 Task: Access a user's "Pinned Repositories" to see their highlighted projects.
Action: Mouse moved to (776, 59)
Screenshot: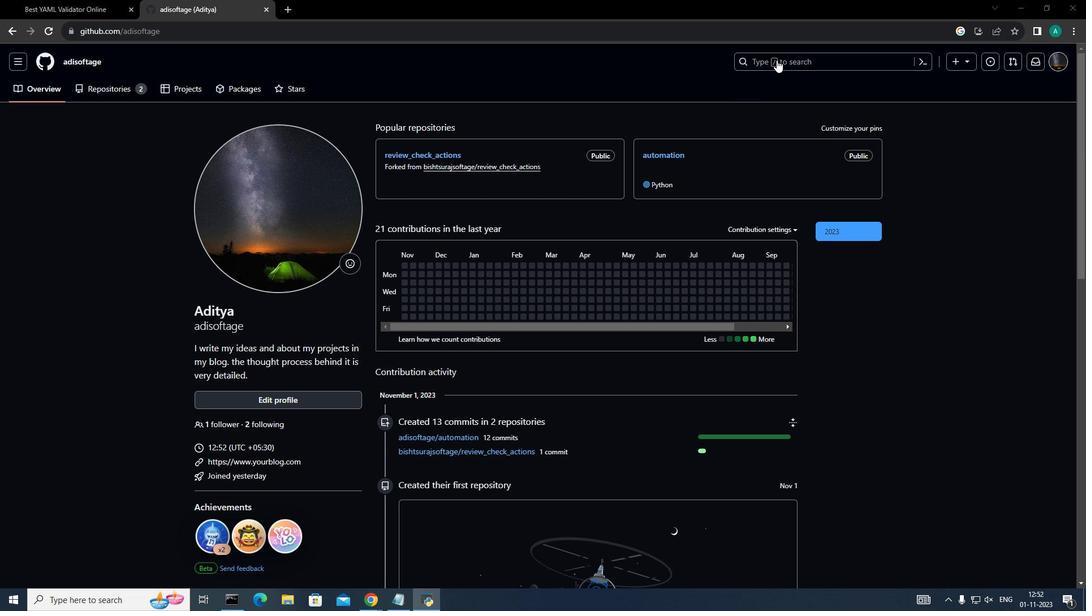 
Action: Mouse pressed left at (776, 59)
Screenshot: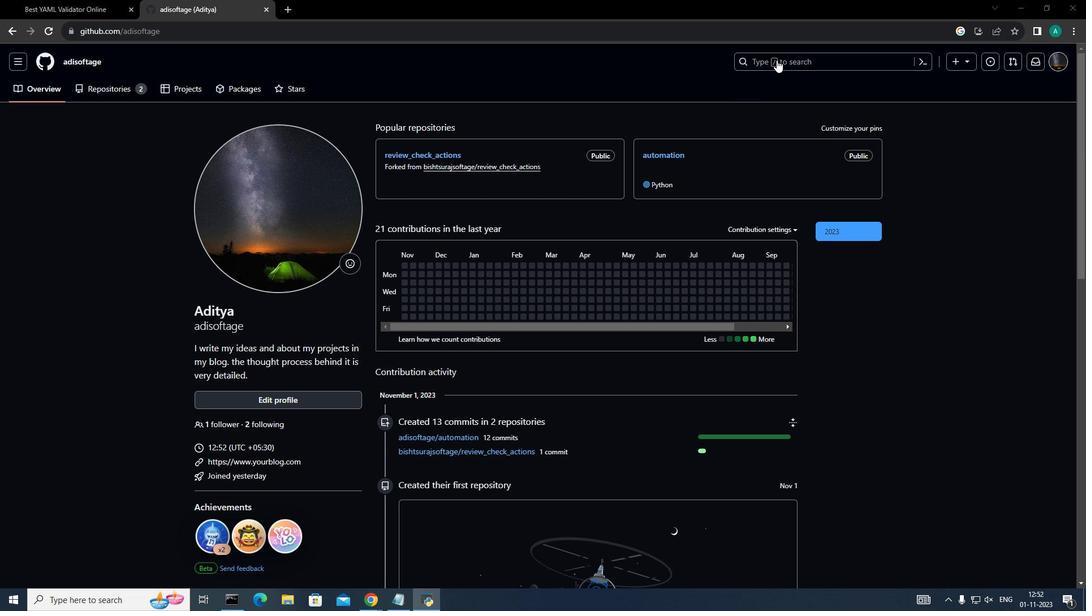 
Action: Key pressed ctrl+A<Key.backspace>cyber<Key.enter>
Screenshot: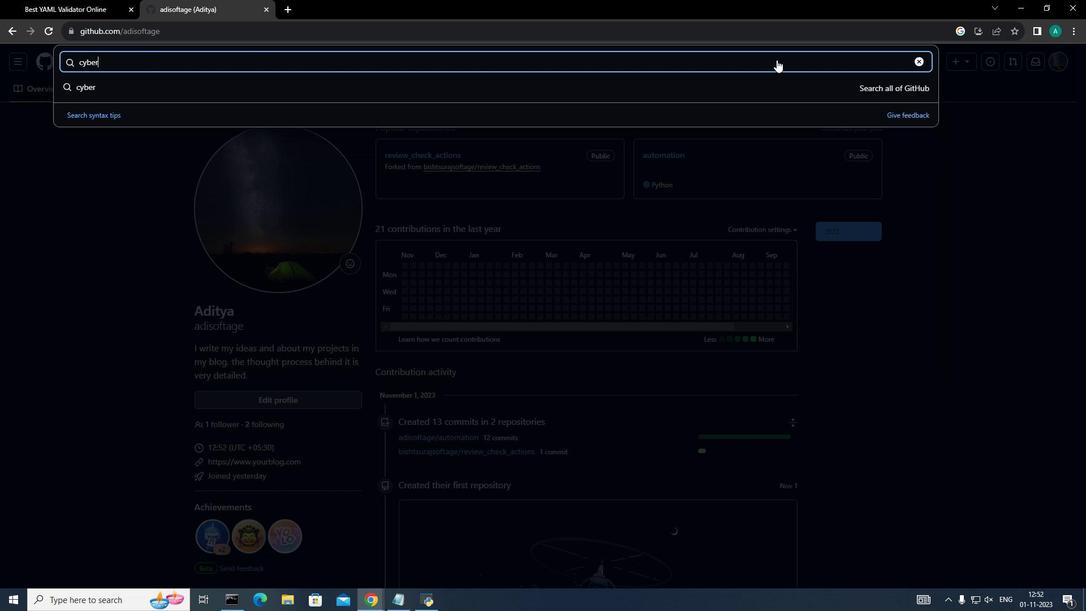 
Action: Mouse moved to (283, 310)
Screenshot: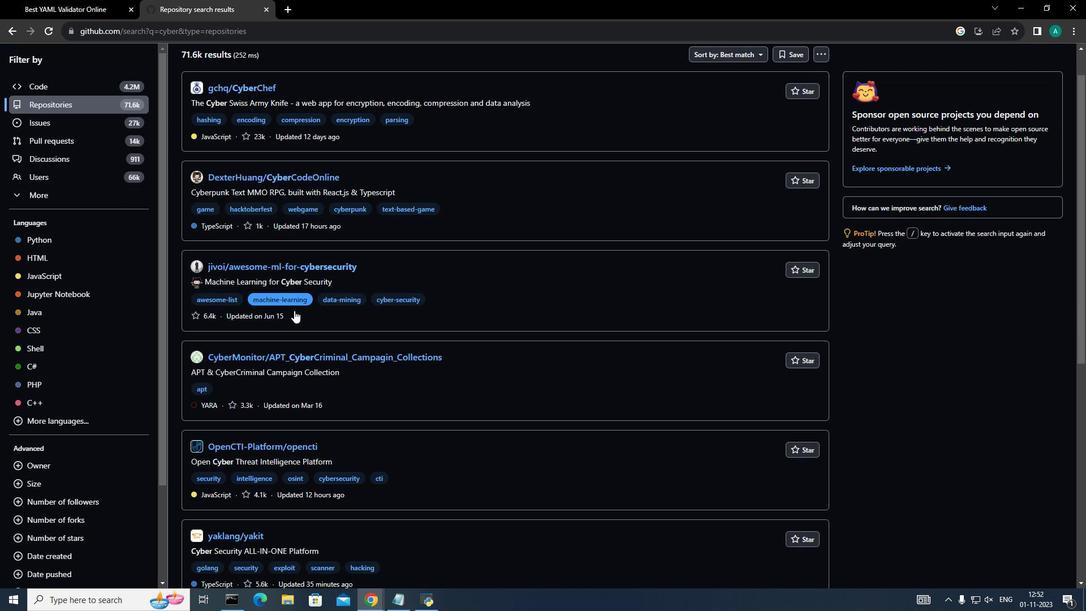 
Action: Mouse scrolled (283, 309) with delta (0, 0)
Screenshot: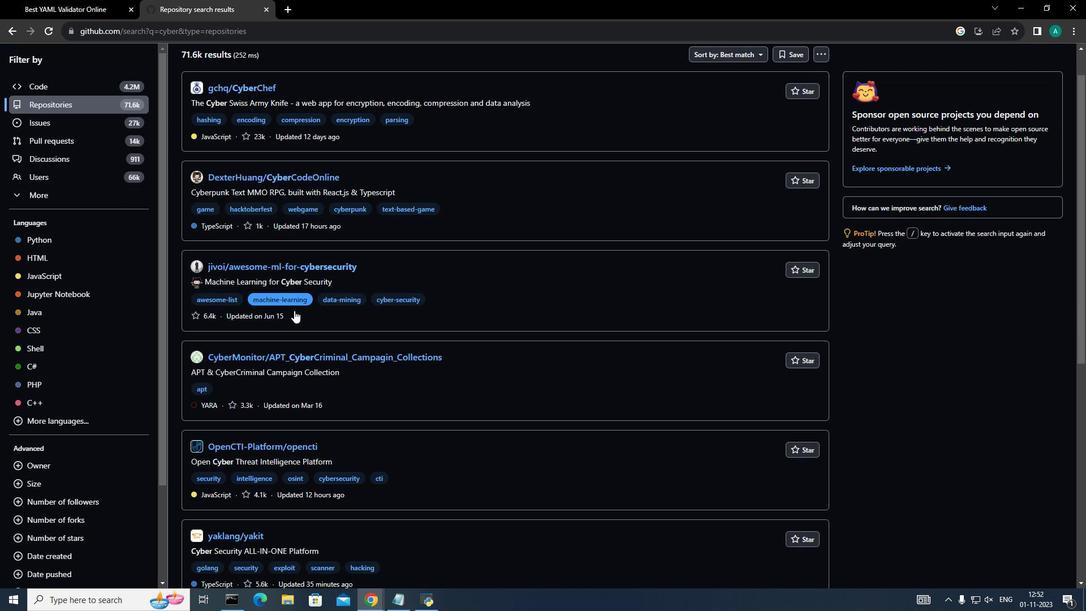 
Action: Mouse moved to (289, 310)
Screenshot: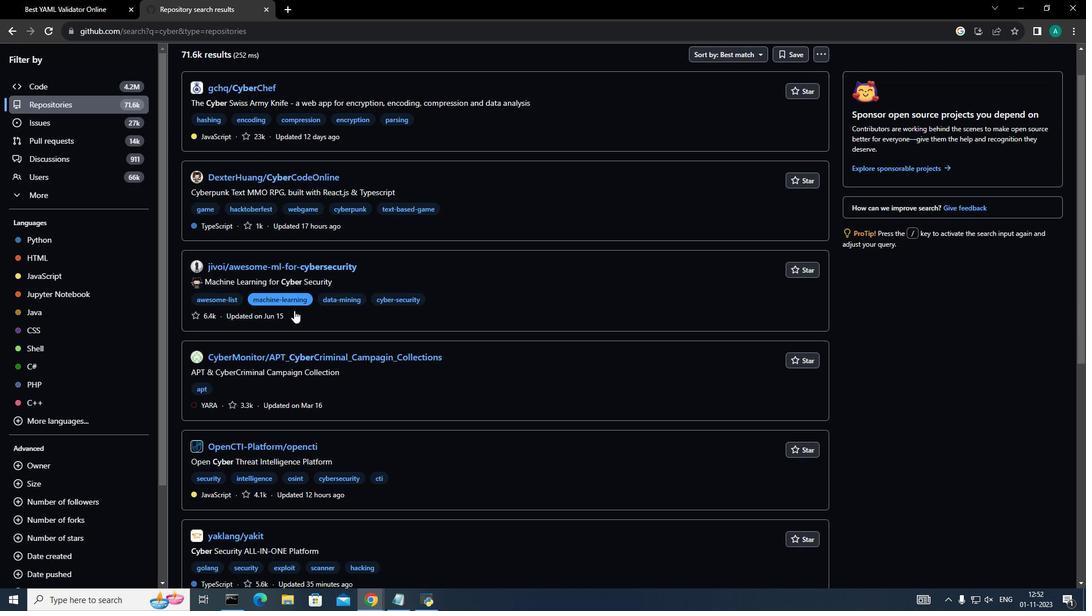 
Action: Mouse scrolled (289, 309) with delta (0, 0)
Screenshot: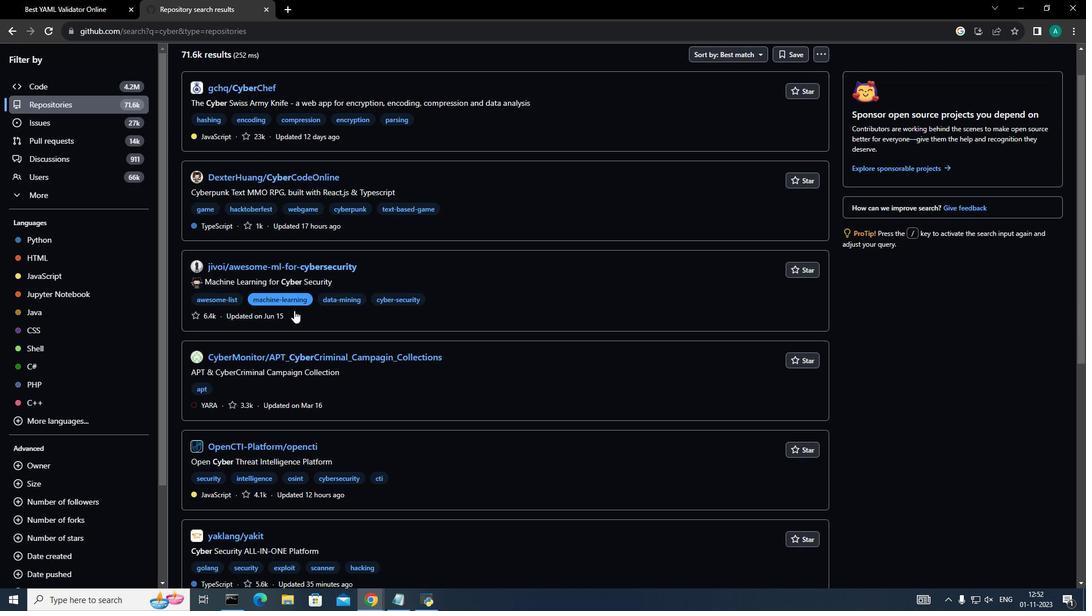 
Action: Mouse moved to (289, 310)
Screenshot: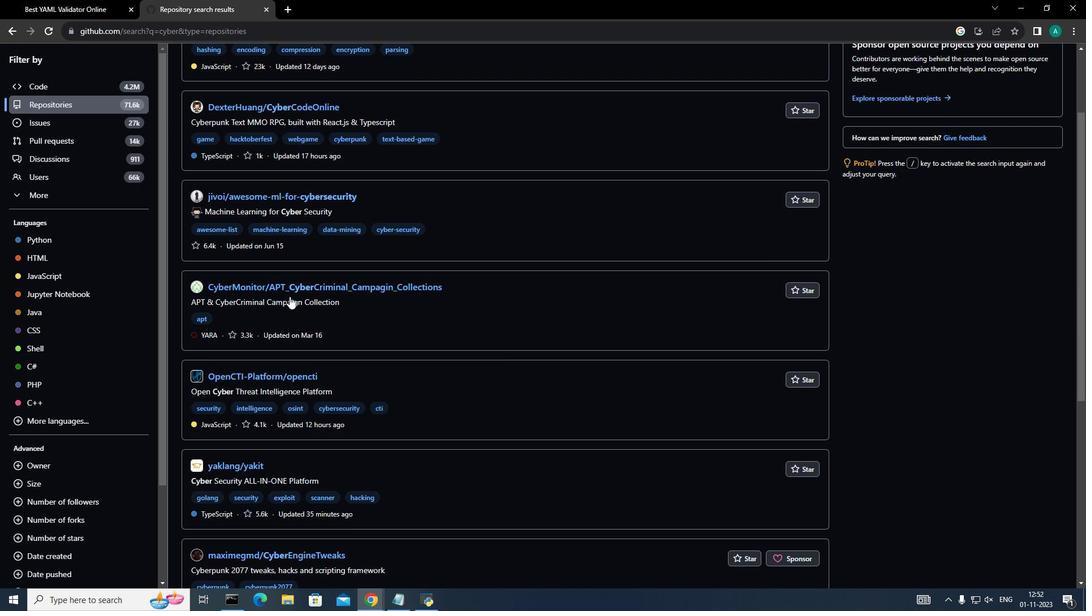 
Action: Mouse scrolled (289, 310) with delta (0, 0)
Screenshot: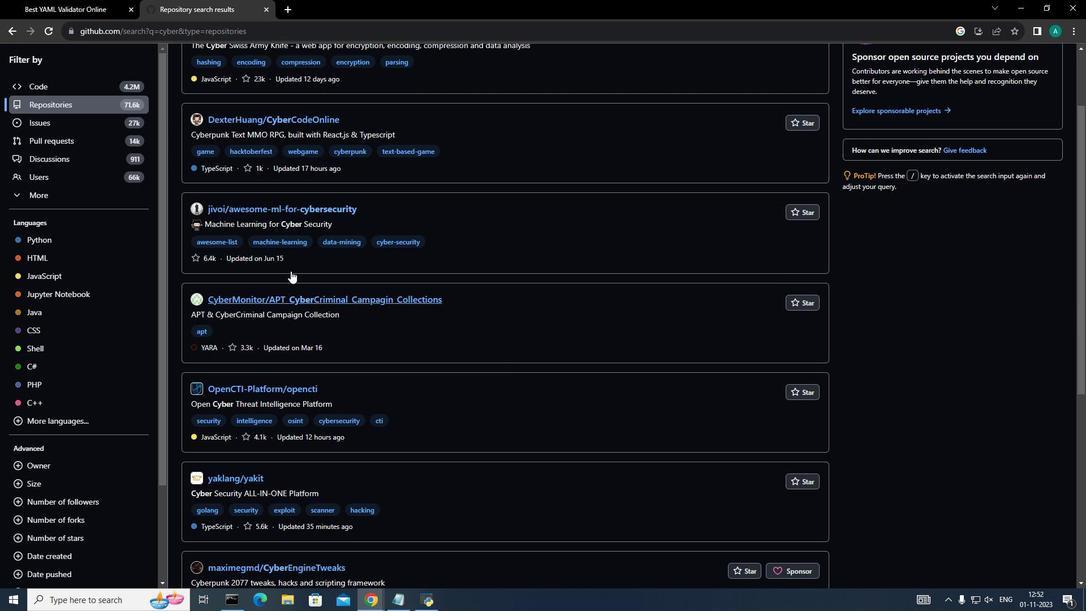 
Action: Mouse moved to (290, 290)
Screenshot: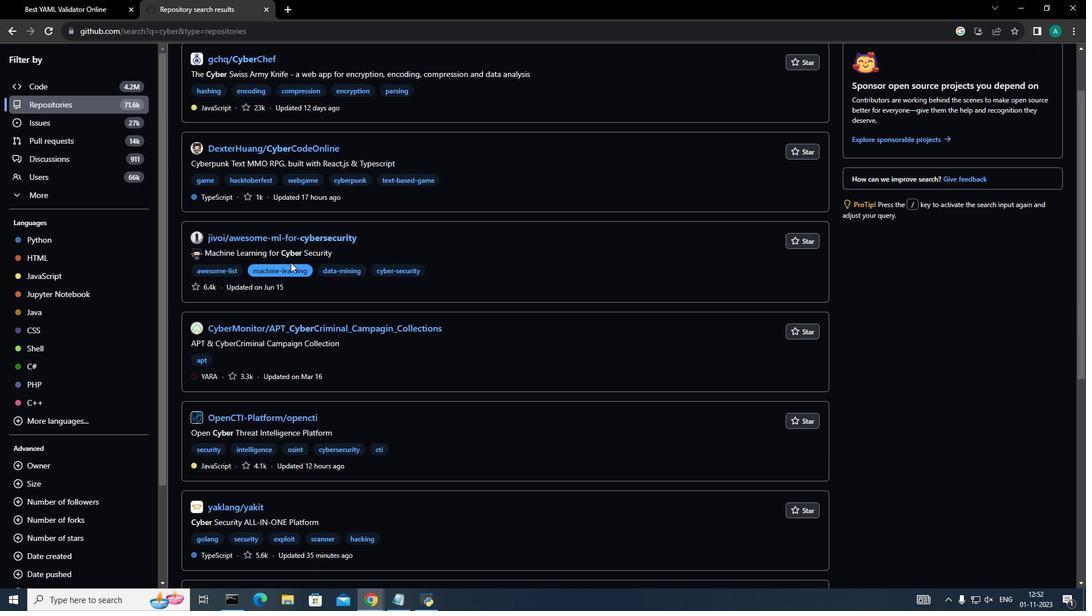 
Action: Mouse scrolled (290, 291) with delta (0, 0)
Screenshot: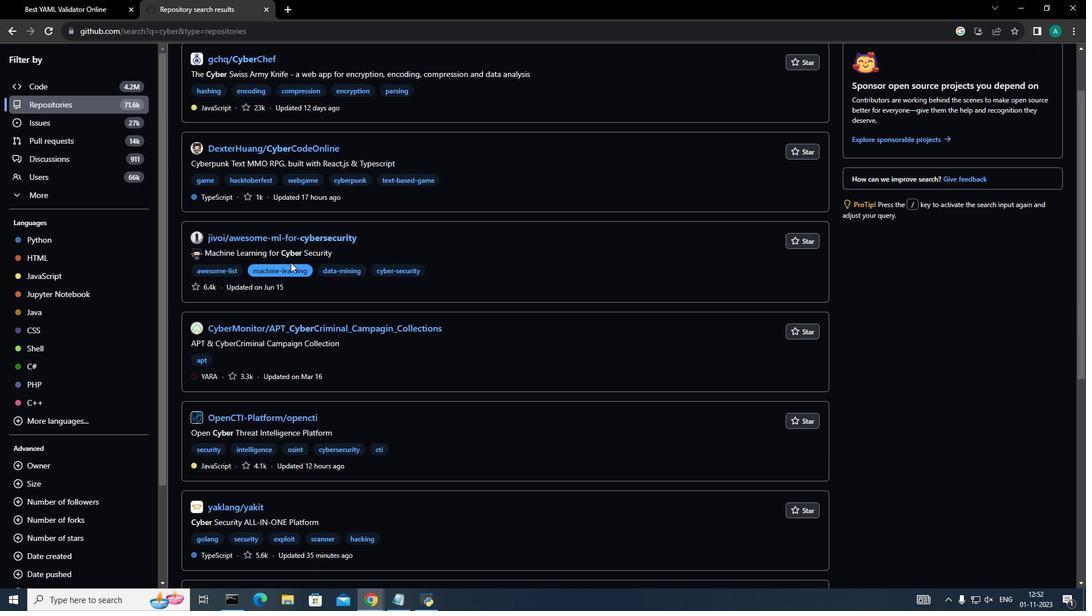 
Action: Mouse moved to (290, 272)
Screenshot: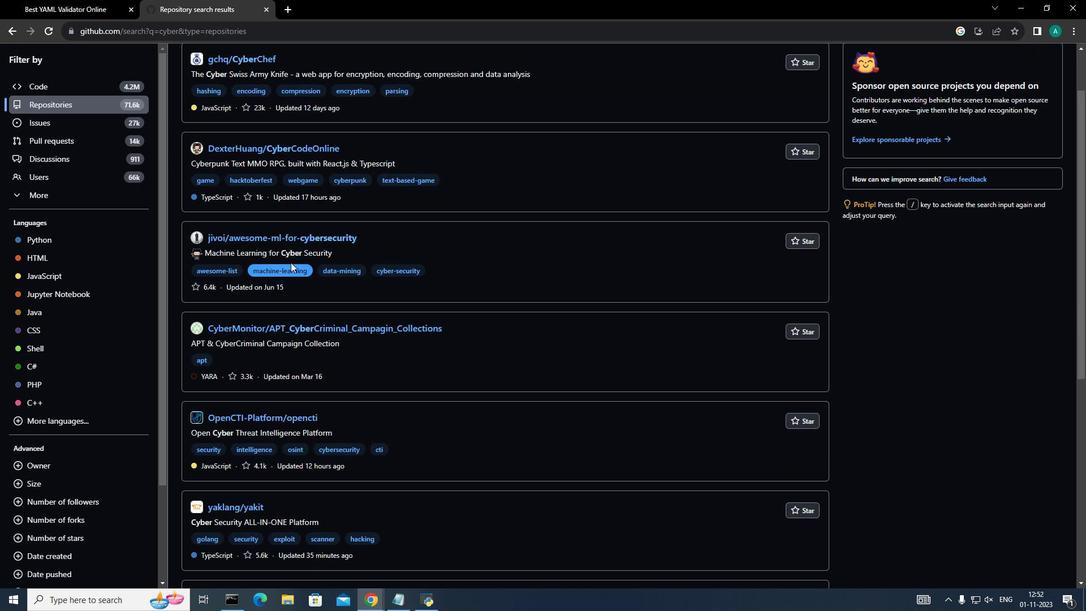 
Action: Mouse scrolled (290, 273) with delta (0, 0)
Screenshot: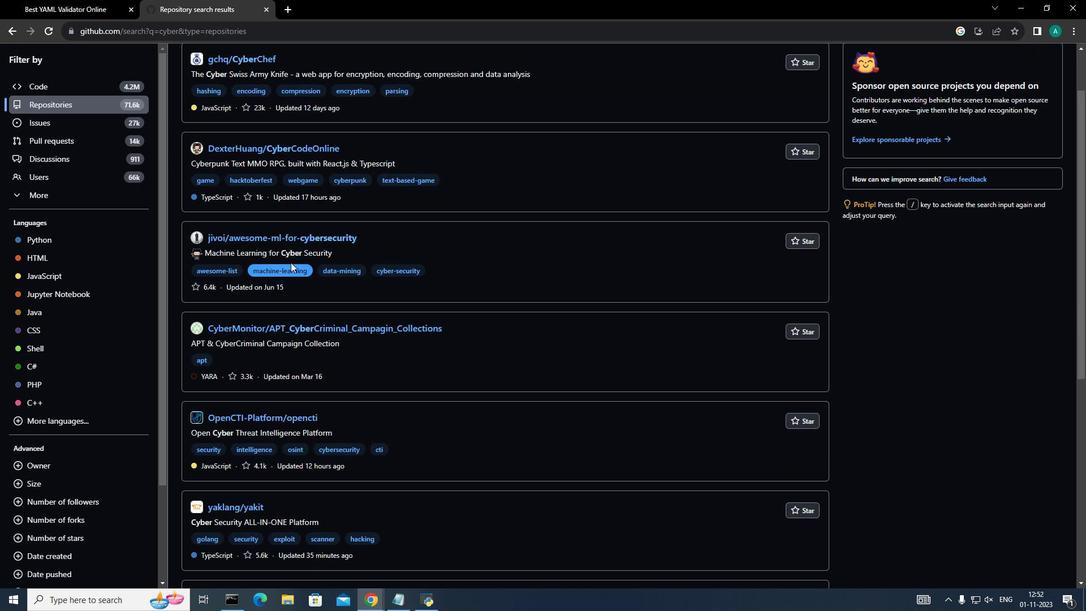 
Action: Mouse moved to (303, 221)
Screenshot: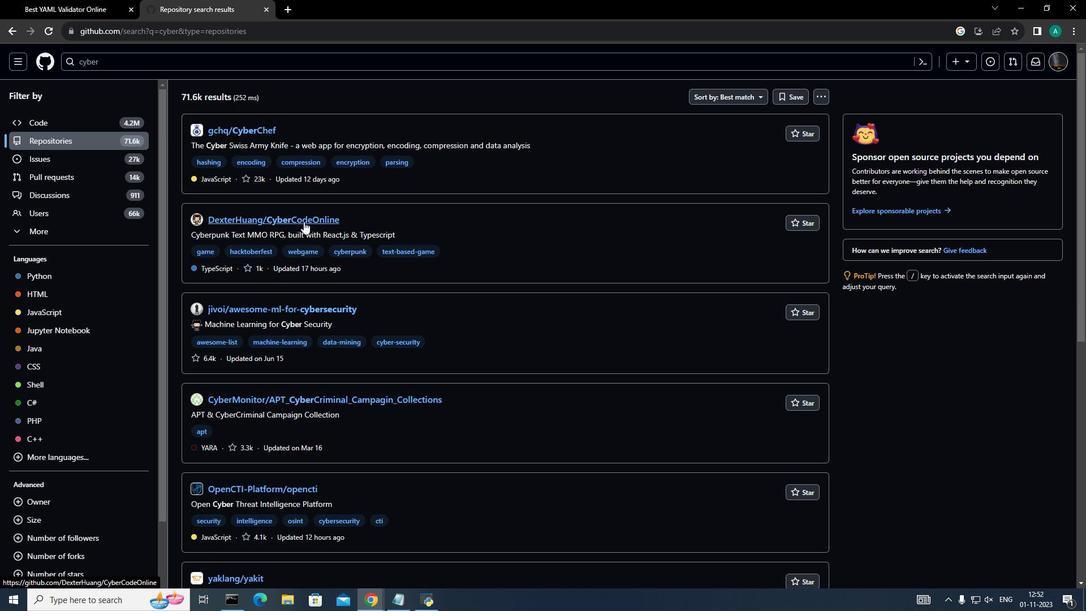 
Action: Mouse pressed left at (303, 221)
Screenshot: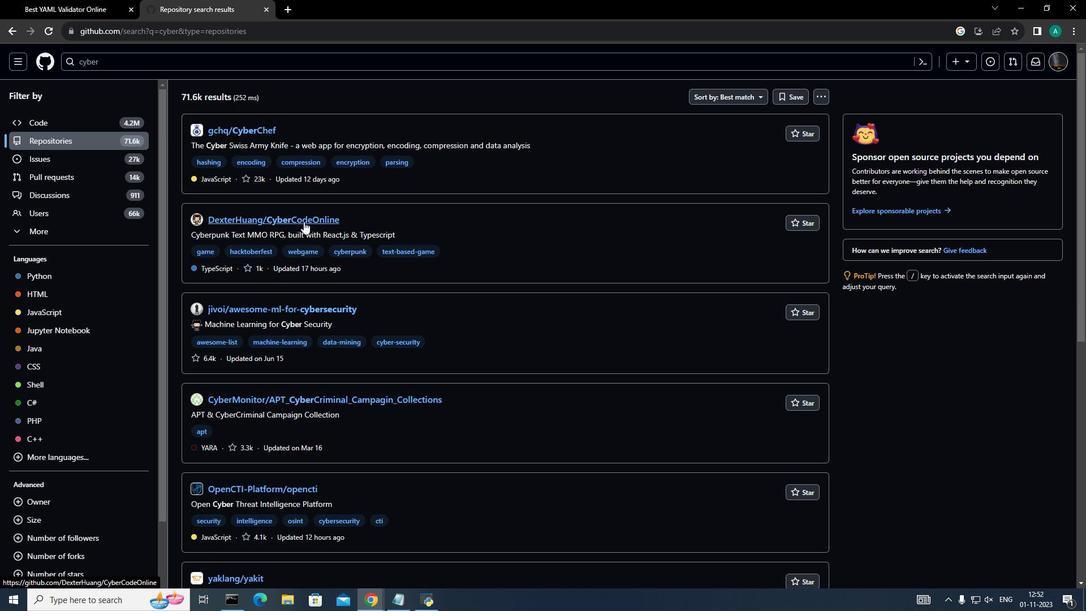 
Action: Mouse moved to (213, 121)
Screenshot: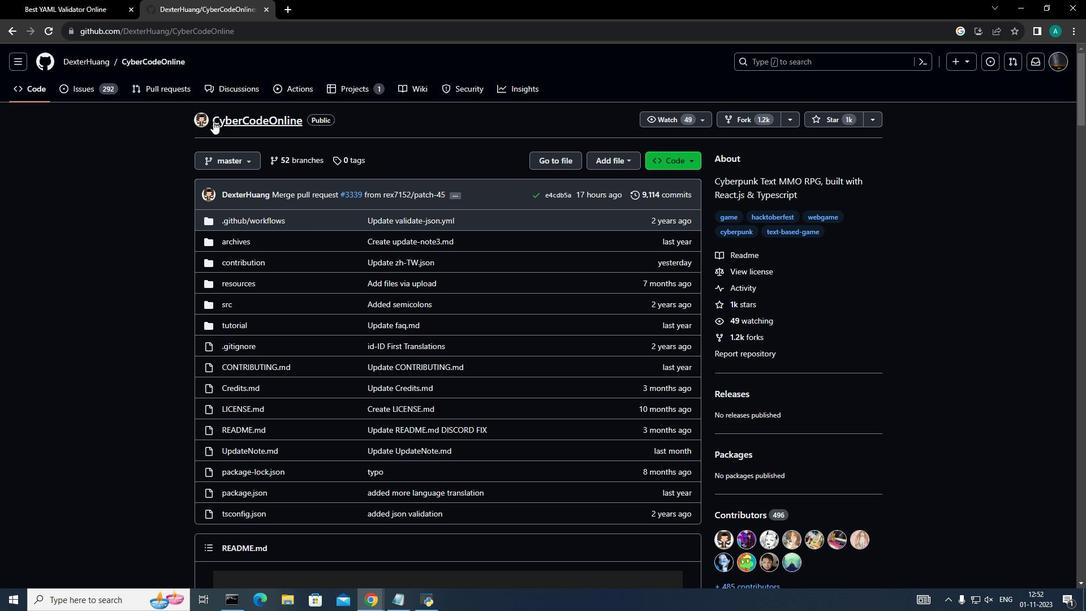 
Action: Mouse pressed left at (213, 121)
Screenshot: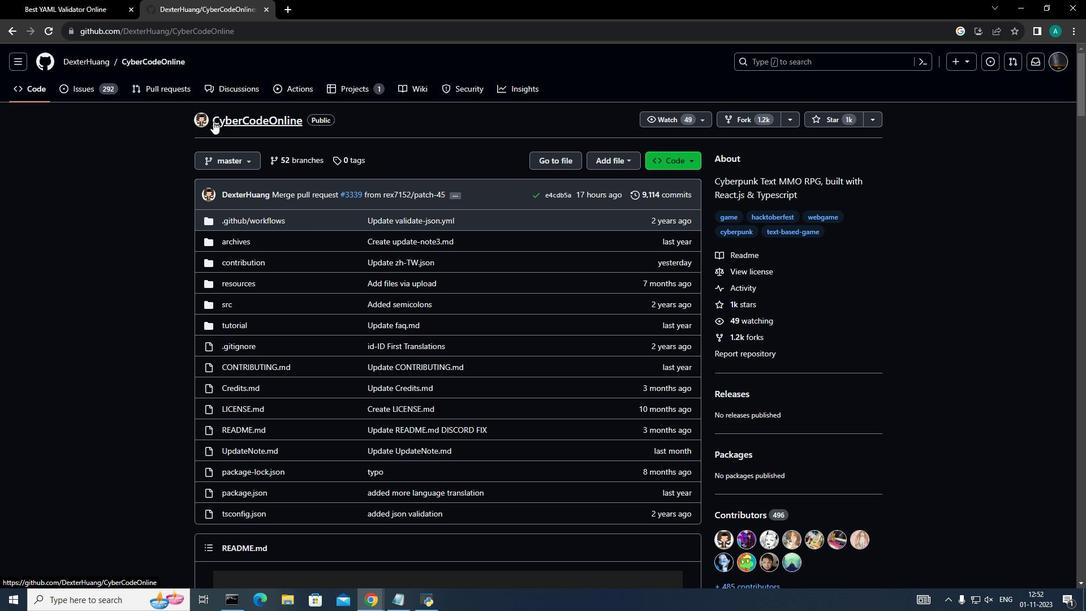 
Action: Mouse moved to (79, 58)
Screenshot: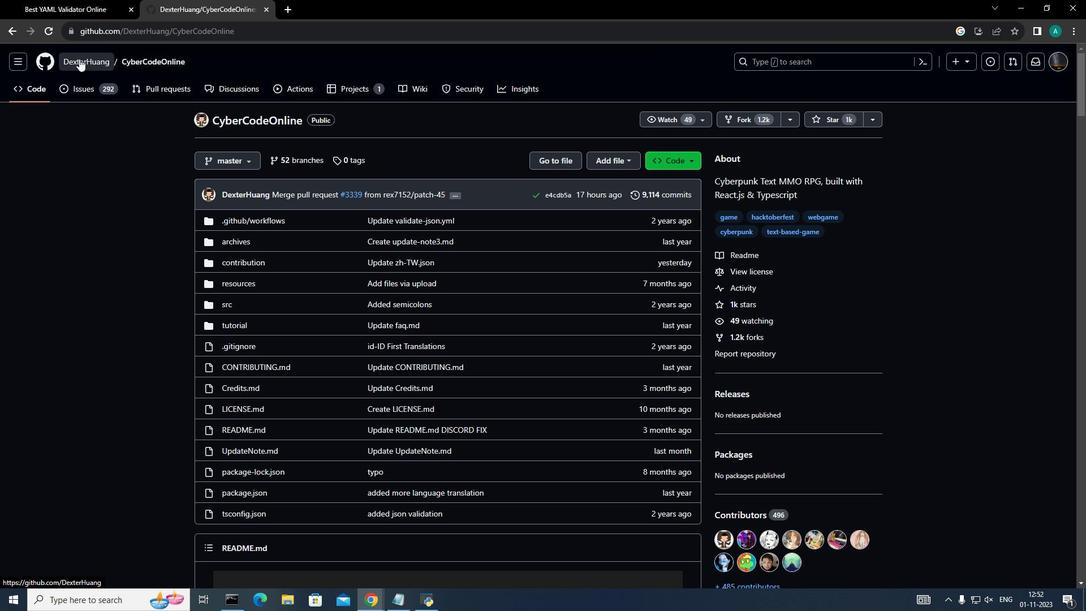 
Action: Mouse pressed left at (79, 58)
Screenshot: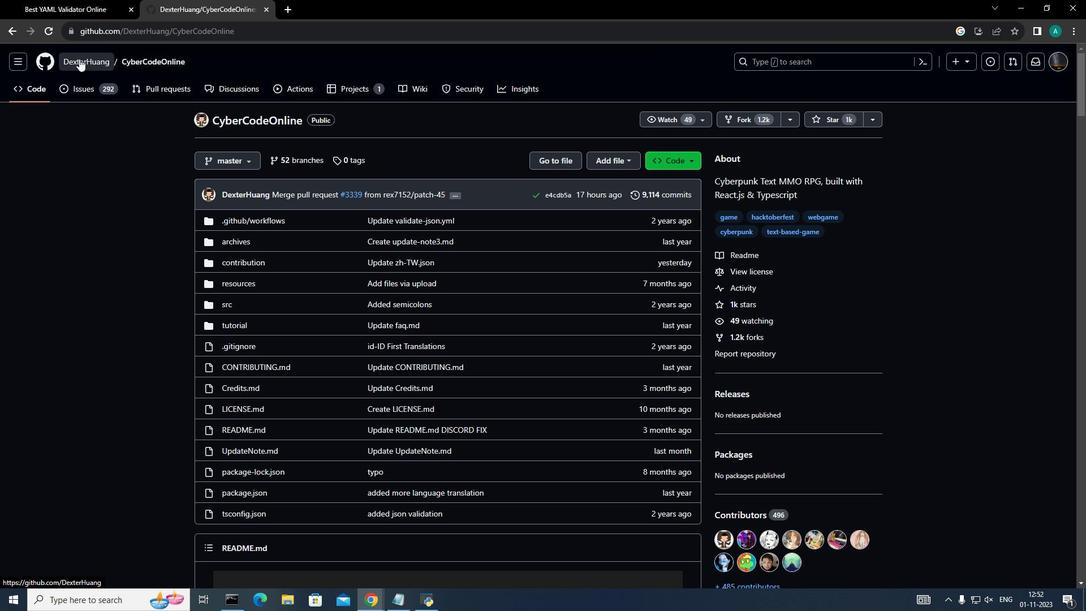 
Action: Mouse moved to (431, 154)
Screenshot: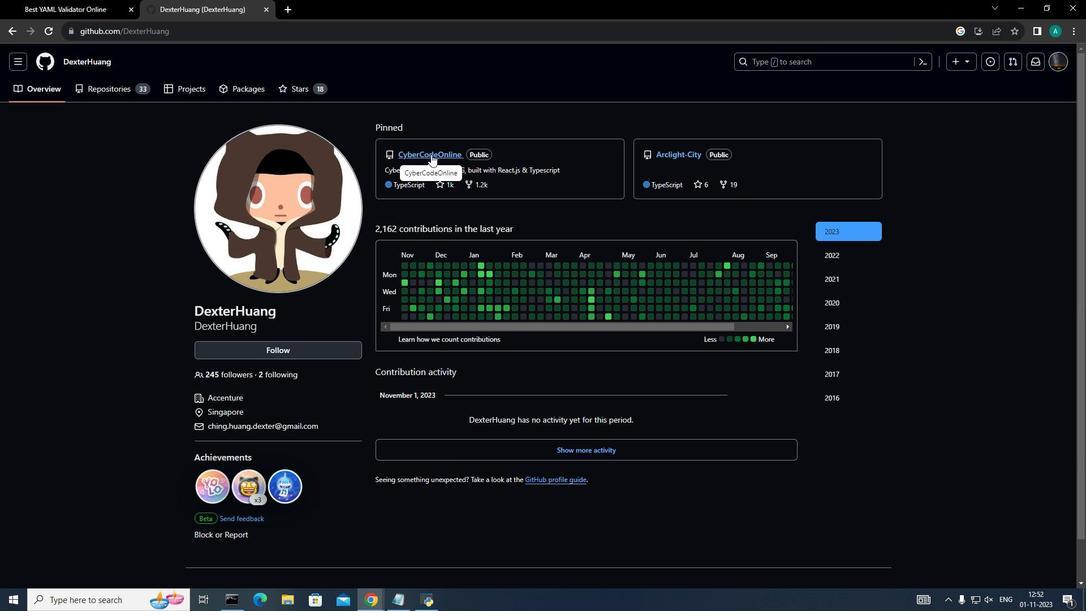 
Action: Mouse pressed left at (431, 154)
Screenshot: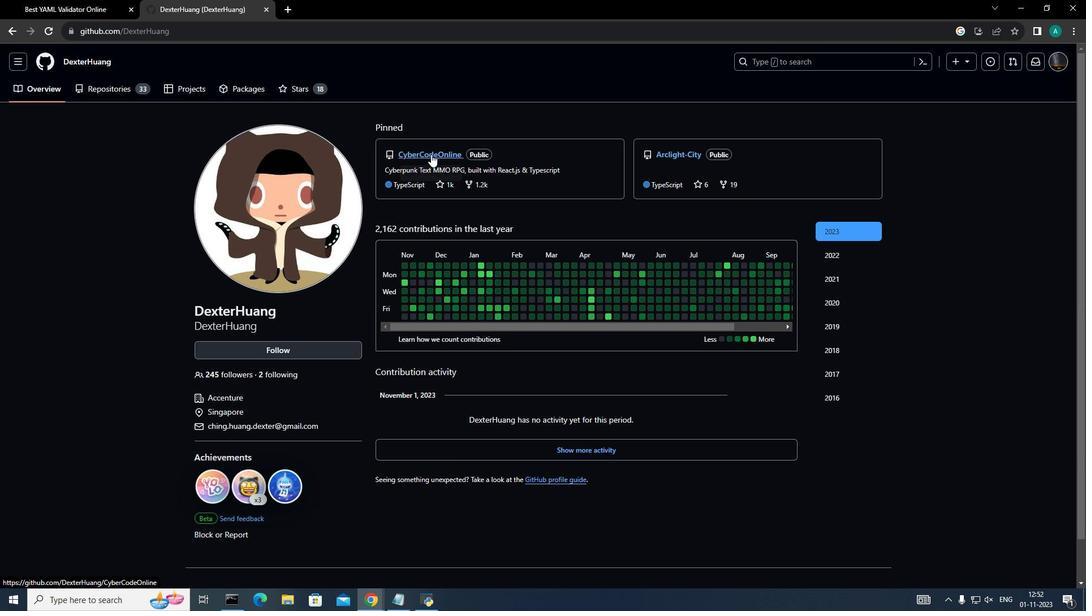 
Action: Mouse moved to (412, 227)
Screenshot: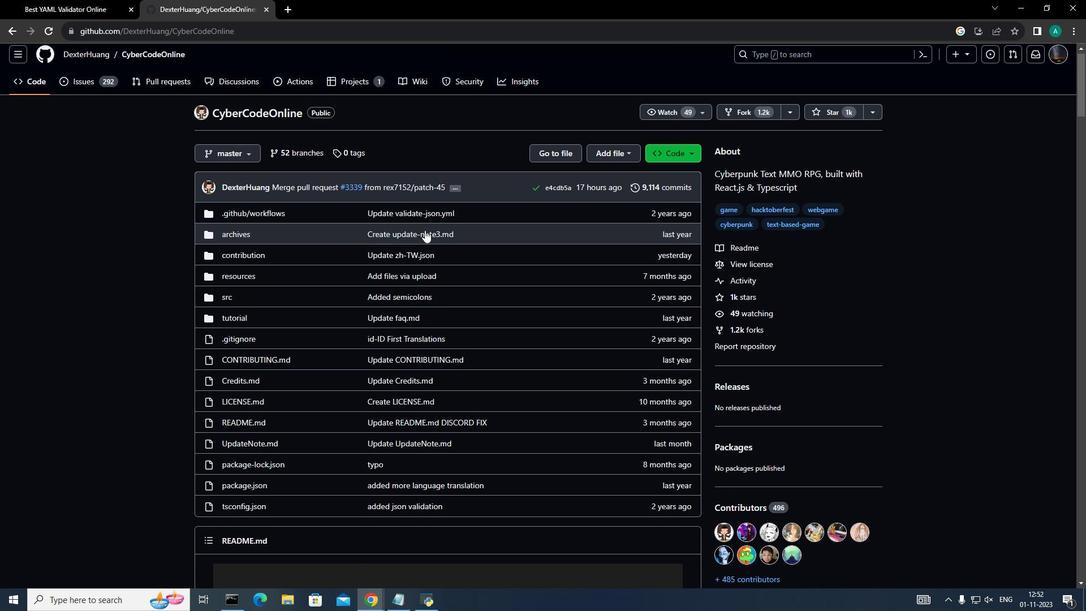 
Action: Mouse scrolled (412, 226) with delta (0, 0)
Screenshot: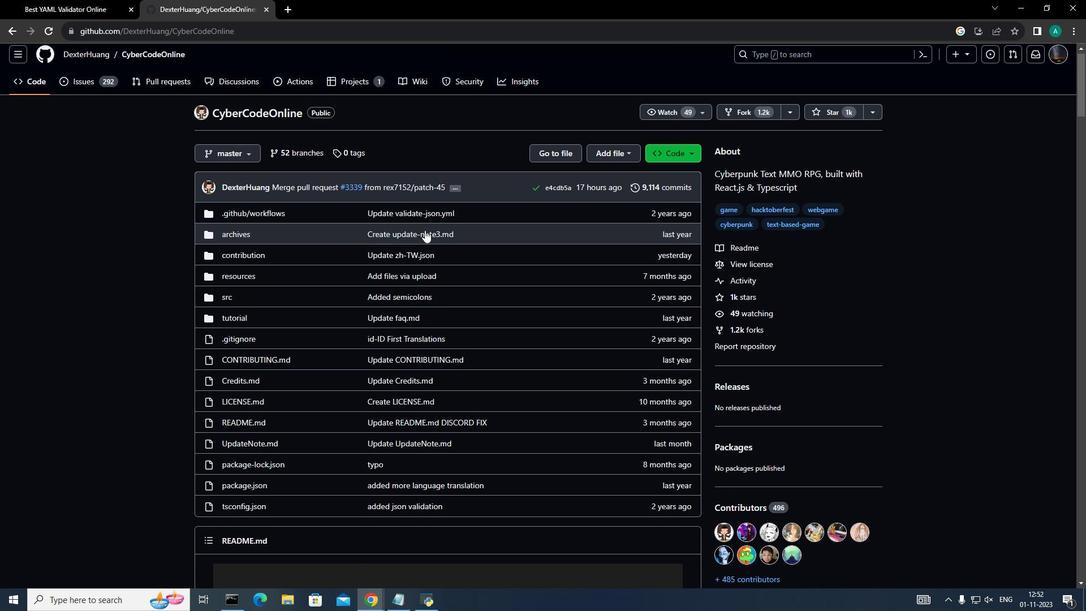 
Action: Mouse moved to (425, 230)
Screenshot: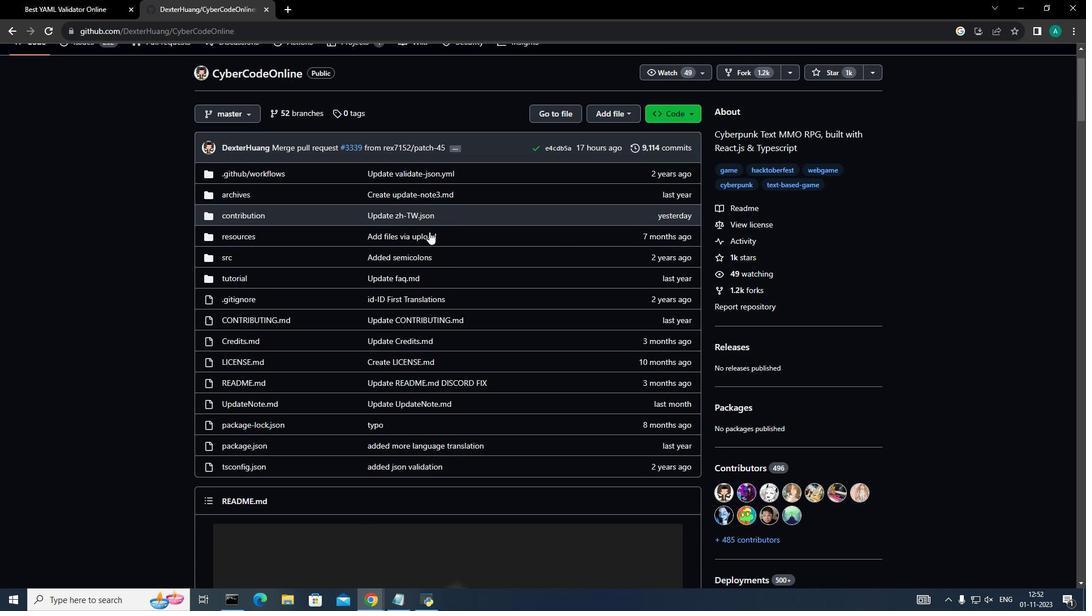 
Action: Mouse scrolled (425, 229) with delta (0, 0)
Screenshot: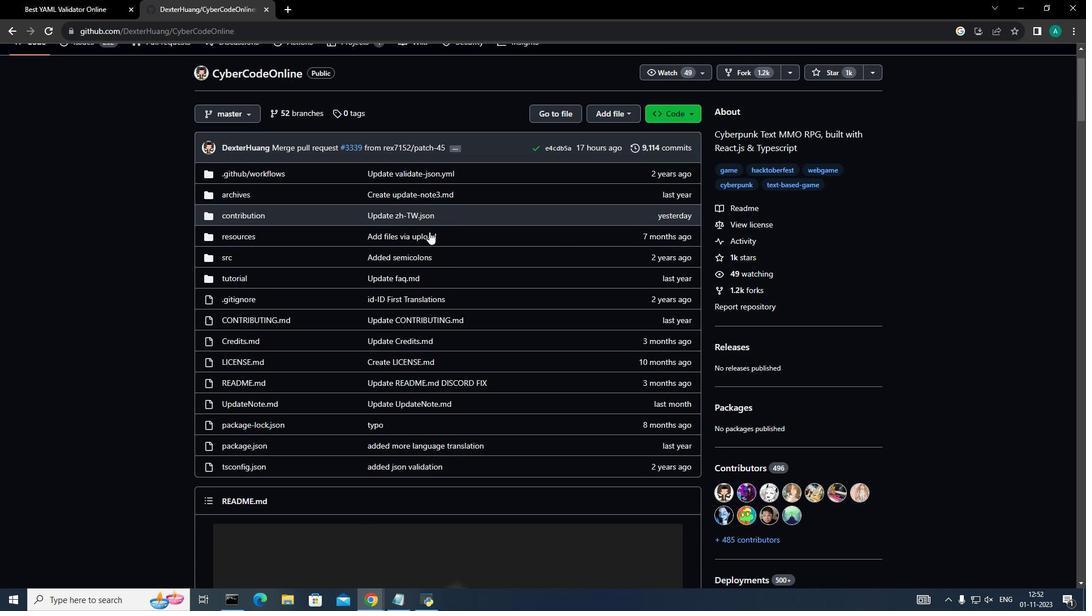 
Action: Mouse moved to (429, 232)
Screenshot: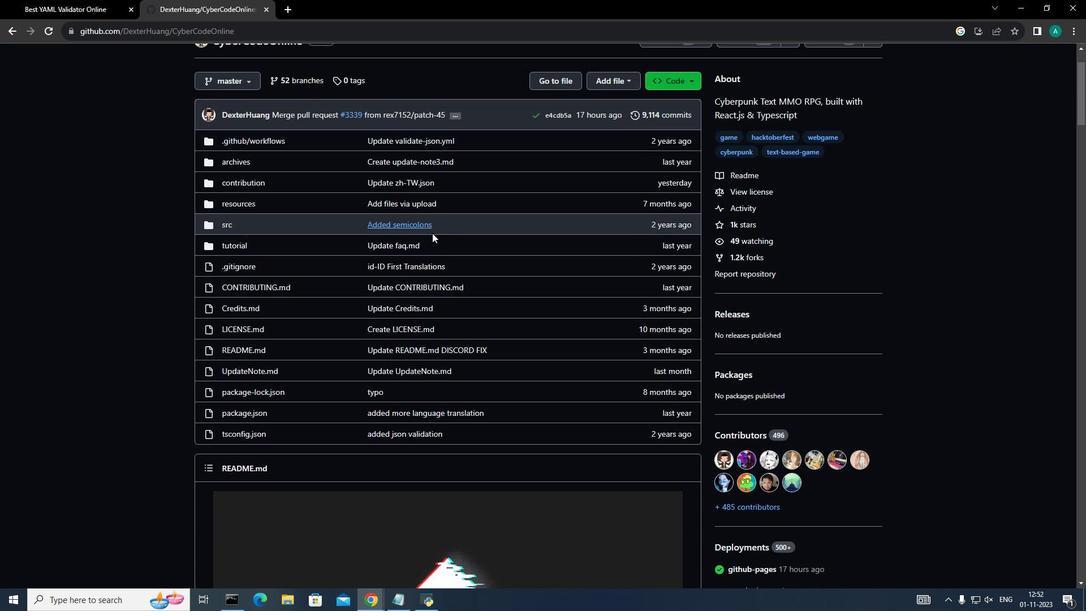 
Action: Mouse scrolled (429, 231) with delta (0, 0)
Screenshot: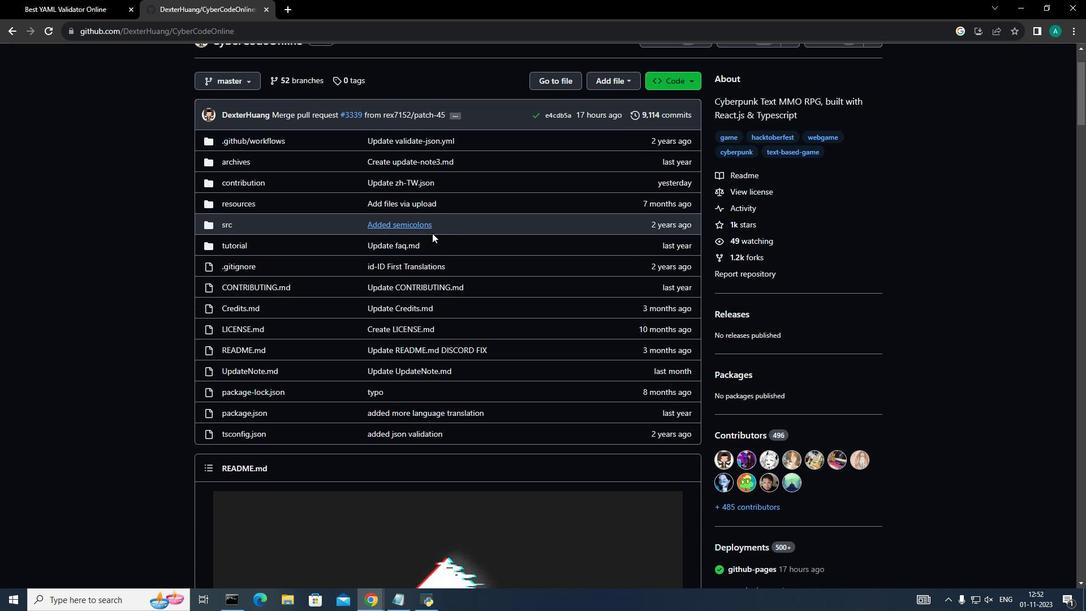 
Action: Mouse moved to (431, 232)
Screenshot: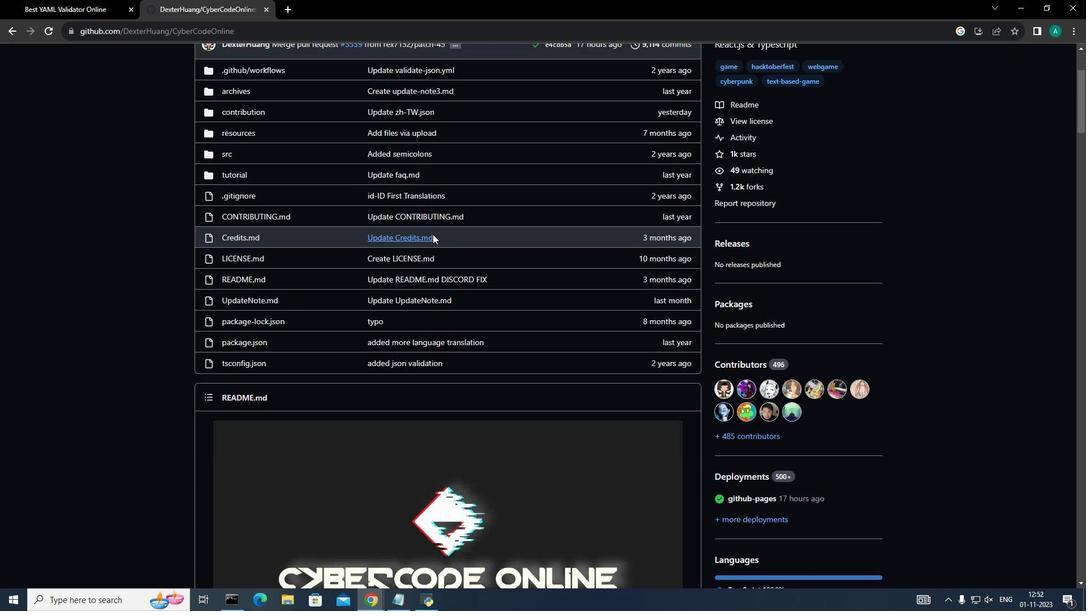 
Action: Mouse scrolled (431, 232) with delta (0, 0)
Screenshot: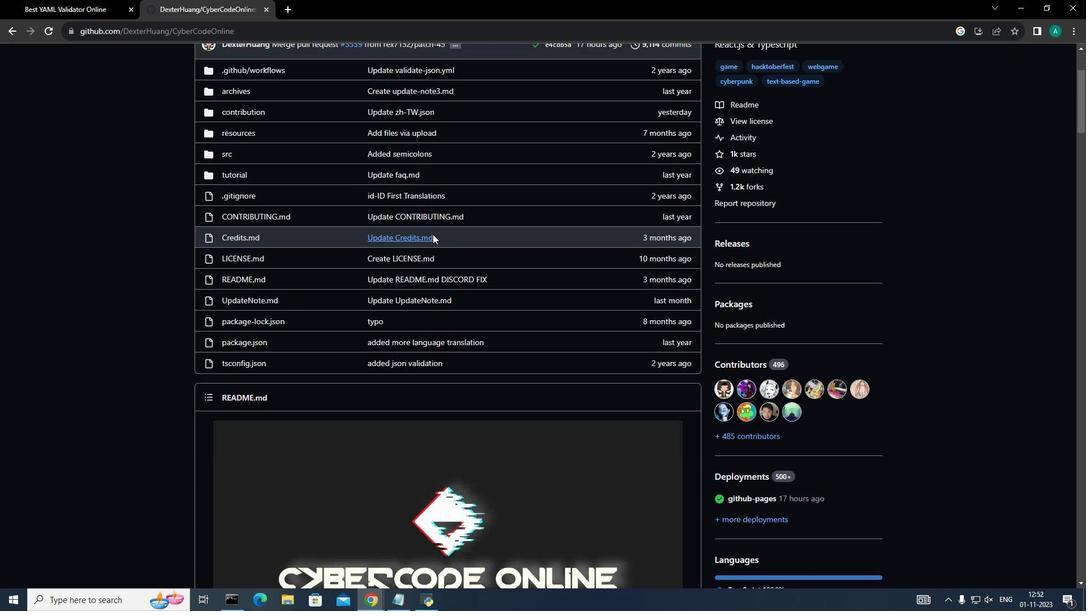 
Action: Mouse moved to (432, 234)
Screenshot: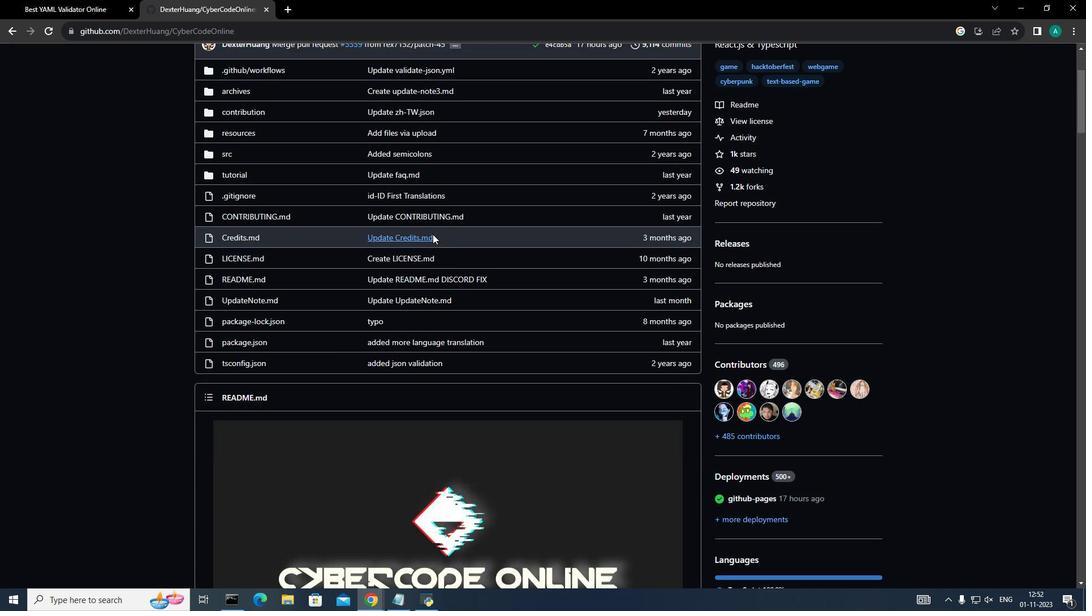 
Action: Mouse scrolled (432, 233) with delta (0, 0)
Screenshot: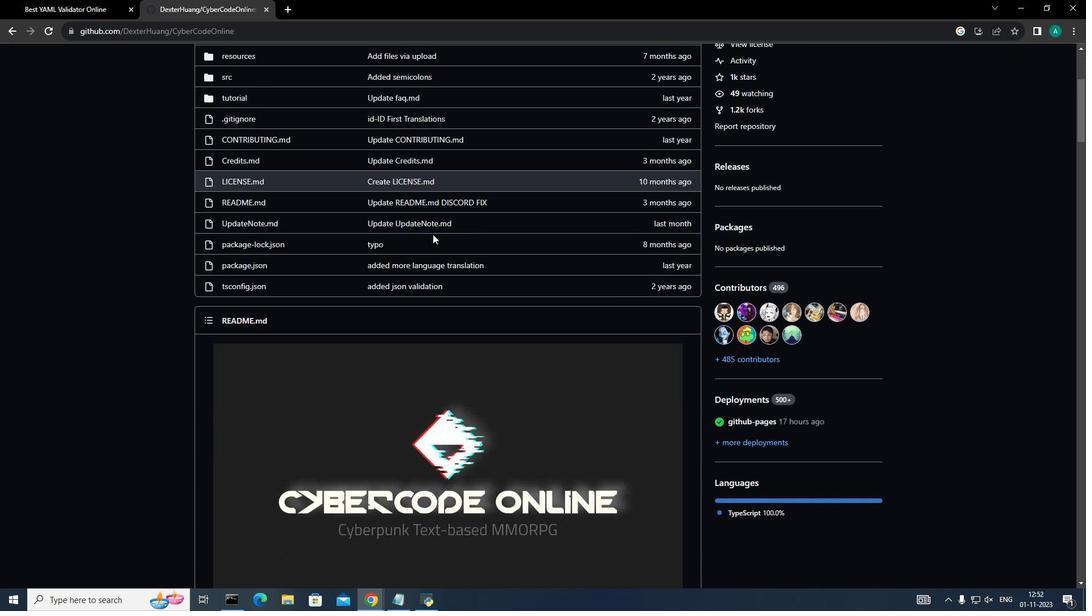 
Action: Mouse moved to (424, 258)
Screenshot: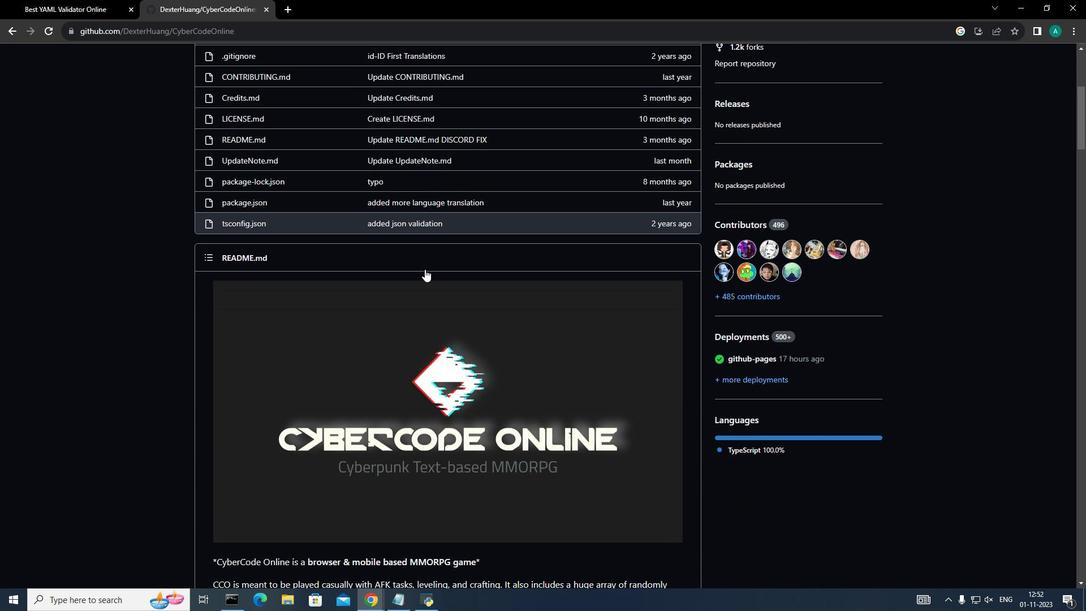 
Action: Mouse scrolled (424, 257) with delta (0, 0)
Screenshot: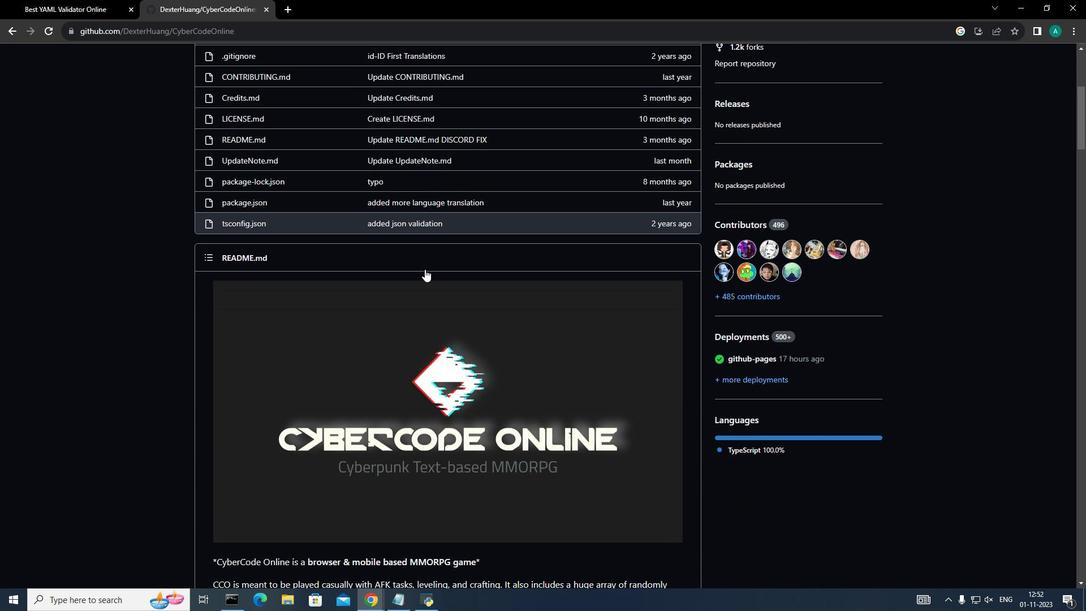 
Action: Mouse moved to (424, 262)
Screenshot: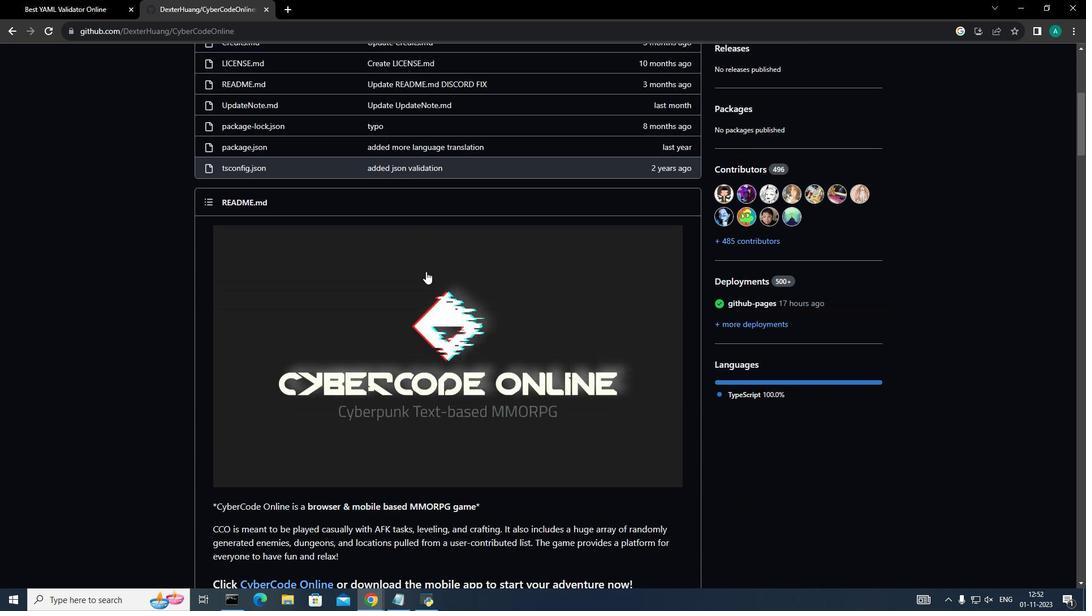 
Action: Mouse scrolled (424, 262) with delta (0, 0)
Screenshot: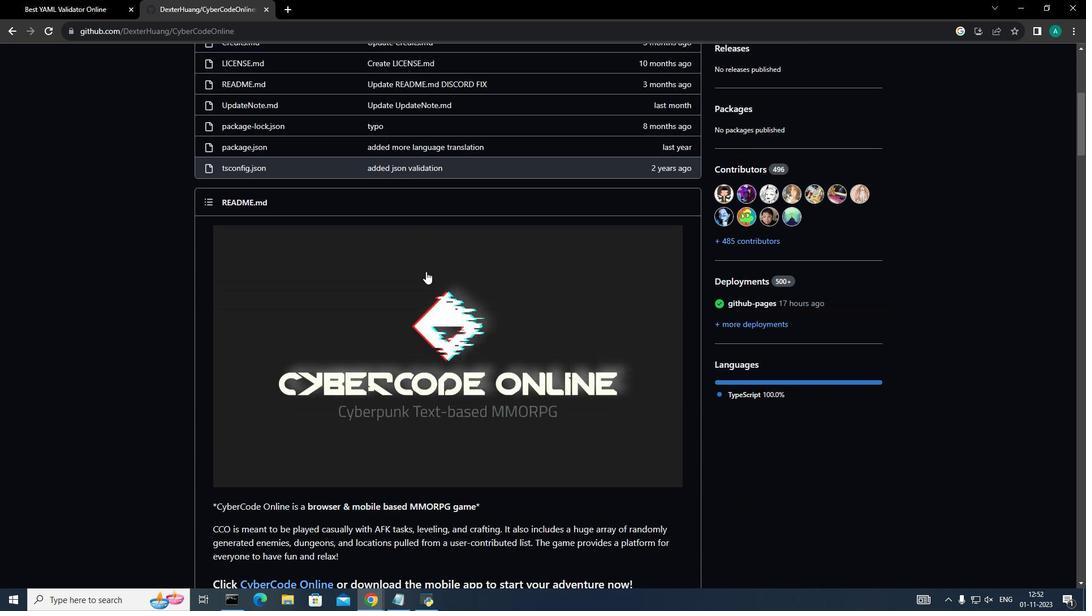
Action: Mouse moved to (424, 265)
Screenshot: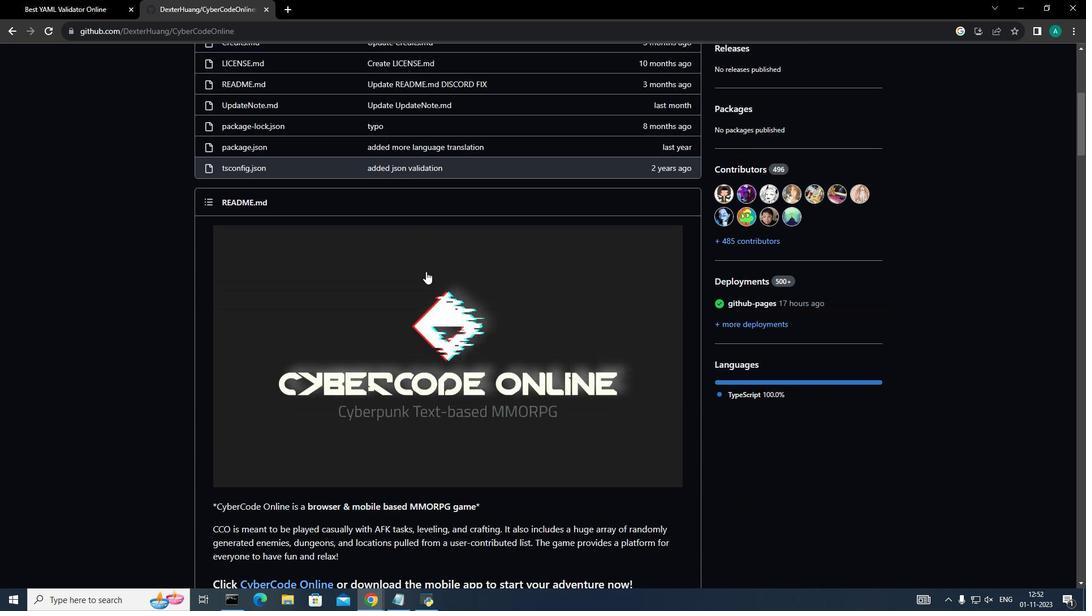 
Action: Mouse scrolled (424, 265) with delta (0, 0)
Screenshot: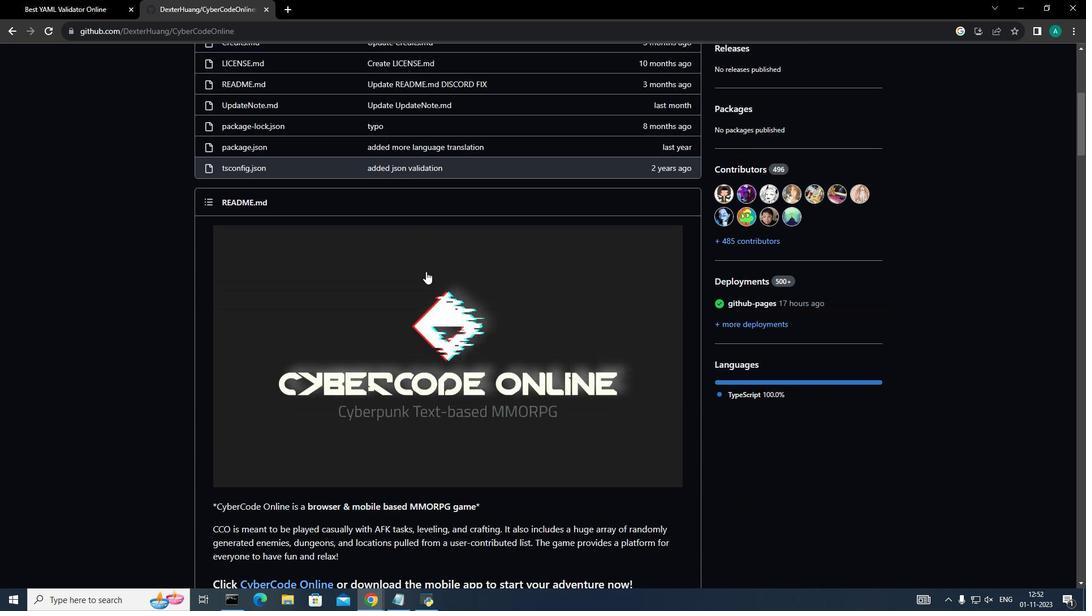 
Action: Mouse moved to (425, 269)
Screenshot: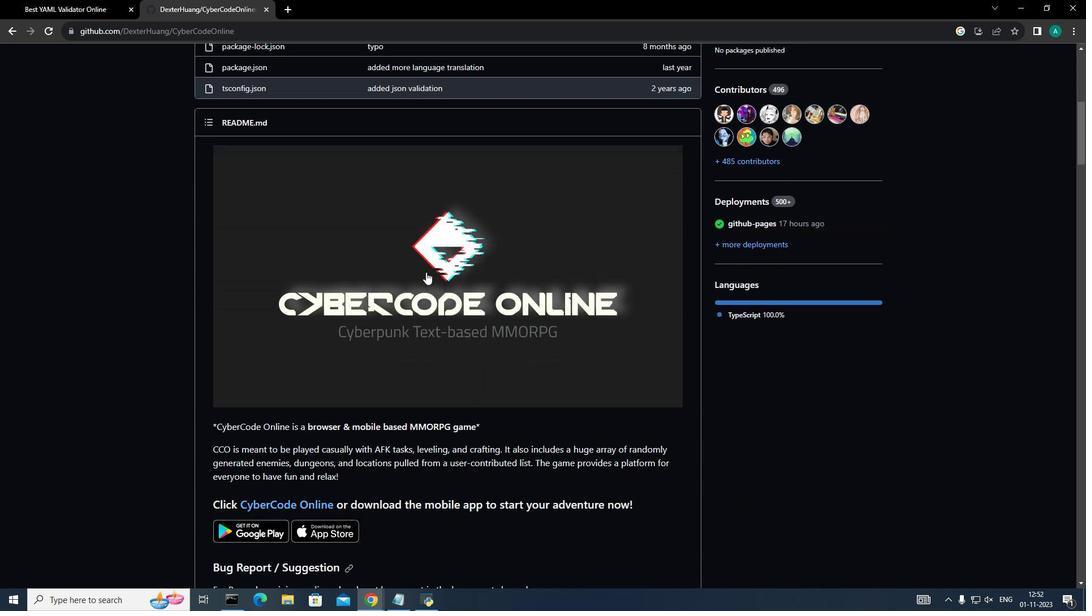 
Action: Mouse scrolled (425, 268) with delta (0, 0)
Screenshot: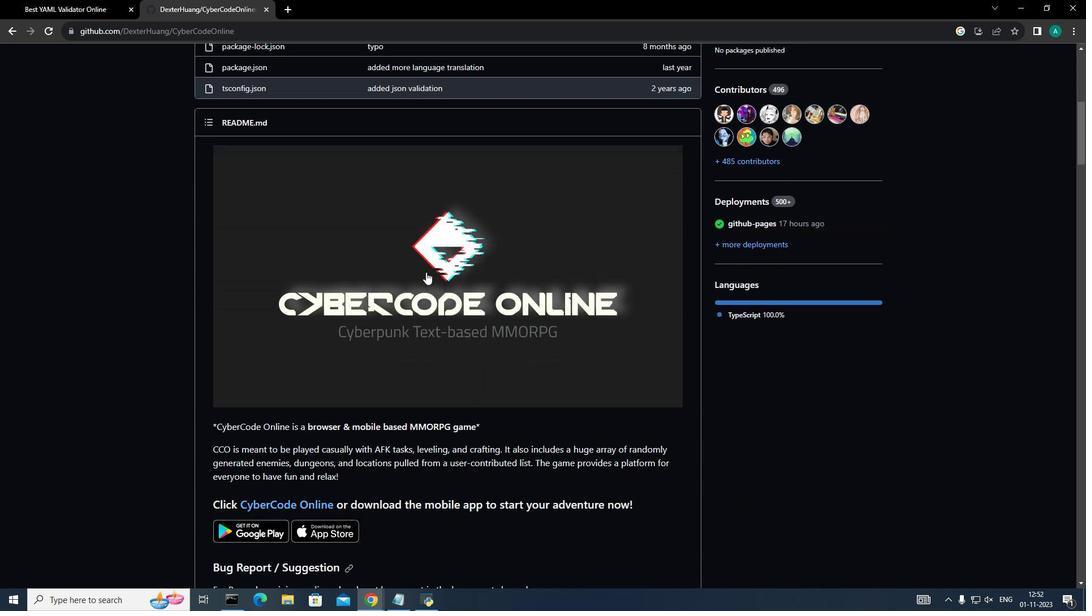 
Action: Mouse moved to (426, 271)
Screenshot: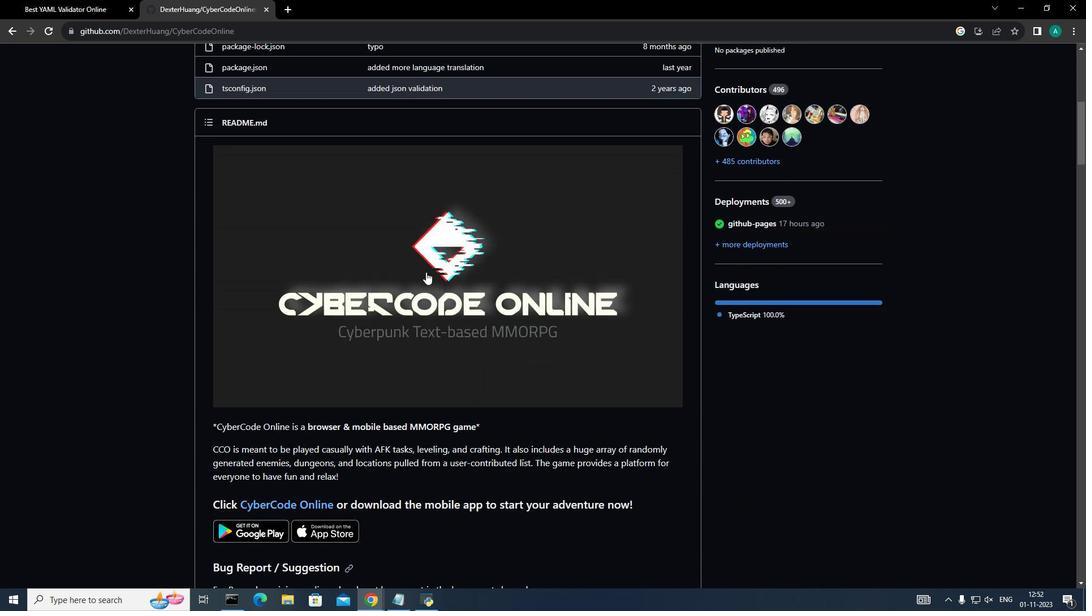 
Action: Mouse scrolled (426, 270) with delta (0, 0)
Screenshot: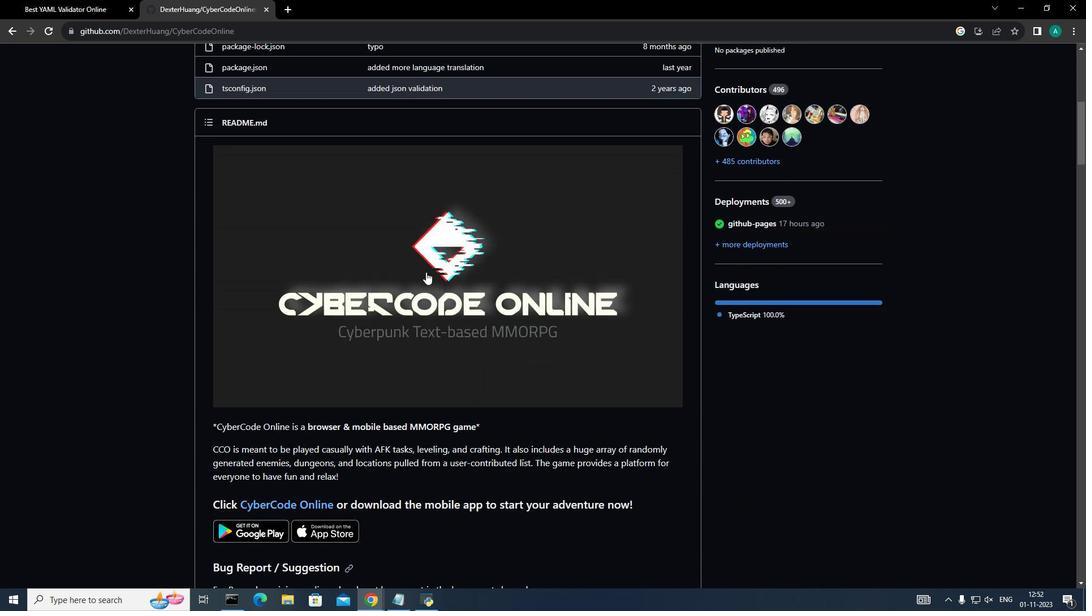 
Action: Mouse moved to (426, 272)
Screenshot: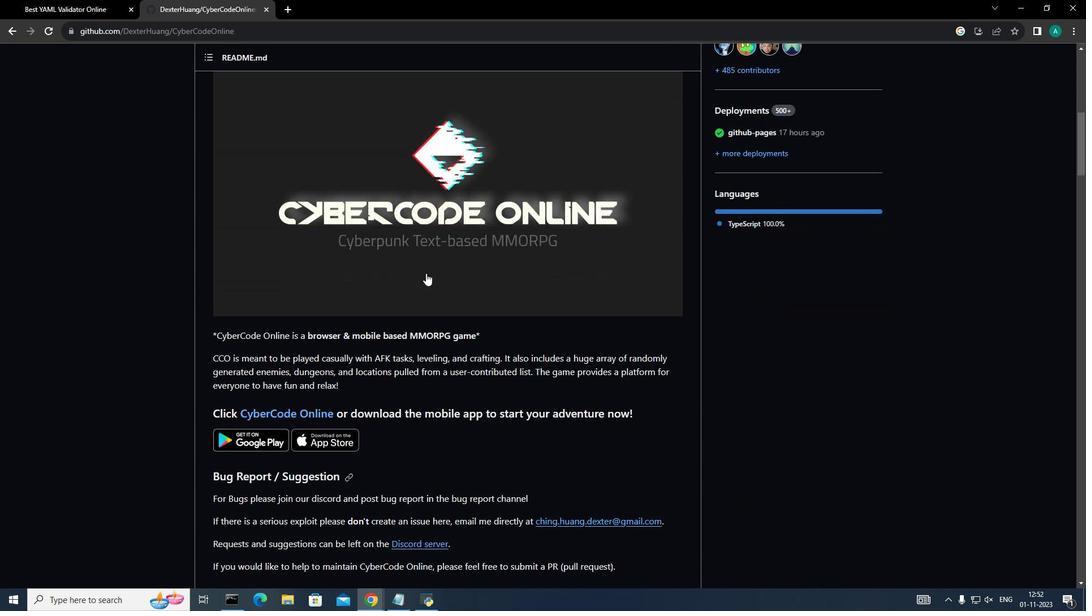 
Action: Mouse scrolled (426, 271) with delta (0, 0)
Screenshot: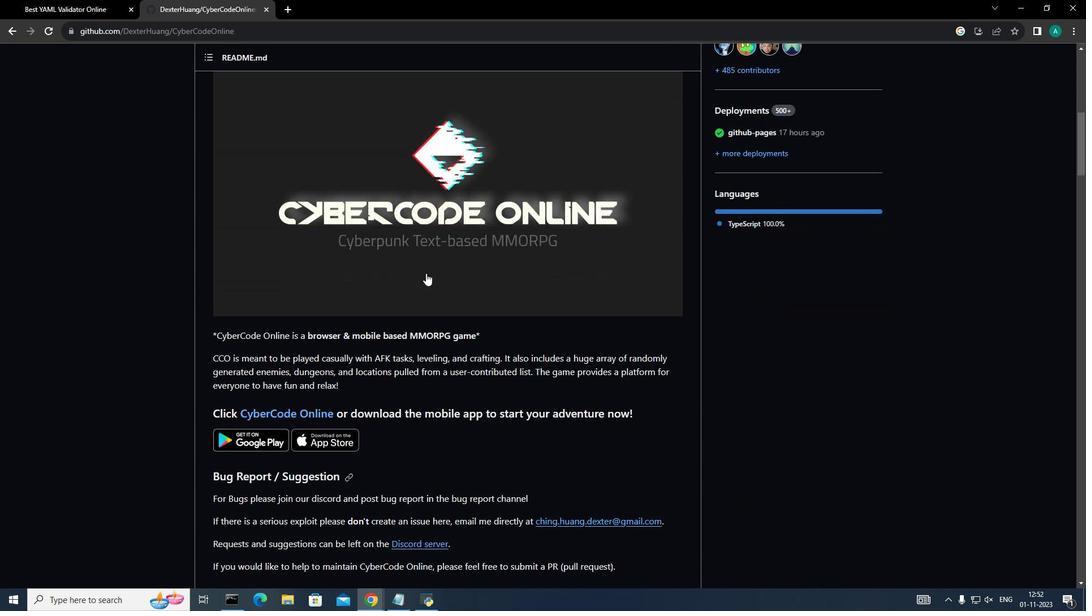 
Action: Mouse moved to (554, 409)
Screenshot: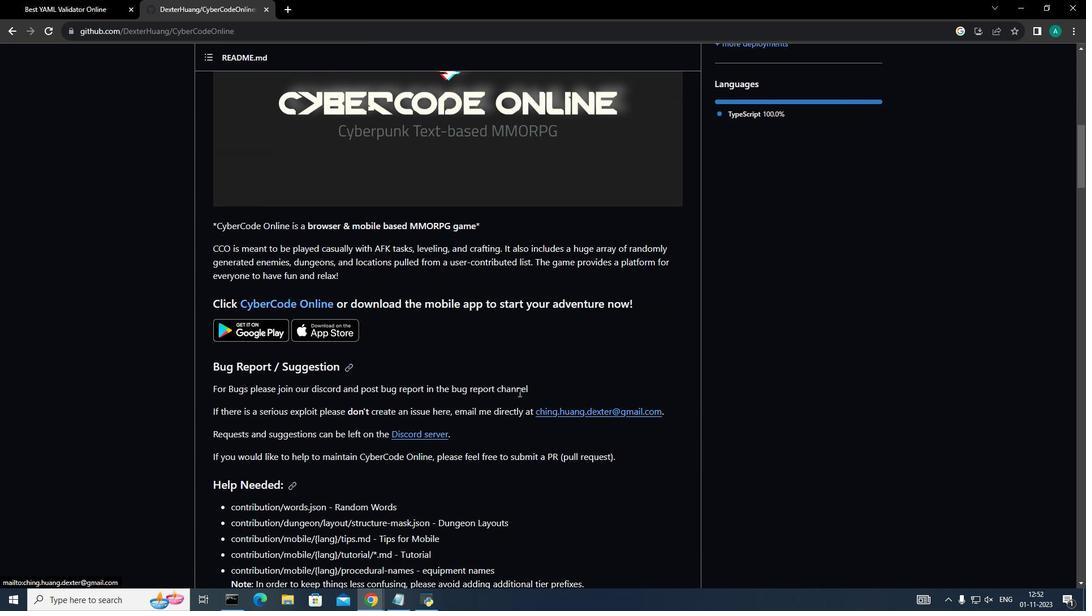 
Action: Mouse scrolled (554, 409) with delta (0, 0)
Screenshot: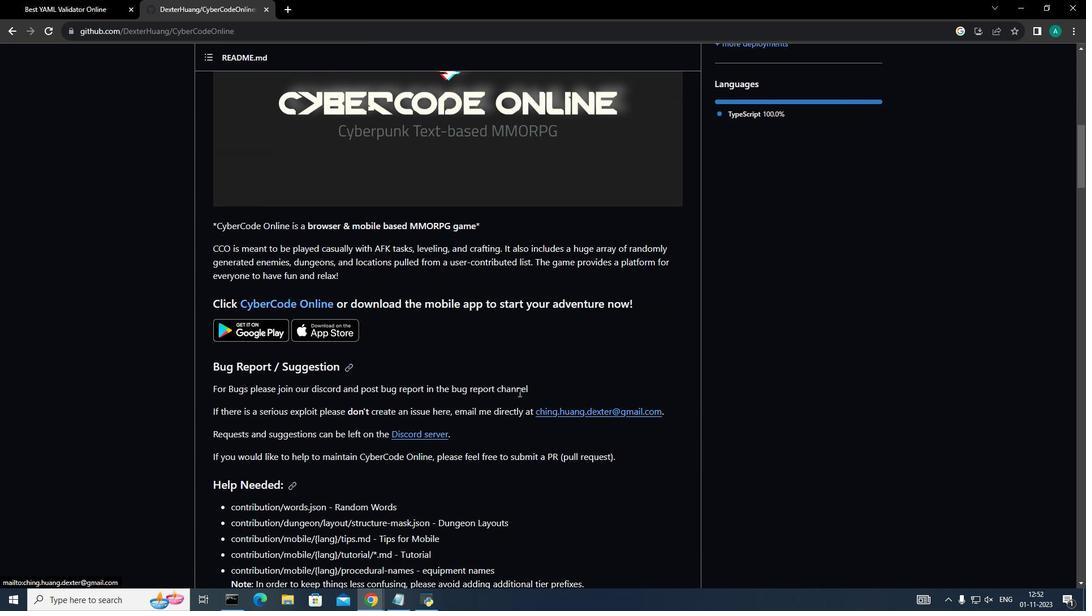 
Action: Mouse moved to (541, 400)
Screenshot: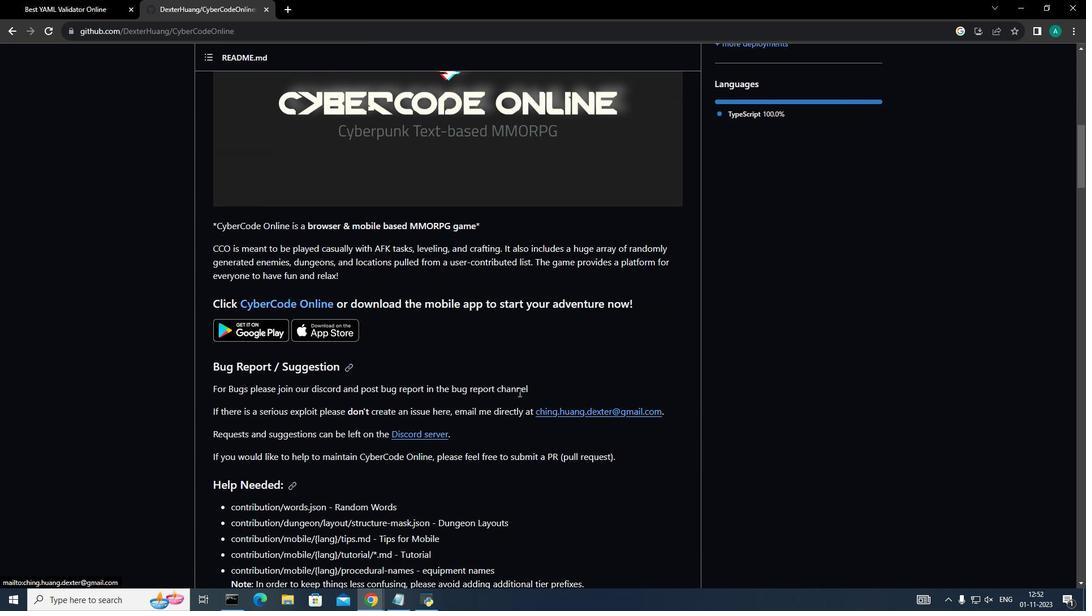 
Action: Mouse scrolled (541, 400) with delta (0, 0)
Screenshot: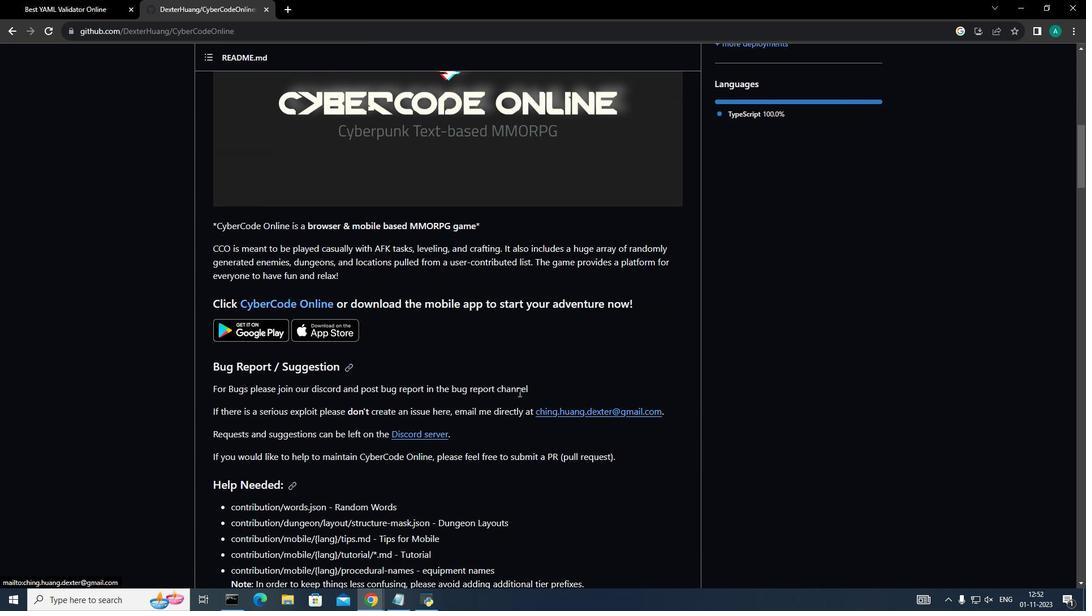
Action: Mouse moved to (525, 393)
Screenshot: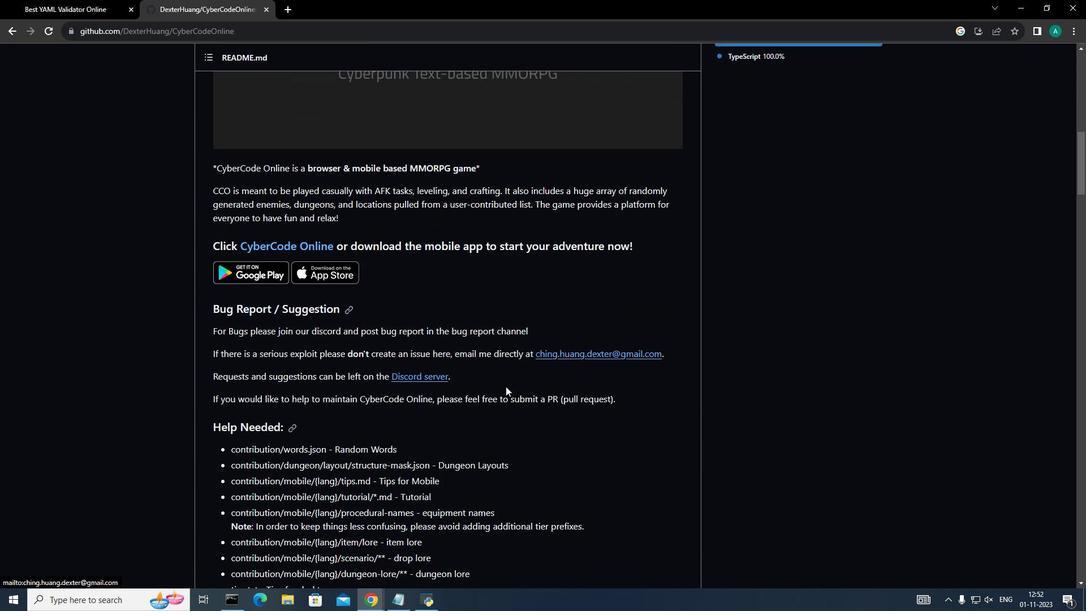 
Action: Mouse scrolled (525, 393) with delta (0, 0)
Screenshot: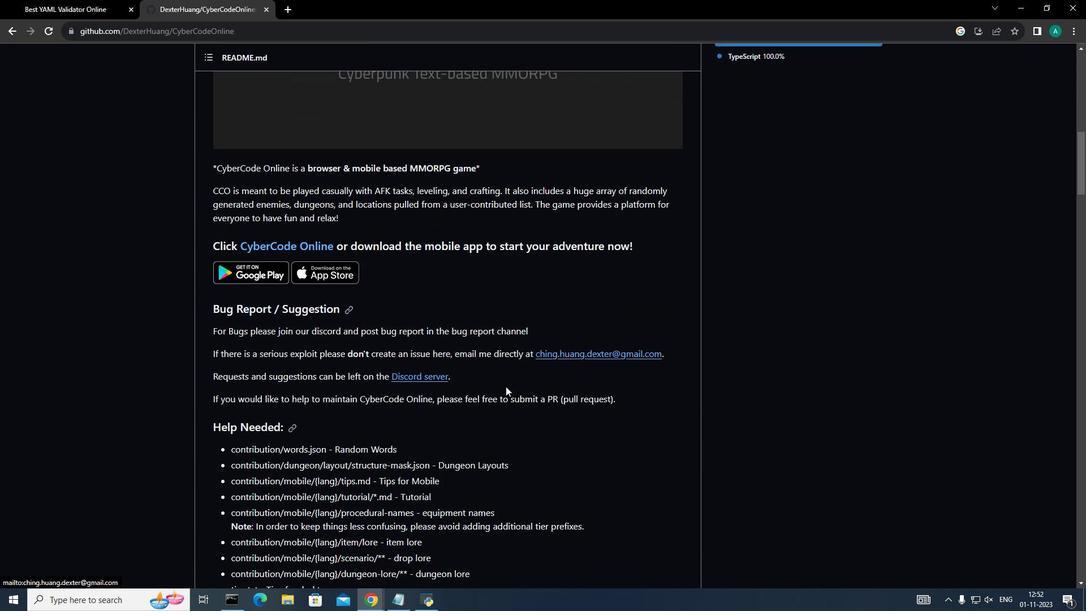 
Action: Mouse moved to (511, 389)
Screenshot: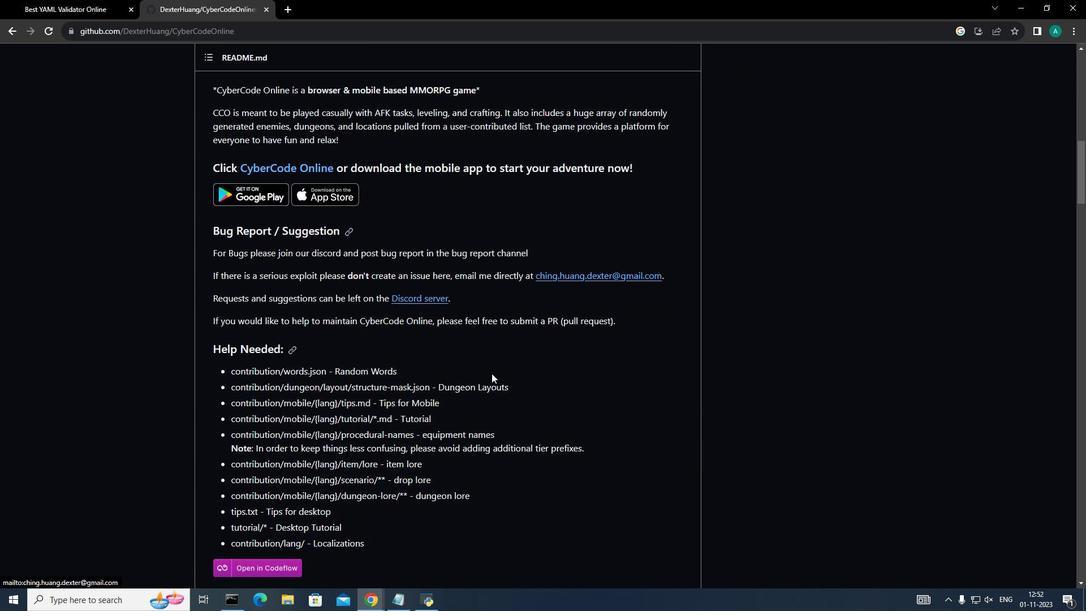 
Action: Mouse scrolled (511, 389) with delta (0, 0)
Screenshot: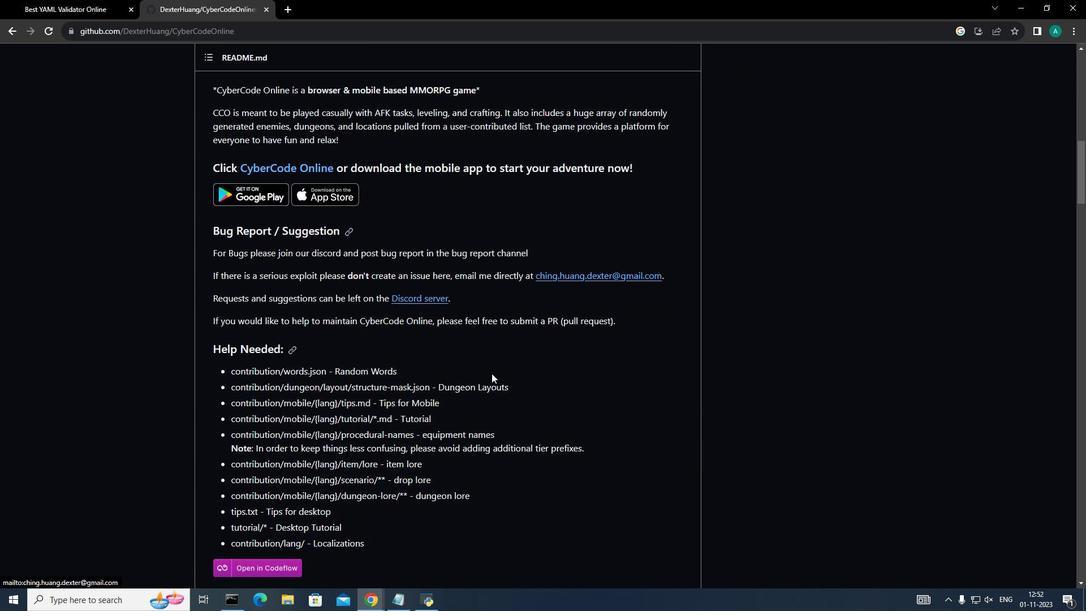 
Action: Mouse moved to (501, 382)
Screenshot: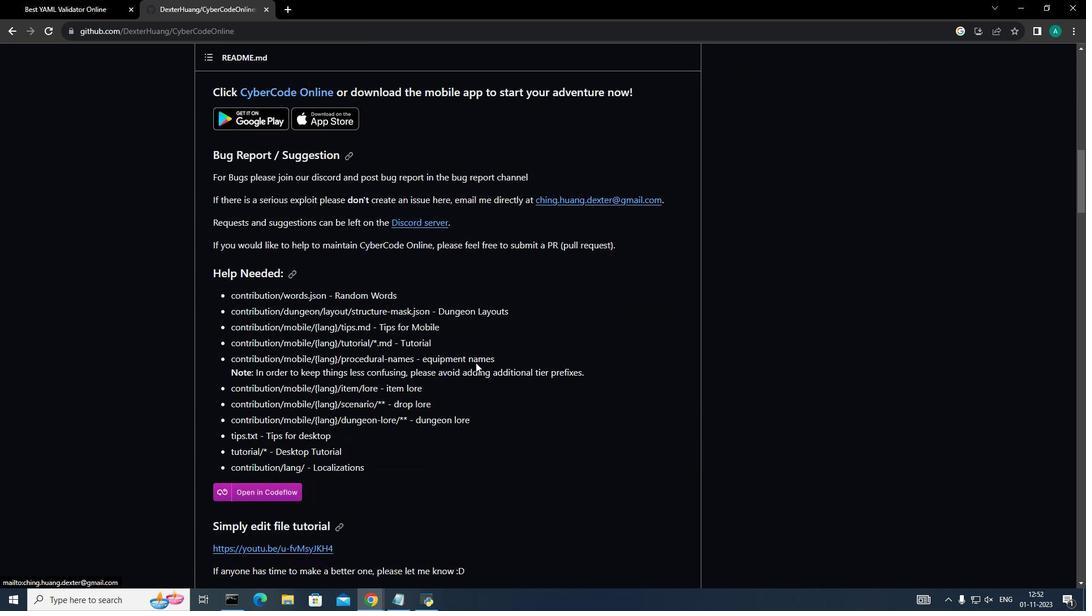 
Action: Mouse scrolled (501, 381) with delta (0, 0)
Screenshot: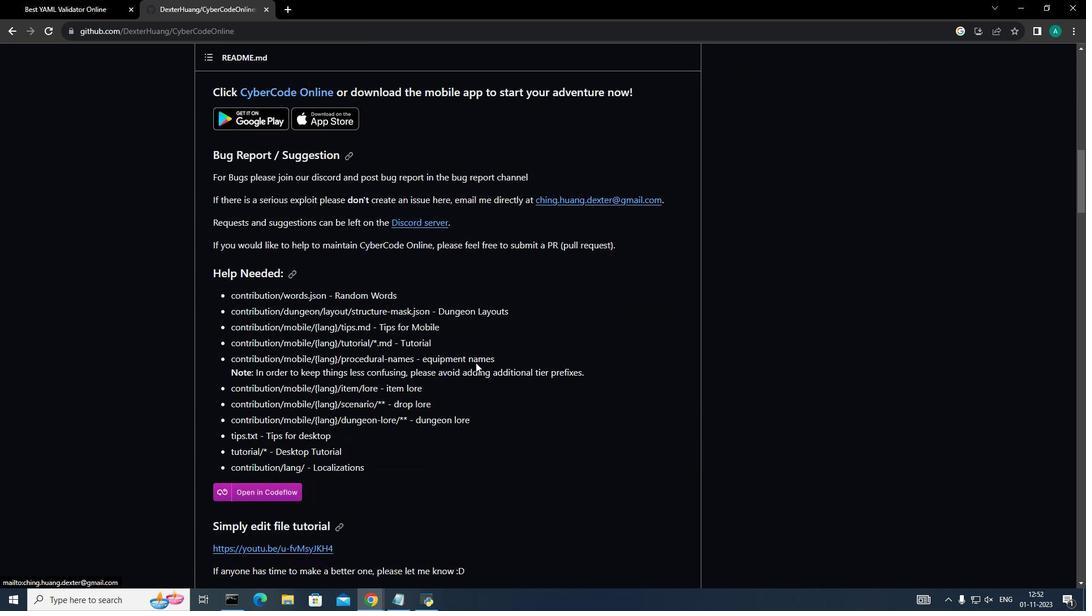 
Action: Mouse moved to (436, 280)
Screenshot: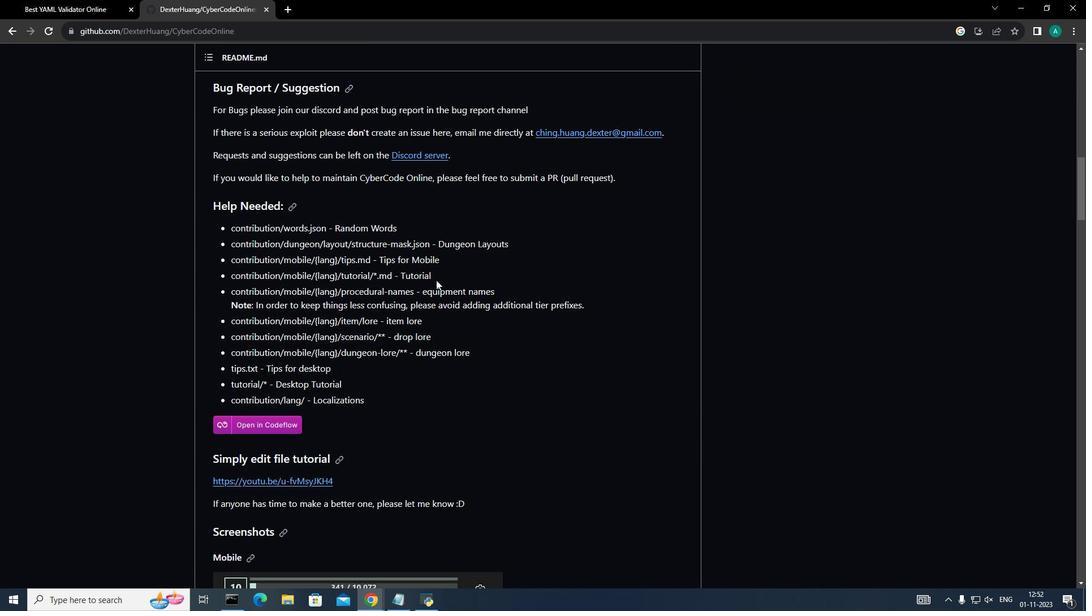 
Action: Mouse scrolled (436, 279) with delta (0, 0)
Screenshot: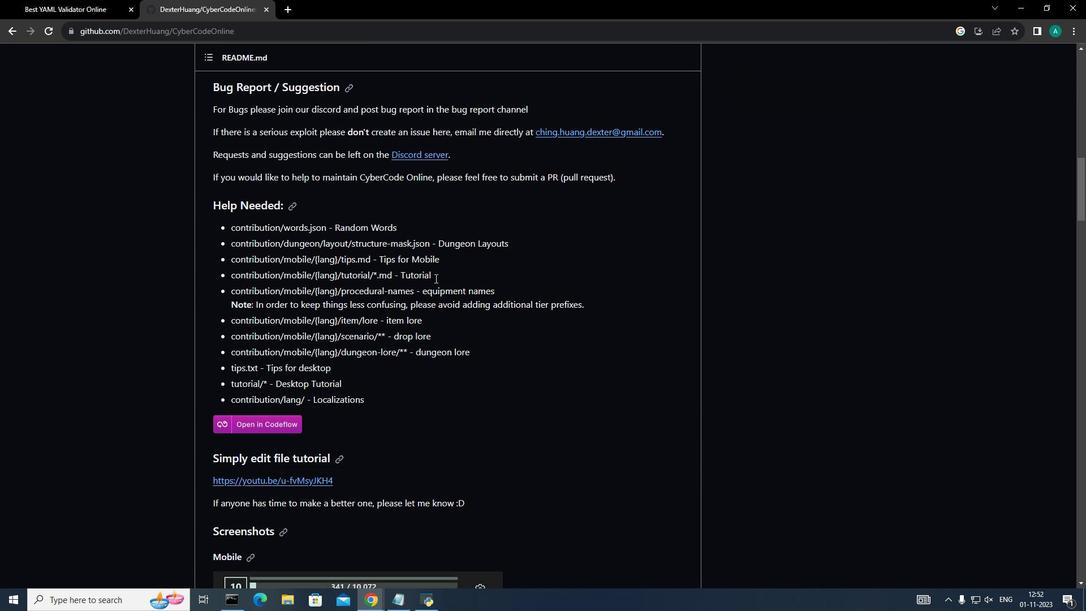 
Action: Mouse moved to (436, 279)
Screenshot: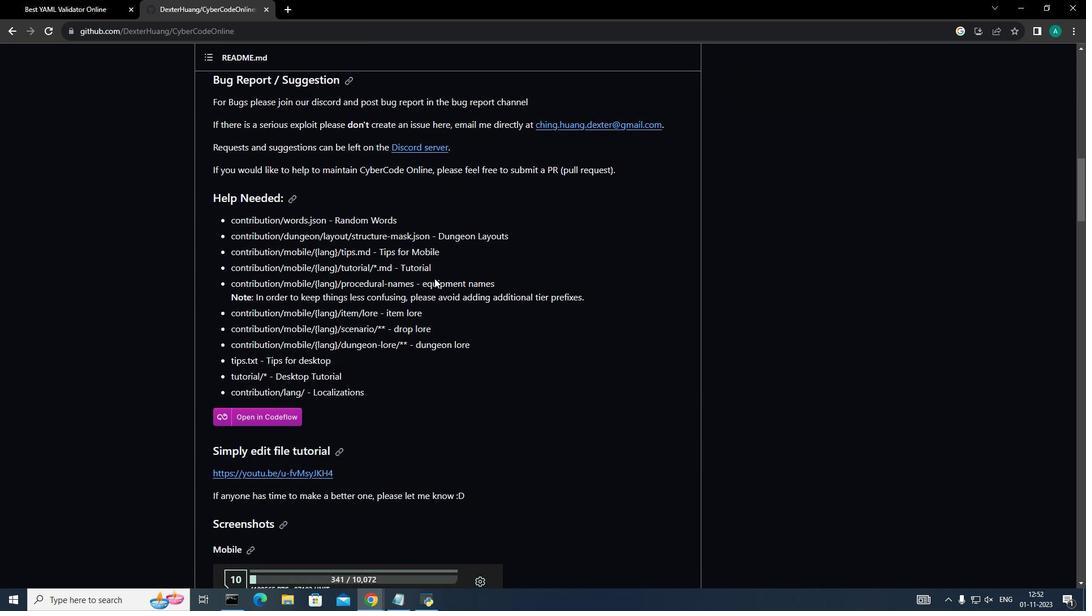 
Action: Mouse scrolled (436, 278) with delta (0, 0)
Screenshot: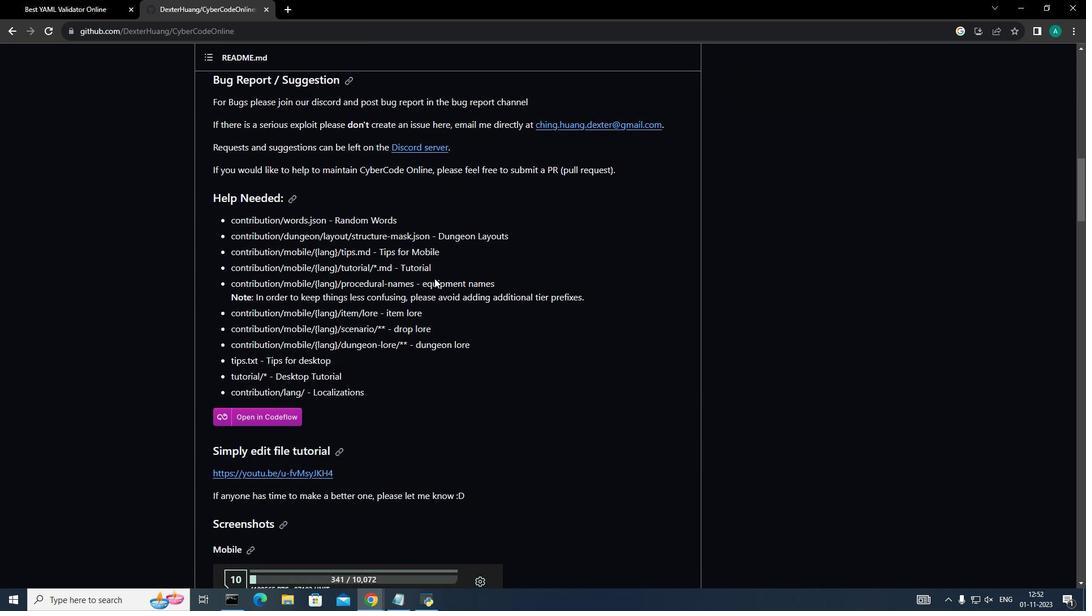 
Action: Mouse moved to (435, 278)
Screenshot: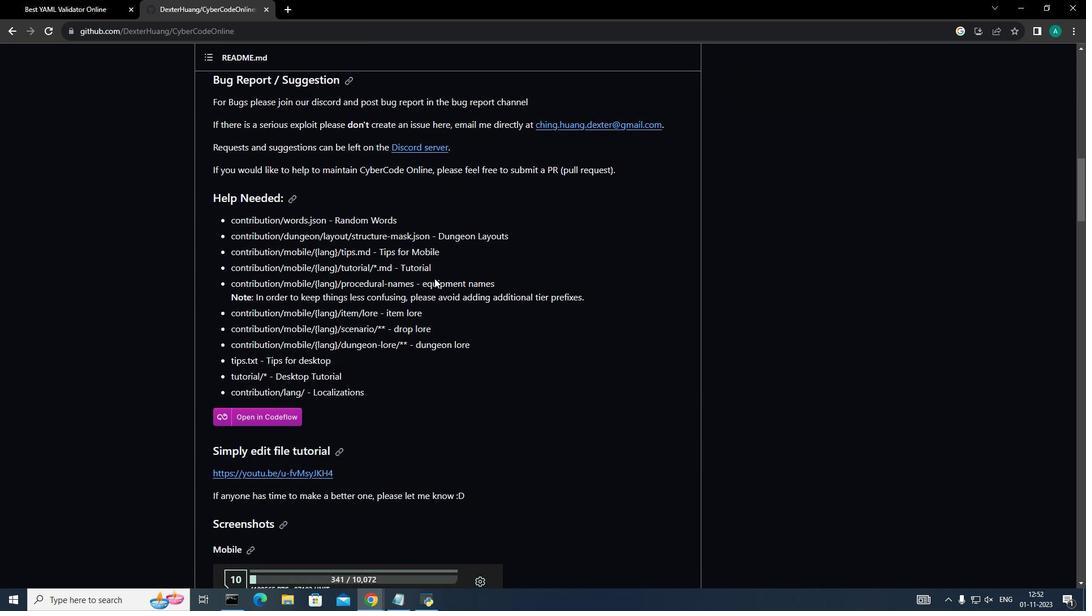 
Action: Mouse scrolled (435, 278) with delta (0, 0)
Screenshot: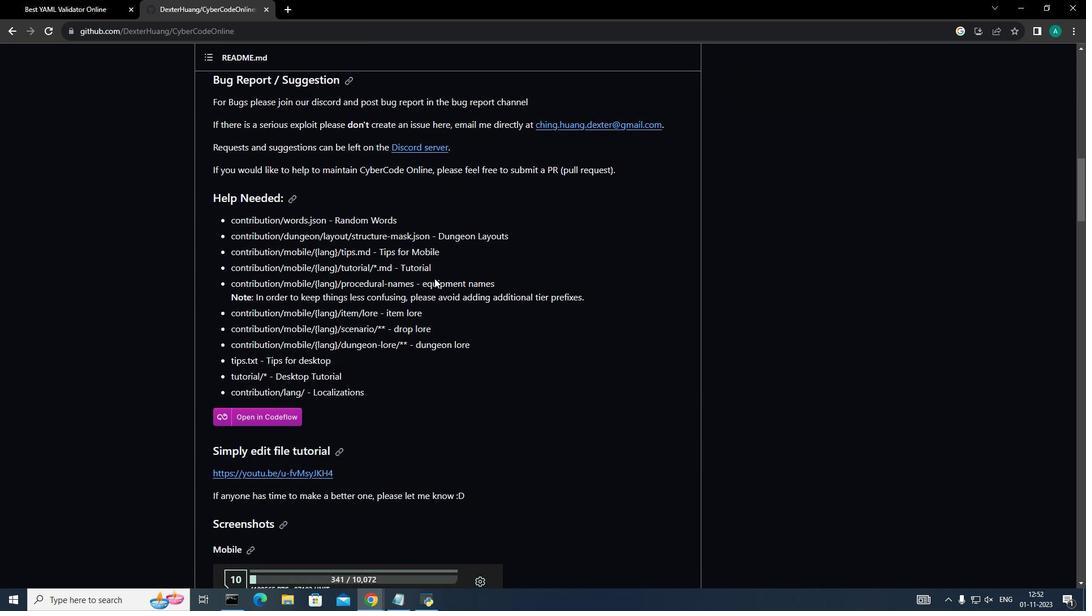 
Action: Mouse moved to (434, 278)
Screenshot: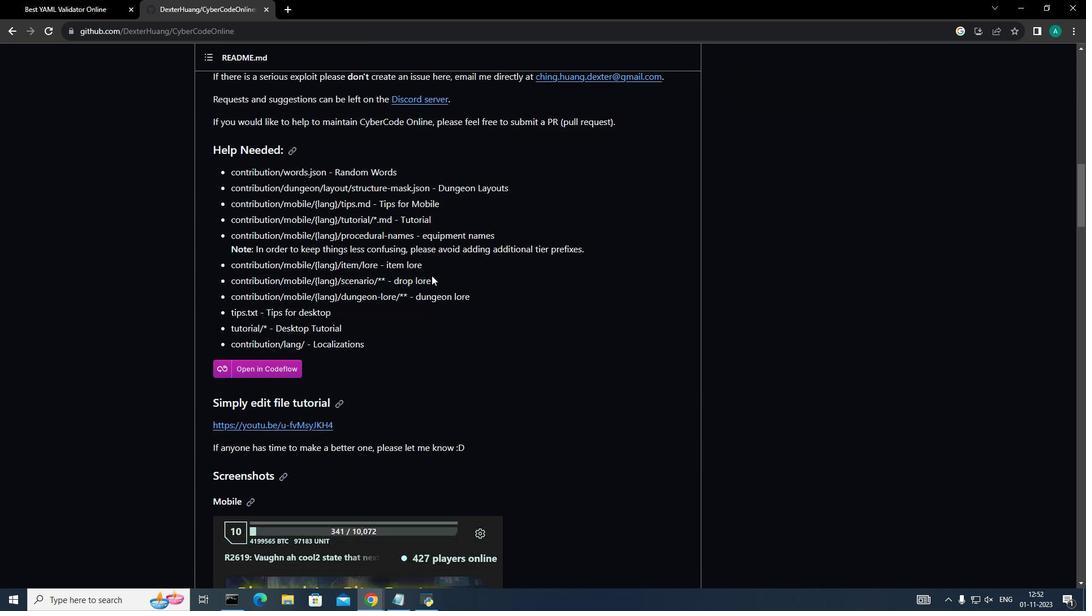 
Action: Mouse scrolled (434, 277) with delta (0, 0)
Screenshot: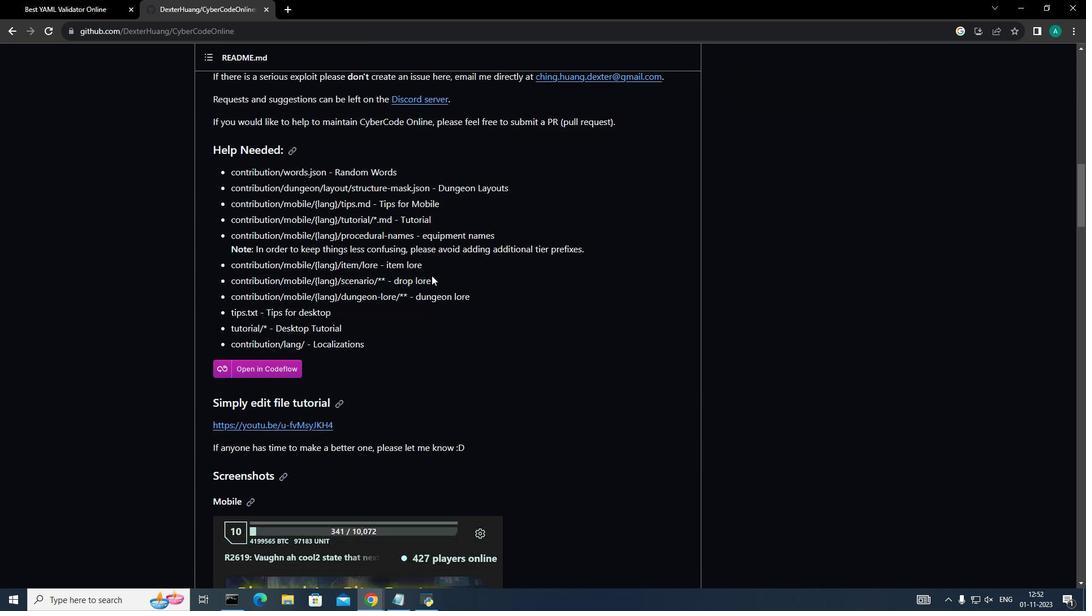 
Action: Mouse moved to (433, 277)
Screenshot: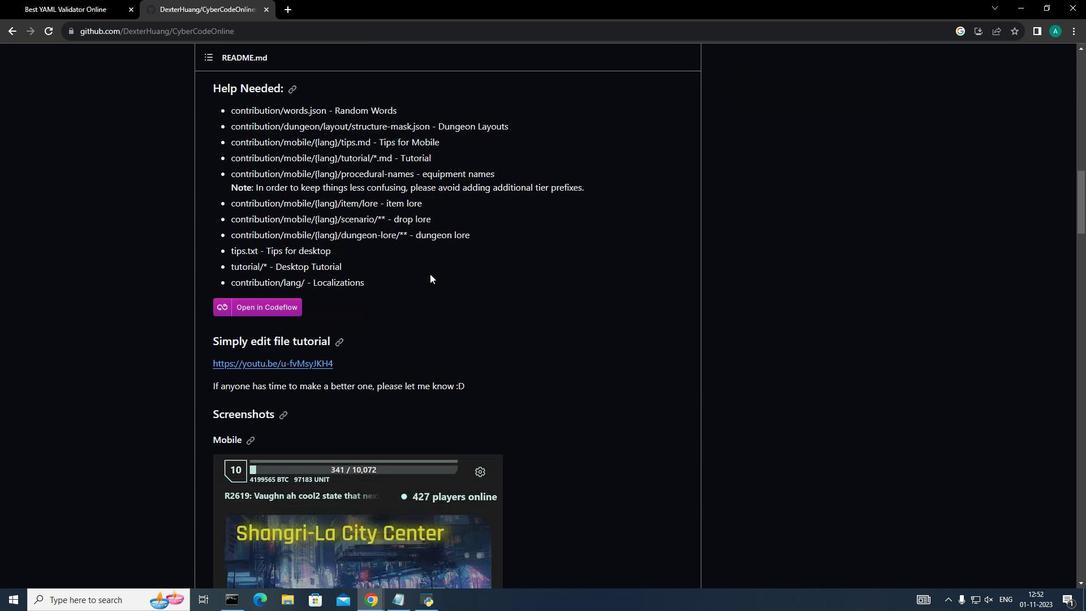 
Action: Mouse scrolled (433, 276) with delta (0, 0)
Screenshot: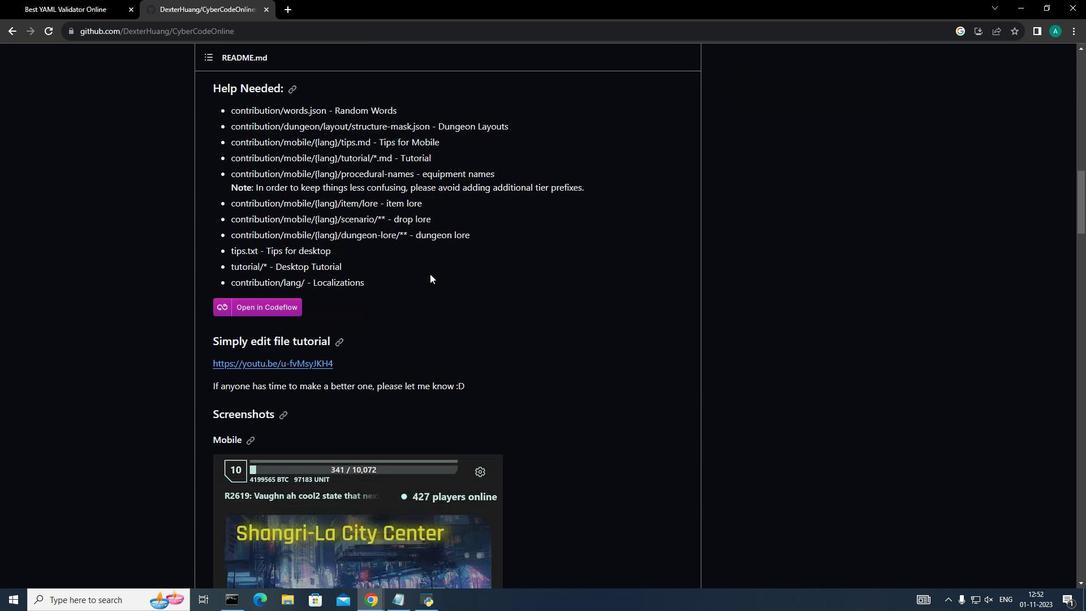 
Action: Mouse moved to (468, 196)
Screenshot: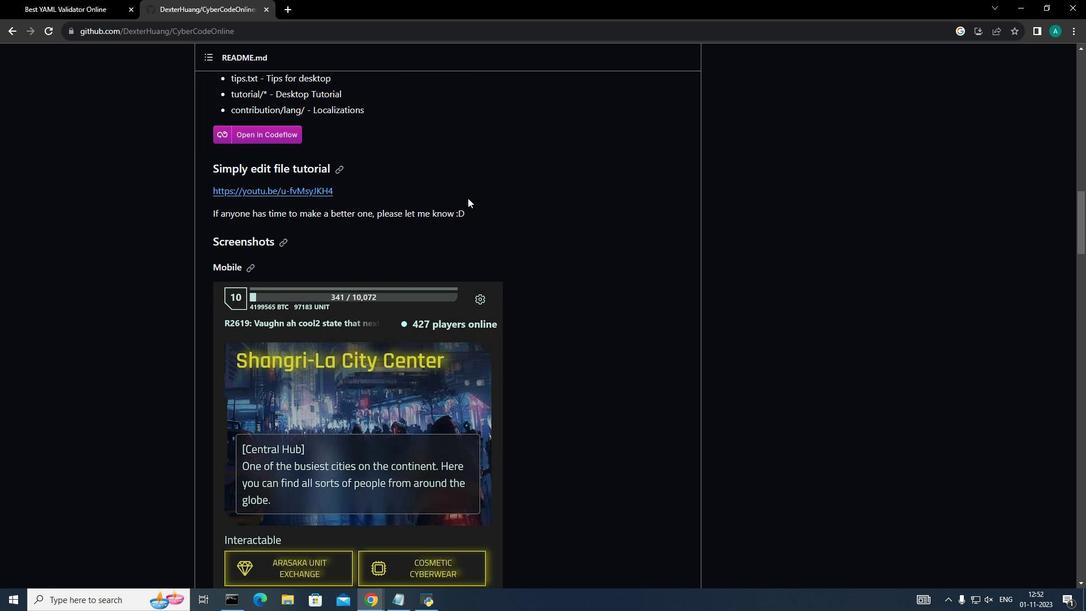 
Action: Mouse scrolled (468, 196) with delta (0, 0)
Screenshot: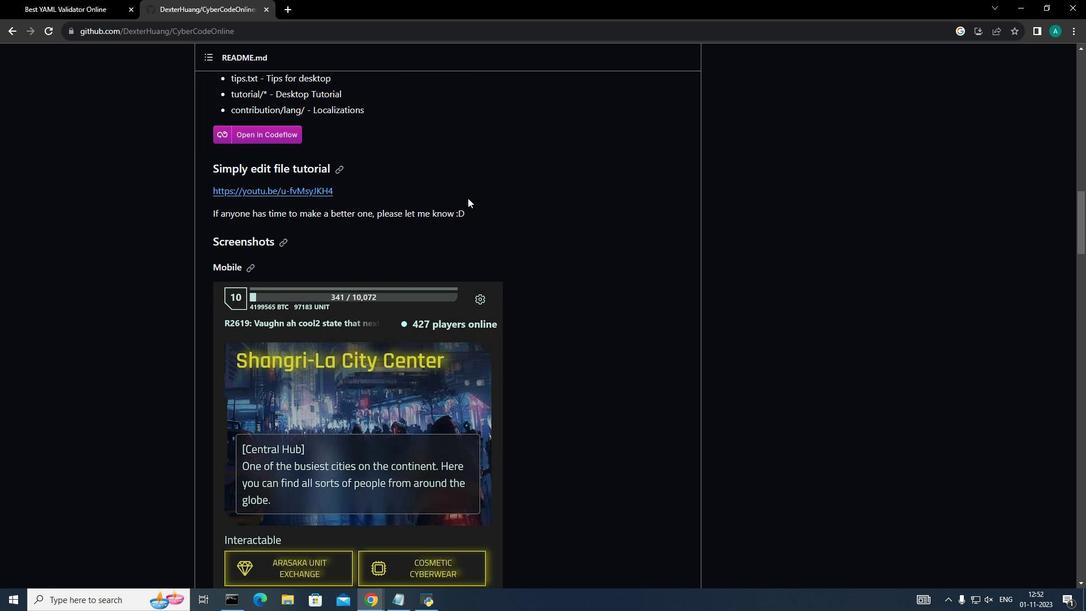 
Action: Mouse moved to (468, 196)
Screenshot: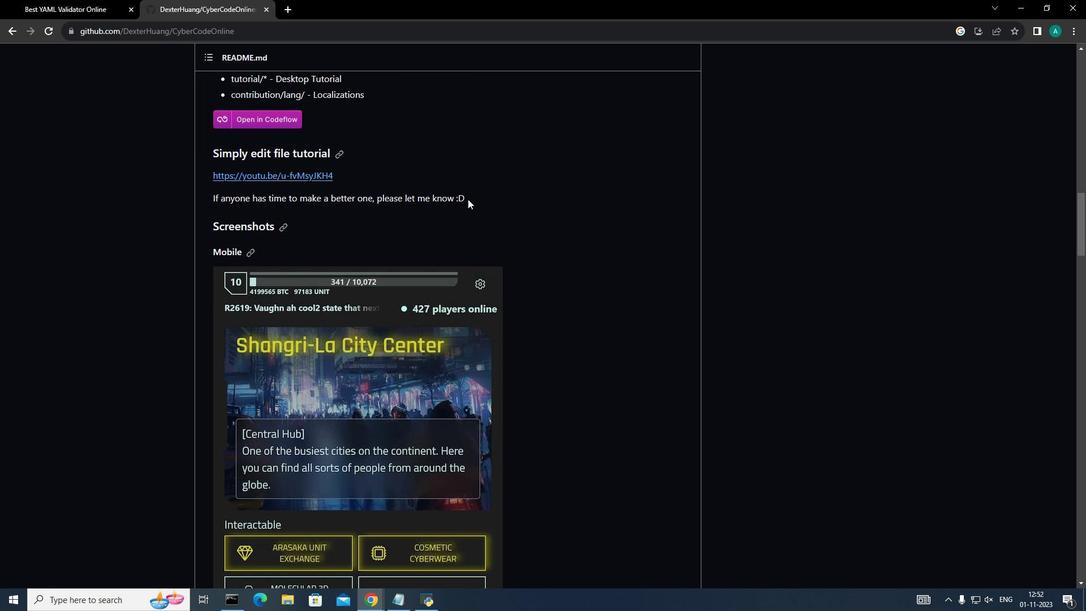 
Action: Mouse scrolled (468, 196) with delta (0, 0)
Screenshot: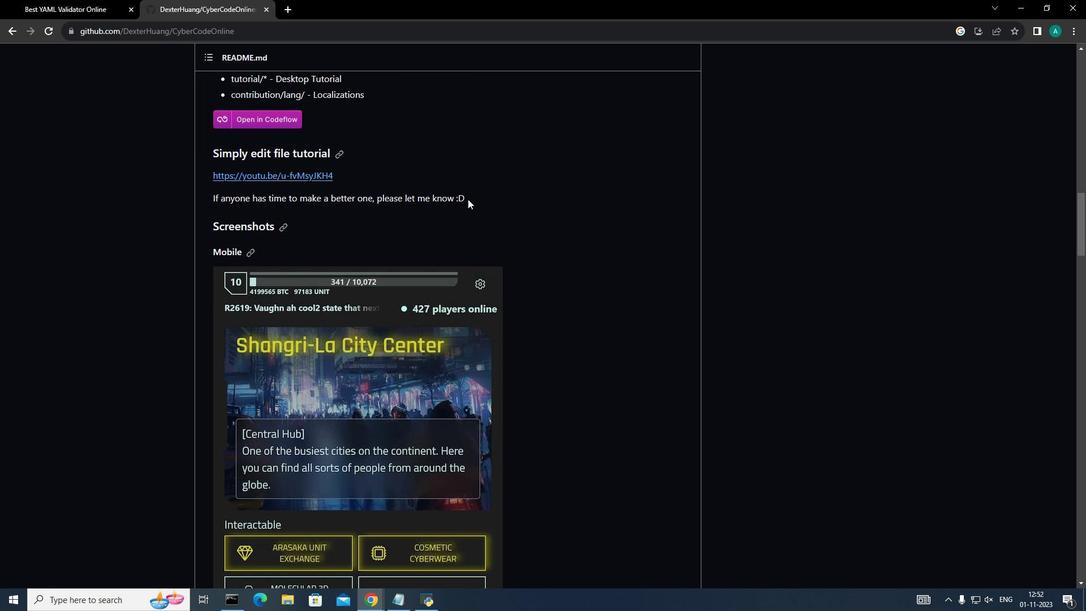
Action: Mouse moved to (468, 198)
Screenshot: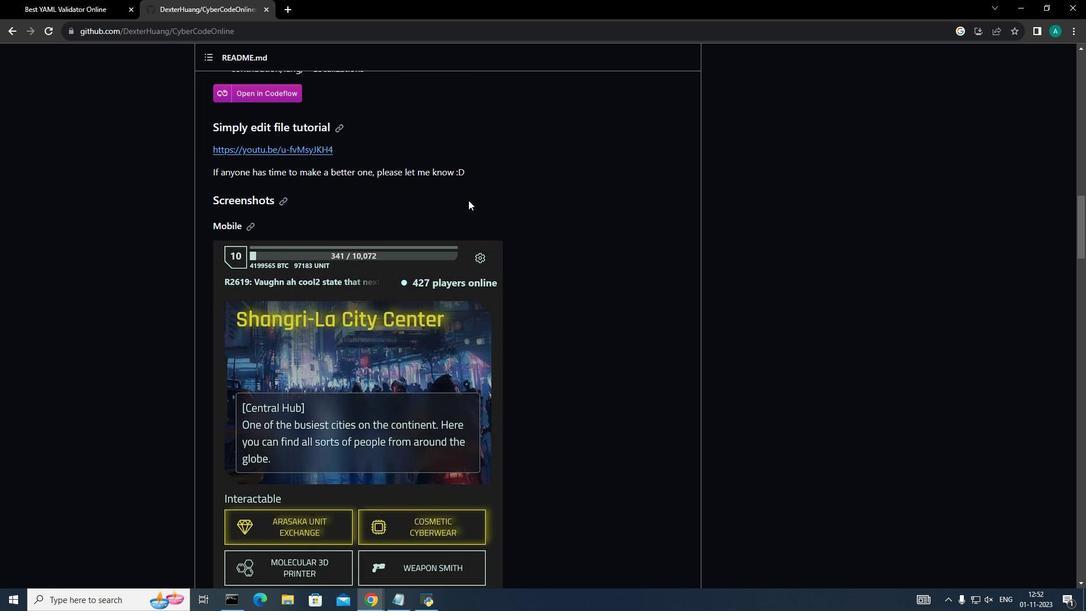 
Action: Mouse scrolled (468, 197) with delta (0, 0)
Screenshot: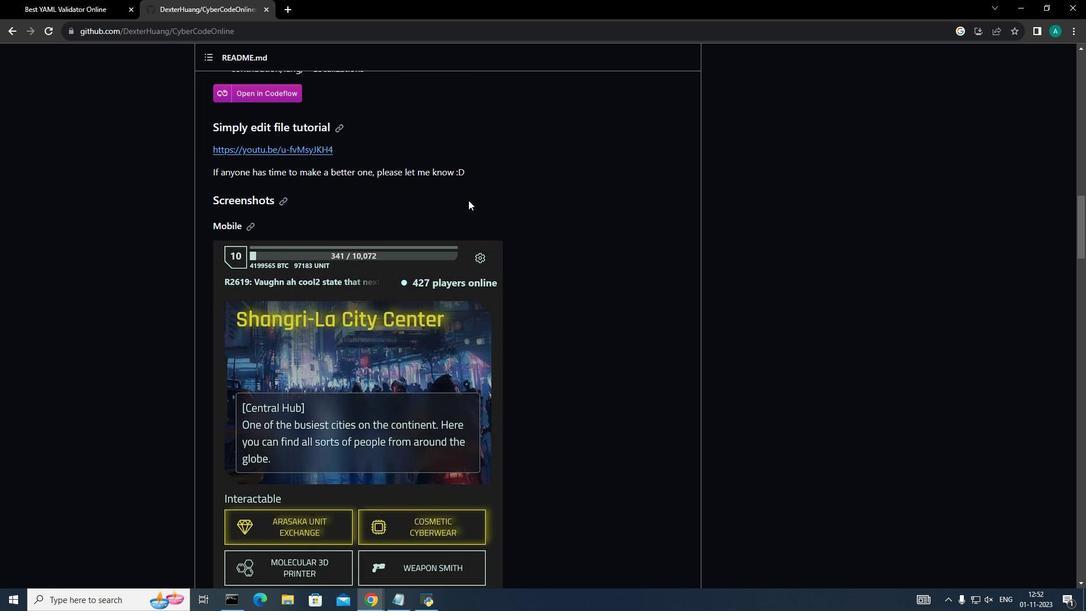 
Action: Mouse moved to (492, 254)
Screenshot: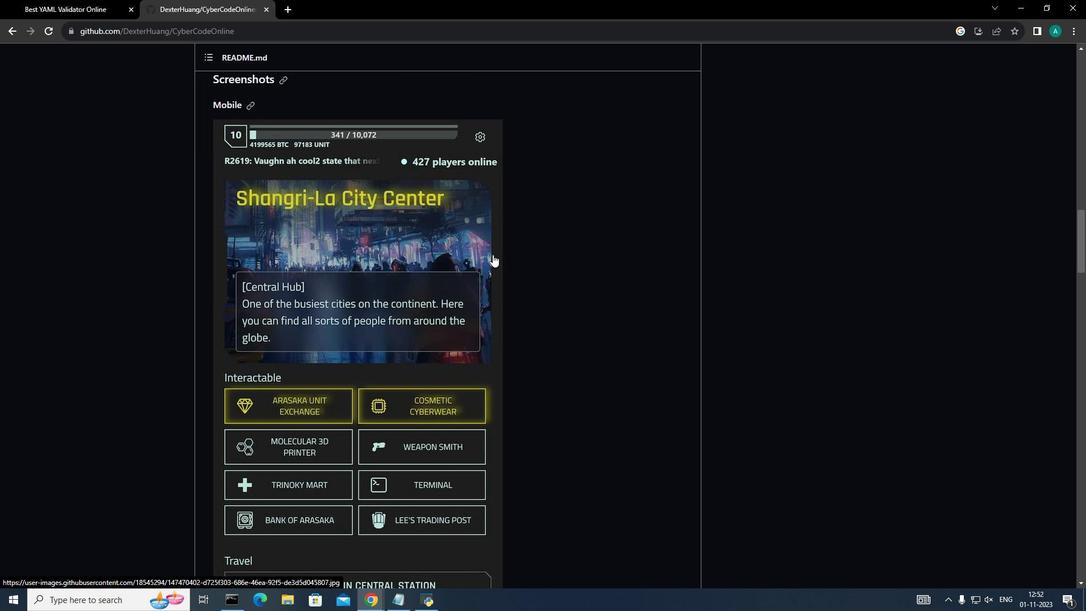 
Action: Mouse scrolled (492, 254) with delta (0, 0)
Screenshot: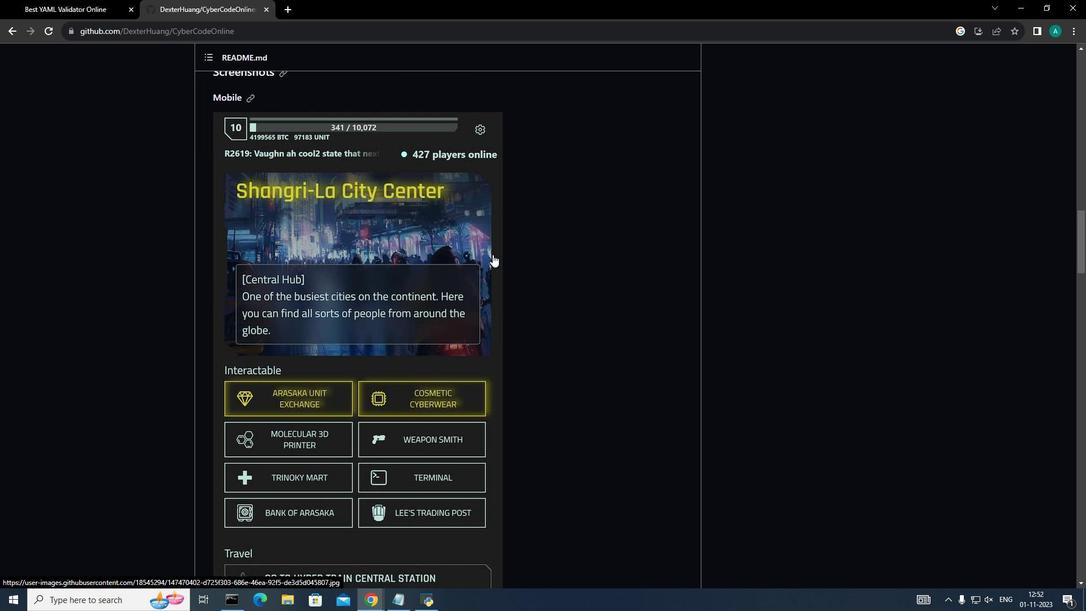 
Action: Mouse moved to (494, 256)
Screenshot: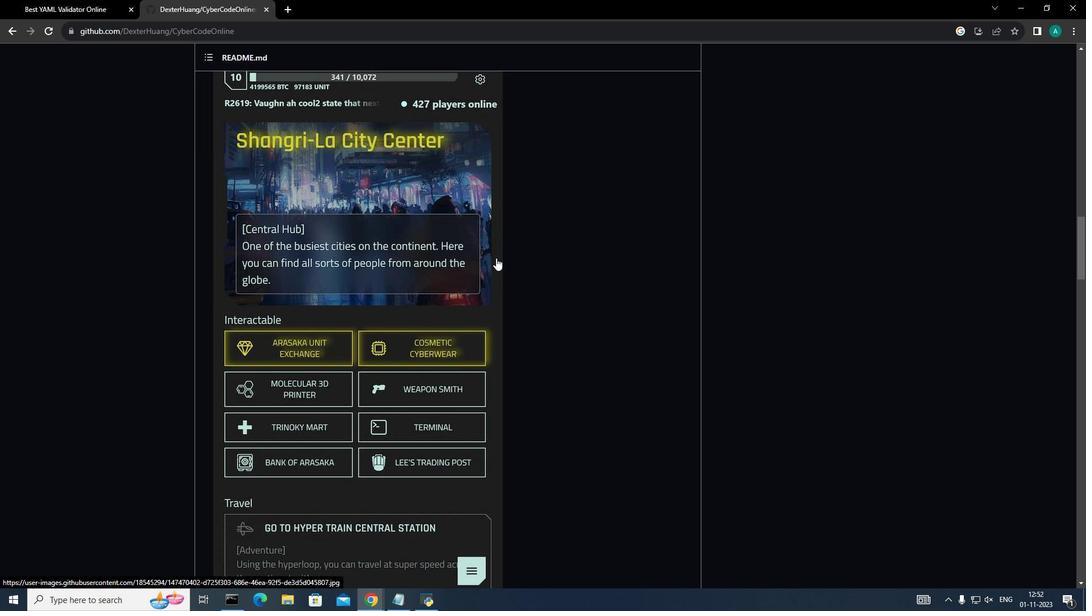 
Action: Mouse scrolled (494, 255) with delta (0, 0)
Screenshot: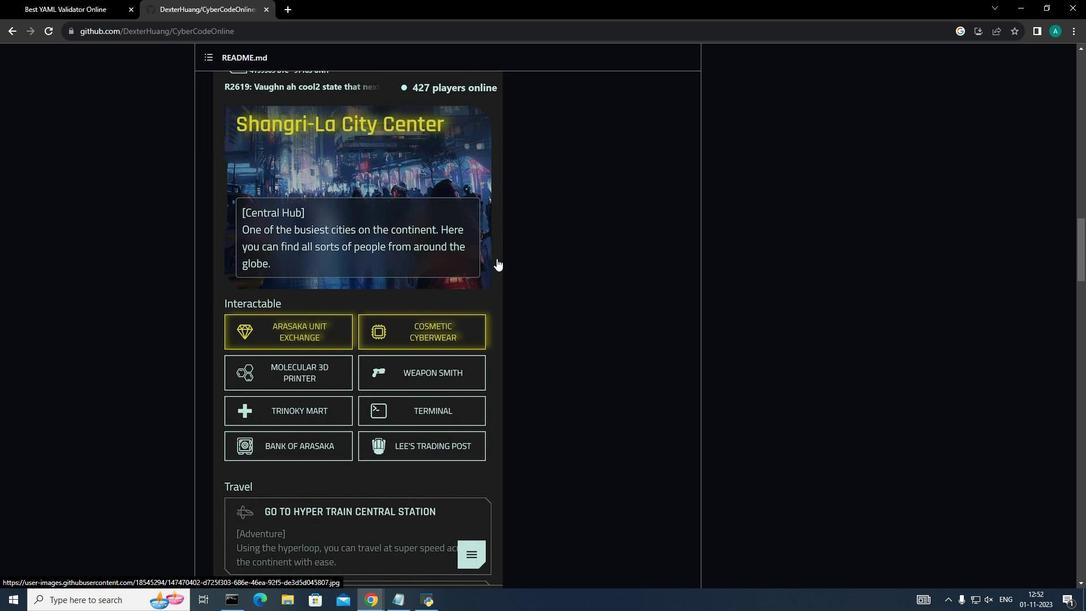 
Action: Mouse moved to (495, 257)
Screenshot: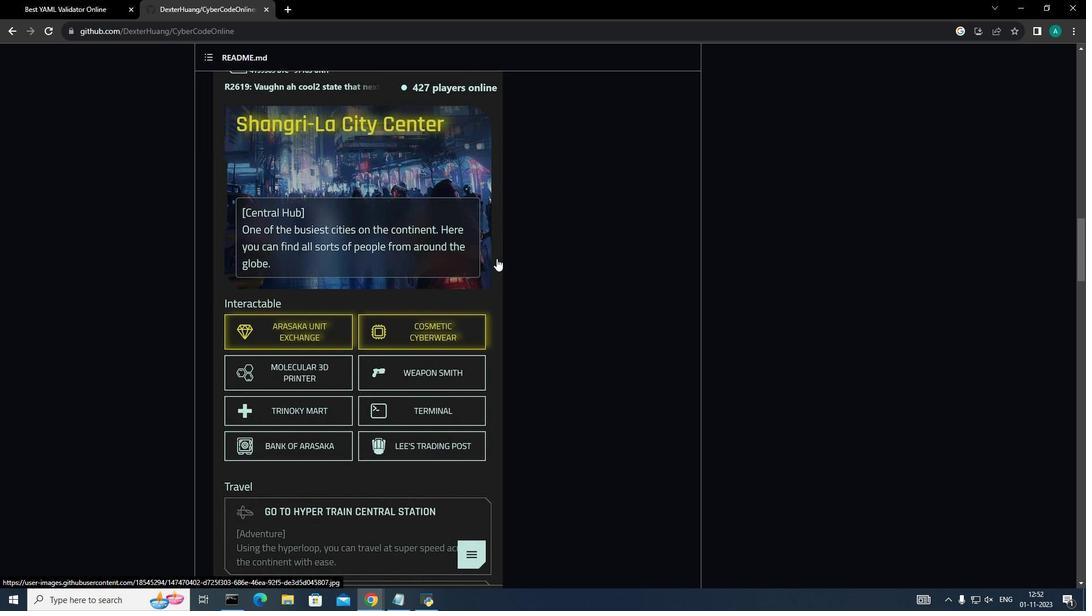 
Action: Mouse scrolled (495, 256) with delta (0, 0)
Screenshot: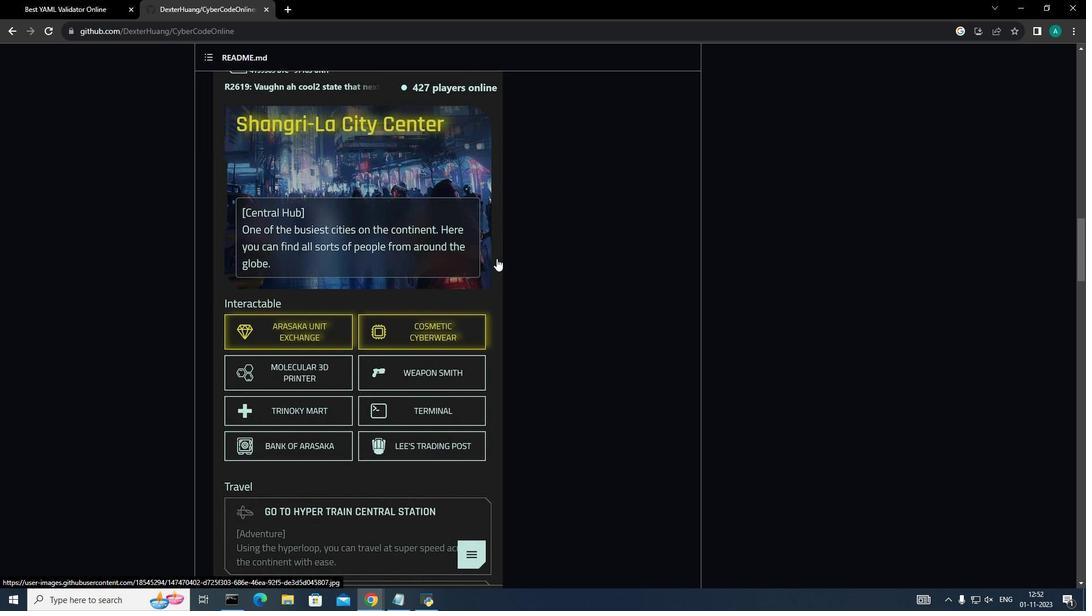
Action: Mouse moved to (496, 258)
Screenshot: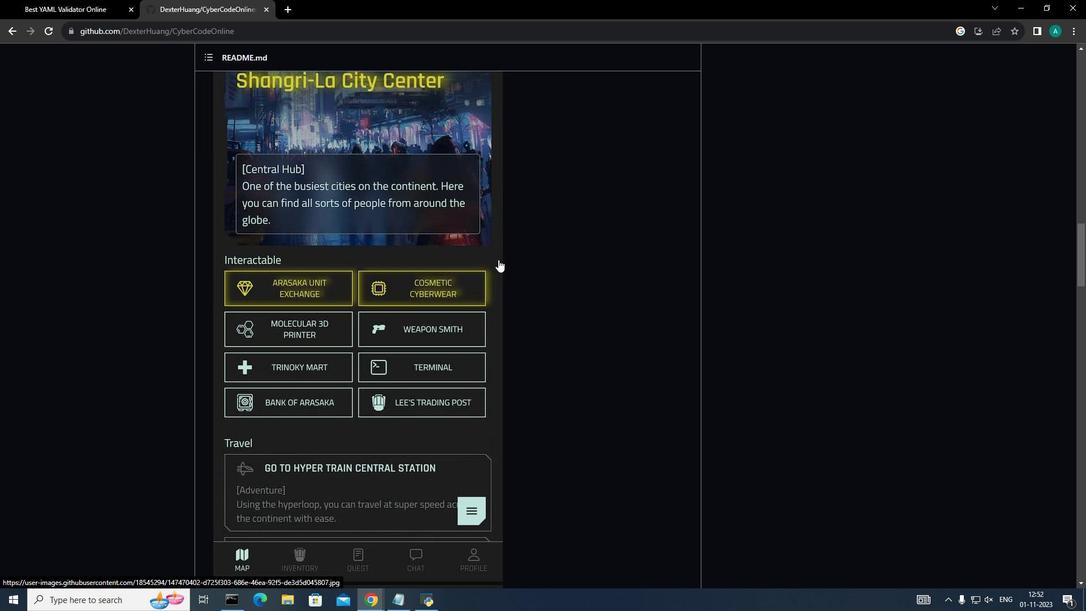 
Action: Mouse scrolled (496, 258) with delta (0, 0)
Screenshot: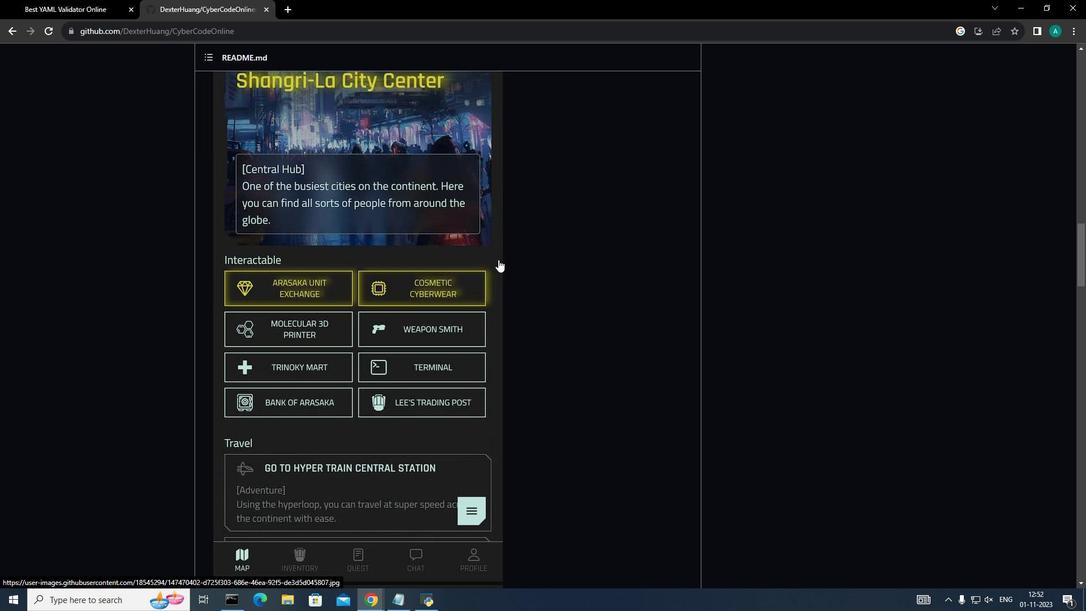 
Action: Mouse moved to (498, 259)
Screenshot: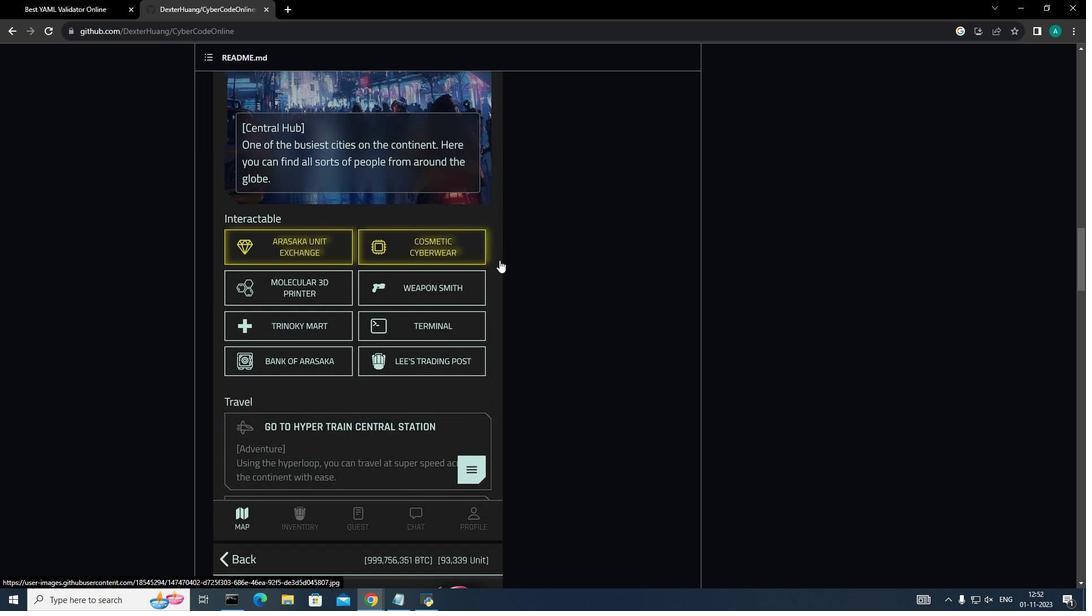 
Action: Mouse scrolled (498, 259) with delta (0, 0)
Screenshot: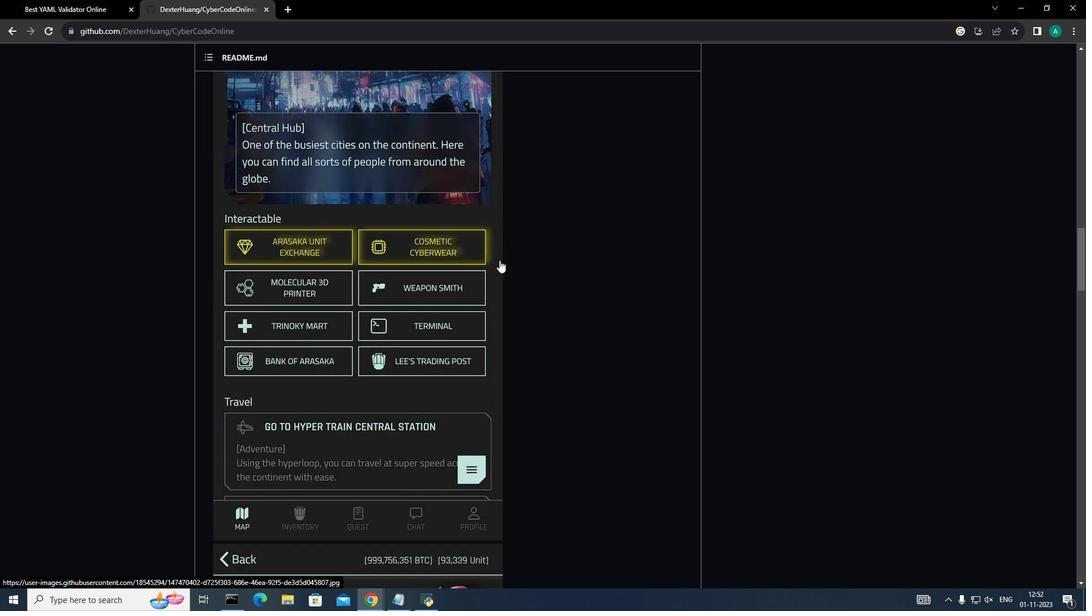 
Action: Mouse moved to (499, 265)
Screenshot: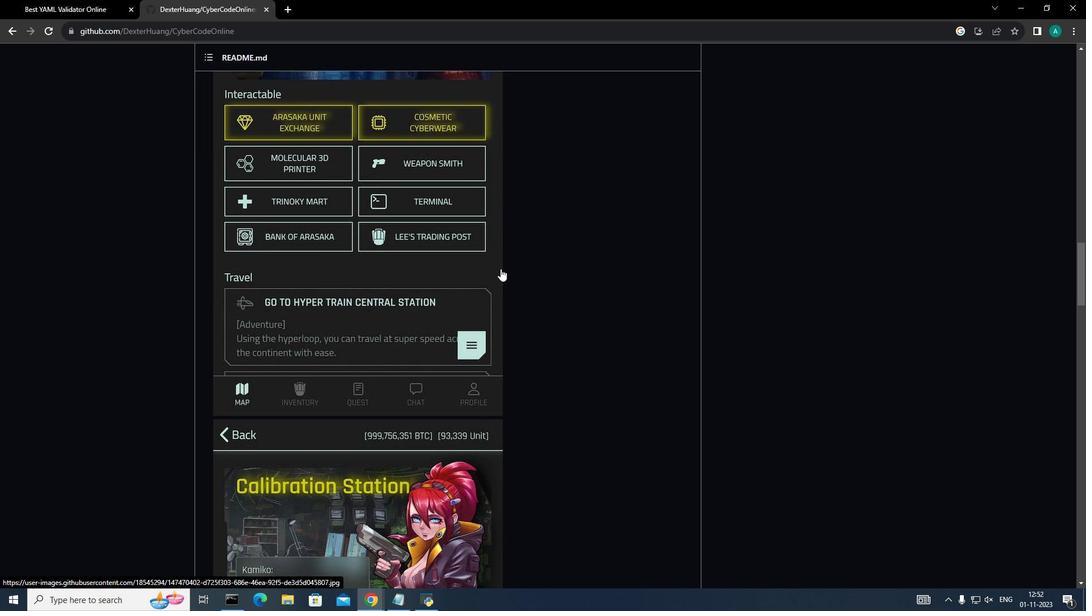 
Action: Mouse scrolled (499, 264) with delta (0, 0)
Screenshot: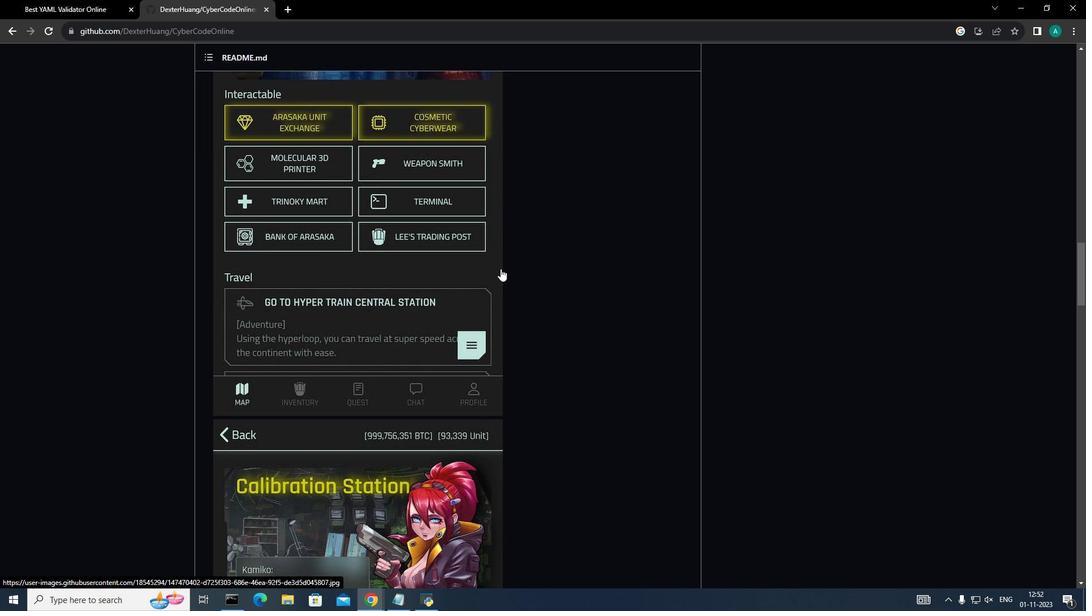 
Action: Mouse moved to (499, 267)
Screenshot: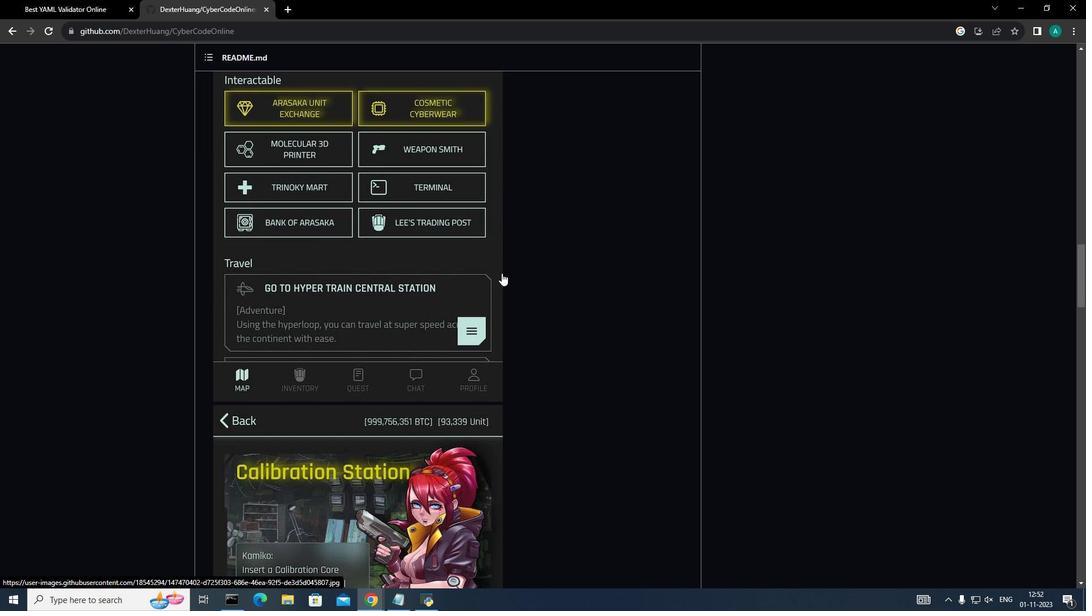 
Action: Mouse scrolled (499, 266) with delta (0, 0)
Screenshot: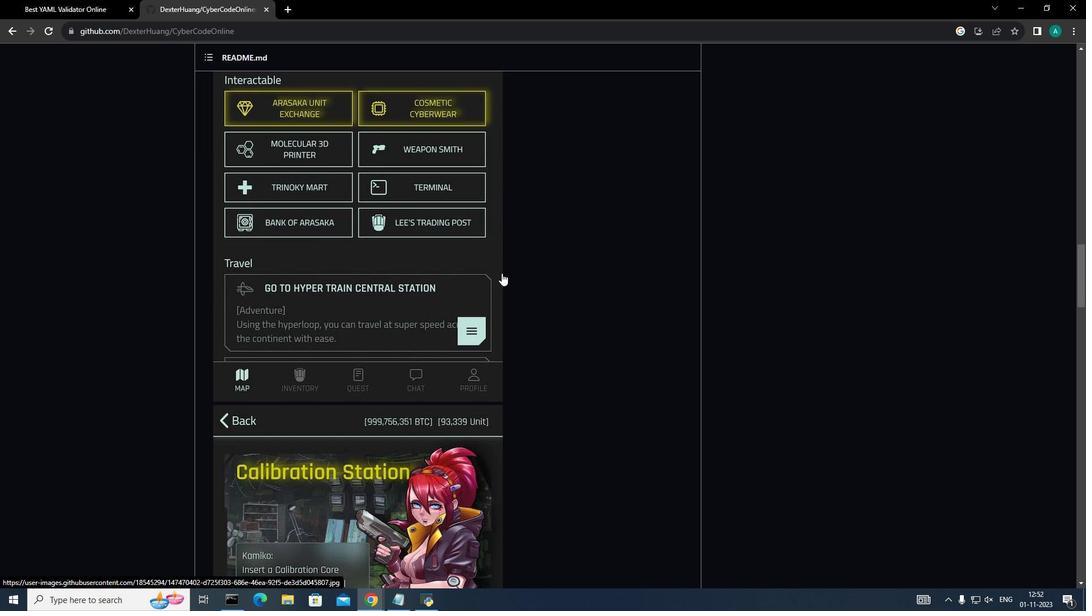
Action: Mouse moved to (501, 269)
Screenshot: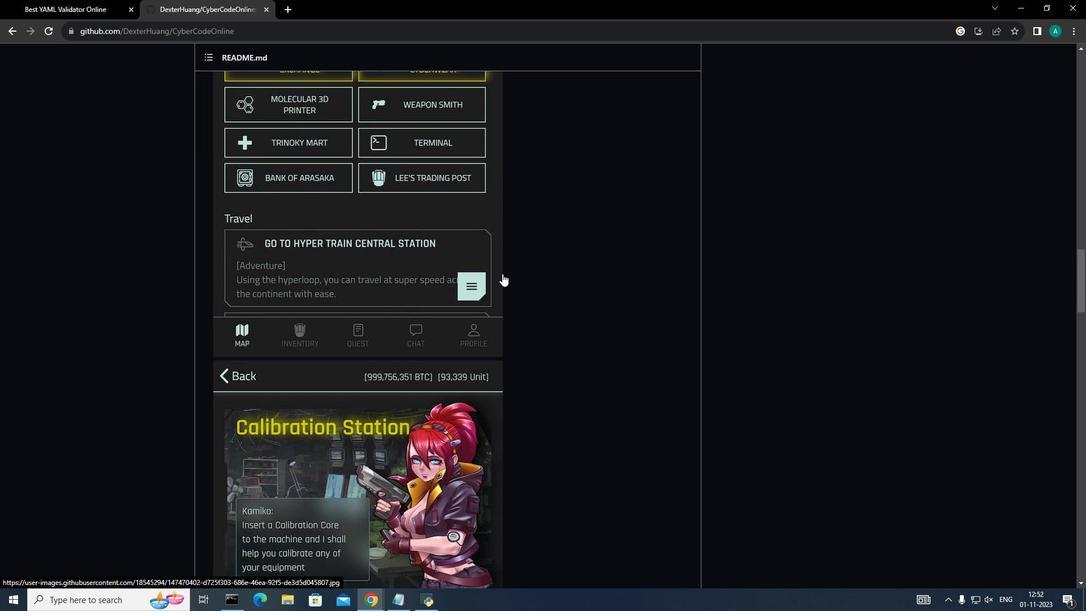 
Action: Mouse scrolled (501, 269) with delta (0, 0)
Screenshot: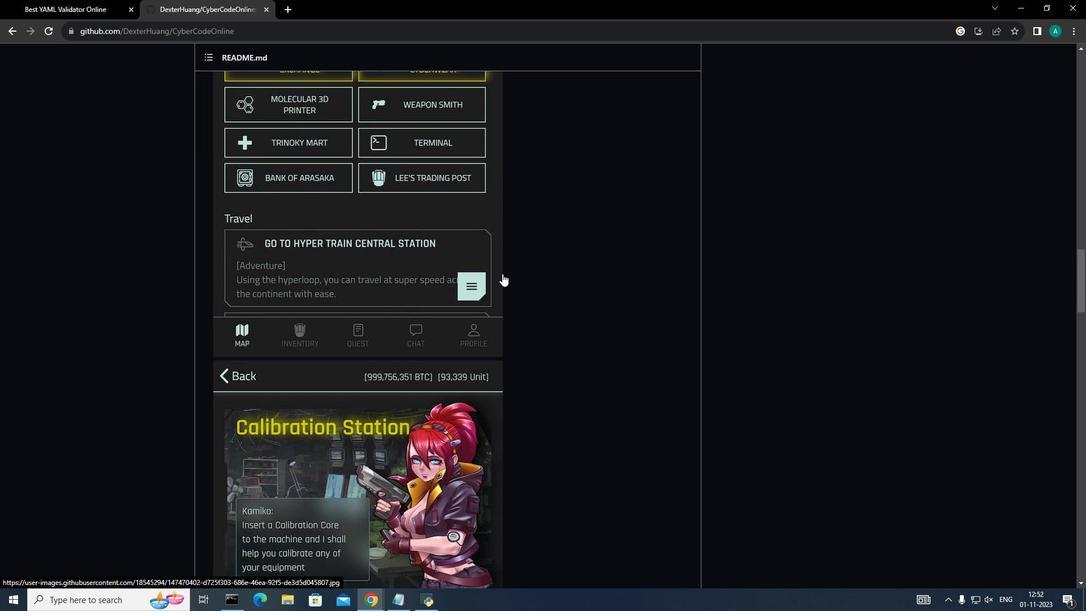 
Action: Mouse moved to (501, 273)
Screenshot: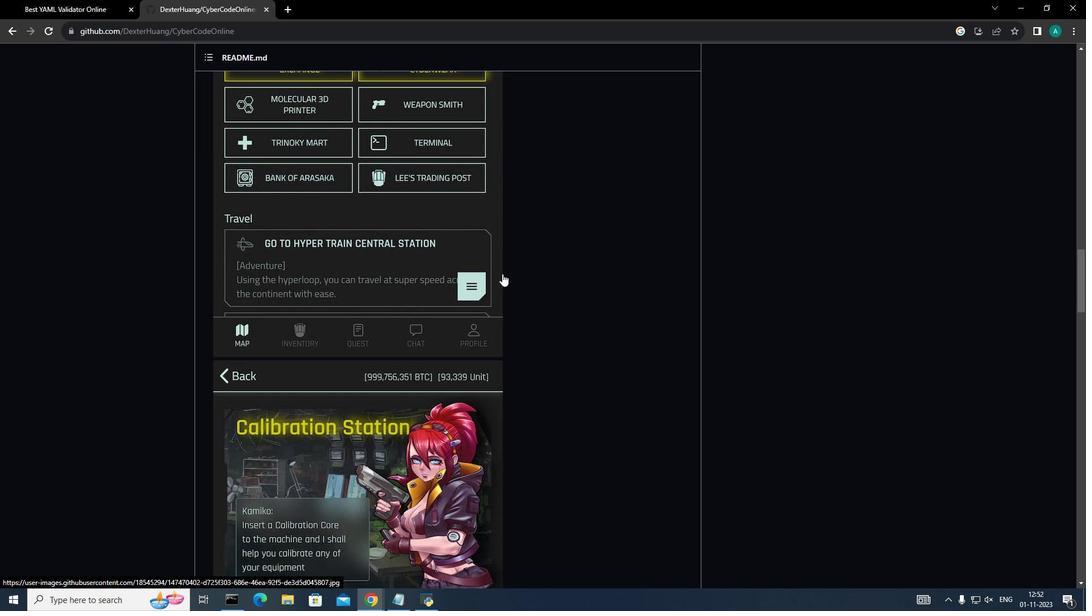 
Action: Mouse scrolled (501, 272) with delta (0, 0)
Screenshot: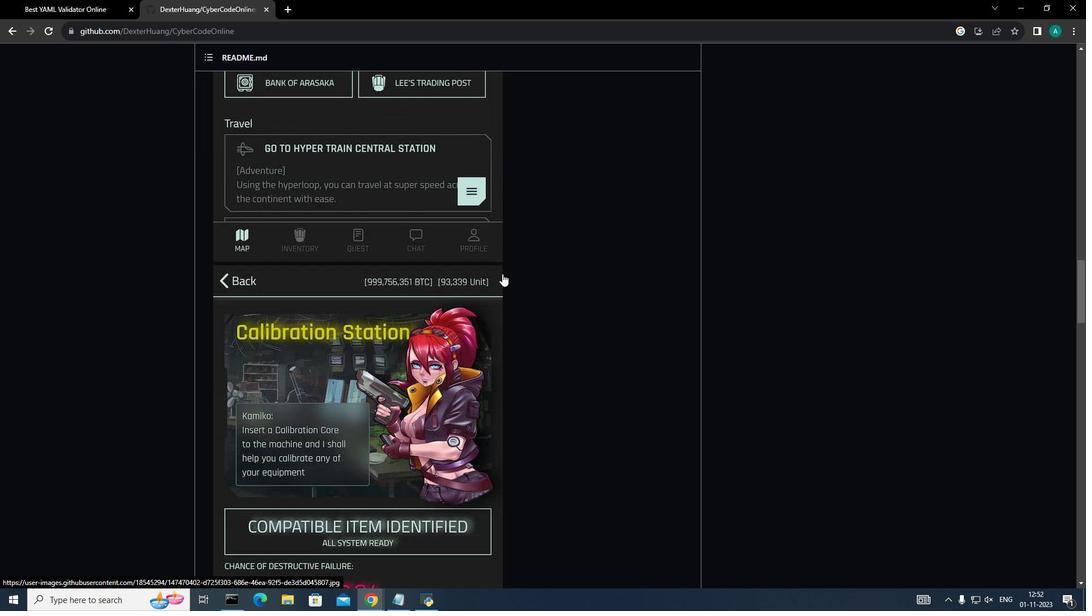 
Action: Mouse moved to (503, 274)
Screenshot: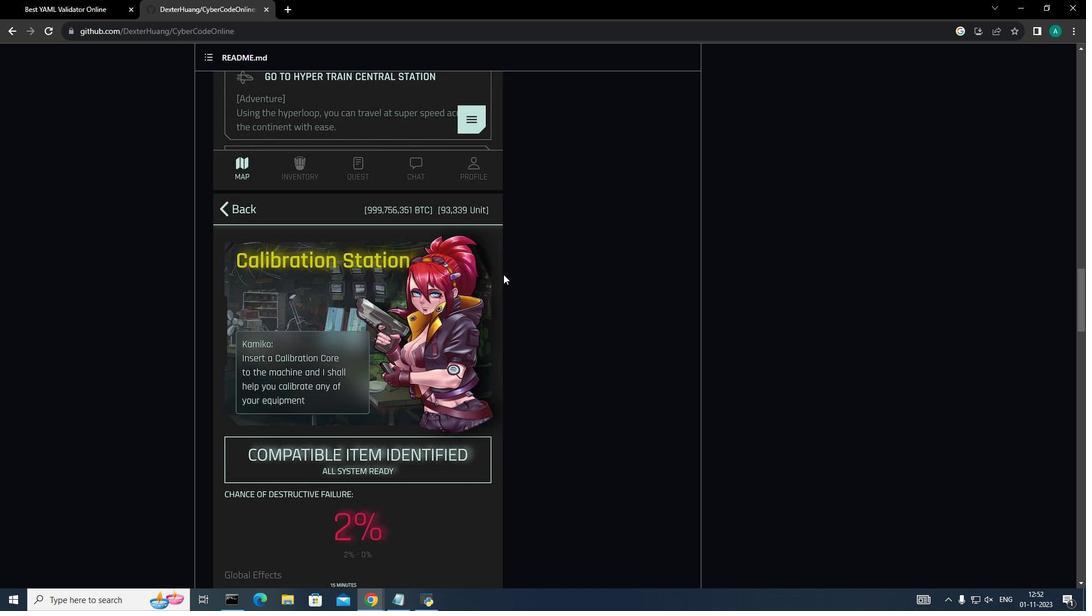 
Action: Mouse scrolled (503, 273) with delta (0, 0)
Screenshot: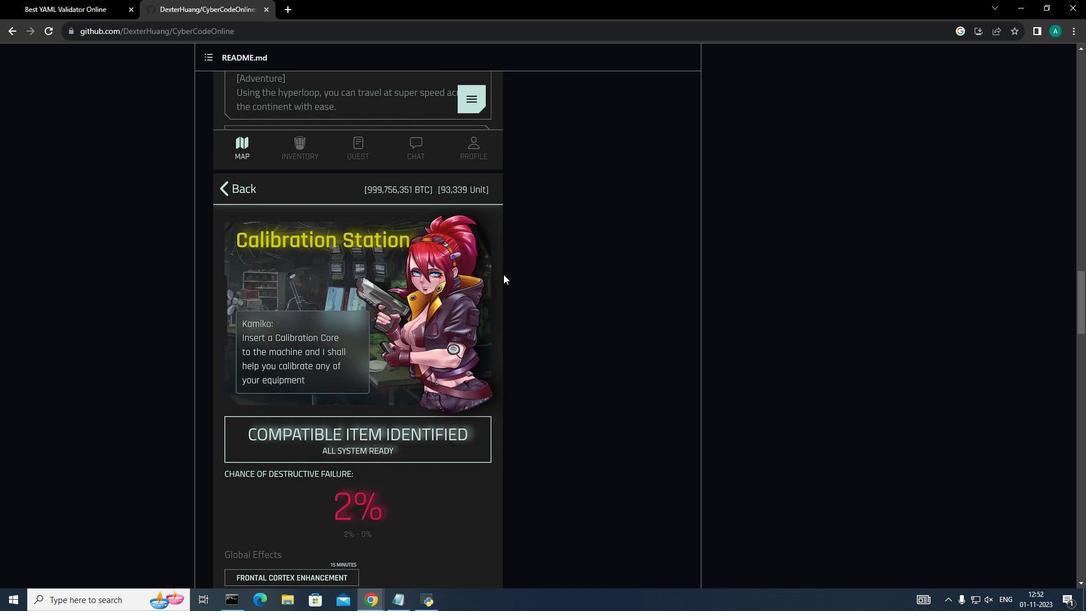 
Action: Mouse scrolled (503, 273) with delta (0, 0)
Screenshot: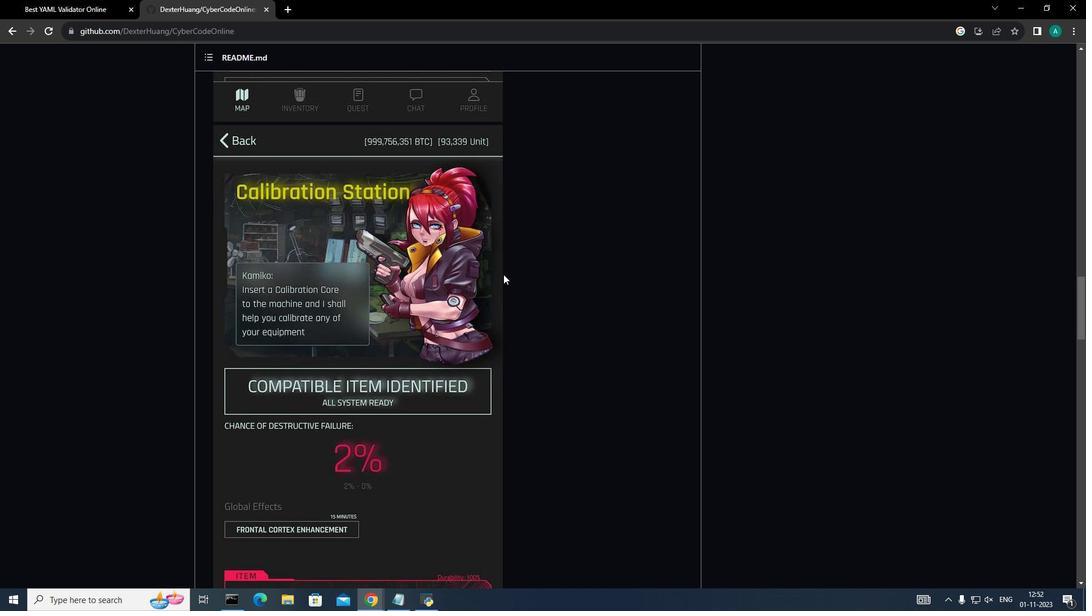 
Action: Mouse scrolled (503, 273) with delta (0, 0)
Screenshot: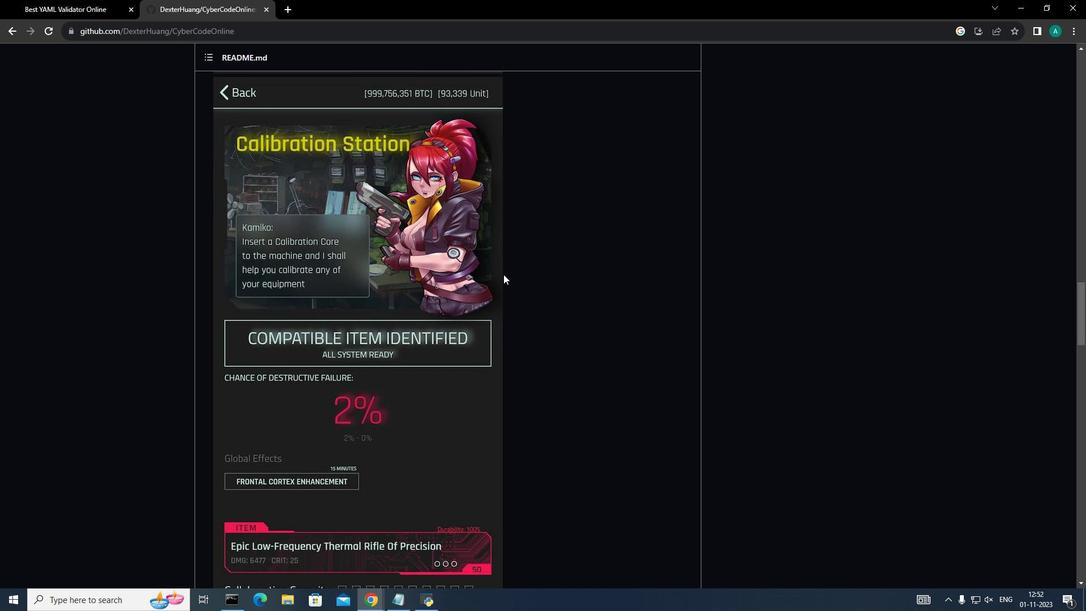
Action: Mouse scrolled (503, 273) with delta (0, 0)
Screenshot: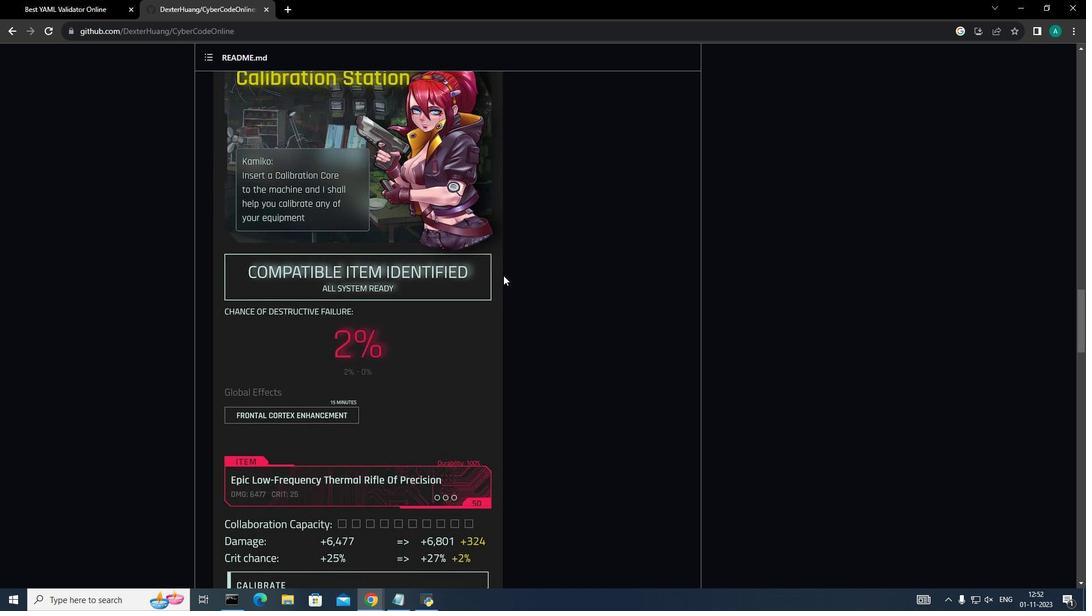 
Action: Mouse scrolled (503, 273) with delta (0, 0)
Screenshot: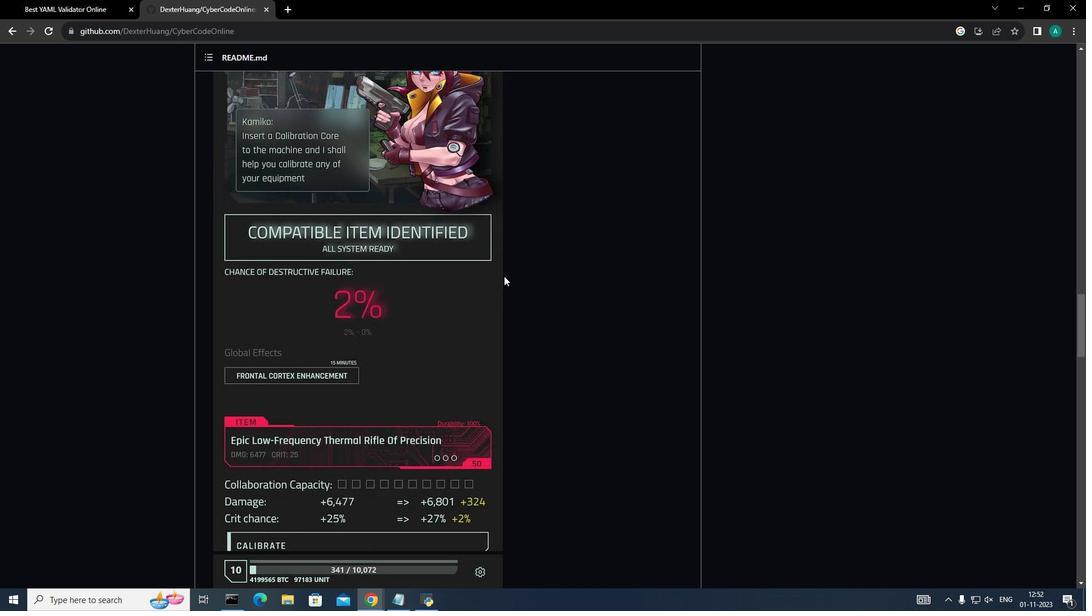 
Action: Mouse moved to (503, 275)
Screenshot: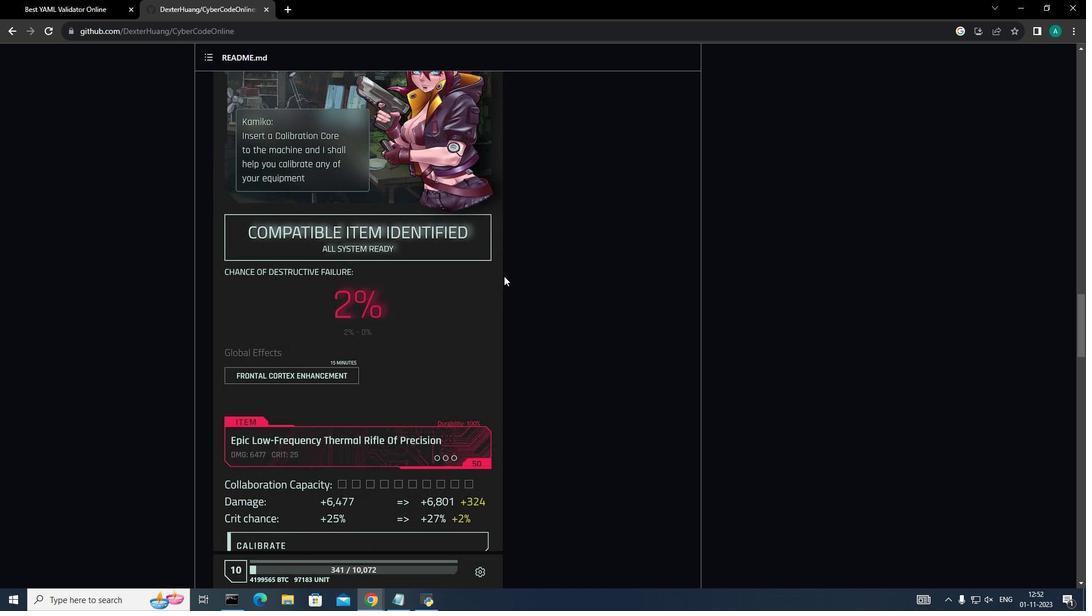 
Action: Mouse scrolled (503, 274) with delta (0, 0)
Screenshot: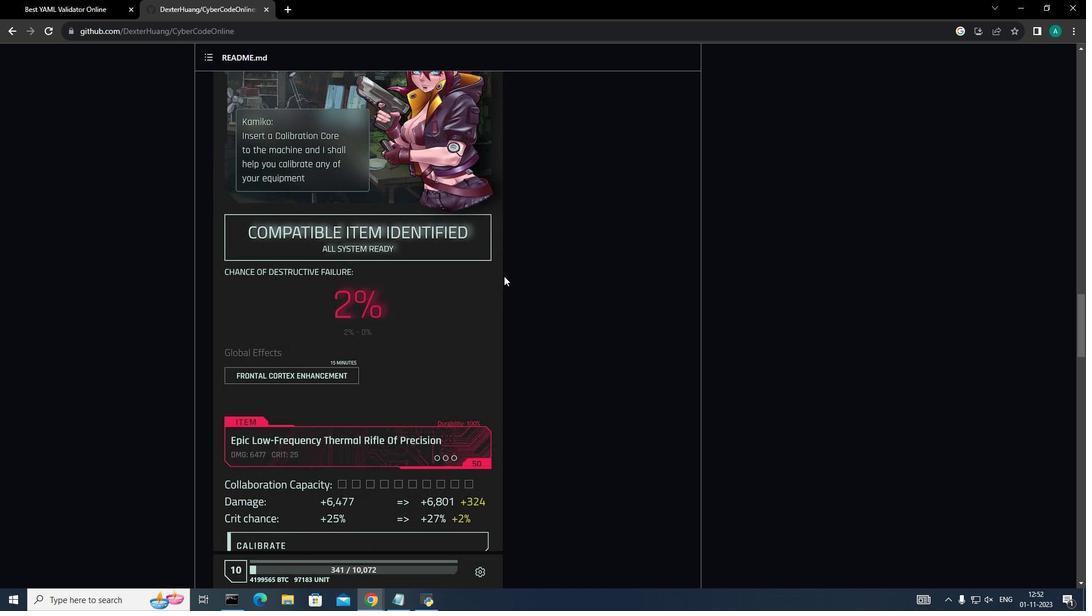 
Action: Mouse moved to (504, 276)
Screenshot: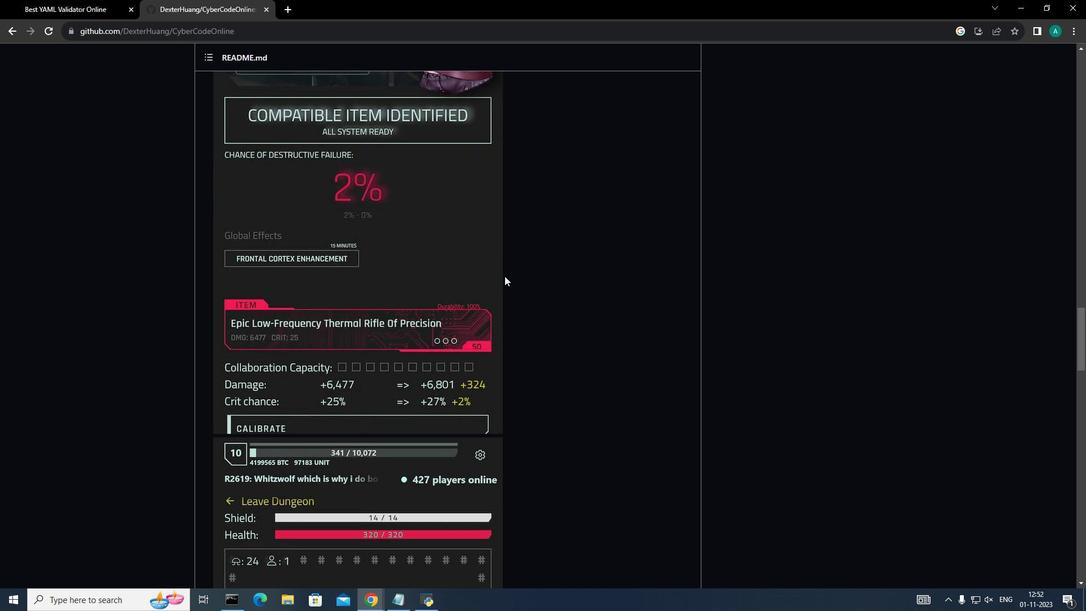 
Action: Mouse scrolled (504, 275) with delta (0, 0)
Screenshot: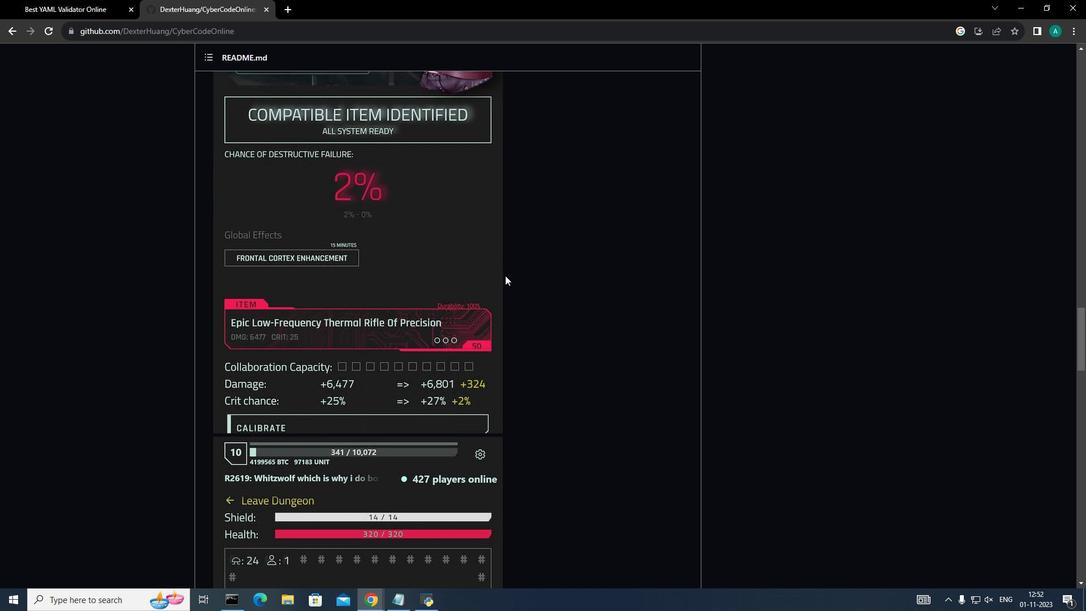 
Action: Mouse scrolled (504, 275) with delta (0, 0)
Screenshot: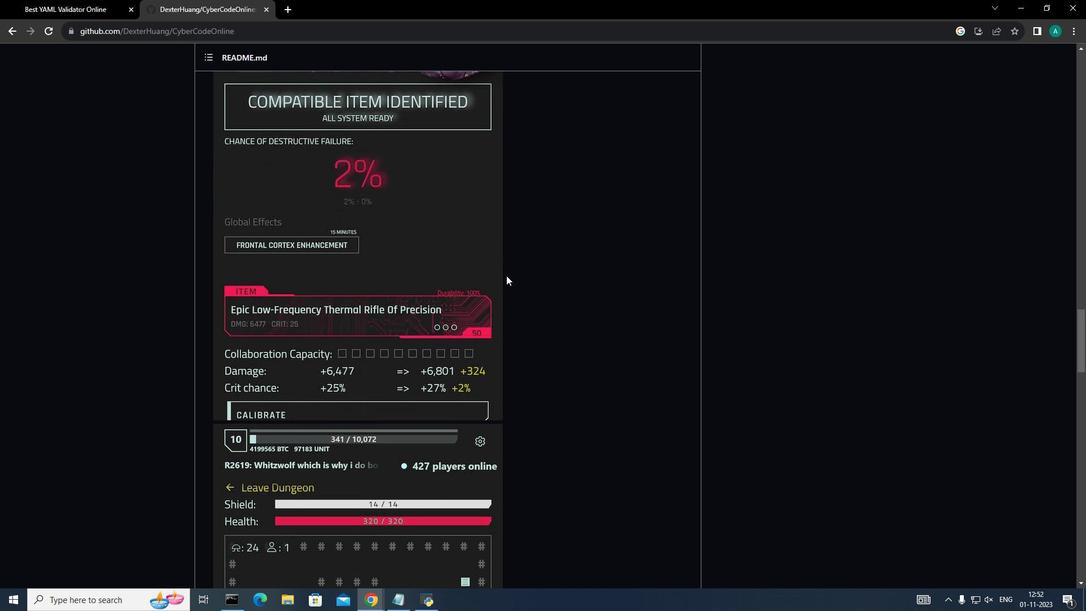 
Action: Mouse moved to (506, 275)
Screenshot: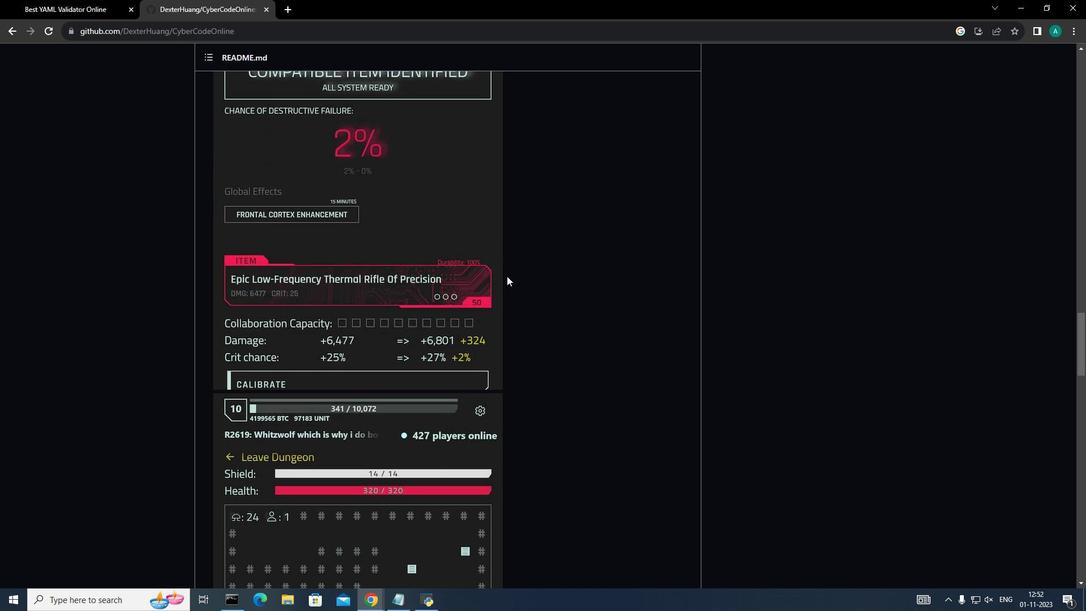 
Action: Mouse scrolled (506, 275) with delta (0, 0)
Screenshot: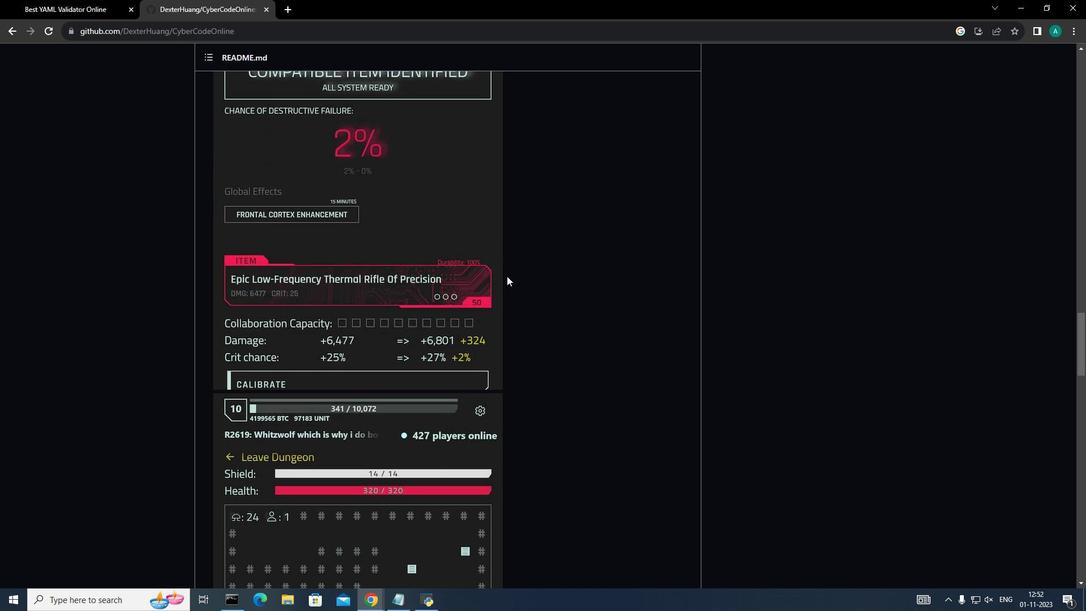 
Action: Mouse moved to (507, 276)
Screenshot: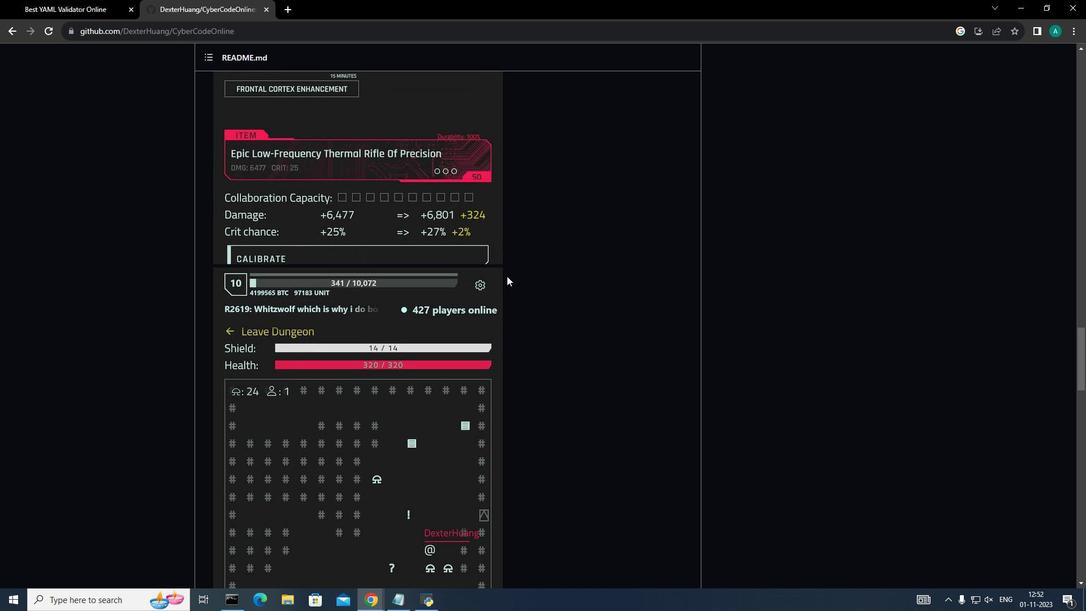 
Action: Mouse scrolled (507, 275) with delta (0, 0)
Screenshot: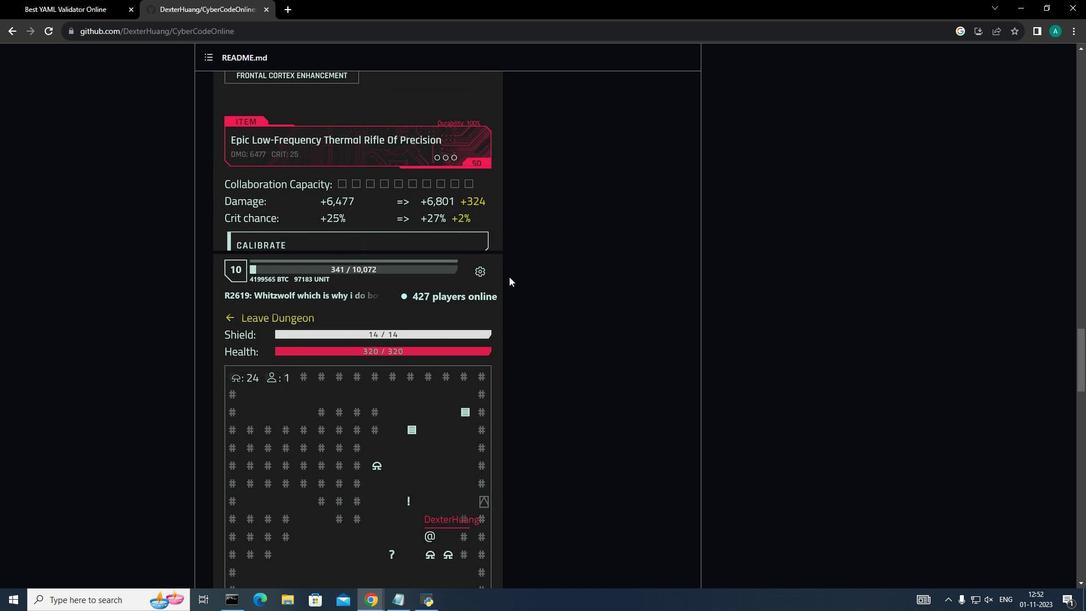 
Action: Mouse scrolled (507, 275) with delta (0, 0)
Screenshot: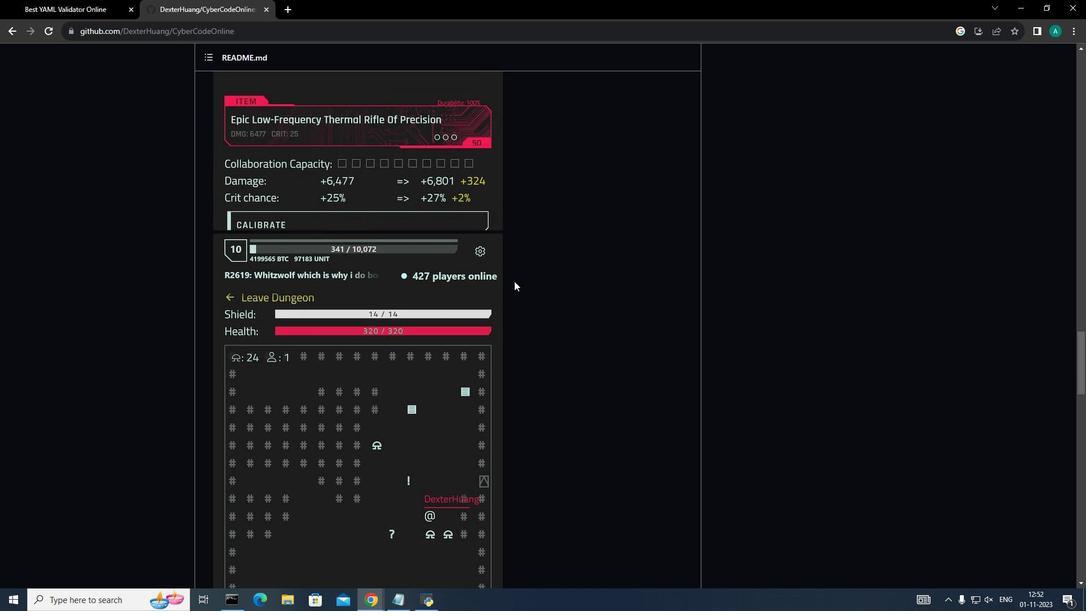 
Action: Mouse scrolled (507, 275) with delta (0, 0)
Screenshot: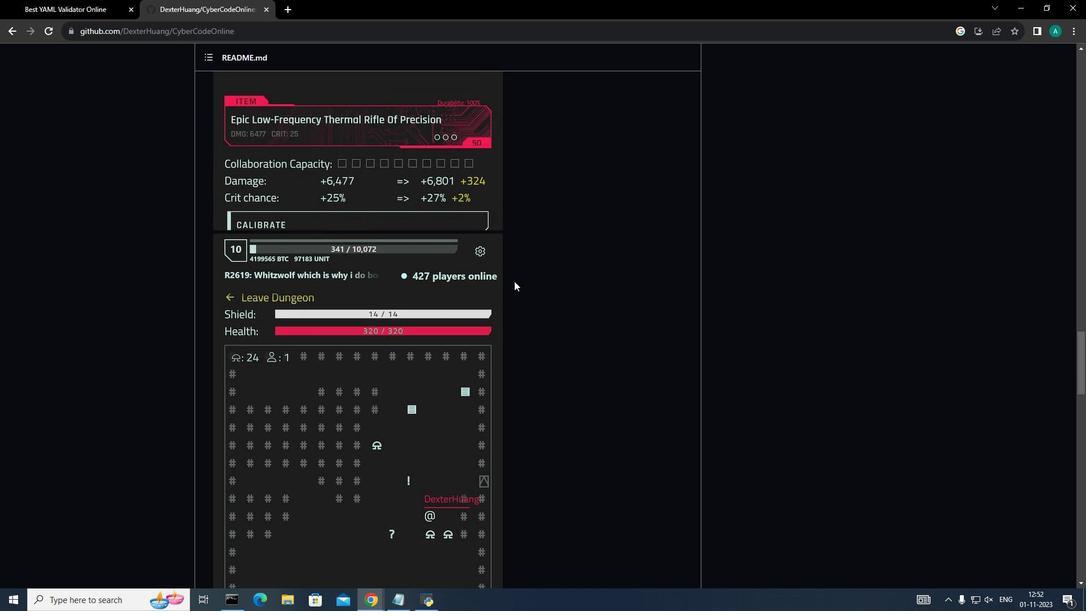 
Action: Mouse moved to (511, 278)
Screenshot: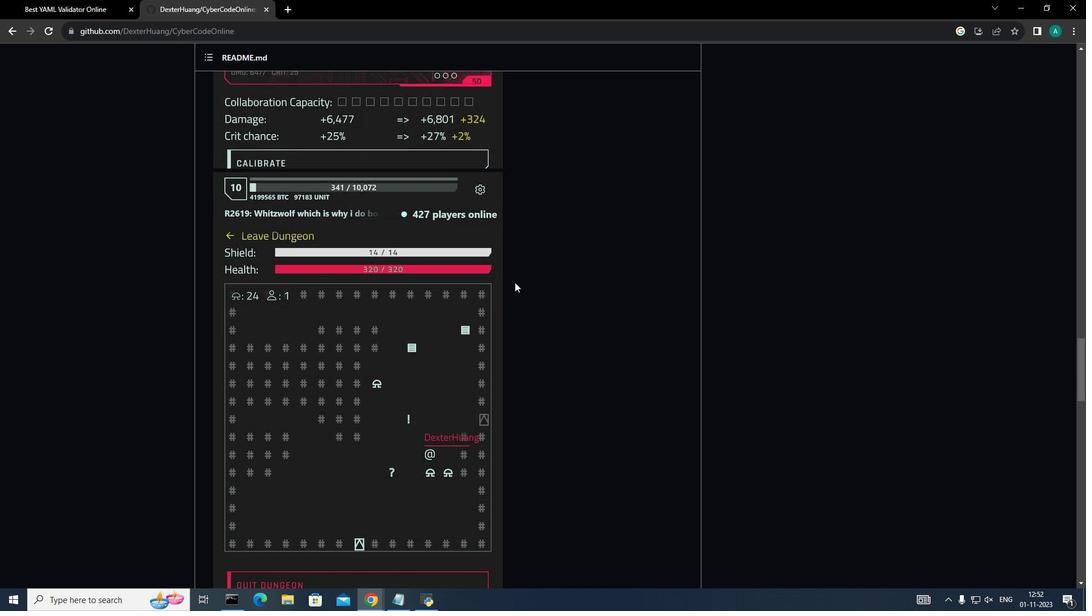 
Action: Mouse scrolled (511, 278) with delta (0, 0)
Screenshot: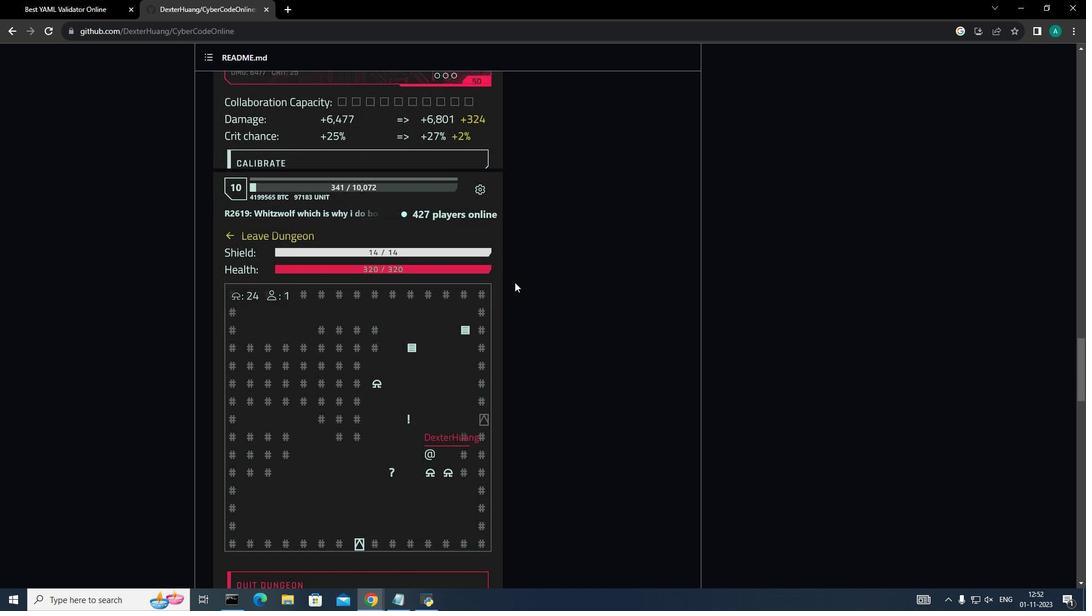 
Action: Mouse moved to (514, 282)
Screenshot: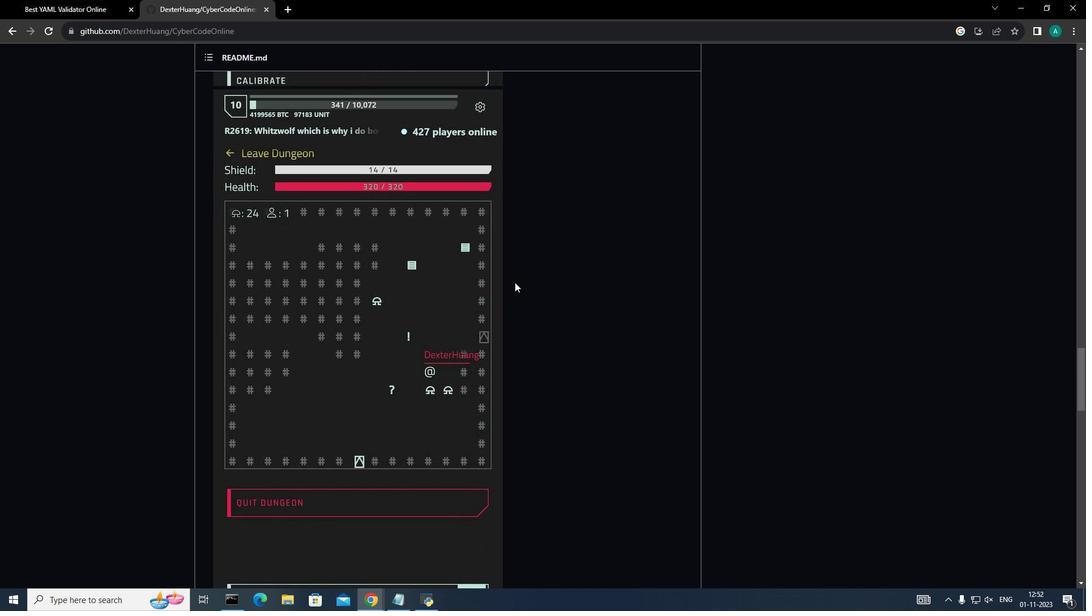 
Action: Mouse scrolled (514, 281) with delta (0, 0)
Screenshot: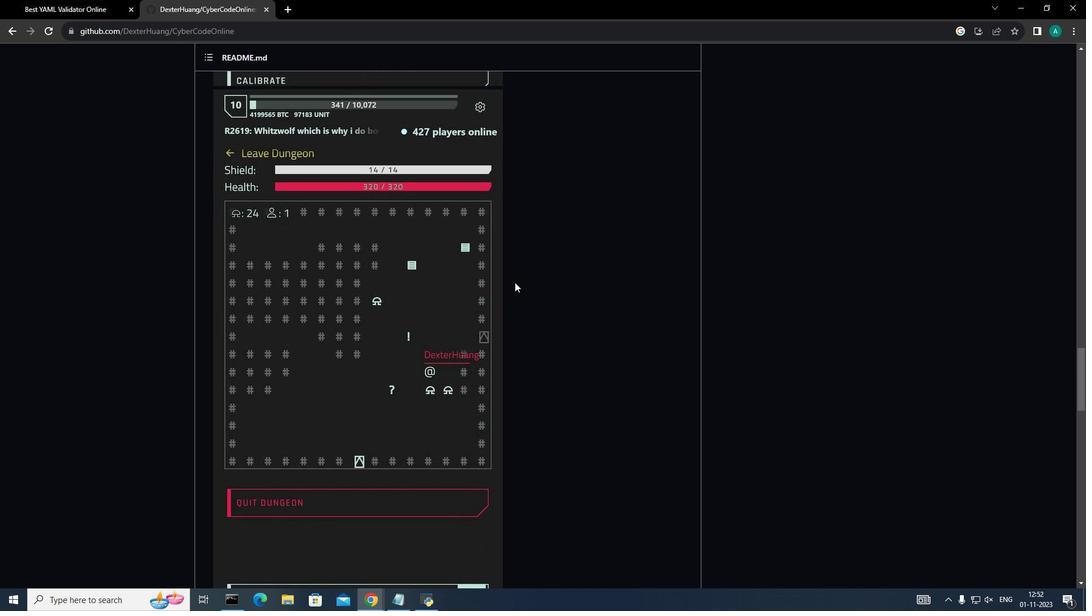 
Action: Mouse moved to (516, 282)
Screenshot: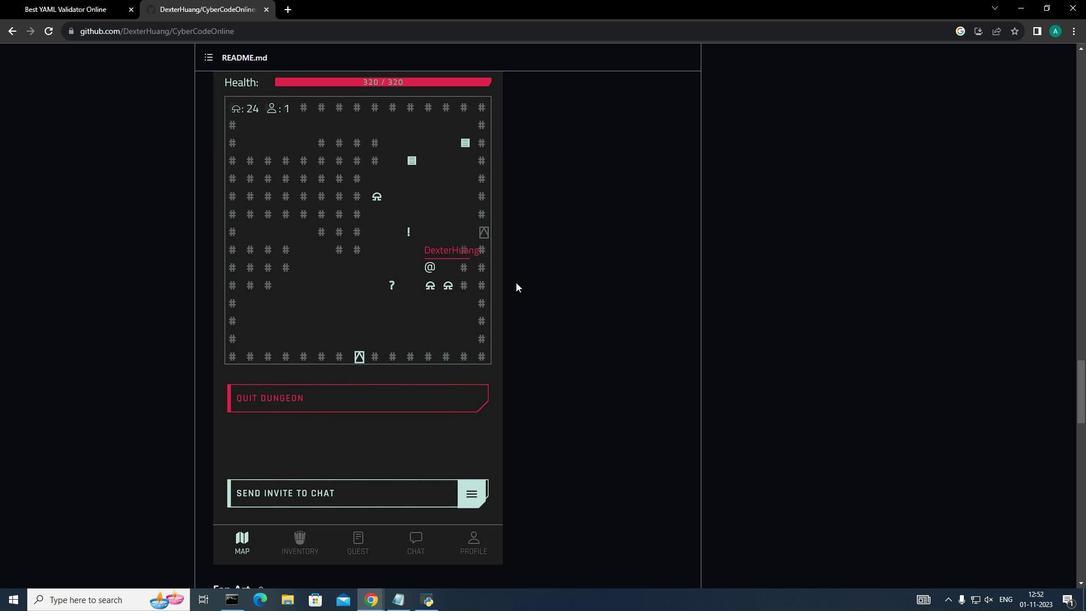 
Action: Mouse scrolled (516, 281) with delta (0, 0)
Screenshot: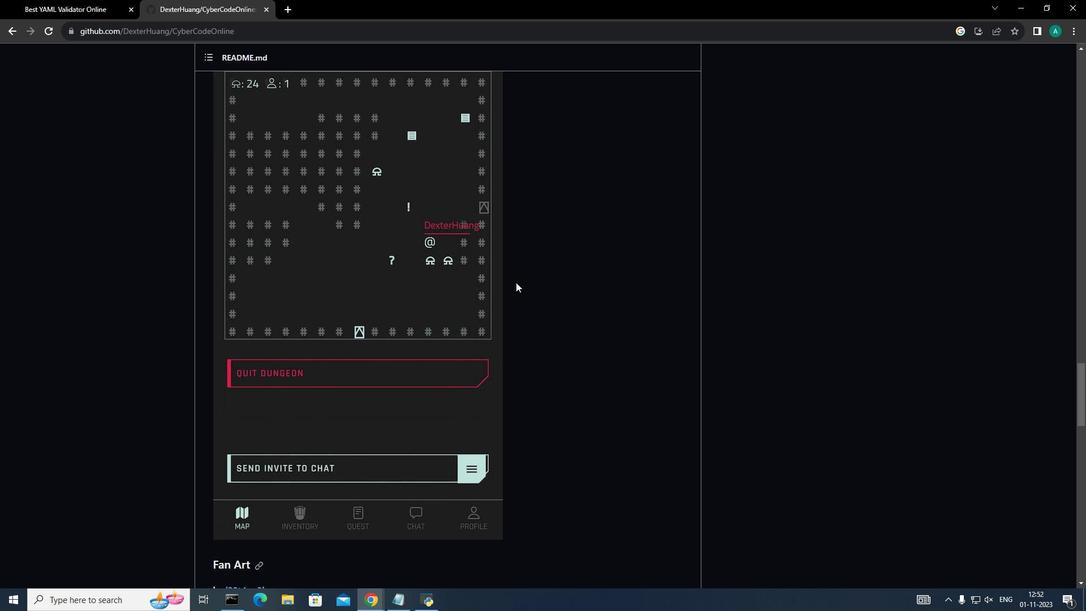 
Action: Mouse scrolled (516, 281) with delta (0, 0)
Screenshot: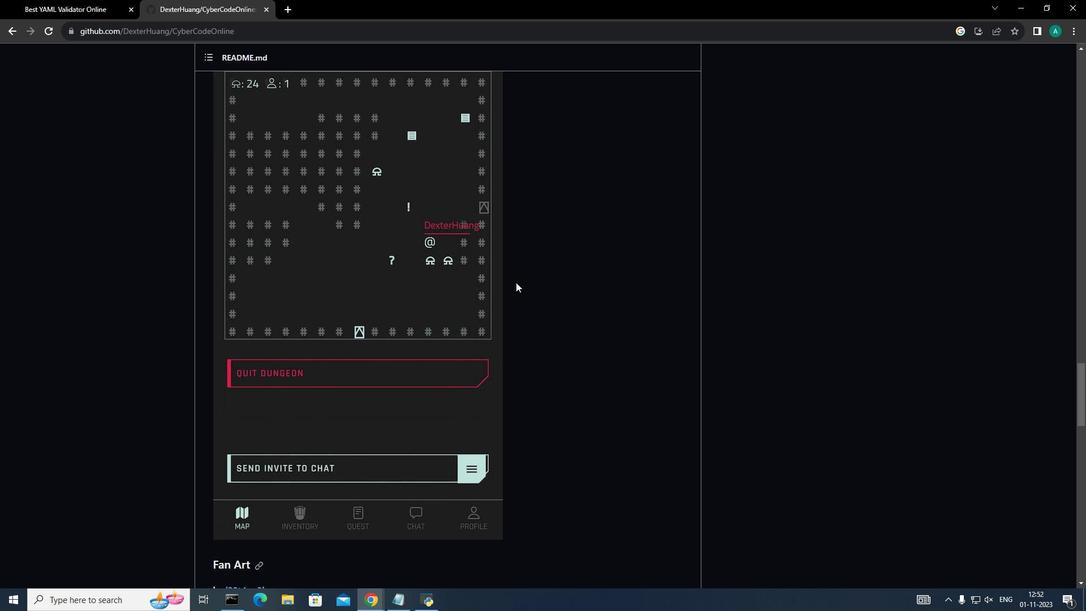 
Action: Mouse scrolled (516, 281) with delta (0, 0)
Screenshot: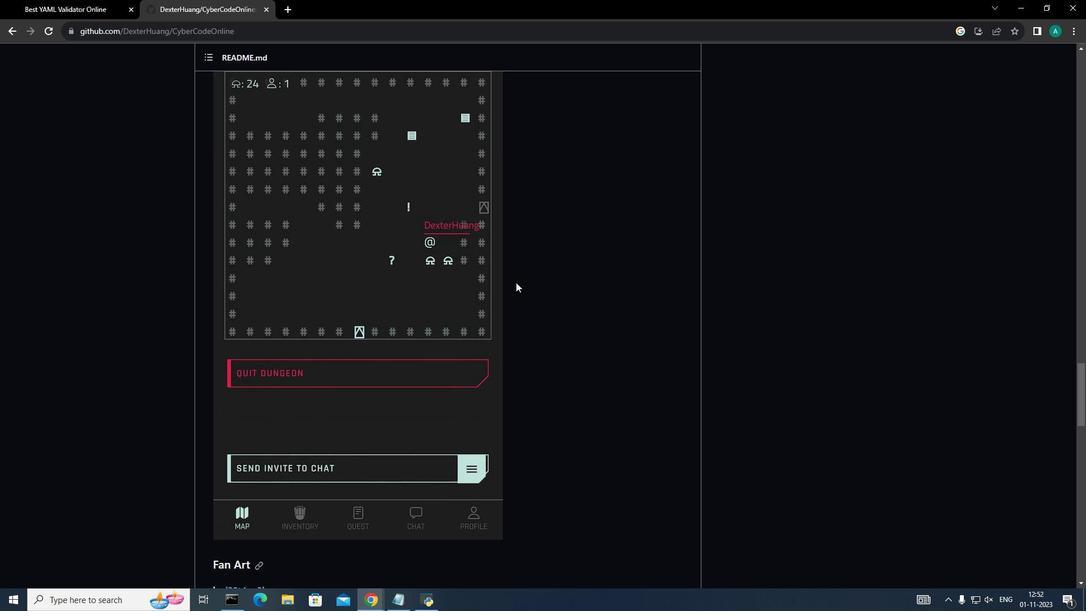 
Action: Mouse scrolled (516, 281) with delta (0, 0)
Screenshot: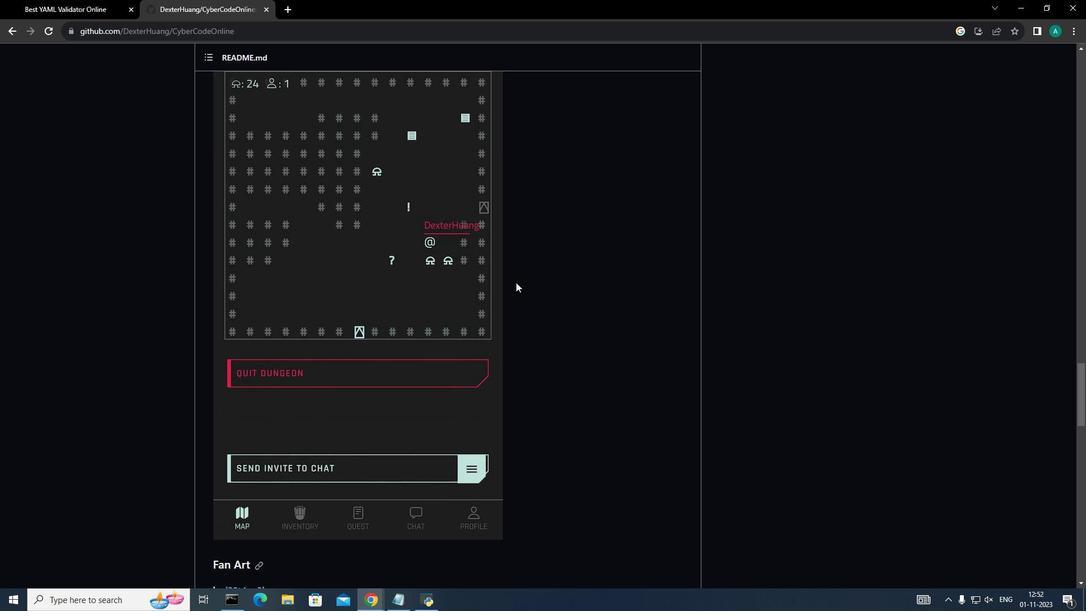 
Action: Mouse scrolled (516, 281) with delta (0, 0)
Screenshot: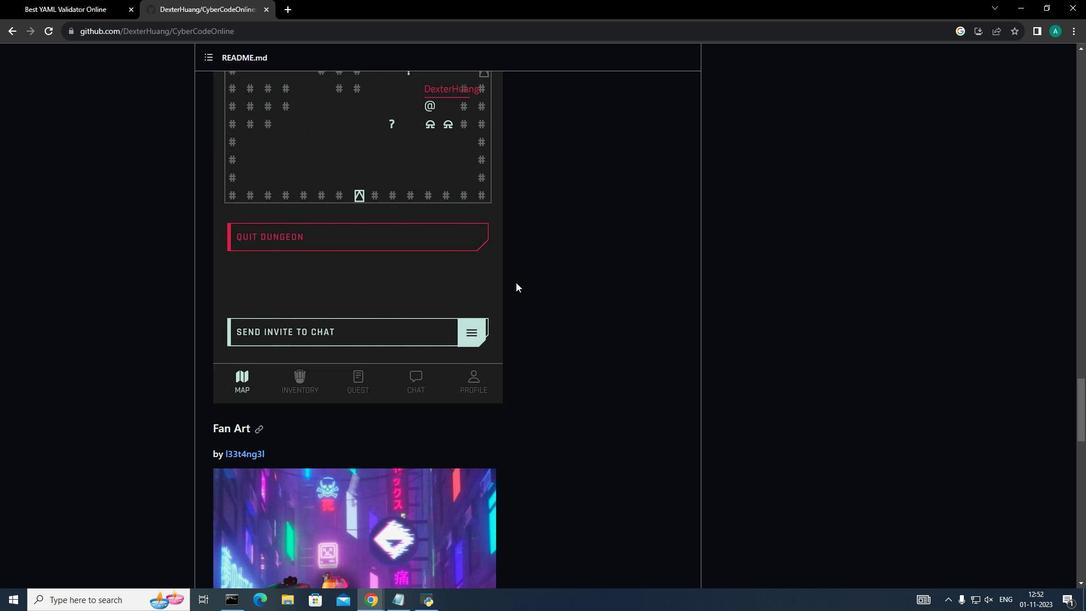 
Action: Mouse scrolled (516, 281) with delta (0, 0)
Screenshot: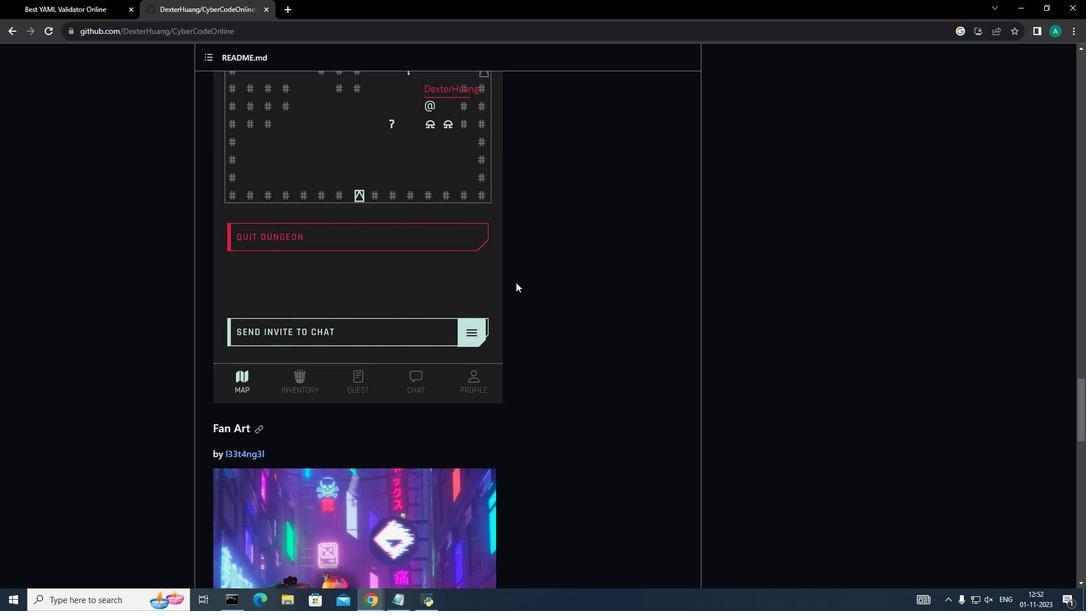 
Action: Mouse scrolled (516, 281) with delta (0, 0)
Screenshot: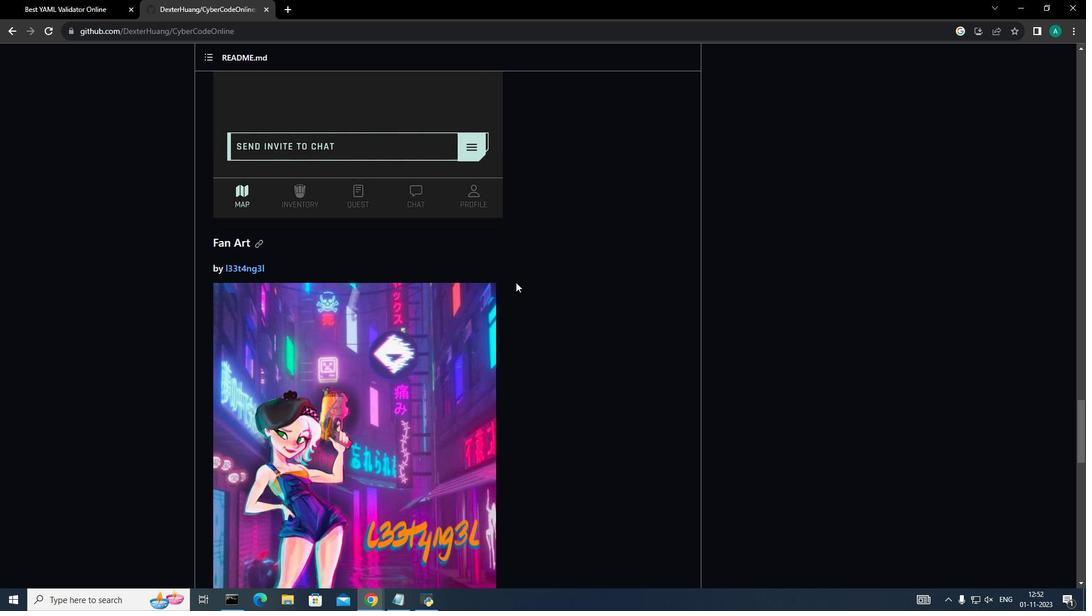 
Action: Mouse scrolled (516, 281) with delta (0, 0)
Screenshot: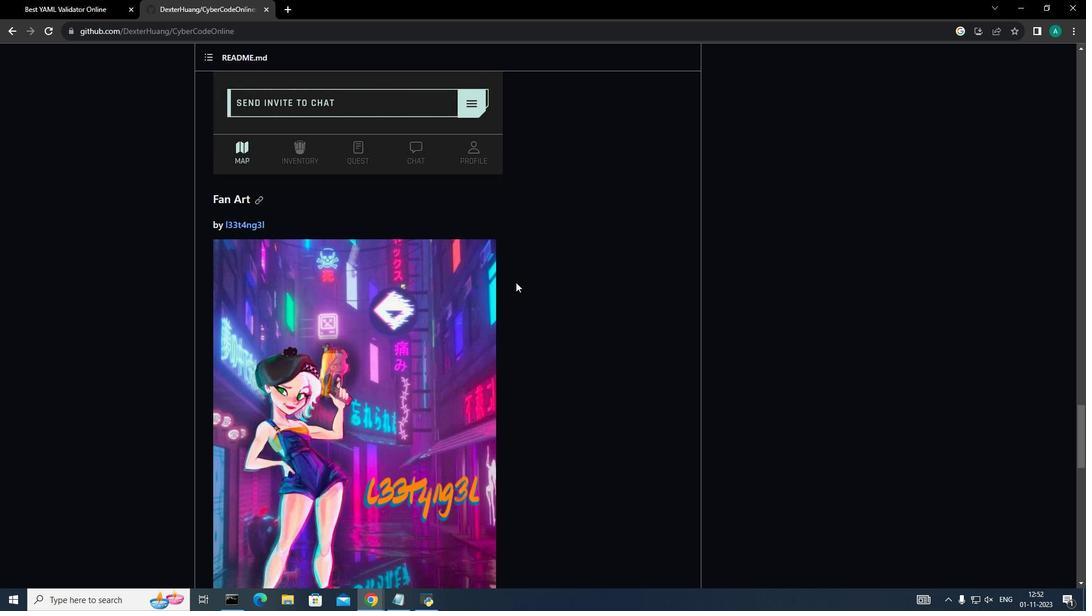 
Action: Mouse scrolled (516, 281) with delta (0, 0)
Screenshot: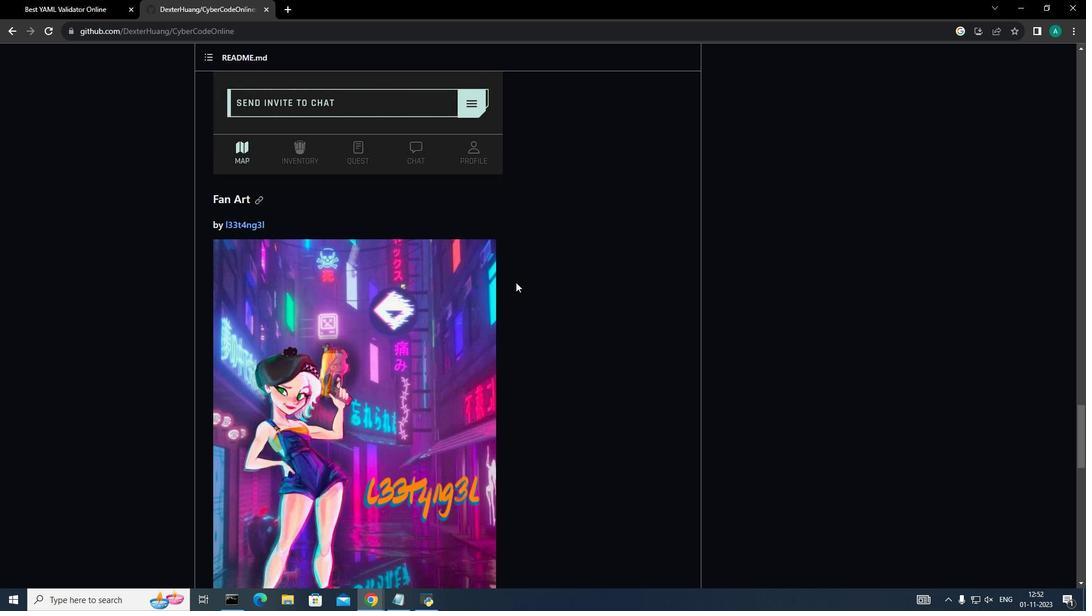 
Action: Mouse scrolled (516, 281) with delta (0, 0)
Screenshot: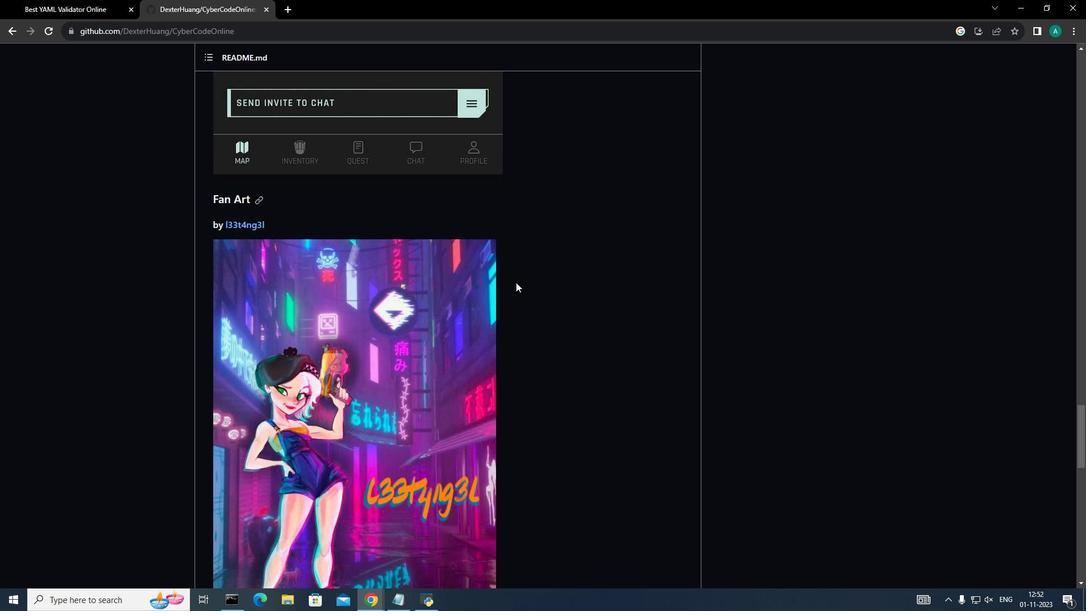 
Action: Mouse scrolled (516, 281) with delta (0, 0)
Screenshot: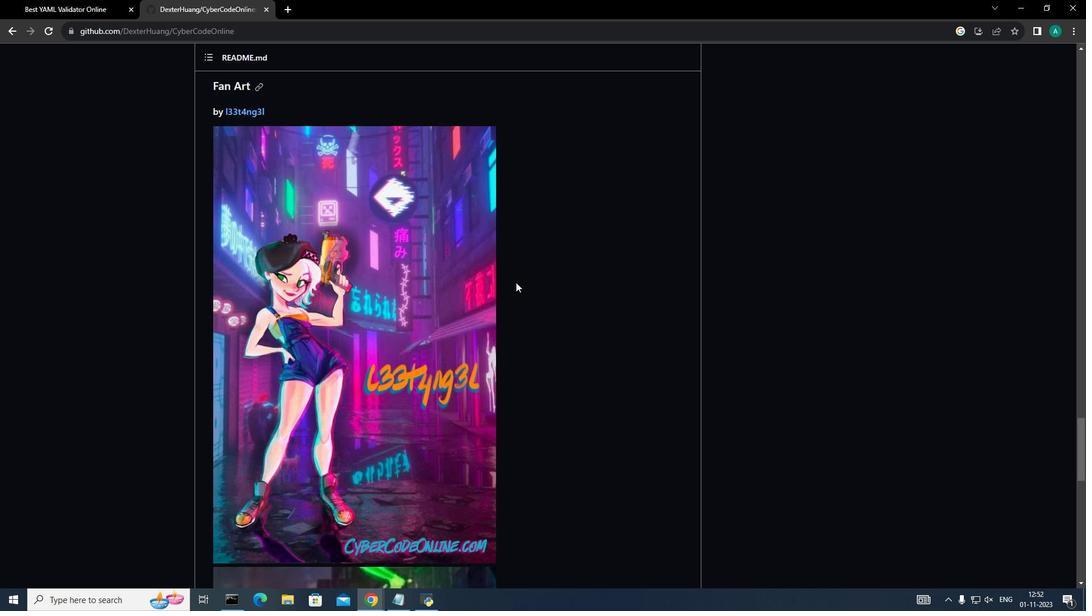 
Action: Mouse moved to (516, 282)
Screenshot: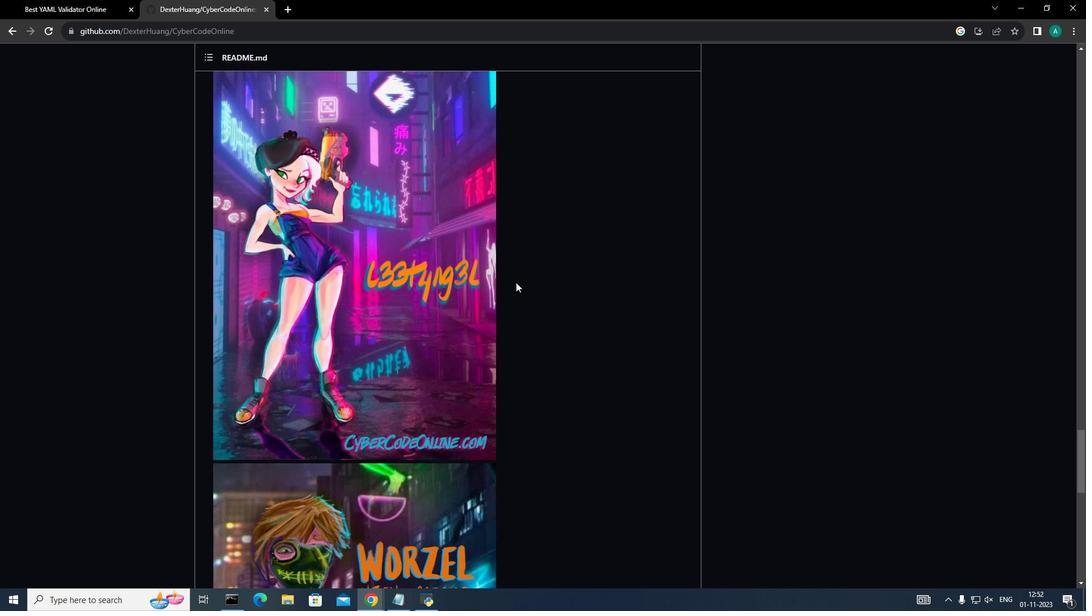 
Action: Mouse scrolled (516, 281) with delta (0, 0)
Screenshot: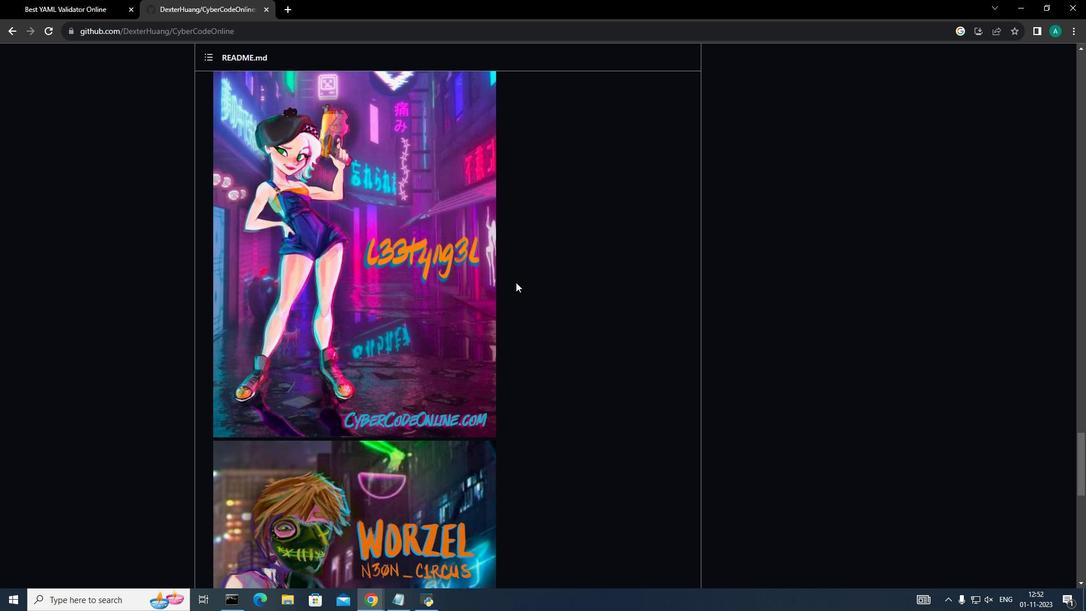 
Action: Mouse scrolled (516, 281) with delta (0, 0)
Screenshot: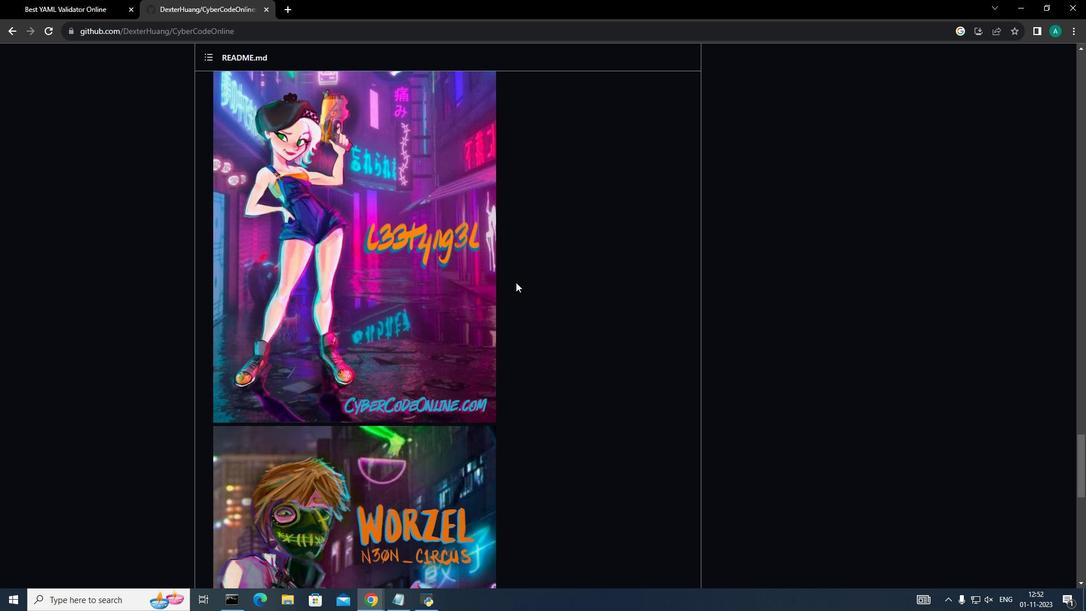 
Action: Mouse moved to (516, 282)
Screenshot: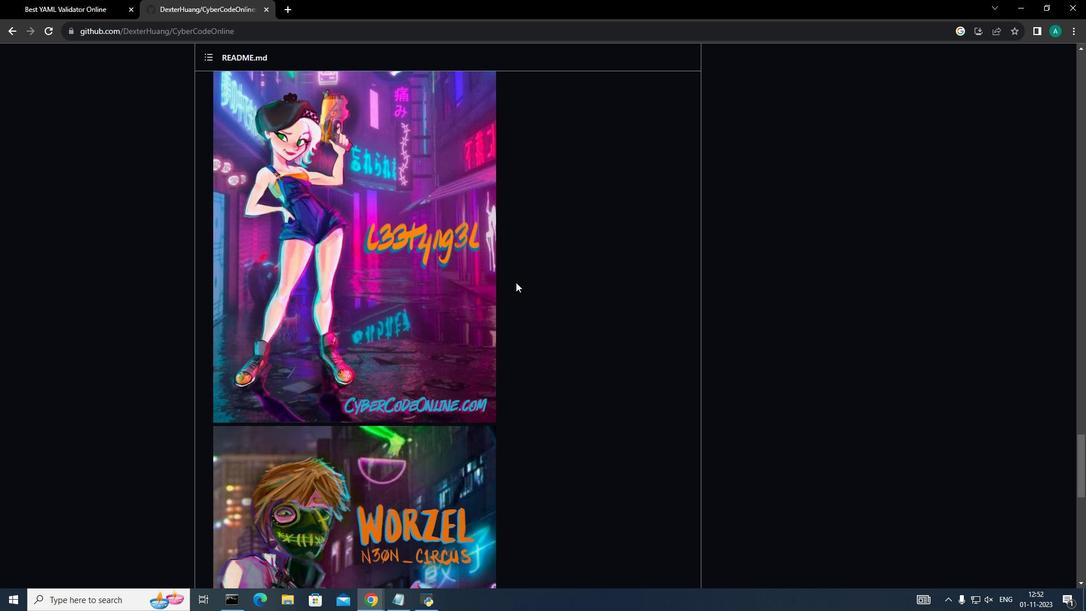 
Action: Mouse scrolled (516, 281) with delta (0, 0)
Screenshot: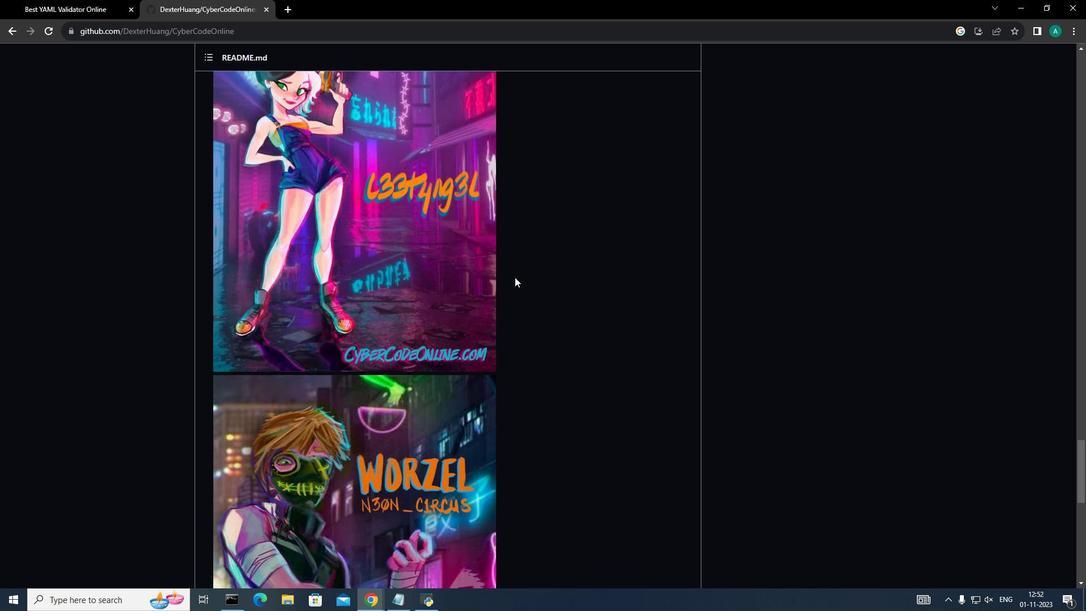 
Action: Mouse moved to (514, 271)
Screenshot: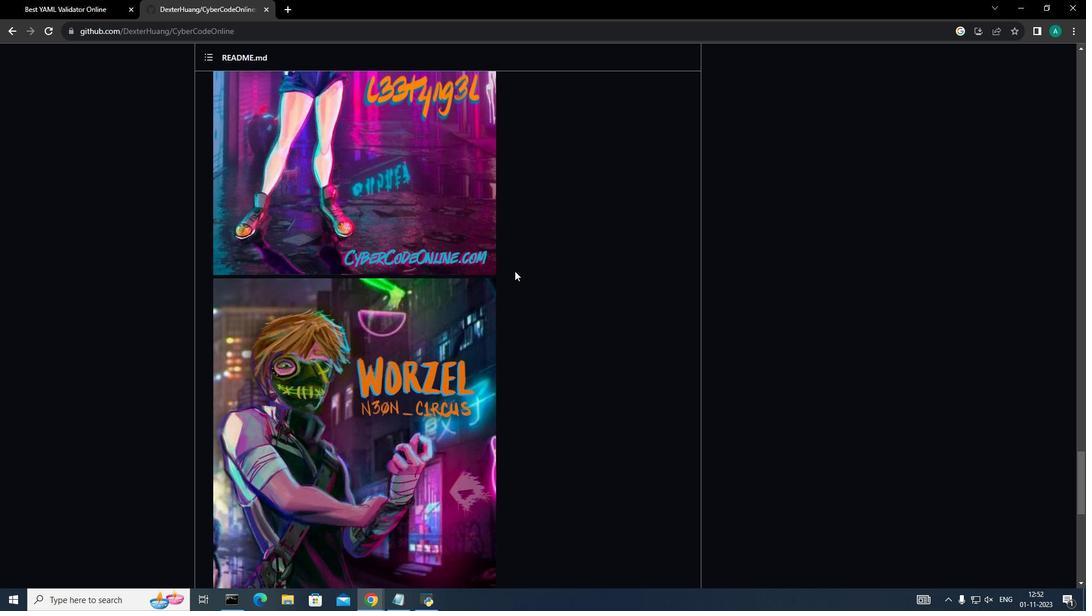
Action: Mouse scrolled (514, 270) with delta (0, 0)
Screenshot: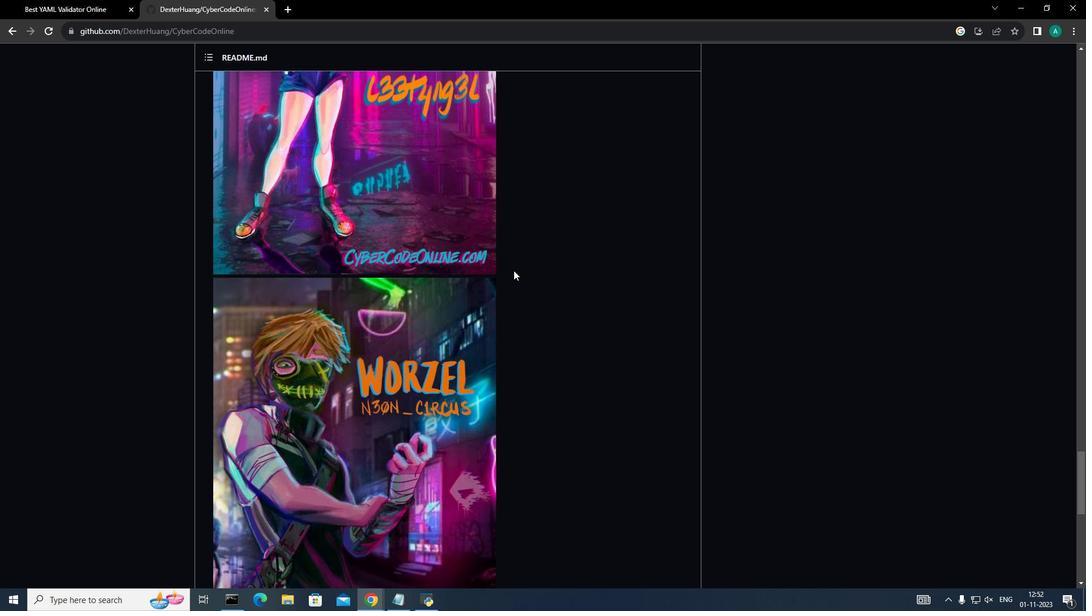 
Action: Mouse scrolled (514, 270) with delta (0, 0)
Screenshot: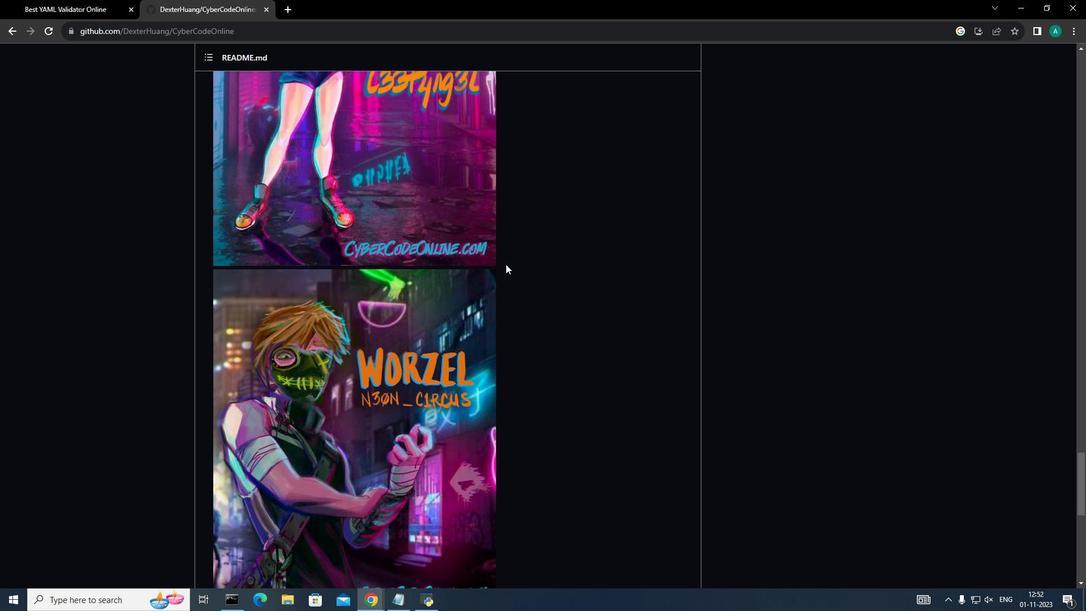 
Action: Mouse moved to (513, 270)
Screenshot: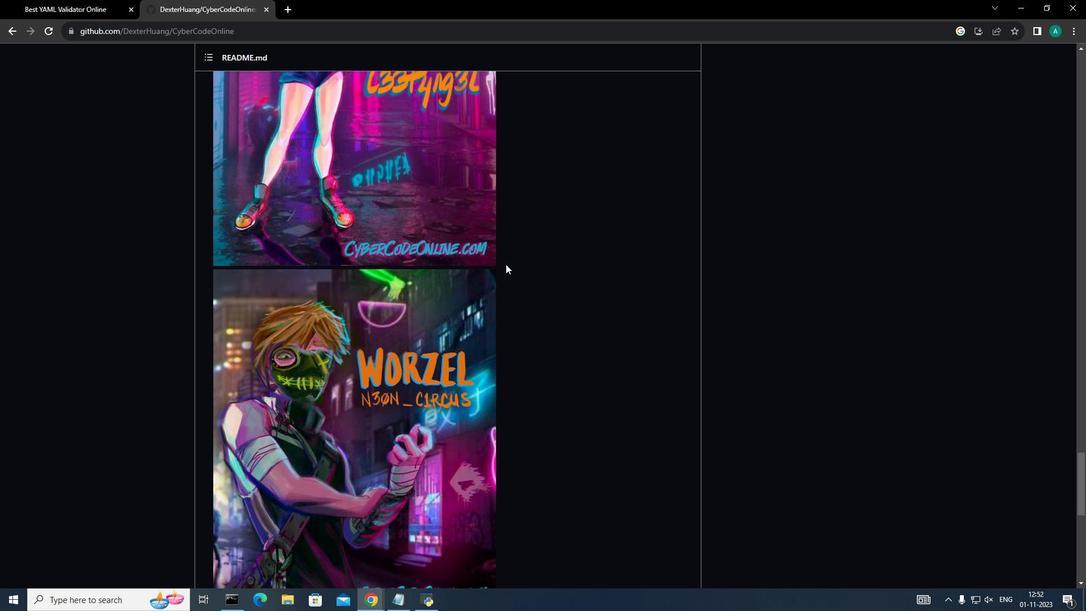 
Action: Mouse scrolled (513, 269) with delta (0, 0)
Screenshot: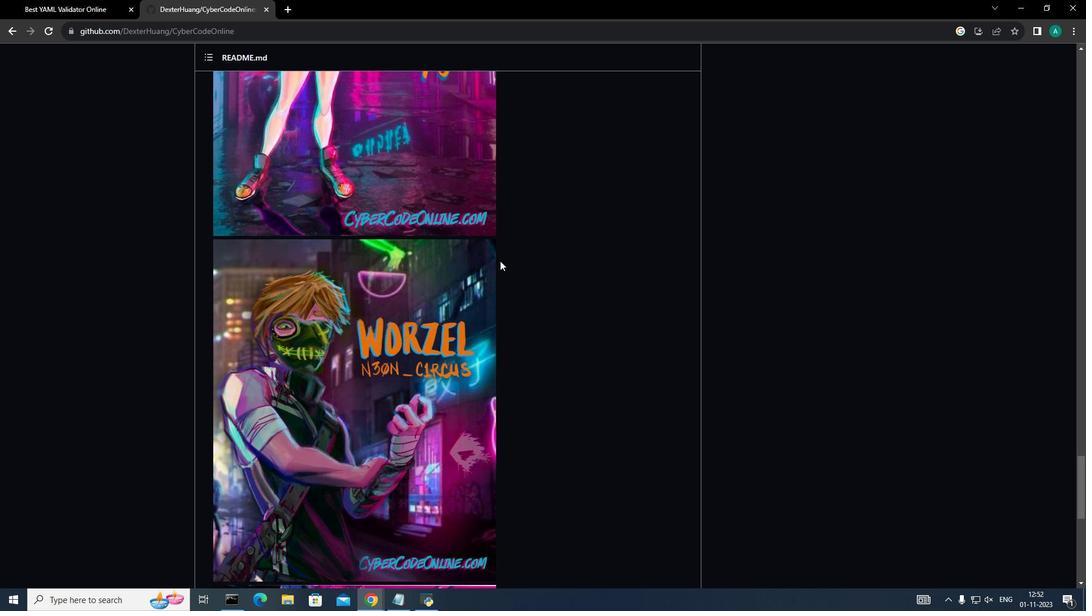 
Action: Mouse moved to (513, 270)
Screenshot: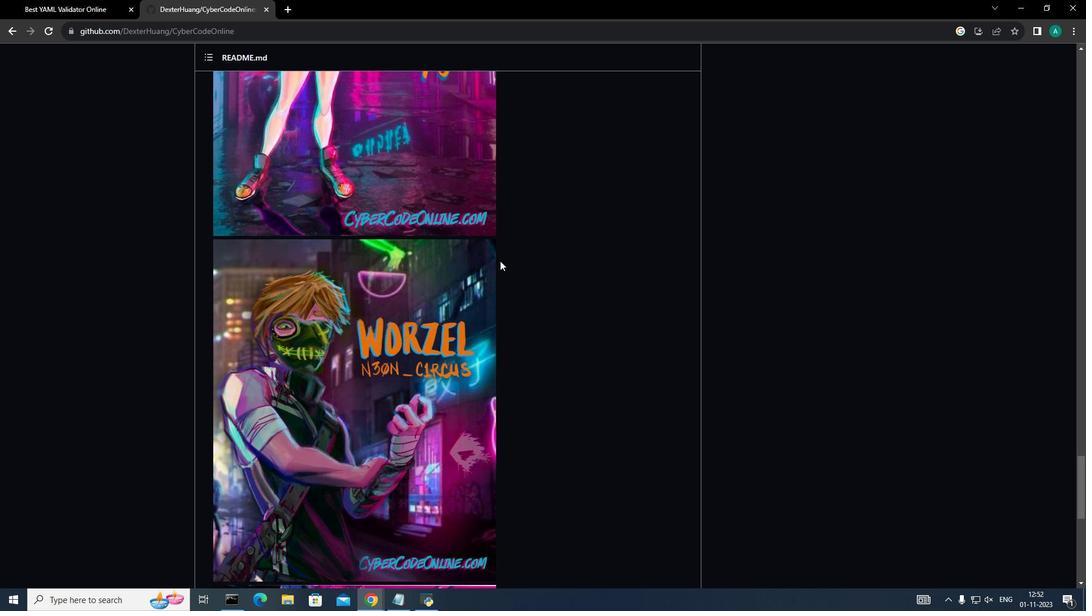 
Action: Mouse scrolled (513, 269) with delta (0, 0)
Screenshot: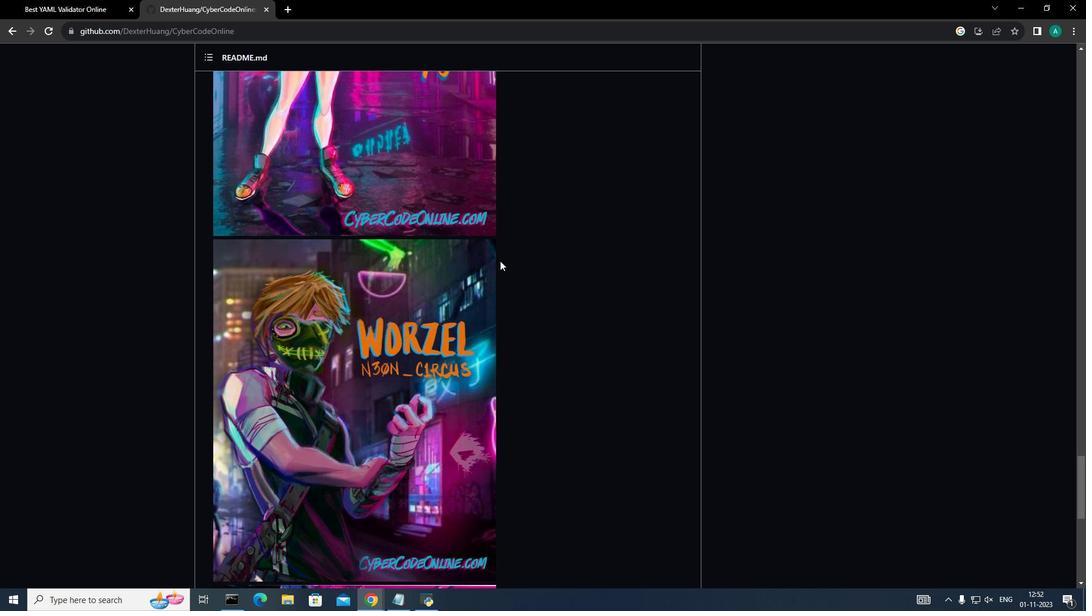 
Action: Mouse moved to (5, 33)
Screenshot: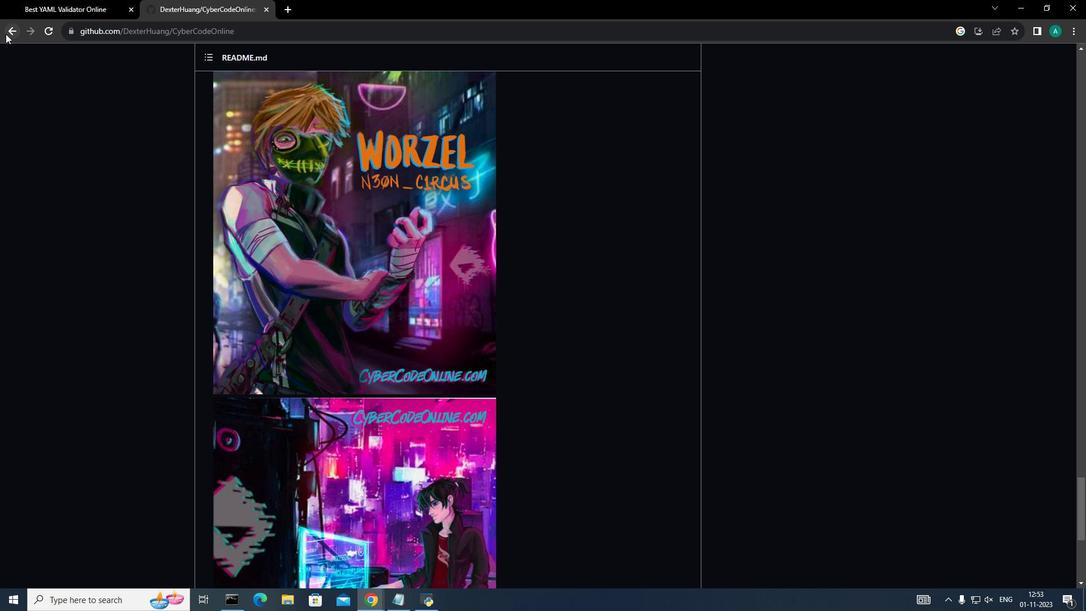 
Action: Mouse pressed left at (5, 33)
Screenshot: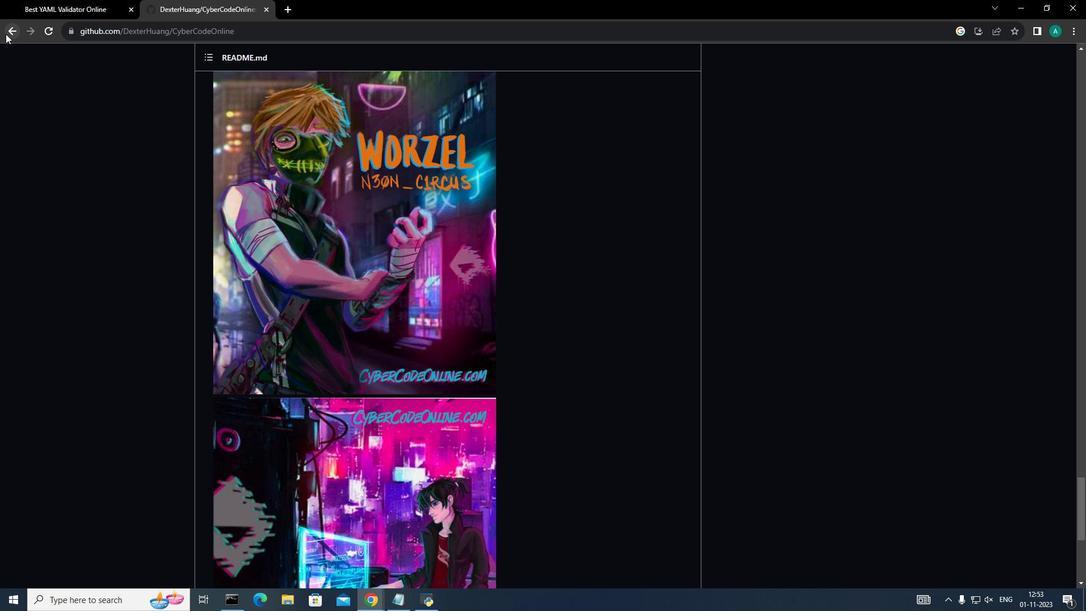 
Action: Mouse moved to (856, 61)
Screenshot: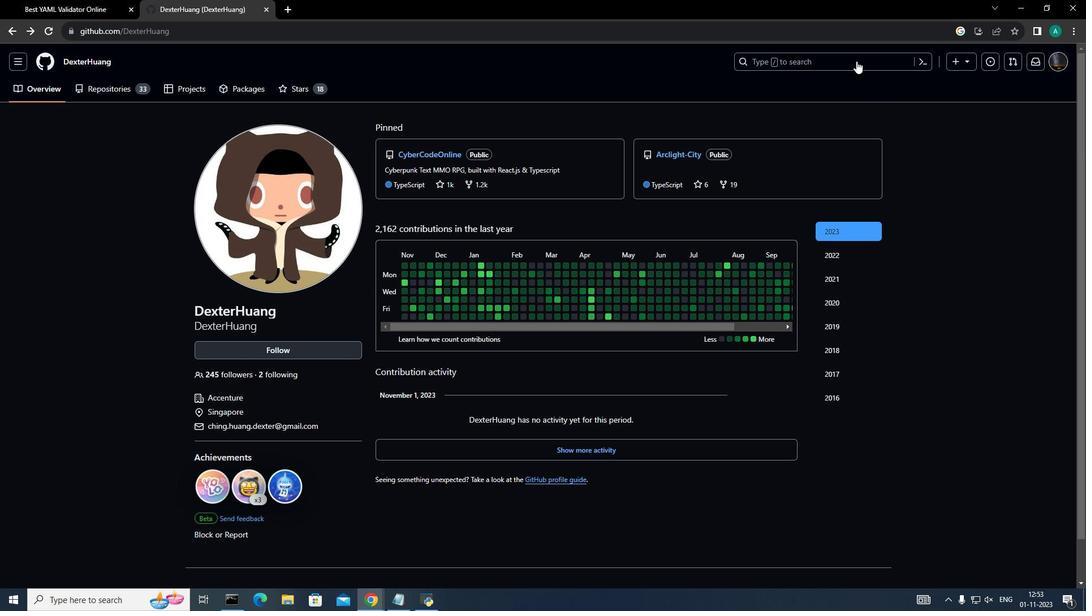 
Action: Mouse pressed left at (856, 61)
Screenshot: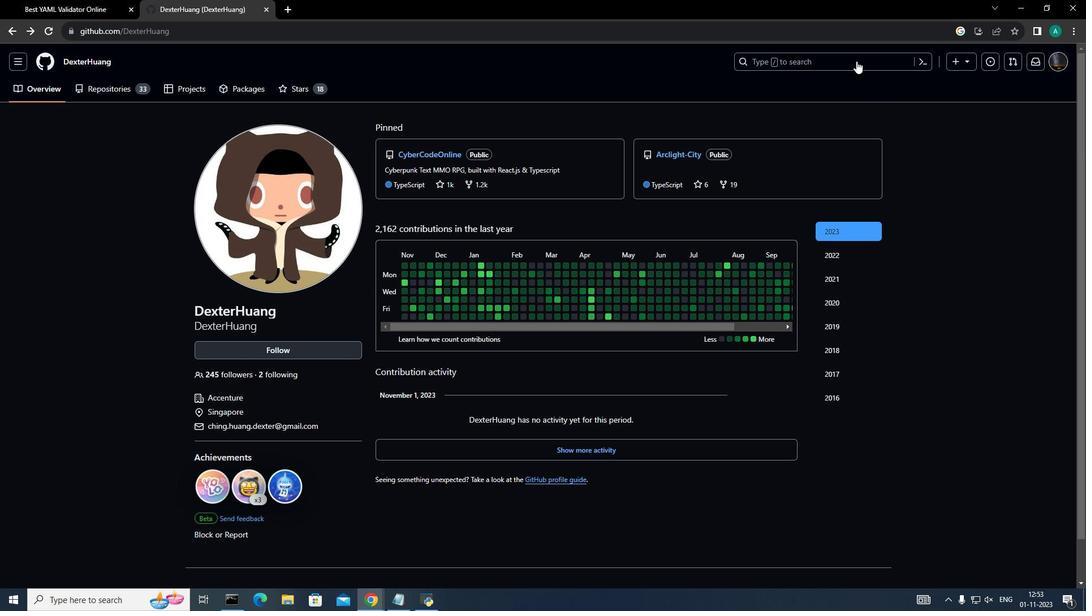 
Action: Key pressed <Key.backspace><Key.backspace><Key.backspace>criminal<Key.enter>
Screenshot: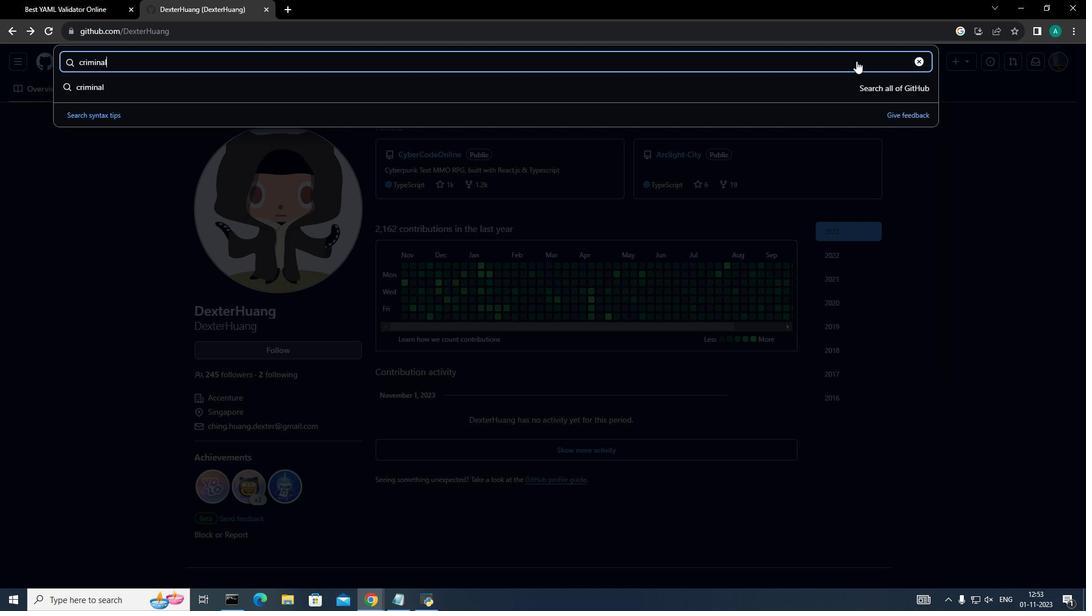 
Action: Mouse moved to (302, 222)
Screenshot: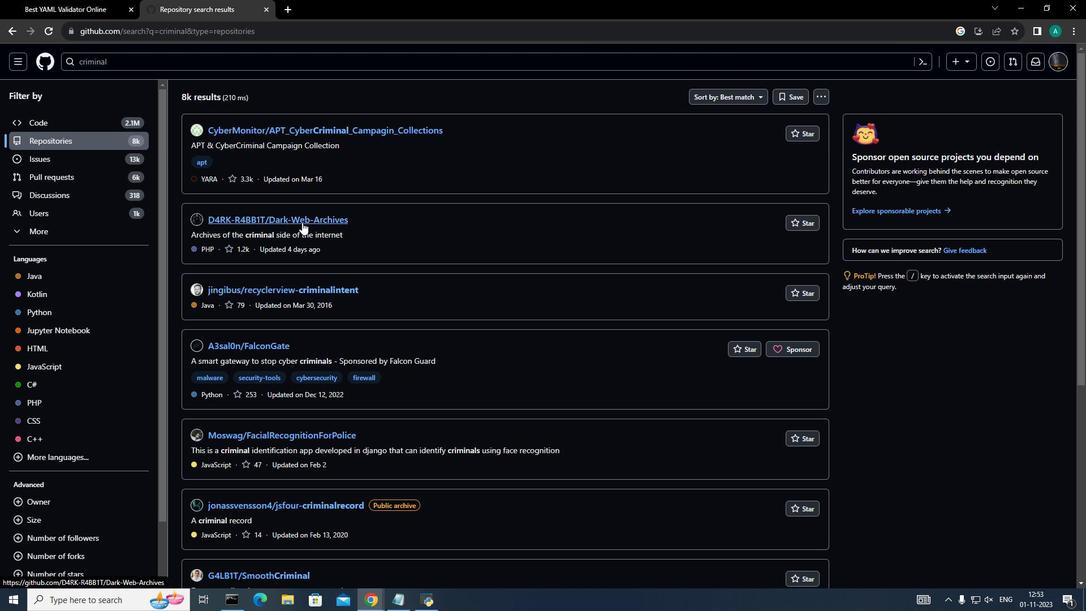 
Action: Mouse pressed left at (302, 222)
Screenshot: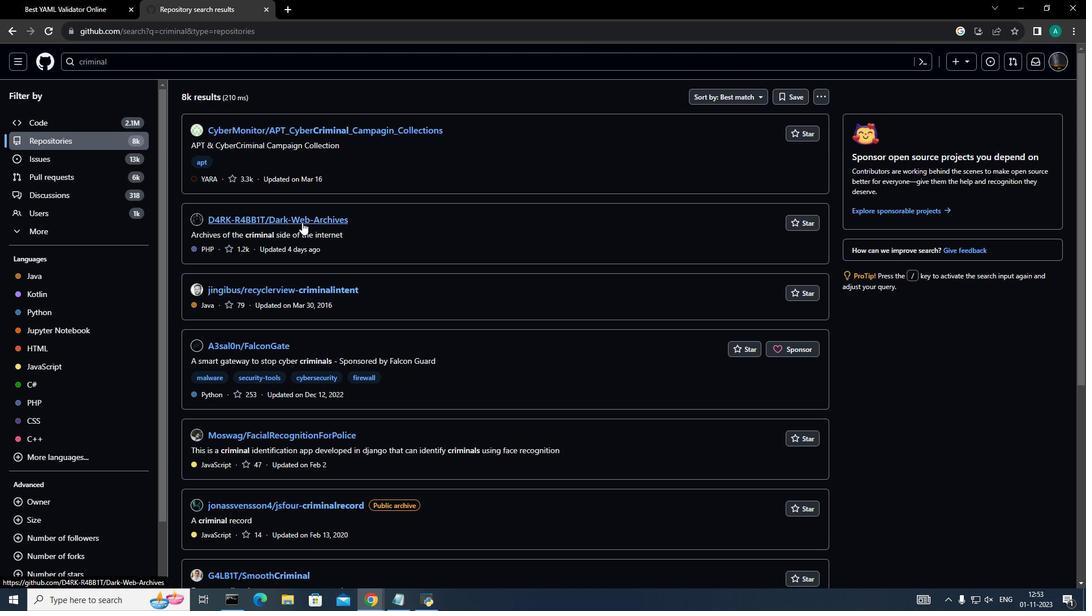 
Action: Mouse moved to (354, 197)
Screenshot: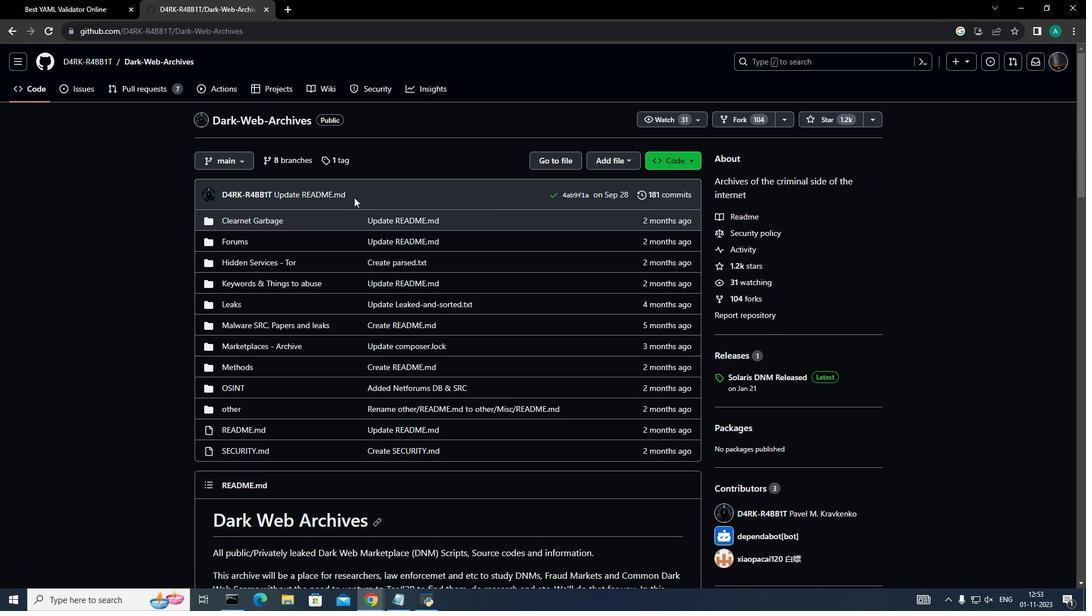 
Action: Mouse scrolled (354, 196) with delta (0, 0)
Screenshot: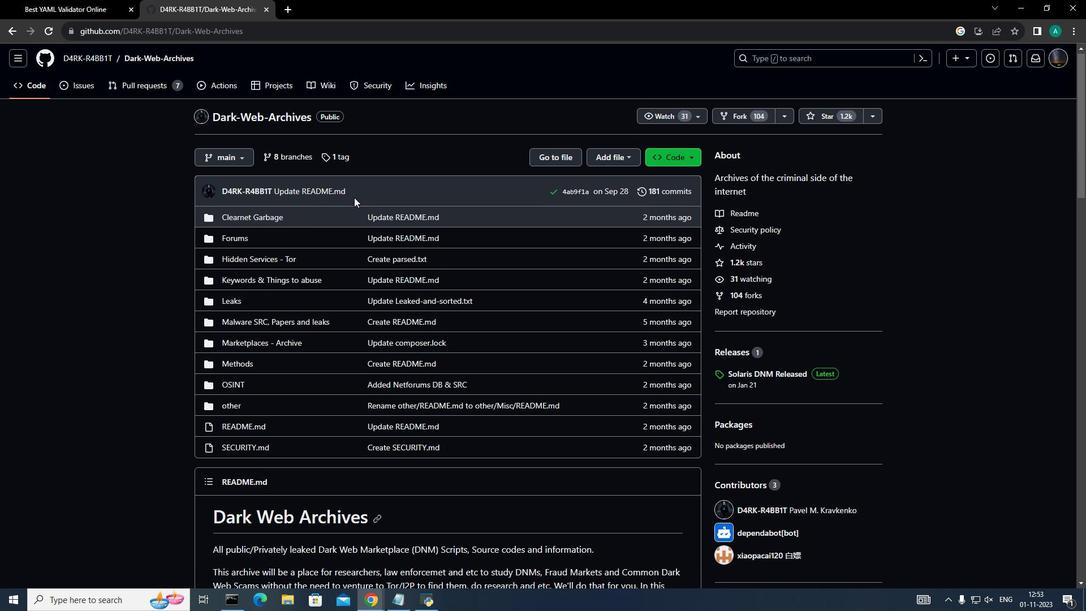 
Action: Mouse scrolled (354, 196) with delta (0, 0)
Screenshot: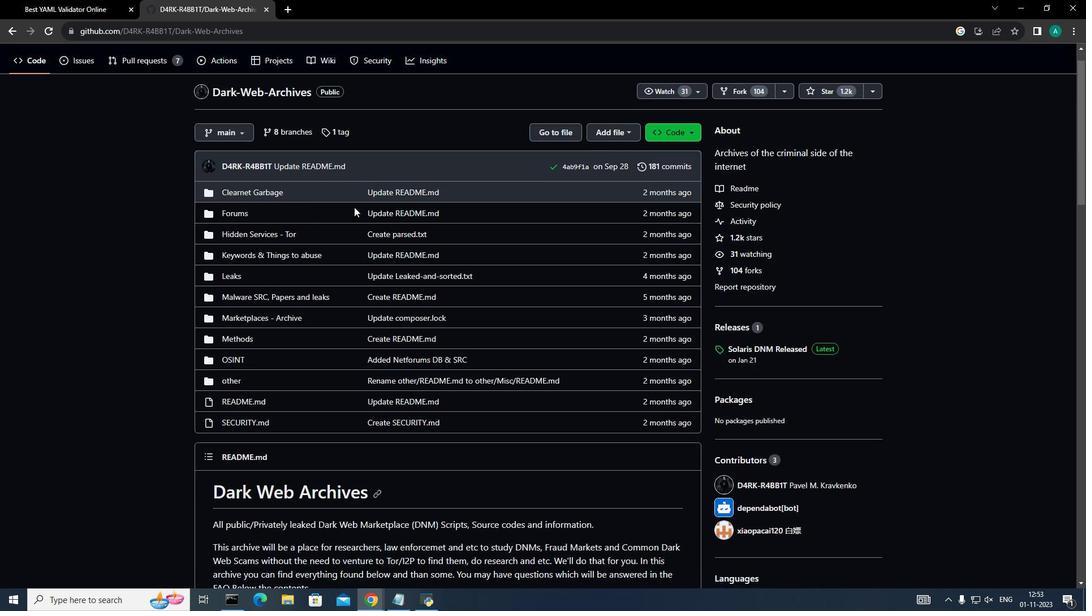 
Action: Mouse moved to (354, 197)
Screenshot: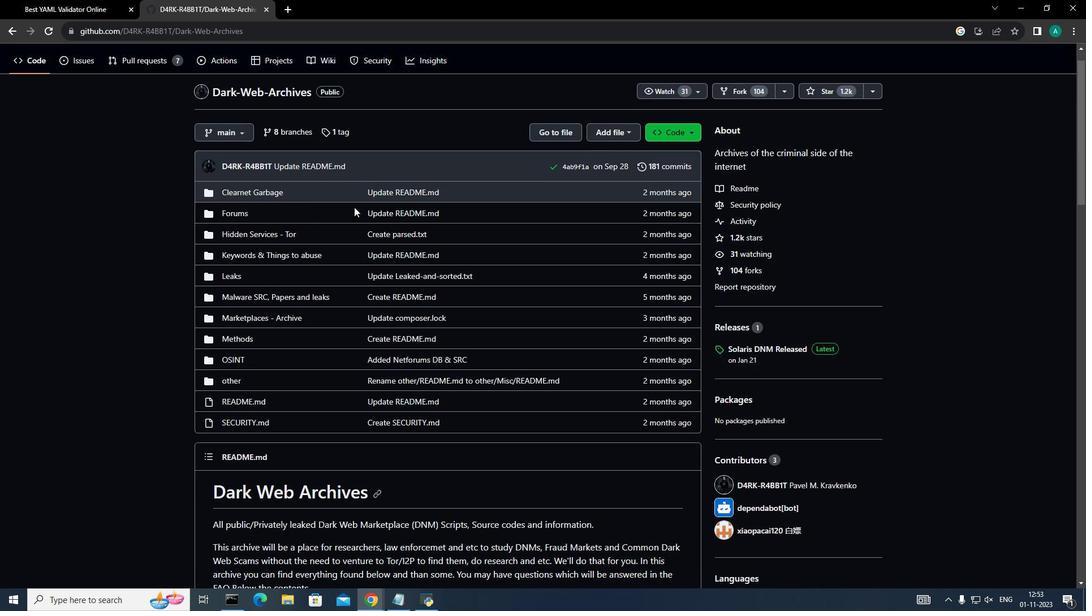 
Action: Mouse scrolled (354, 196) with delta (0, 0)
Screenshot: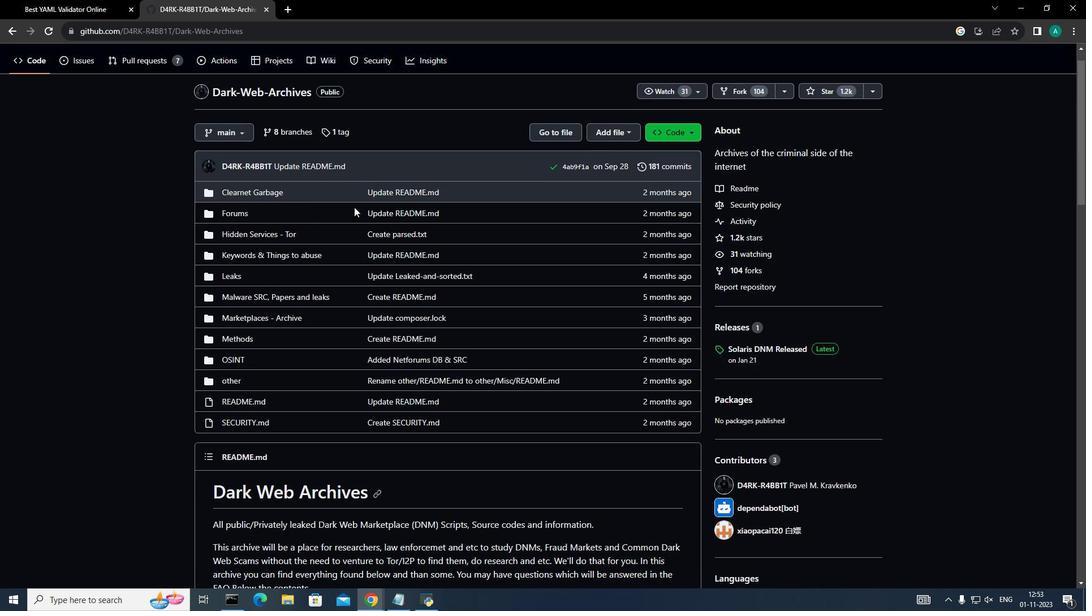 
Action: Mouse moved to (354, 200)
Screenshot: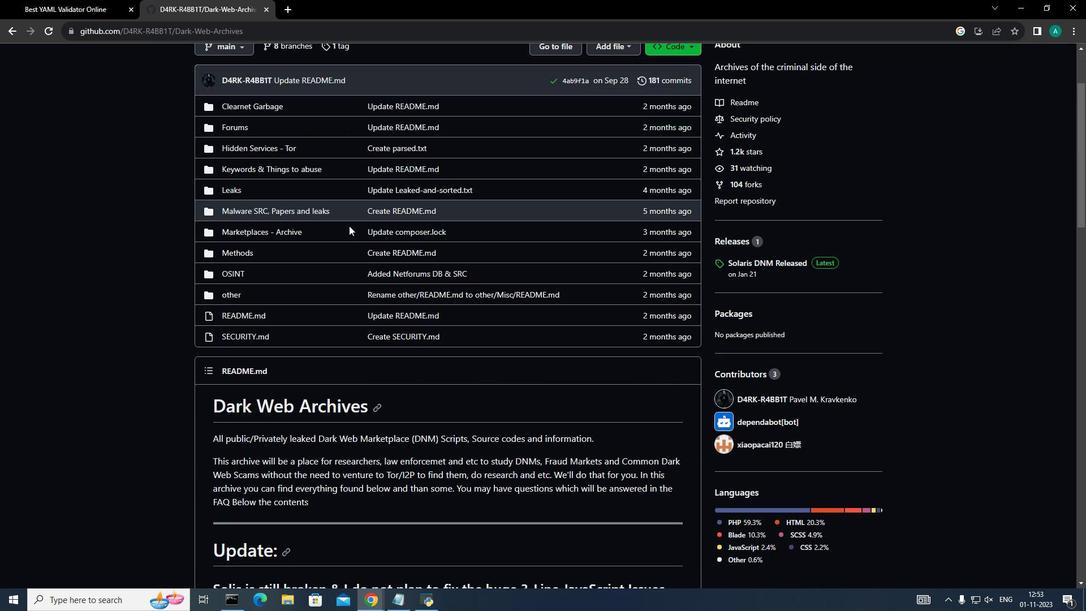 
Action: Mouse scrolled (354, 200) with delta (0, 0)
Screenshot: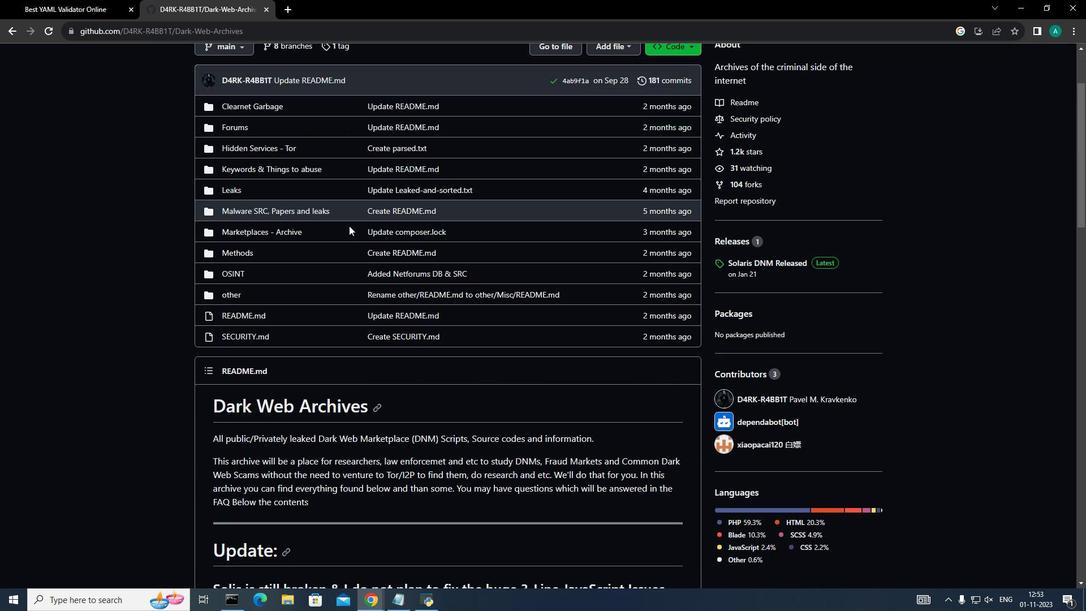
Action: Mouse moved to (354, 208)
Screenshot: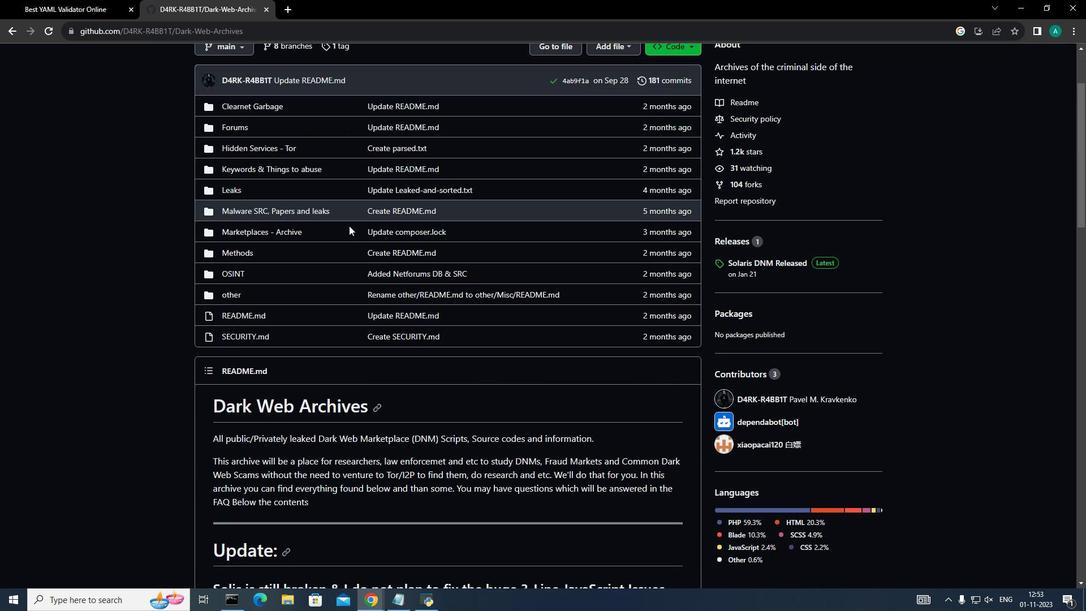 
Action: Mouse scrolled (354, 207) with delta (0, 0)
Screenshot: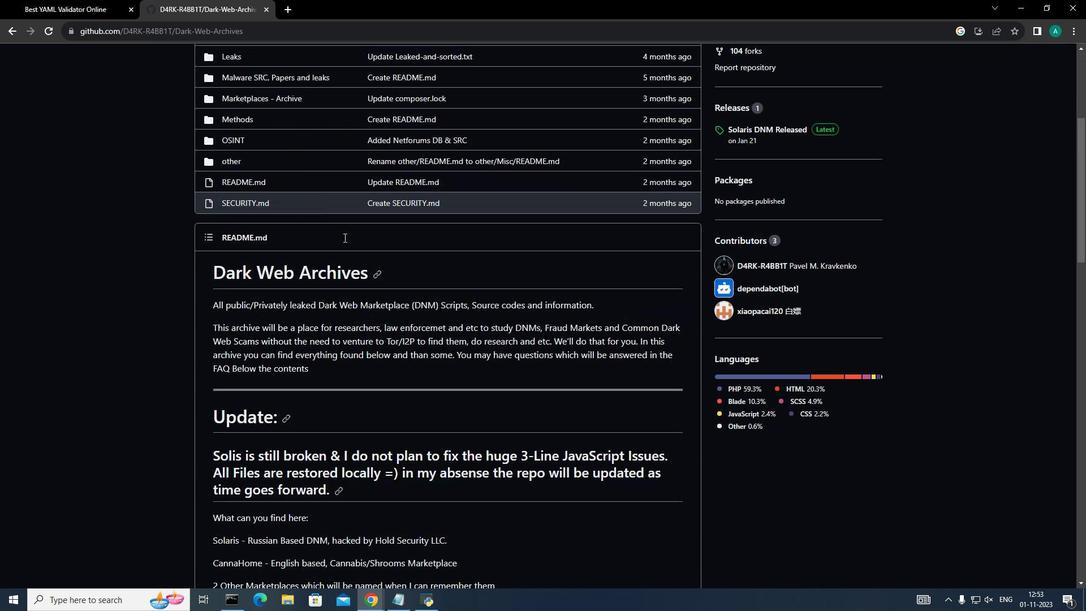 
Action: Mouse moved to (349, 226)
Screenshot: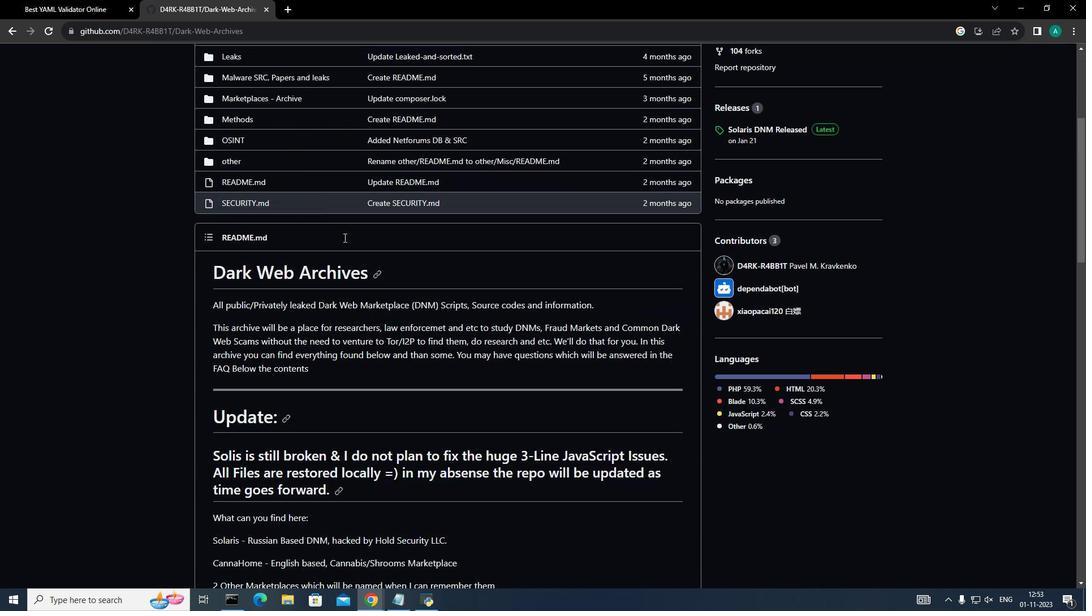 
Action: Mouse scrolled (349, 226) with delta (0, 0)
Screenshot: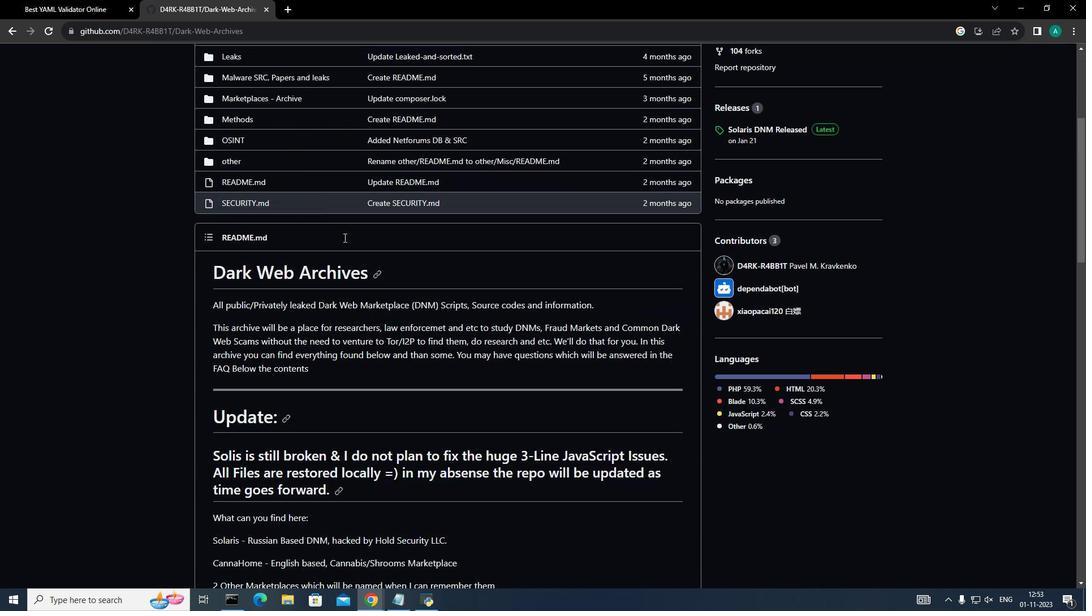 
Action: Mouse moved to (336, 260)
Screenshot: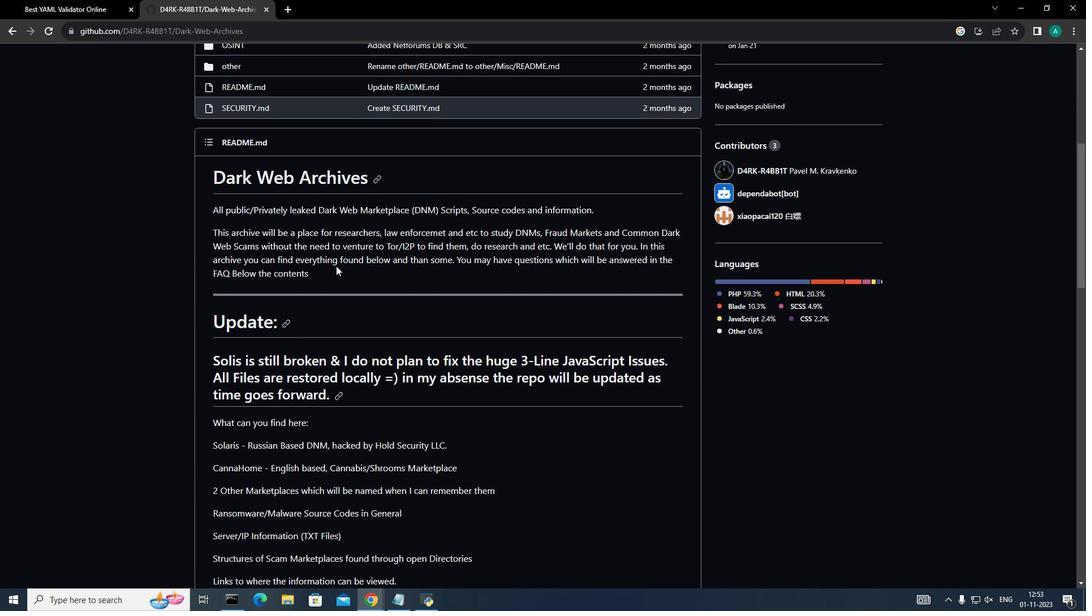 
Action: Mouse scrolled (336, 259) with delta (0, 0)
Screenshot: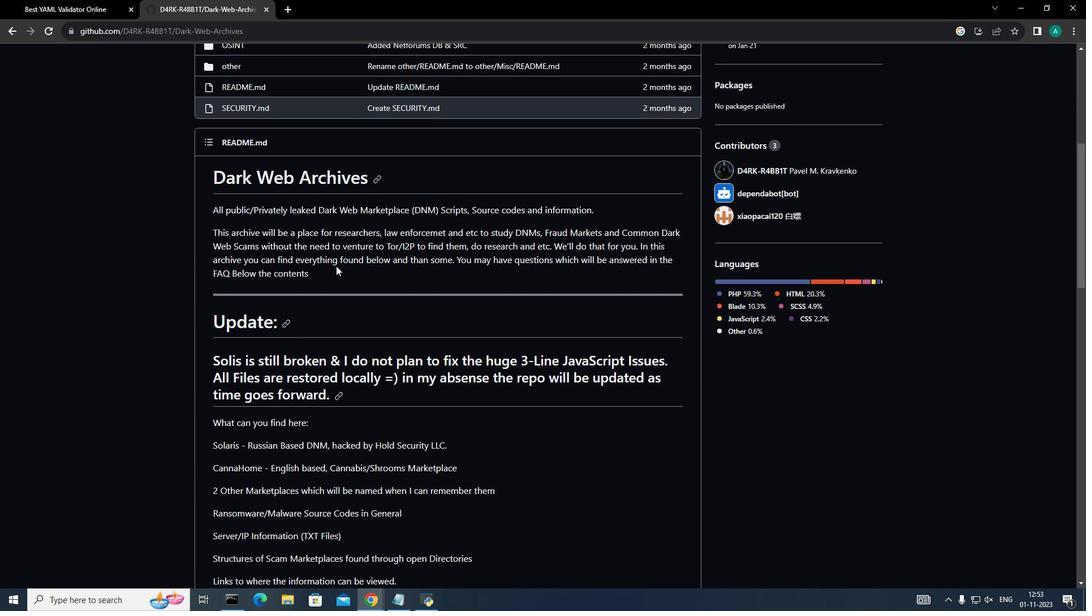 
Action: Mouse moved to (336, 262)
Screenshot: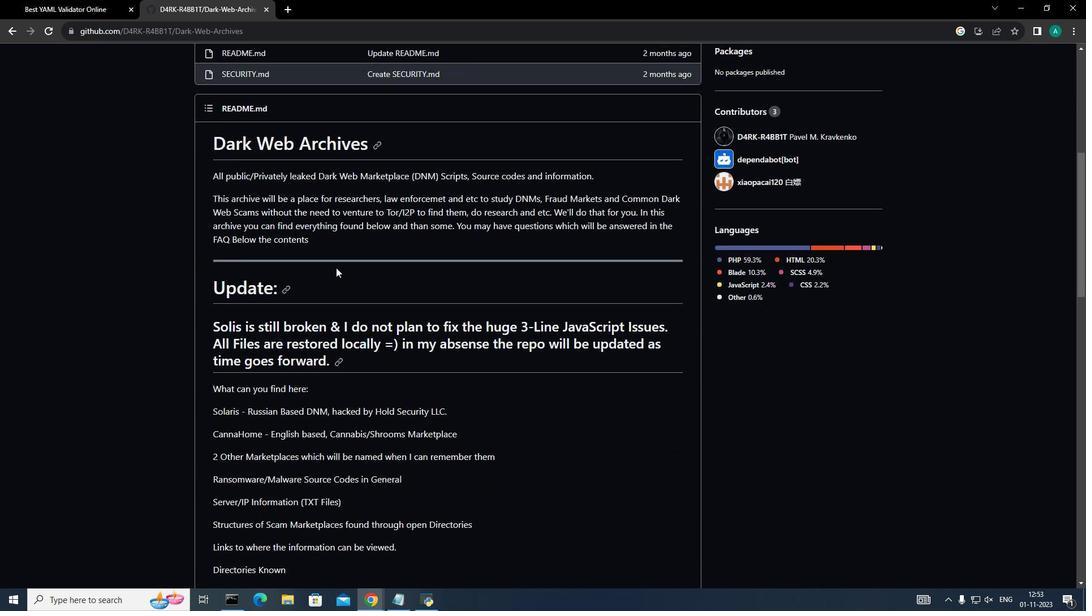 
Action: Mouse scrolled (336, 261) with delta (0, 0)
Screenshot: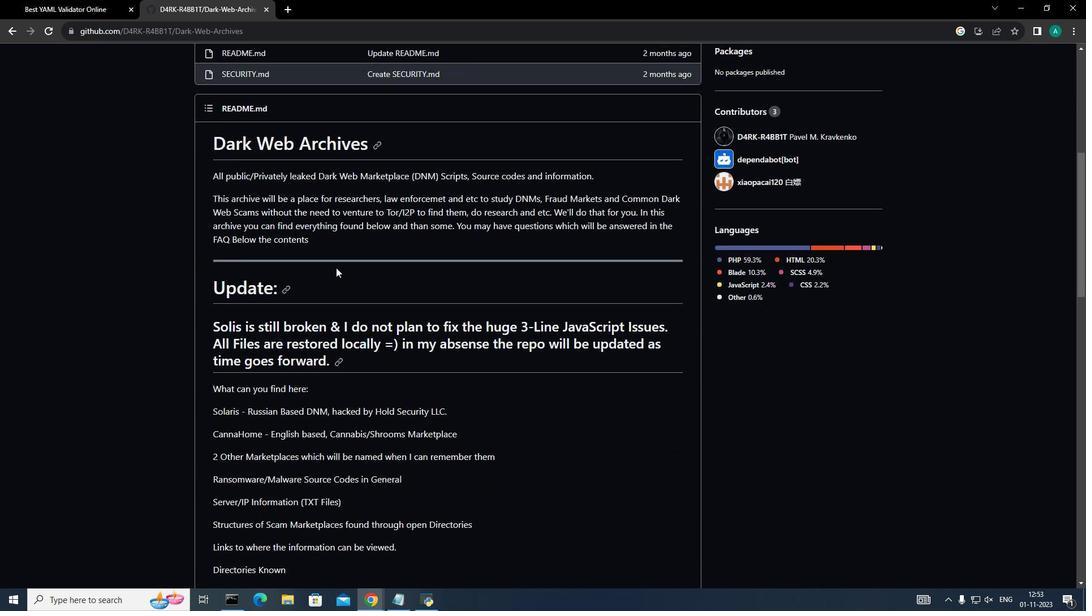 
Action: Mouse moved to (336, 264)
Screenshot: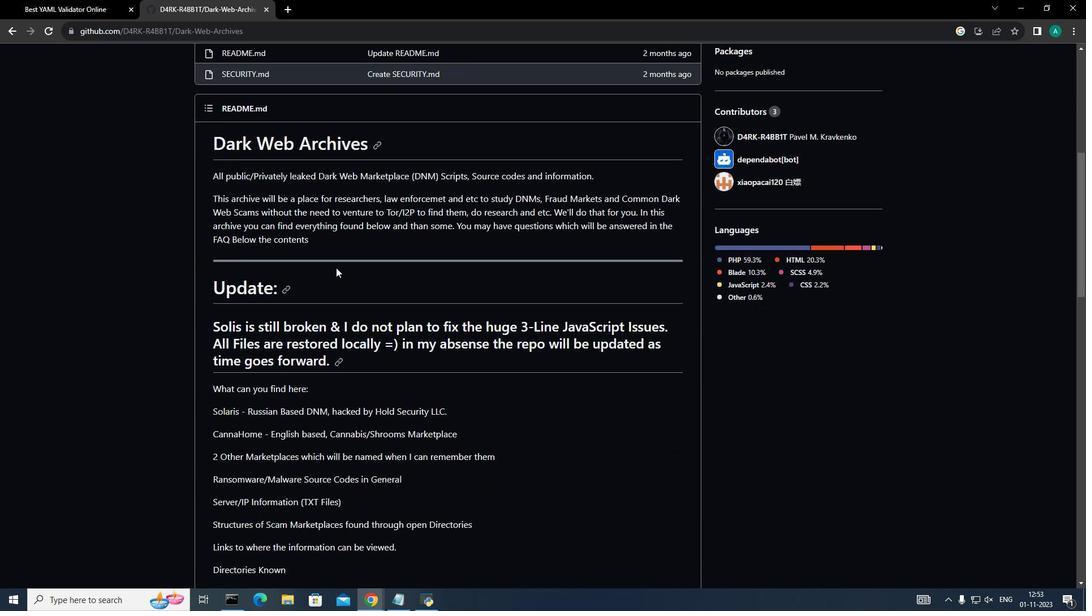 
Action: Mouse scrolled (336, 263) with delta (0, 0)
Screenshot: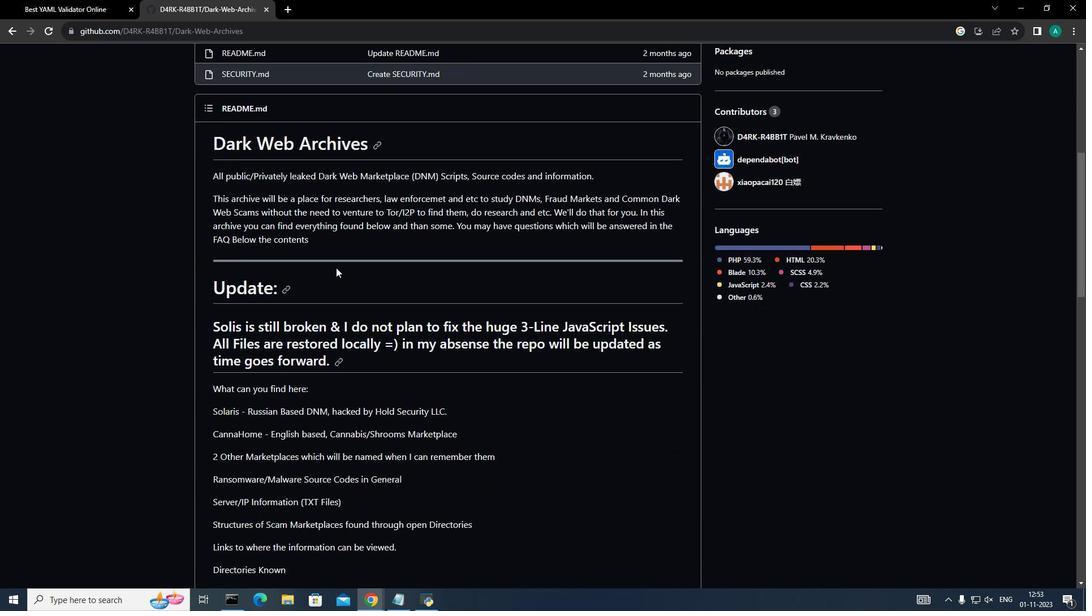 
Action: Mouse moved to (336, 265)
Screenshot: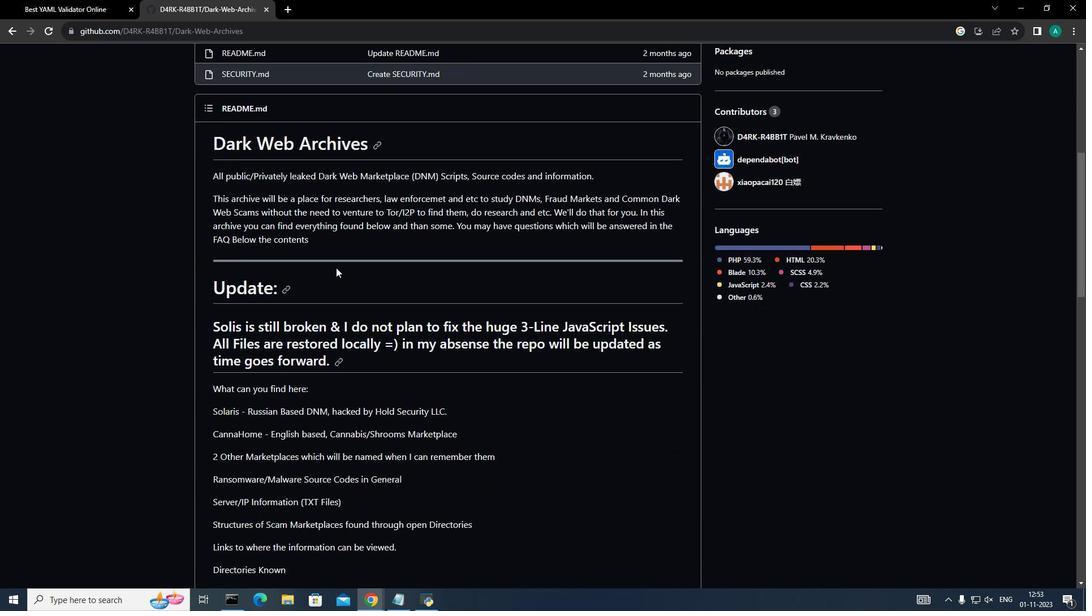 
Action: Mouse scrolled (336, 265) with delta (0, 0)
Screenshot: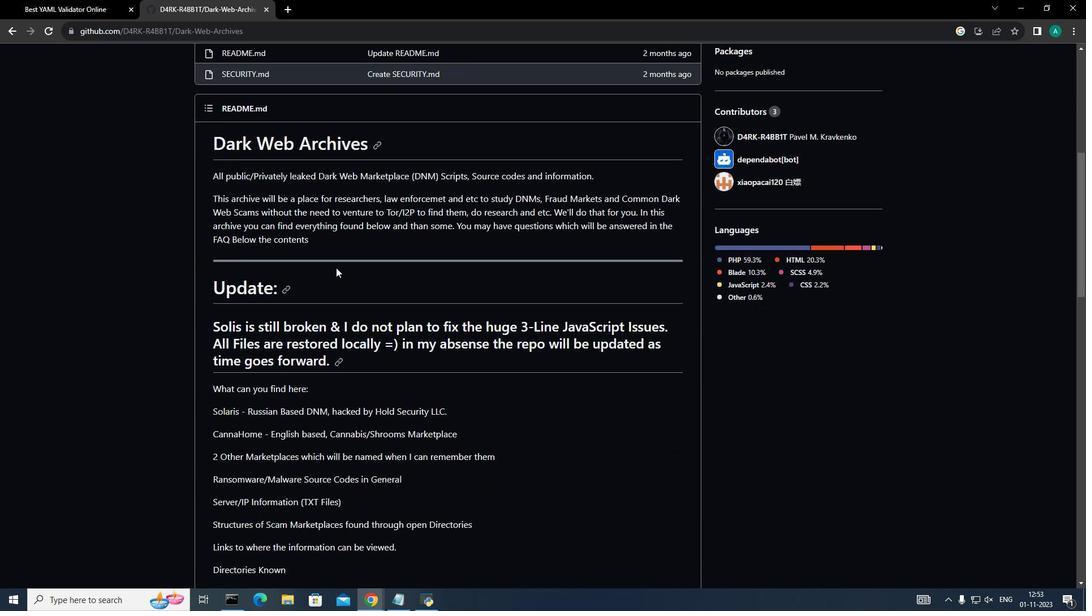 
Action: Mouse moved to (336, 267)
Screenshot: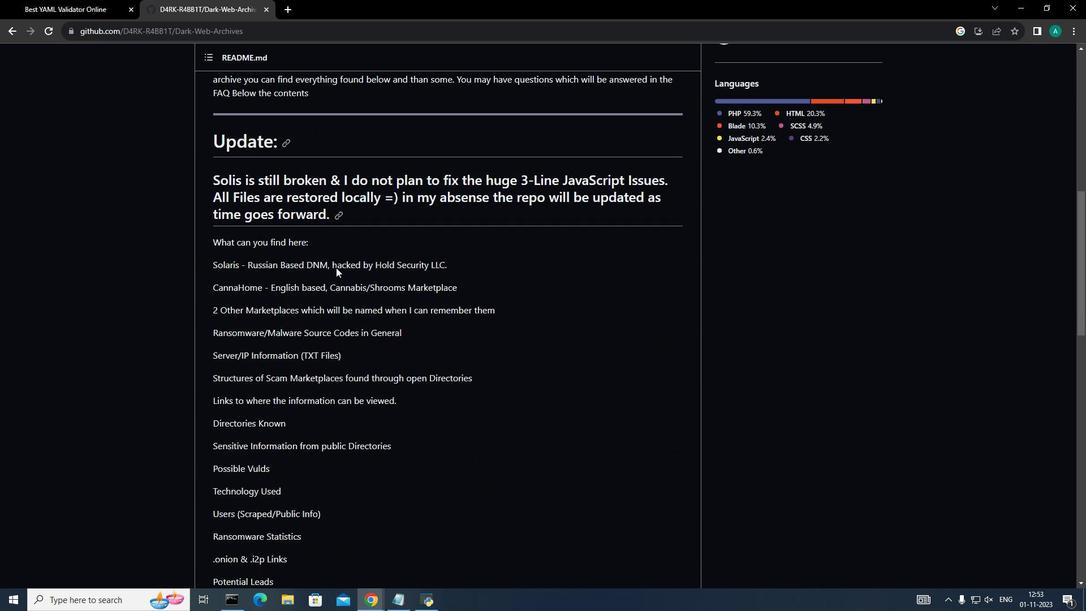 
Action: Mouse scrolled (336, 267) with delta (0, 0)
Screenshot: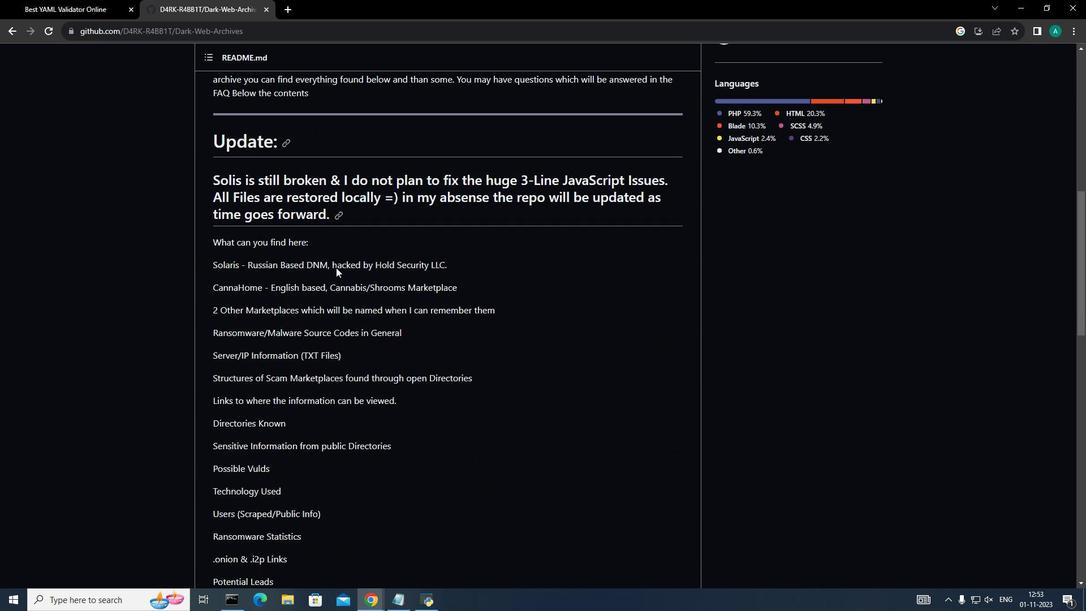 
Action: Mouse scrolled (336, 267) with delta (0, 0)
Screenshot: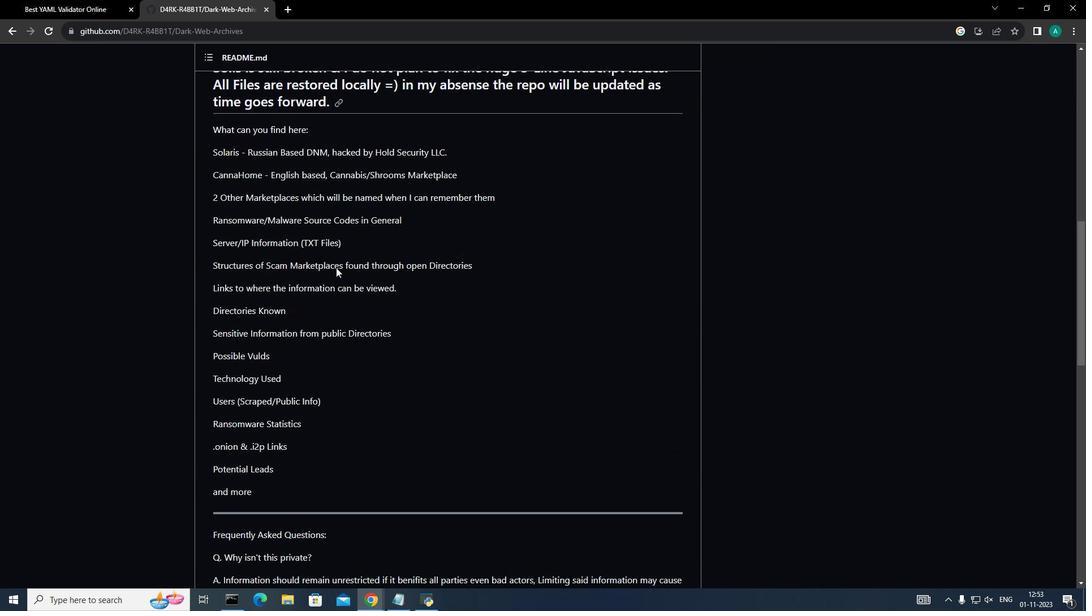 
Action: Mouse scrolled (336, 267) with delta (0, 0)
Screenshot: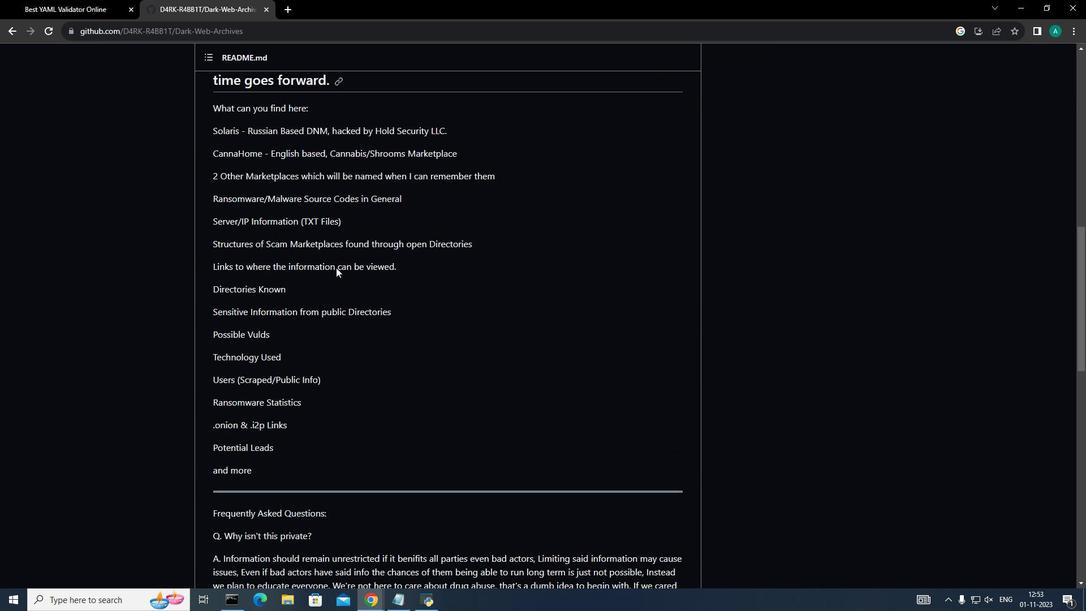 
Action: Mouse scrolled (336, 267) with delta (0, 0)
Screenshot: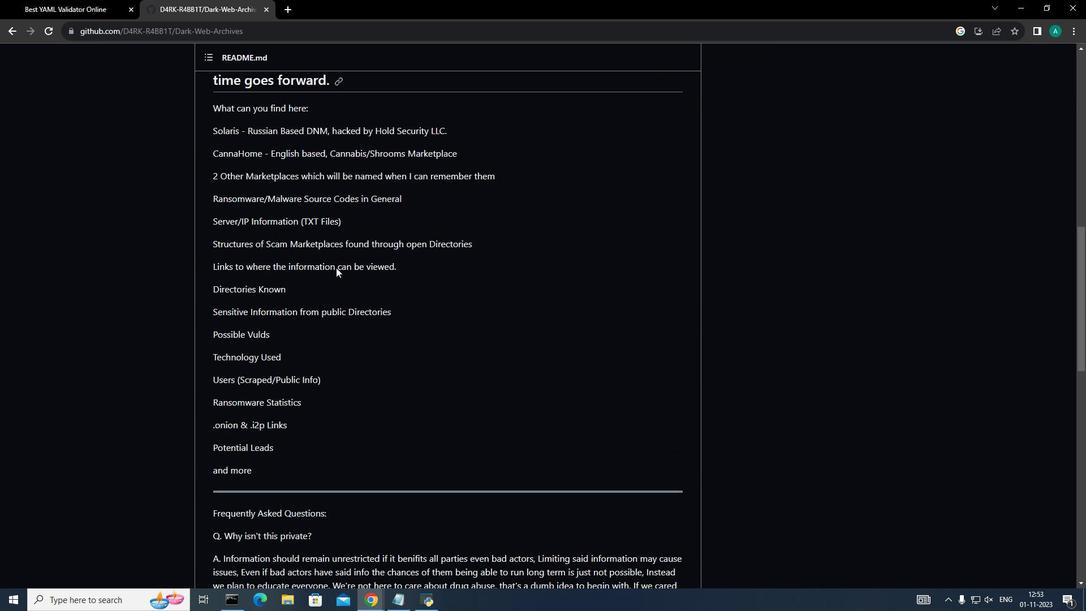 
Action: Mouse scrolled (336, 267) with delta (0, 0)
Screenshot: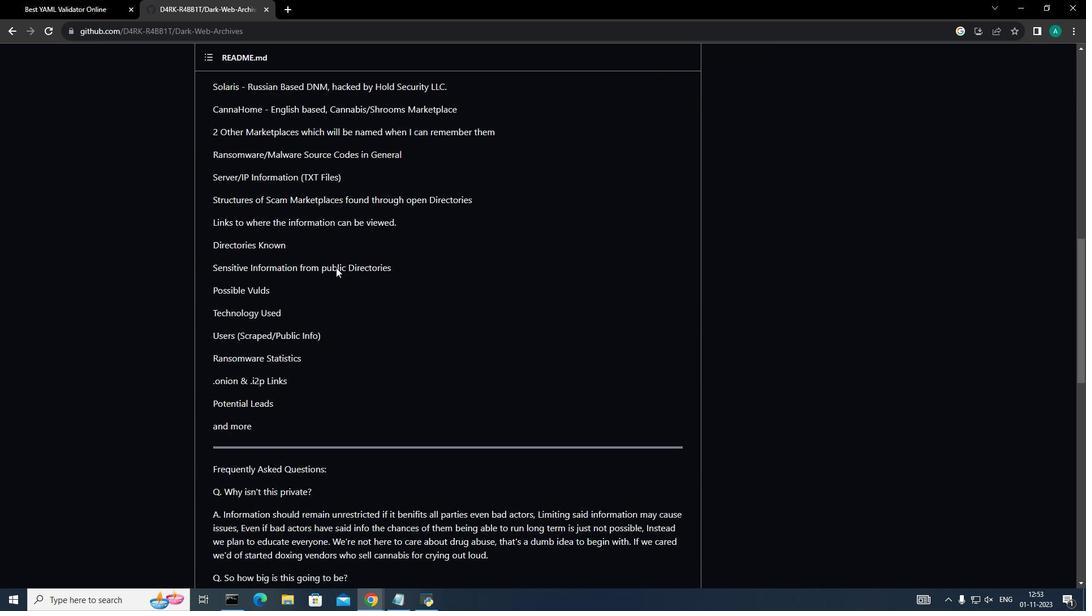 
Action: Mouse scrolled (336, 267) with delta (0, 0)
Screenshot: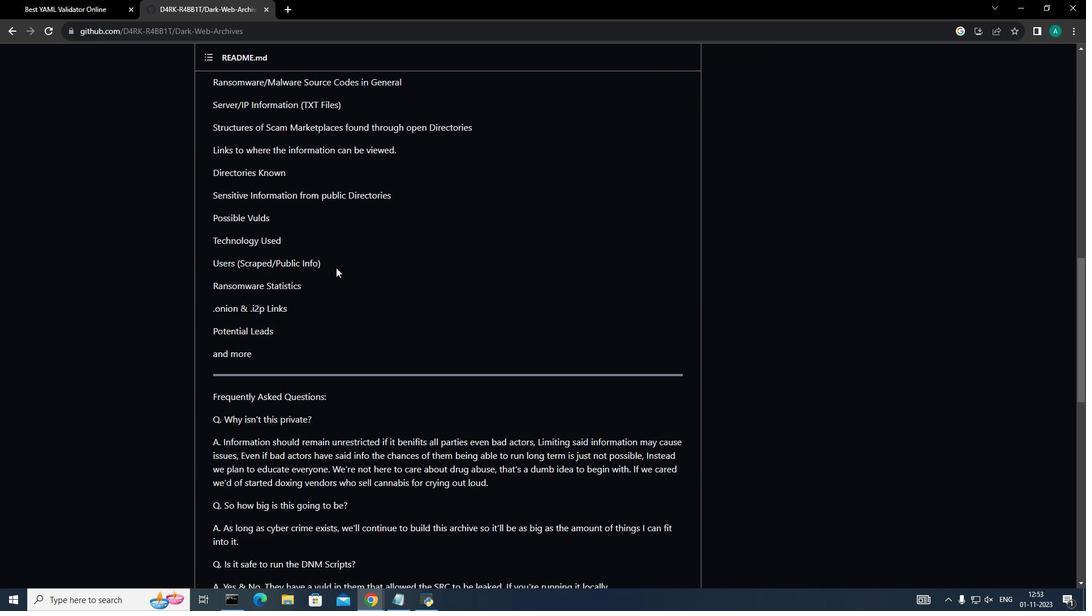 
Action: Mouse scrolled (336, 267) with delta (0, 0)
Screenshot: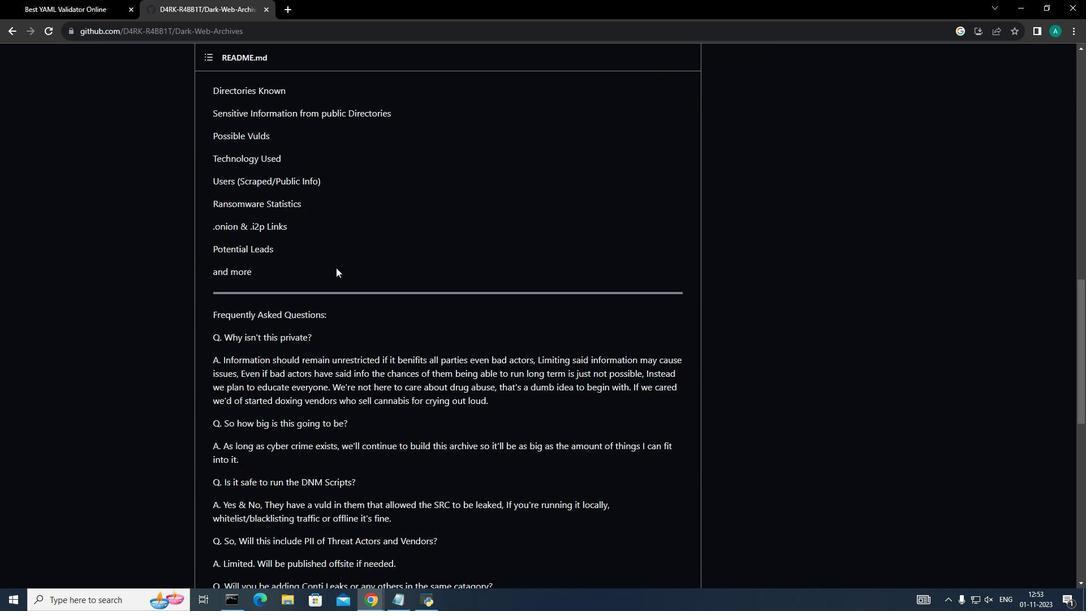 
Action: Mouse moved to (338, 290)
Screenshot: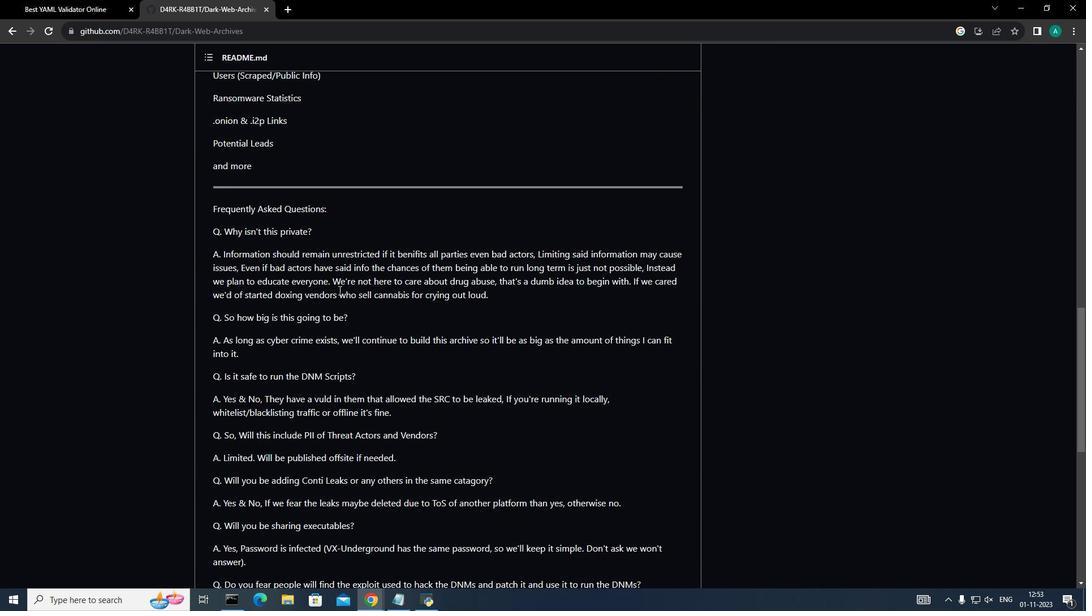 
Action: Mouse scrolled (338, 289) with delta (0, 0)
Screenshot: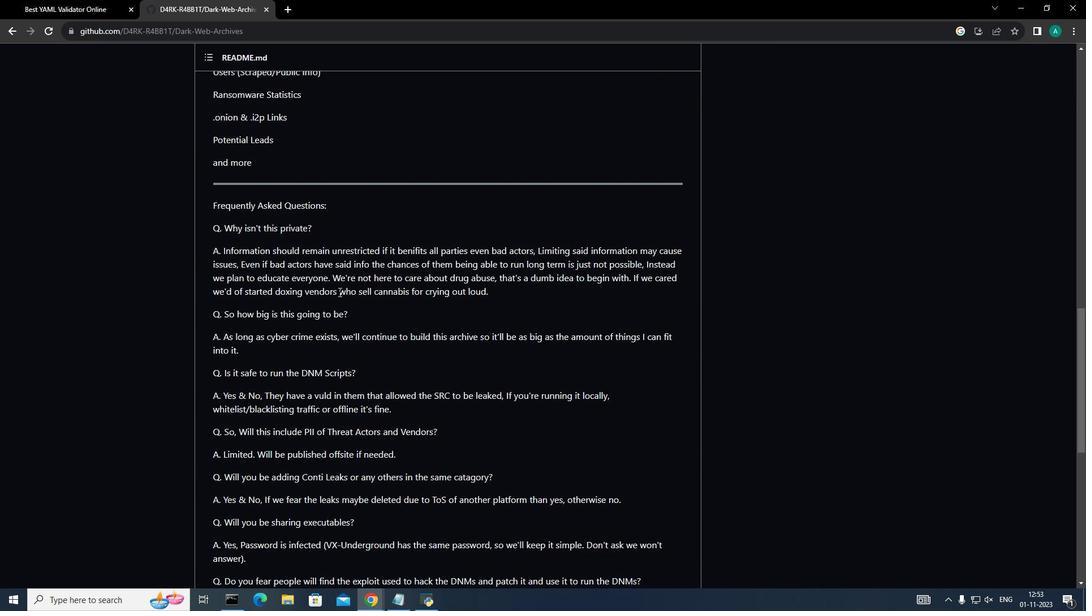 
Action: Mouse moved to (339, 294)
Screenshot: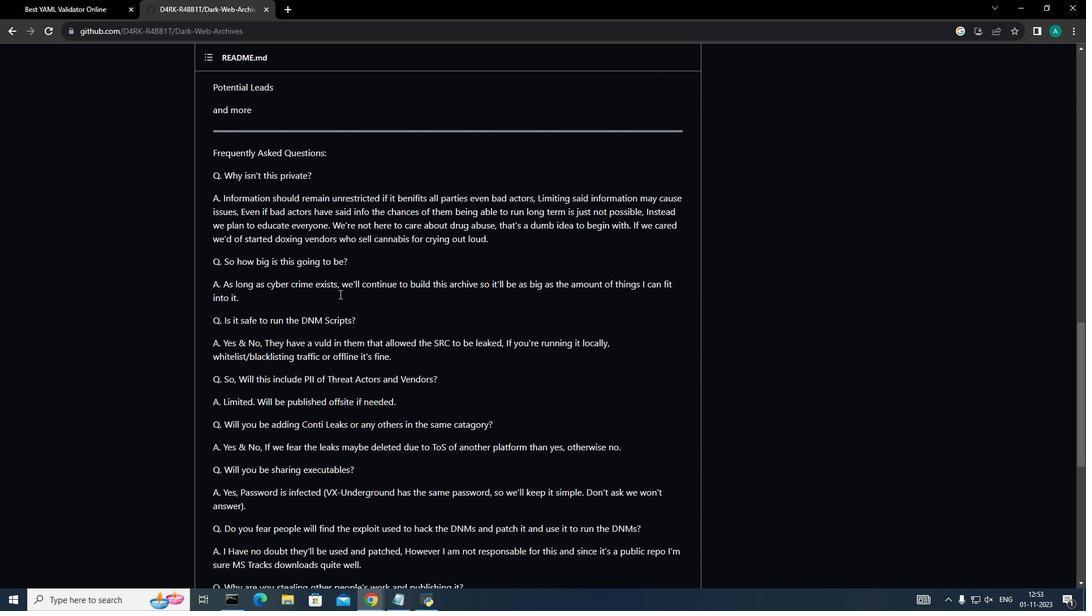 
Action: Mouse scrolled (339, 293) with delta (0, 0)
Screenshot: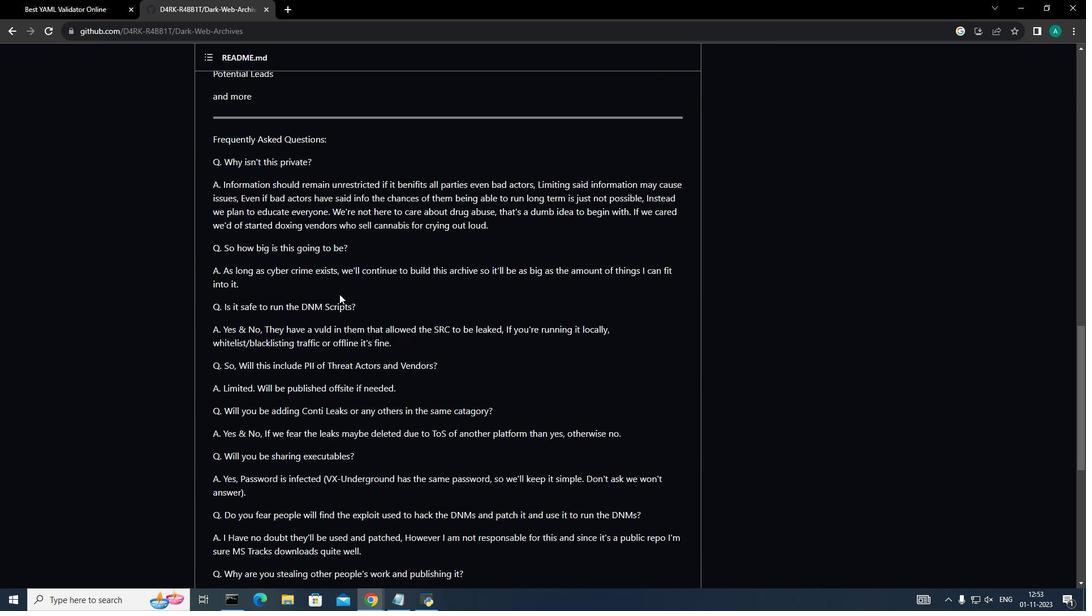 
Action: Mouse scrolled (339, 293) with delta (0, 0)
Screenshot: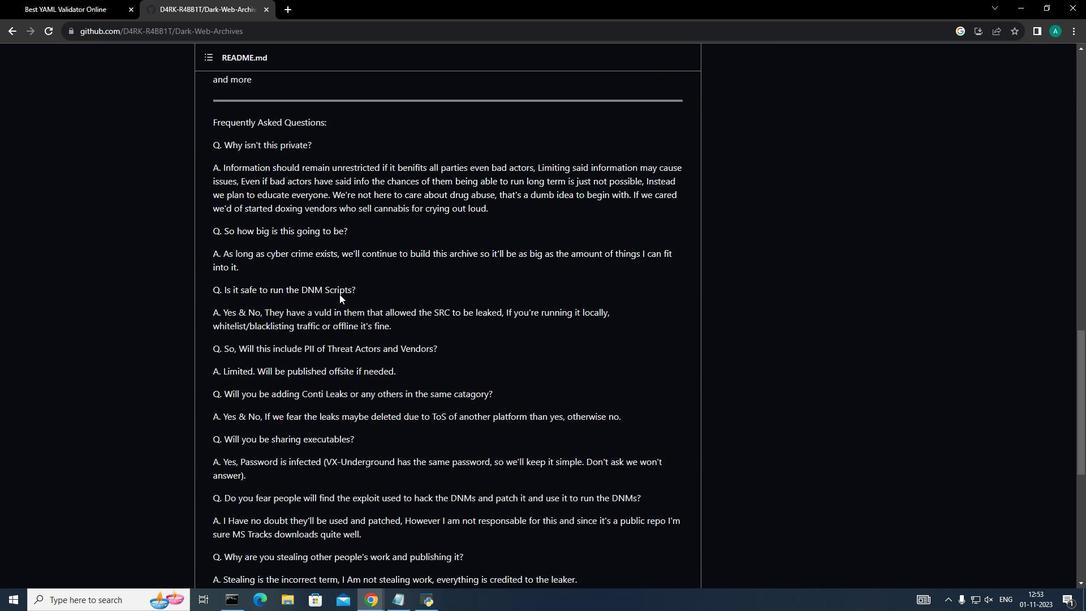 
Action: Mouse scrolled (339, 293) with delta (0, 0)
Screenshot: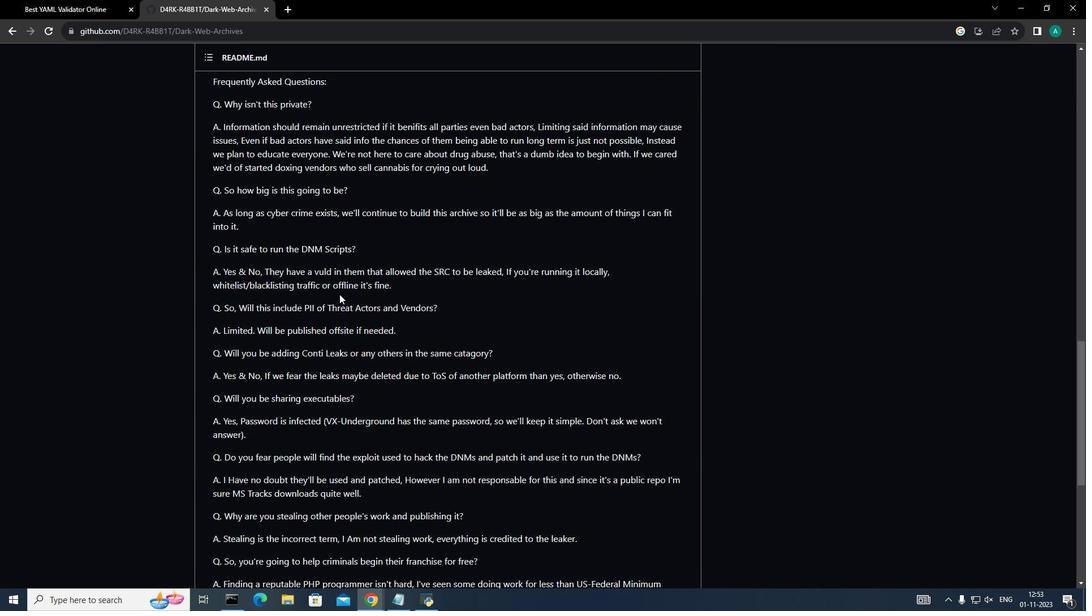 
Action: Mouse moved to (340, 294)
Screenshot: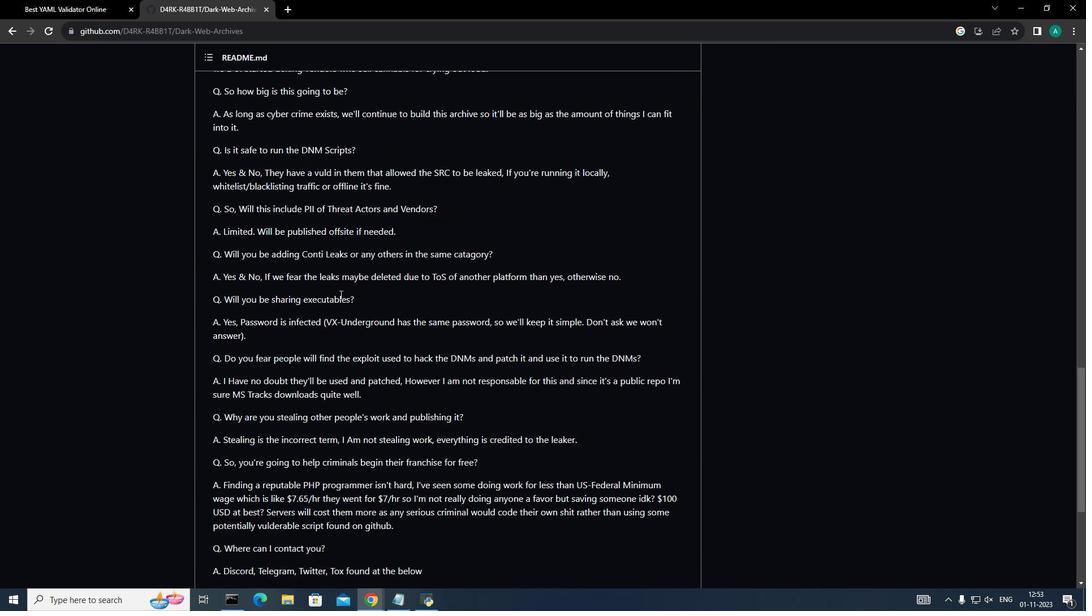 
Action: Mouse scrolled (340, 294) with delta (0, 0)
Screenshot: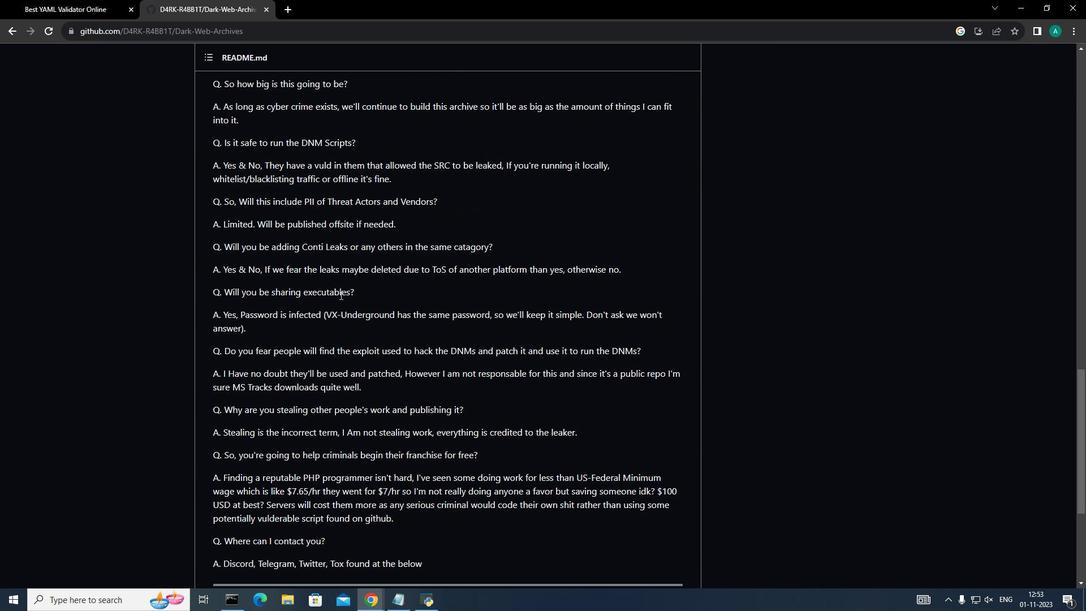 
Action: Mouse scrolled (340, 294) with delta (0, 0)
Screenshot: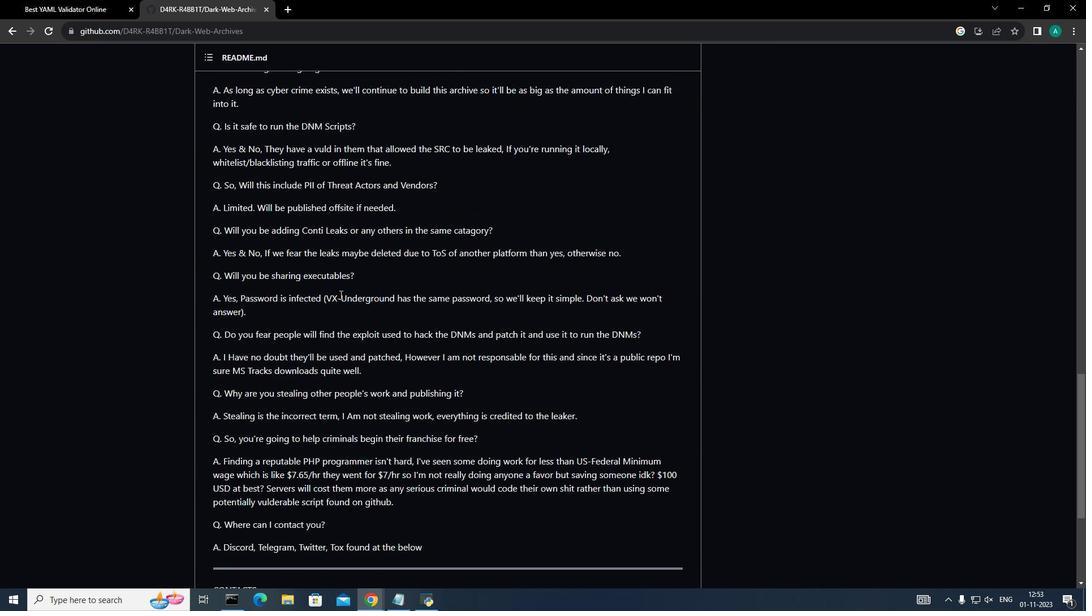 
Action: Mouse scrolled (340, 294) with delta (0, 0)
Screenshot: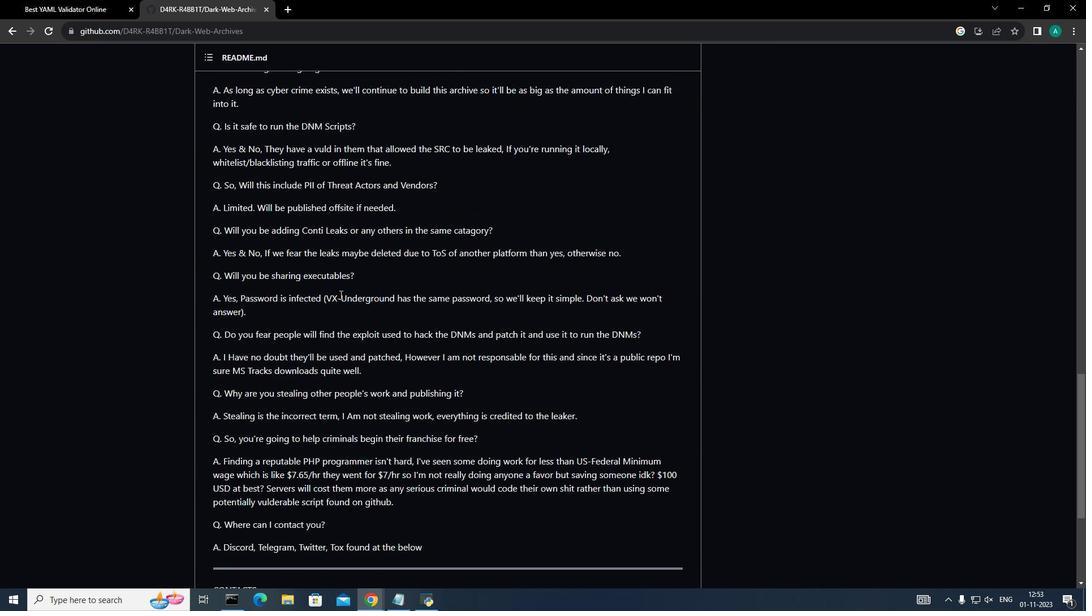 
Action: Mouse scrolled (340, 294) with delta (0, 0)
Screenshot: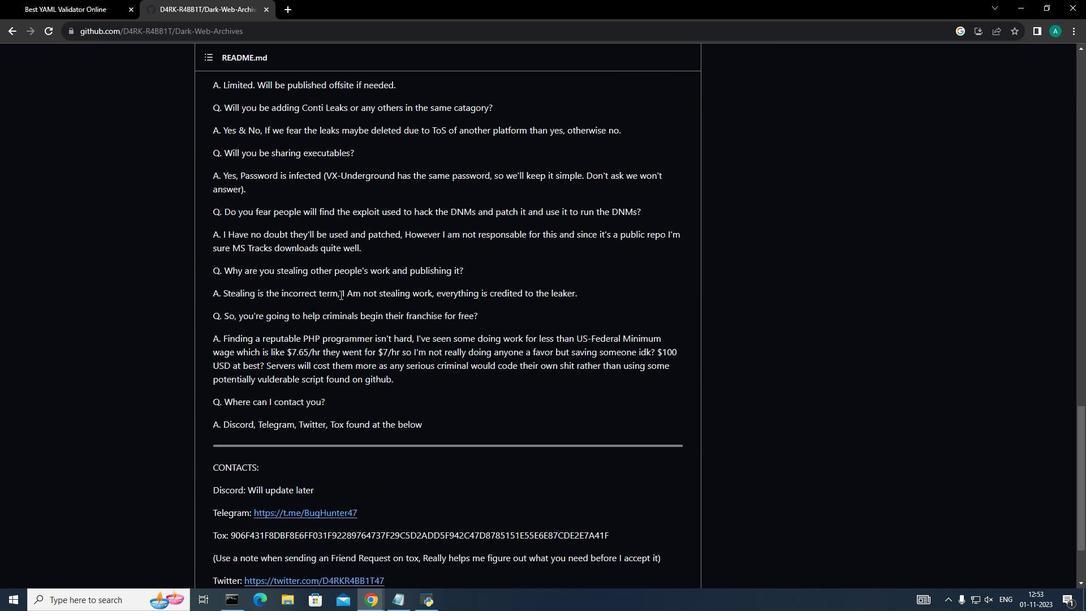 
Action: Mouse moved to (337, 254)
Screenshot: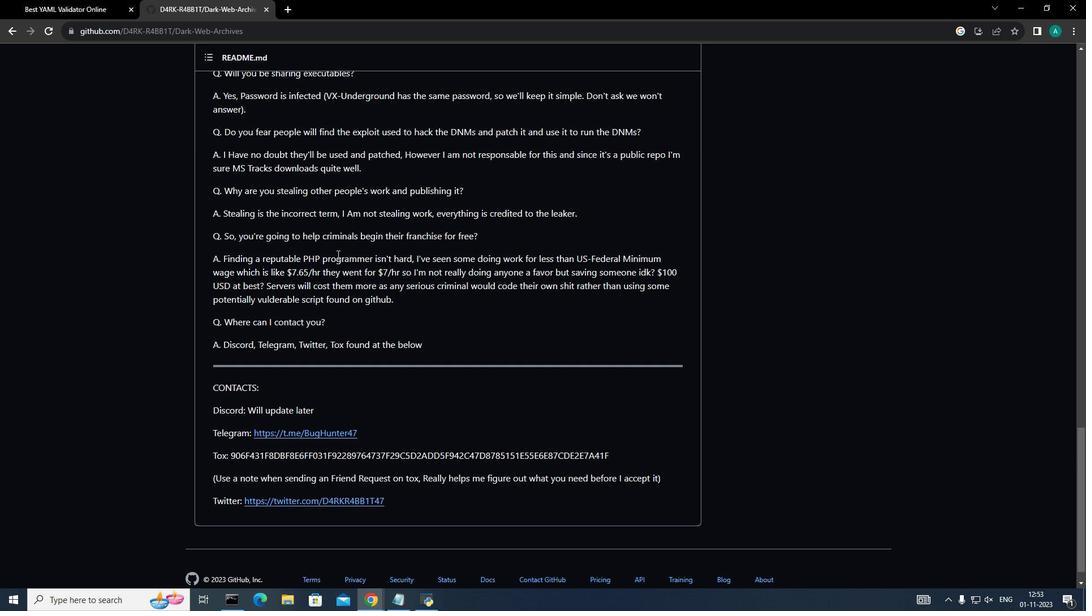 
Action: Mouse scrolled (337, 255) with delta (0, 0)
Screenshot: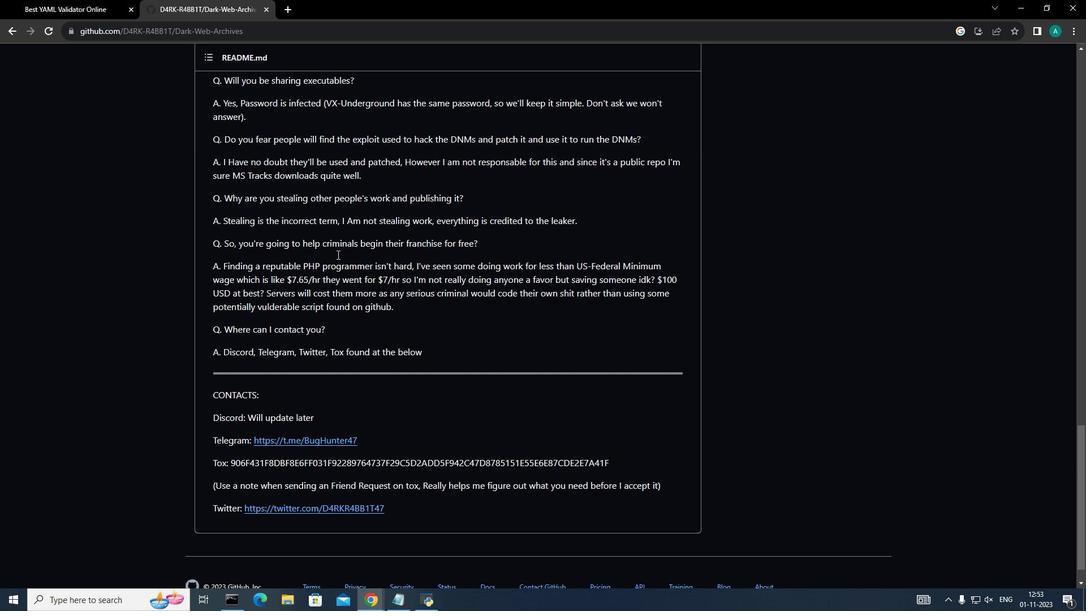 
Action: Mouse scrolled (337, 255) with delta (0, 0)
Screenshot: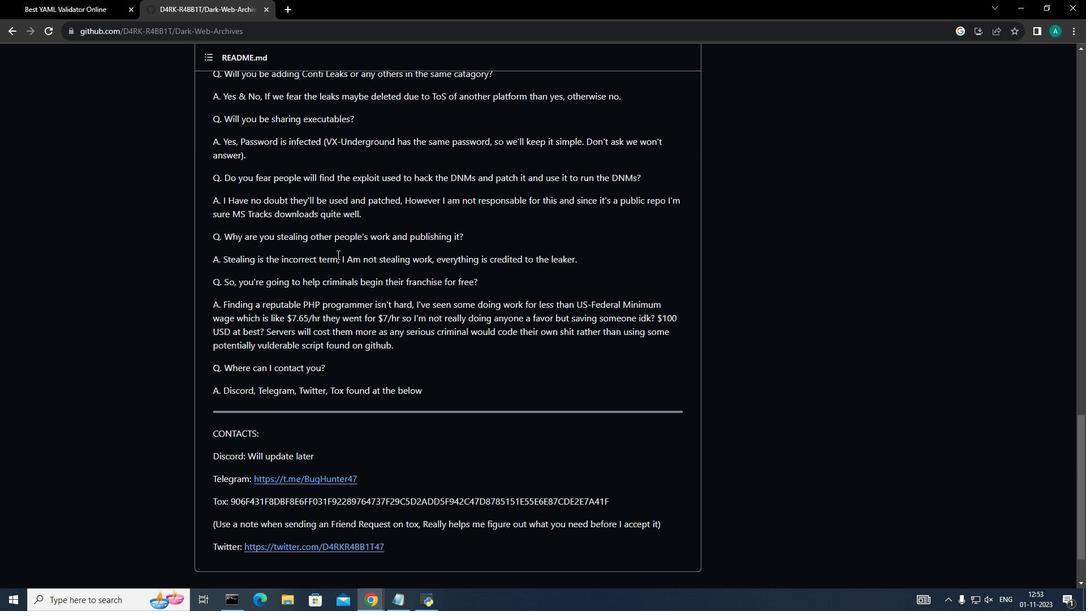 
Action: Mouse scrolled (337, 255) with delta (0, 0)
Screenshot: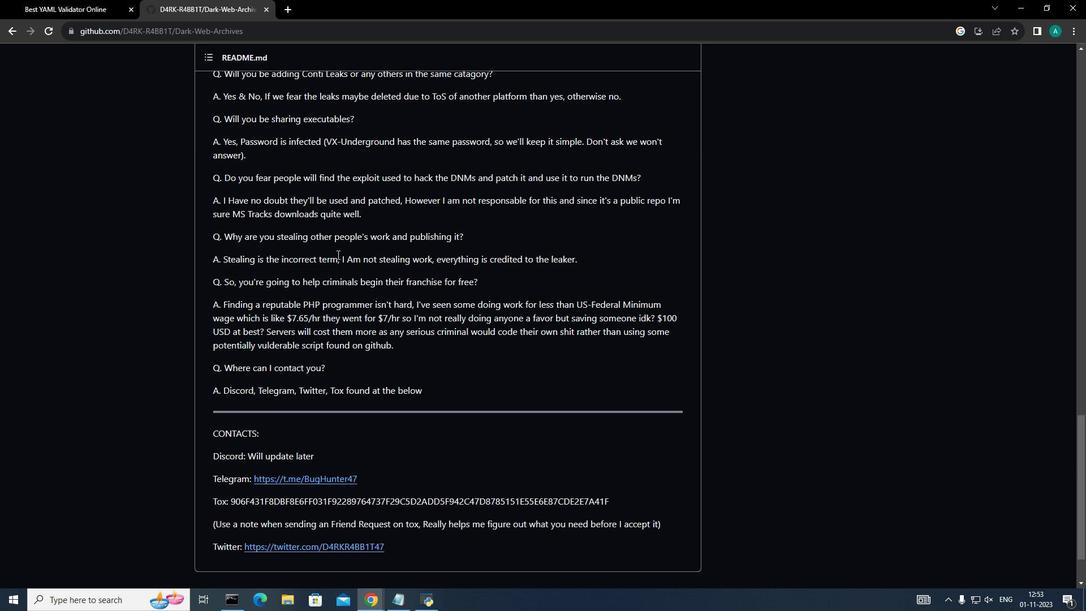 
Action: Mouse scrolled (337, 255) with delta (0, 0)
Screenshot: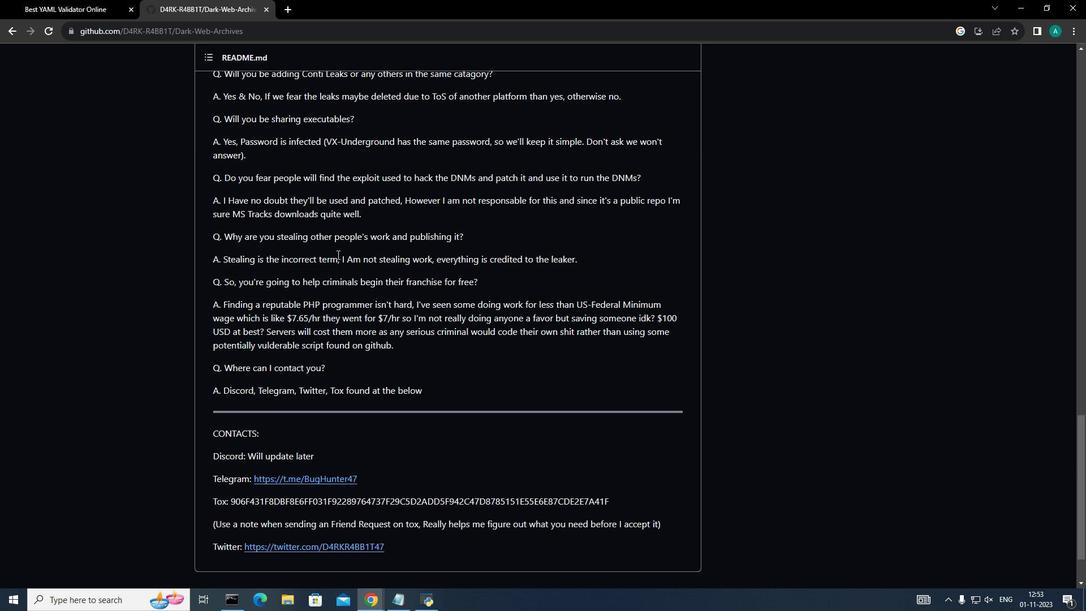 
Action: Mouse scrolled (337, 255) with delta (0, 0)
Screenshot: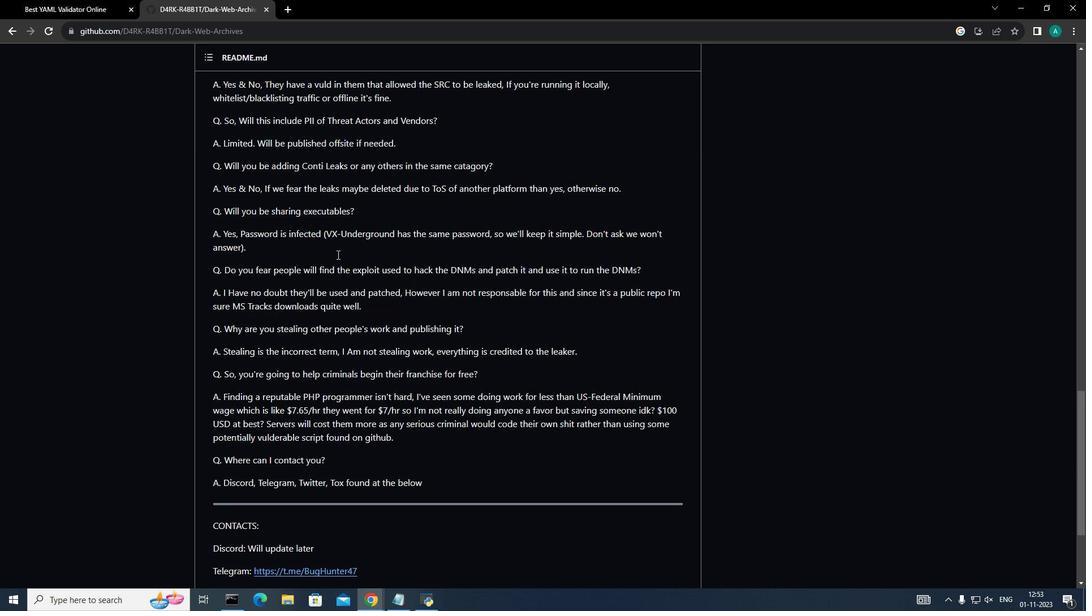 
Action: Mouse scrolled (337, 255) with delta (0, 0)
Screenshot: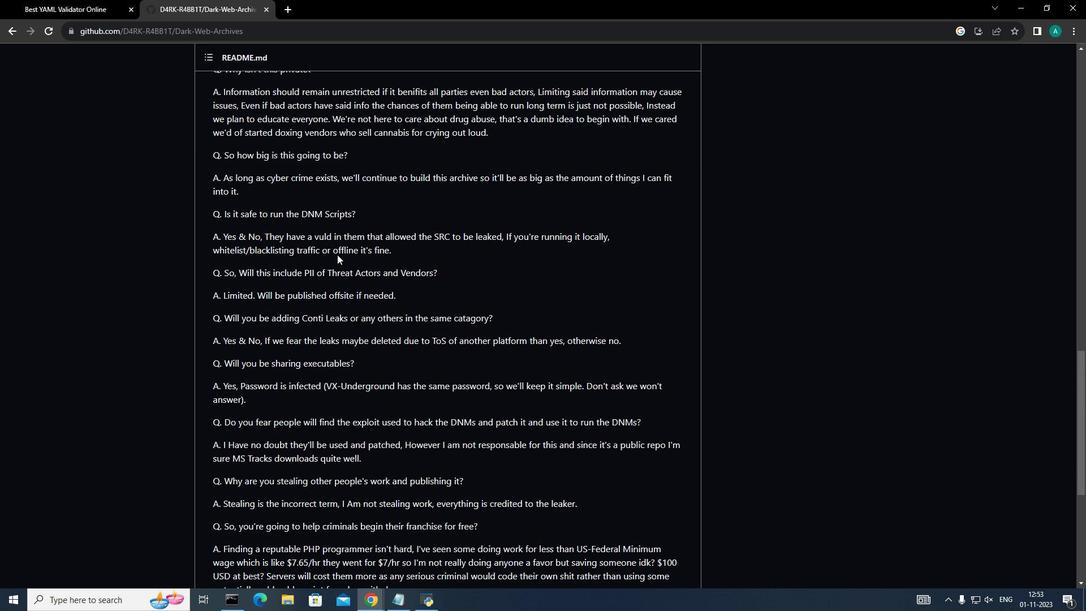 
Action: Mouse scrolled (337, 255) with delta (0, 0)
Screenshot: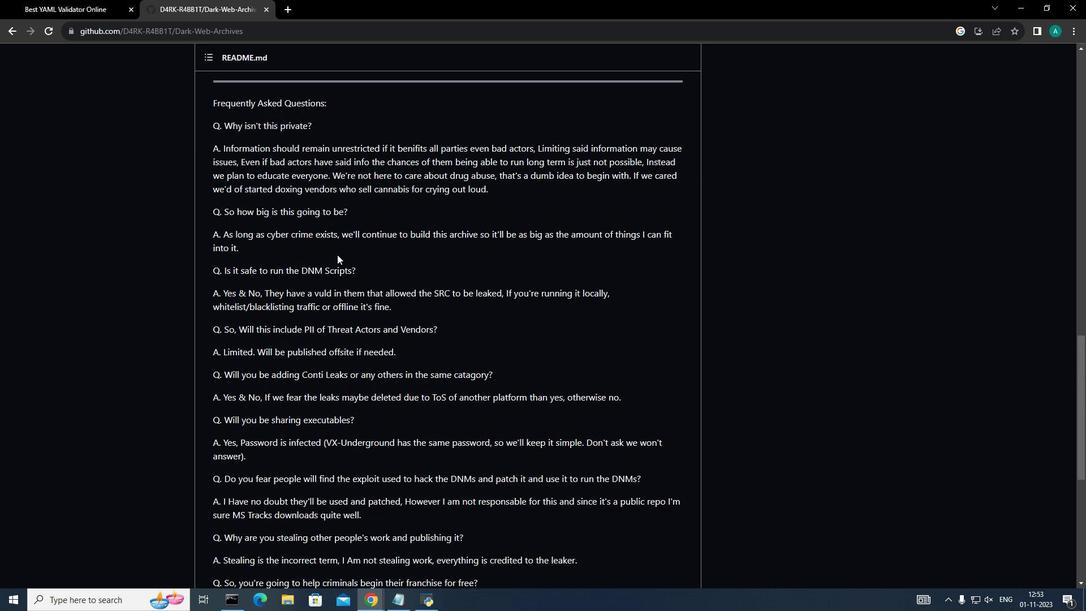 
Action: Mouse scrolled (337, 255) with delta (0, 0)
Screenshot: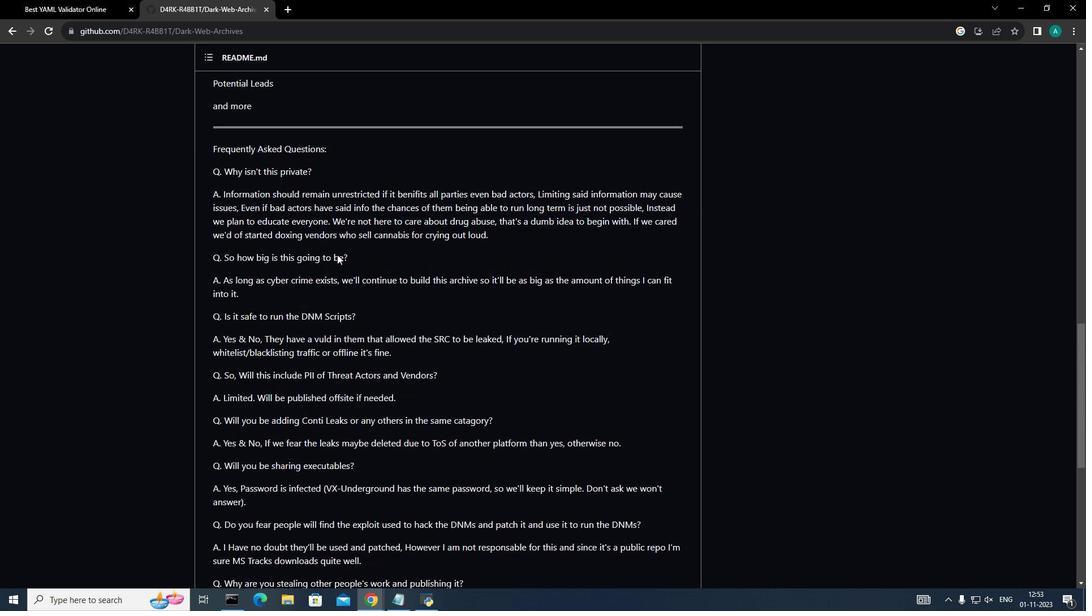 
Action: Mouse scrolled (337, 255) with delta (0, 0)
Screenshot: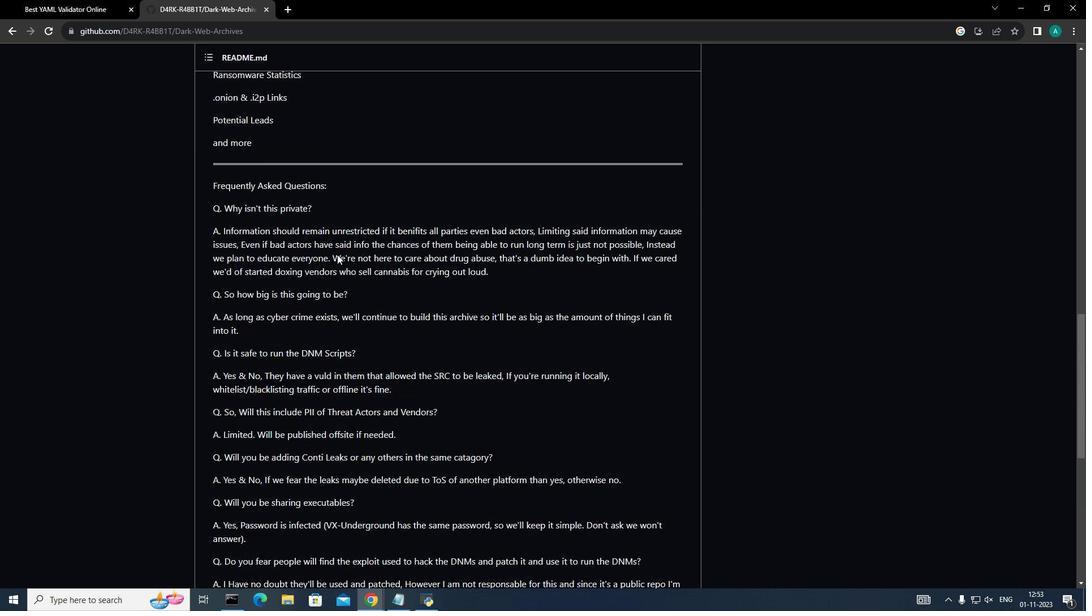 
Action: Mouse scrolled (337, 255) with delta (0, 0)
Screenshot: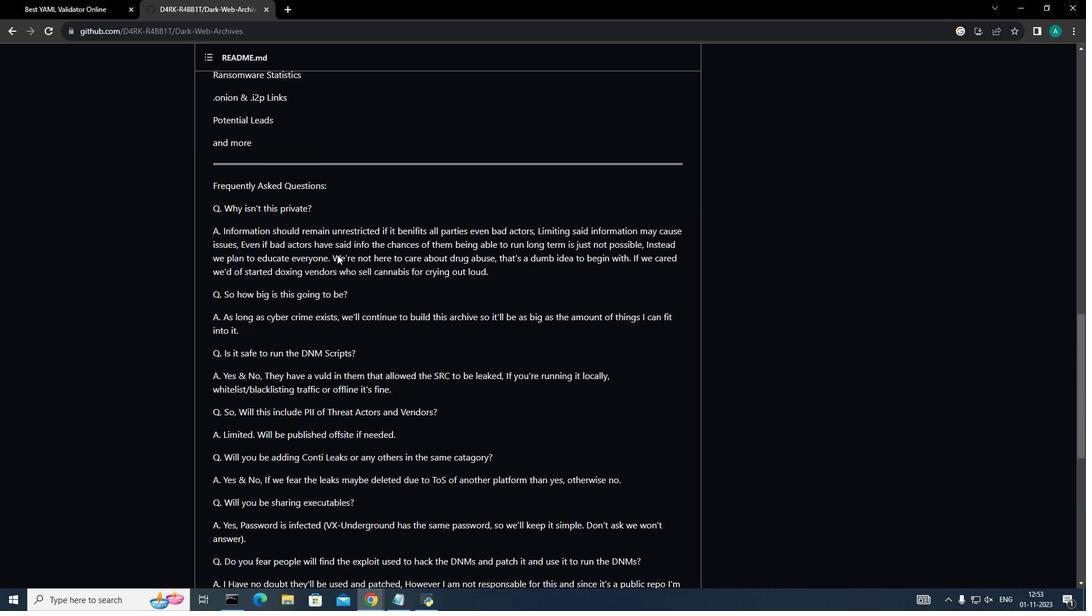 
Action: Mouse scrolled (337, 255) with delta (0, 0)
Screenshot: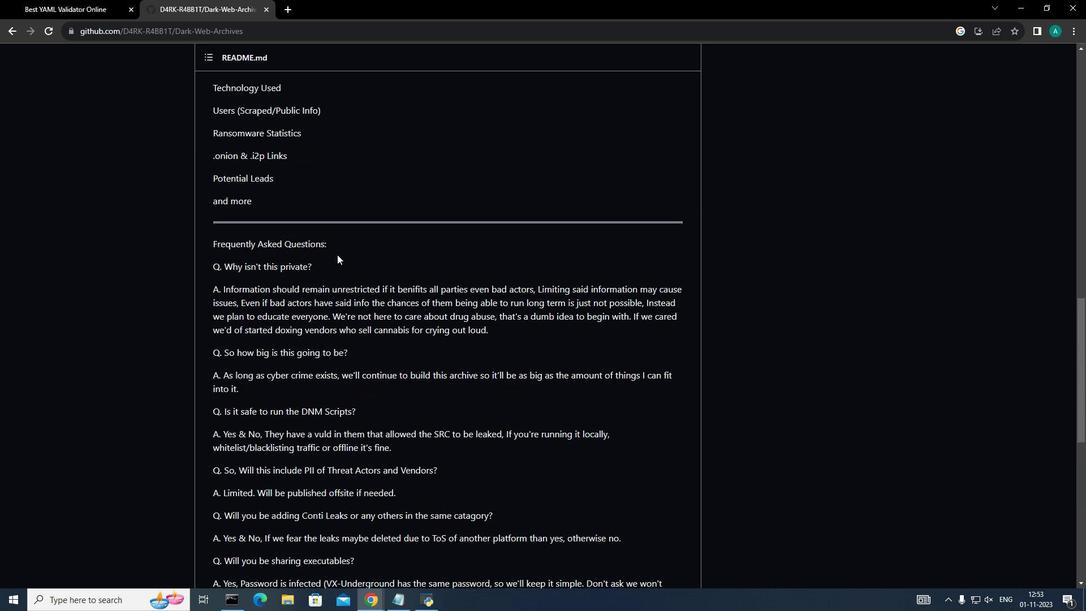 
Action: Mouse scrolled (337, 255) with delta (0, 0)
Screenshot: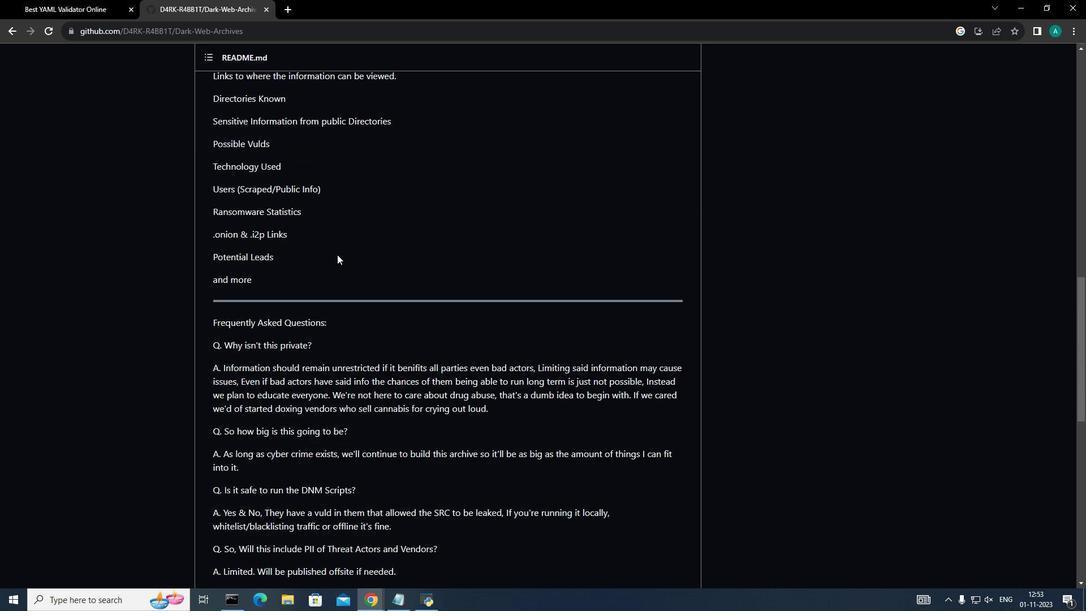 
Action: Mouse scrolled (337, 255) with delta (0, 0)
Screenshot: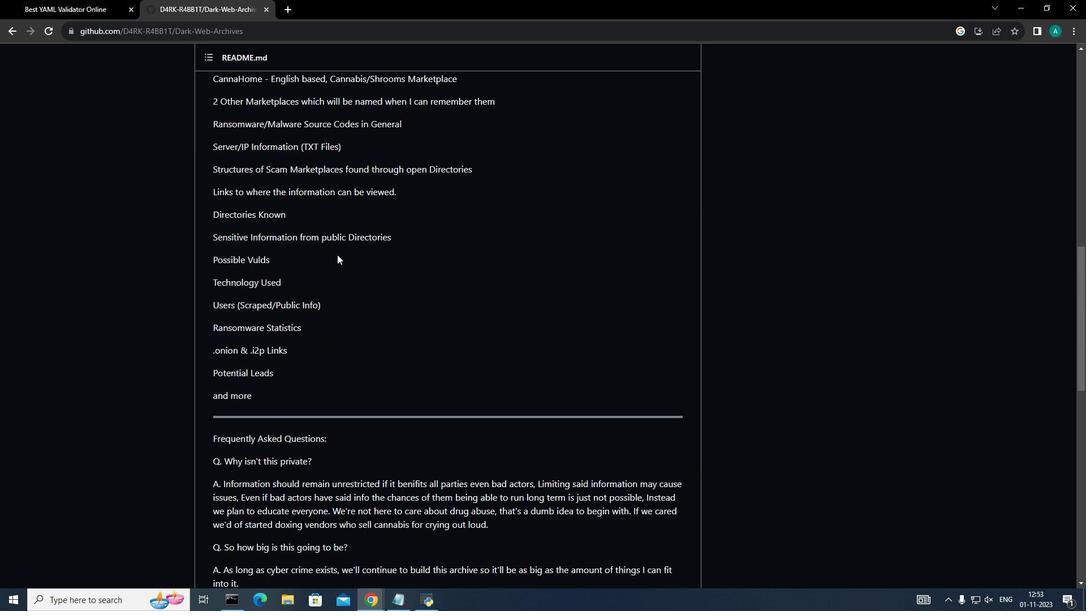
Action: Mouse scrolled (337, 255) with delta (0, 0)
Screenshot: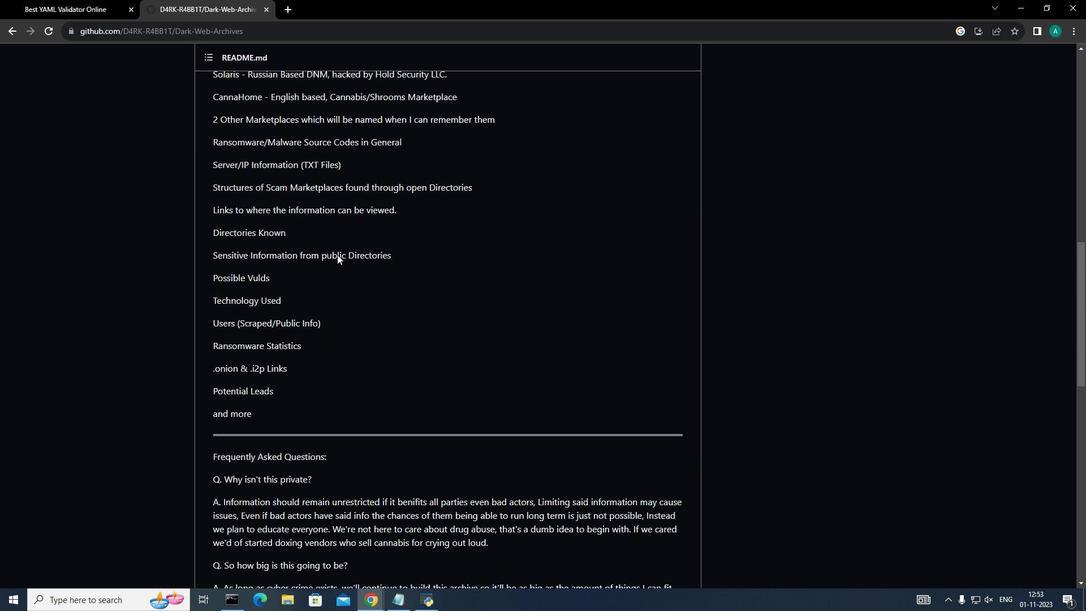 
Action: Mouse scrolled (337, 255) with delta (0, 0)
Screenshot: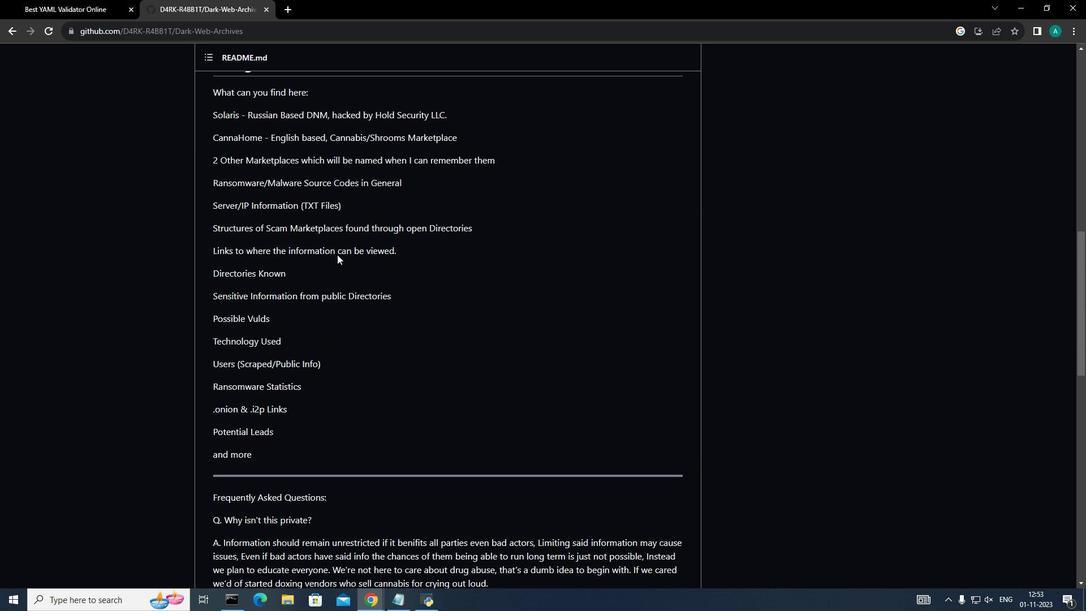 
Action: Mouse scrolled (337, 255) with delta (0, 0)
Screenshot: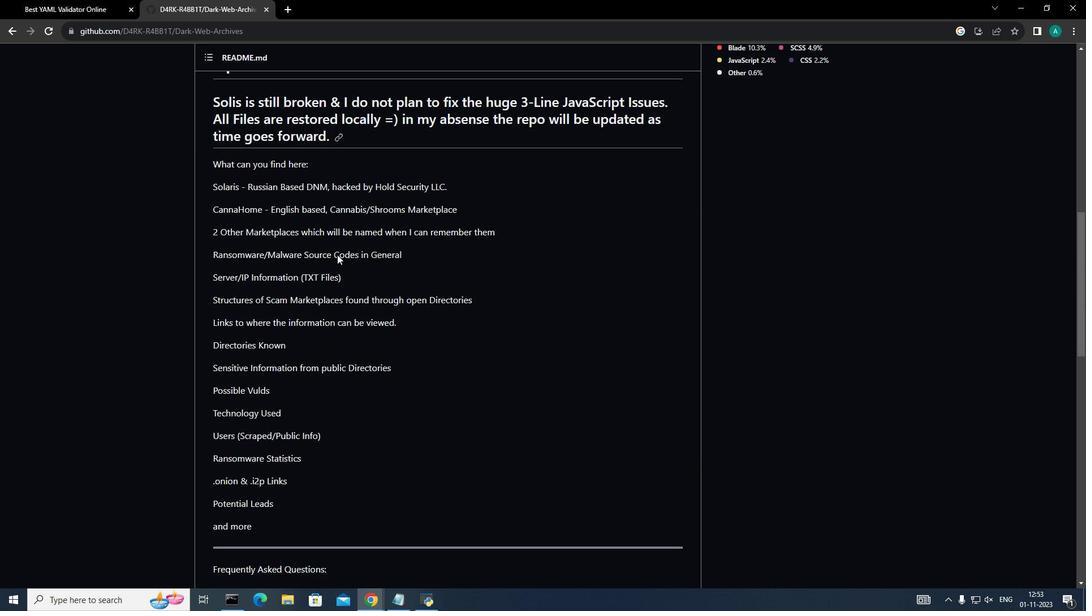 
Action: Mouse scrolled (337, 255) with delta (0, 0)
Screenshot: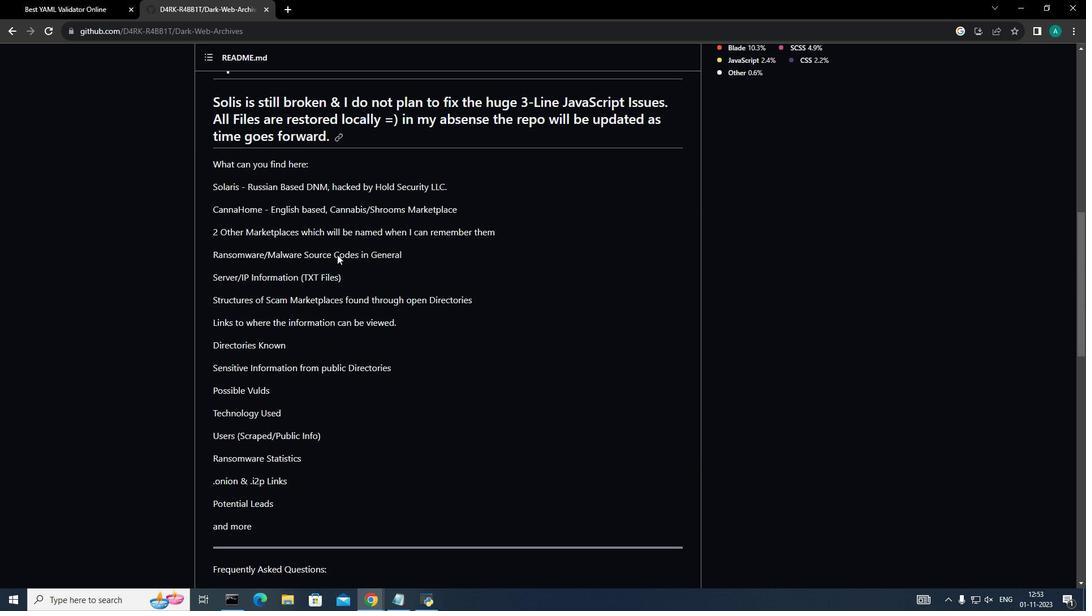 
Action: Mouse scrolled (337, 255) with delta (0, 0)
Screenshot: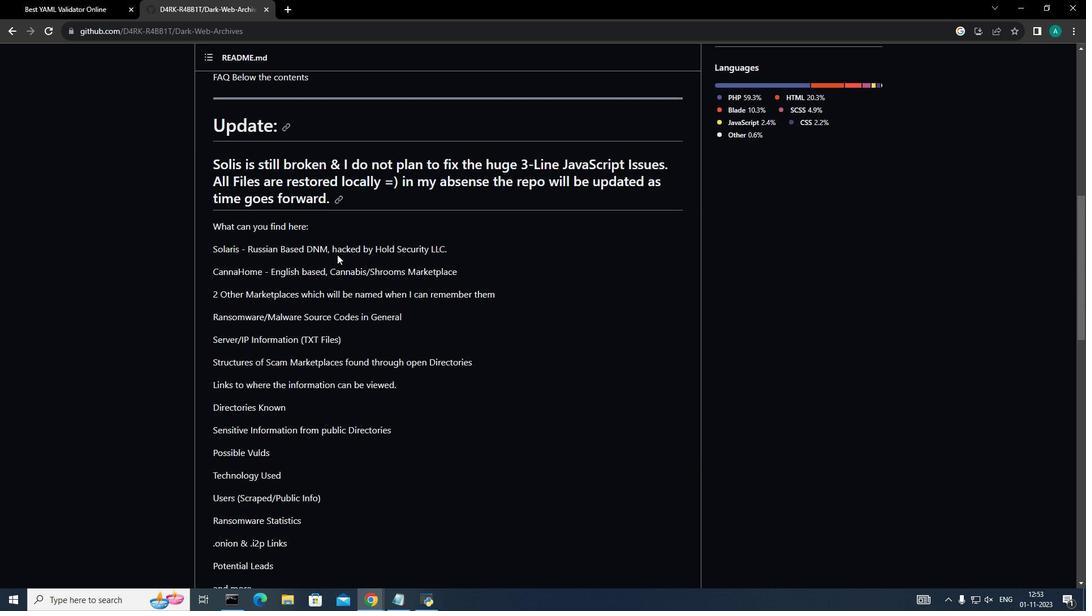 
Action: Mouse scrolled (337, 255) with delta (0, 0)
Screenshot: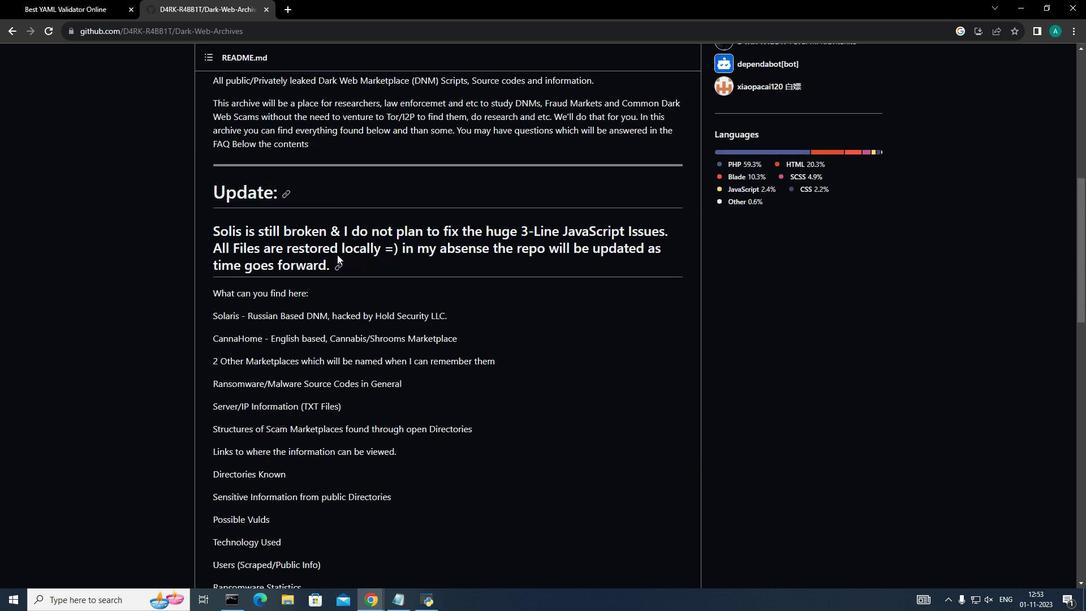 
Action: Mouse scrolled (337, 255) with delta (0, 0)
Screenshot: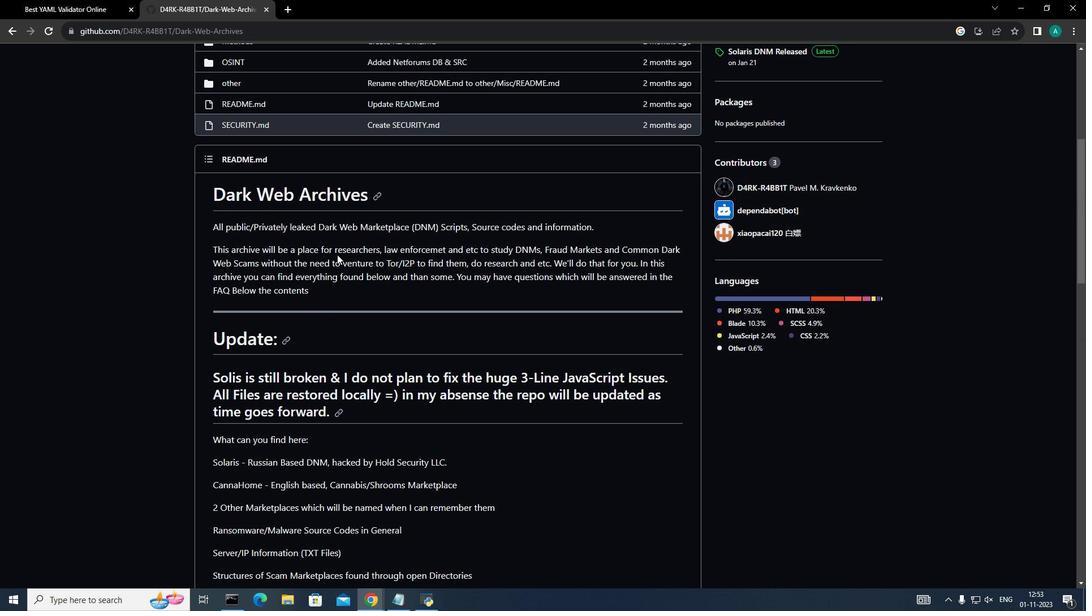 
Action: Mouse scrolled (337, 255) with delta (0, 0)
Screenshot: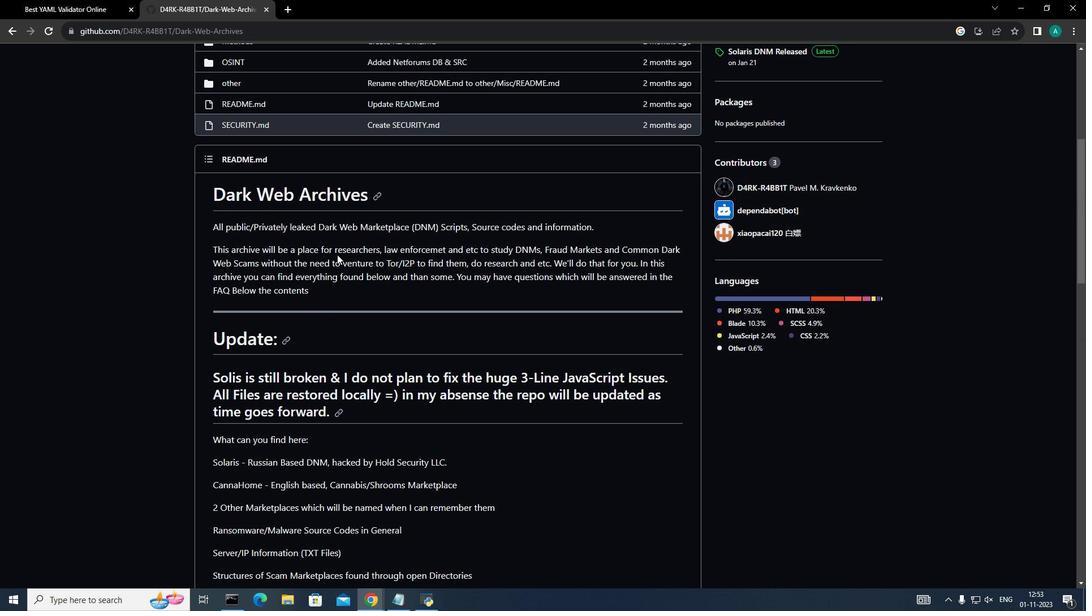 
Action: Mouse scrolled (337, 255) with delta (0, 0)
Screenshot: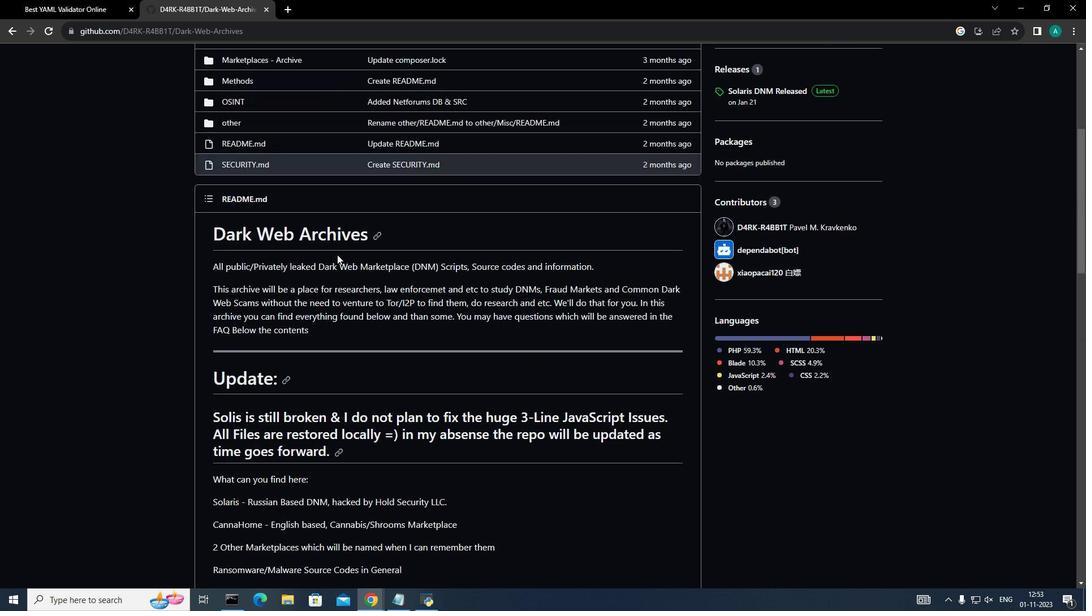 
Action: Mouse scrolled (337, 255) with delta (0, 0)
Screenshot: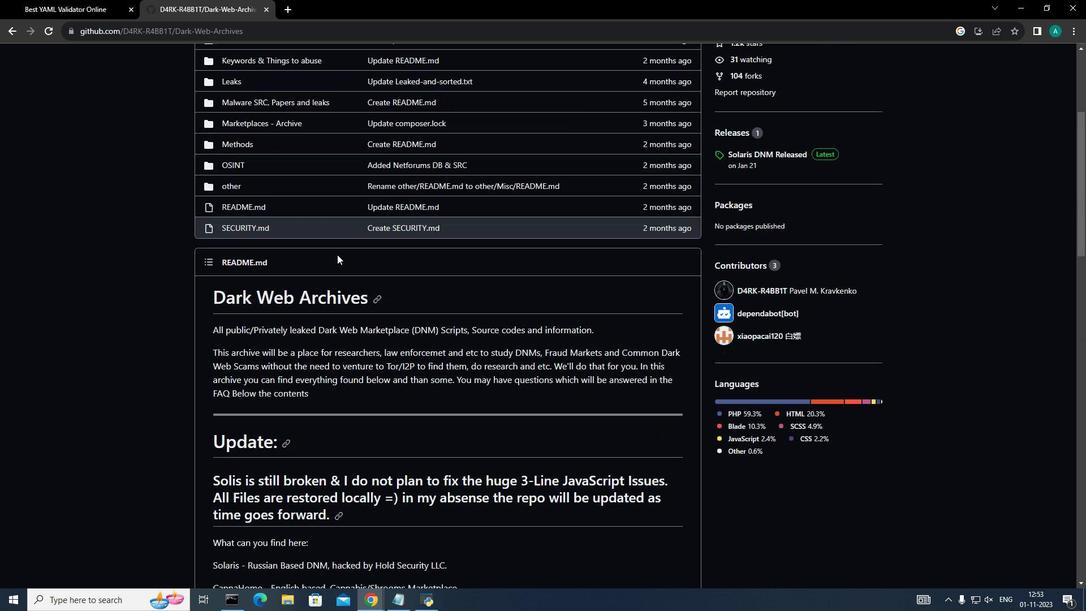 
Action: Mouse scrolled (337, 255) with delta (0, 0)
Screenshot: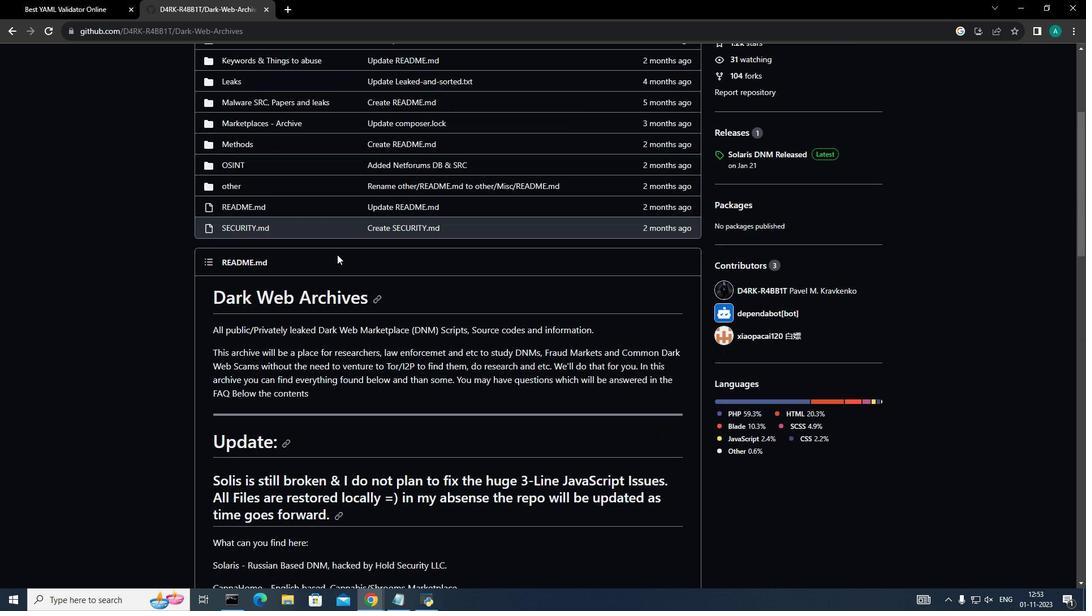 
Action: Mouse scrolled (337, 255) with delta (0, 0)
Screenshot: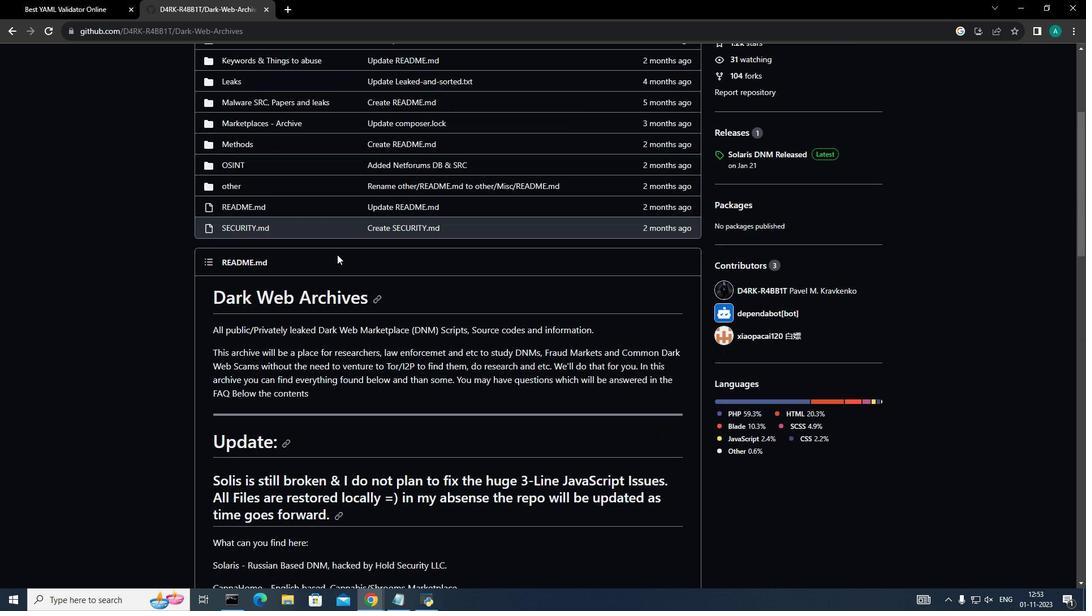 
Action: Mouse moved to (354, 215)
Screenshot: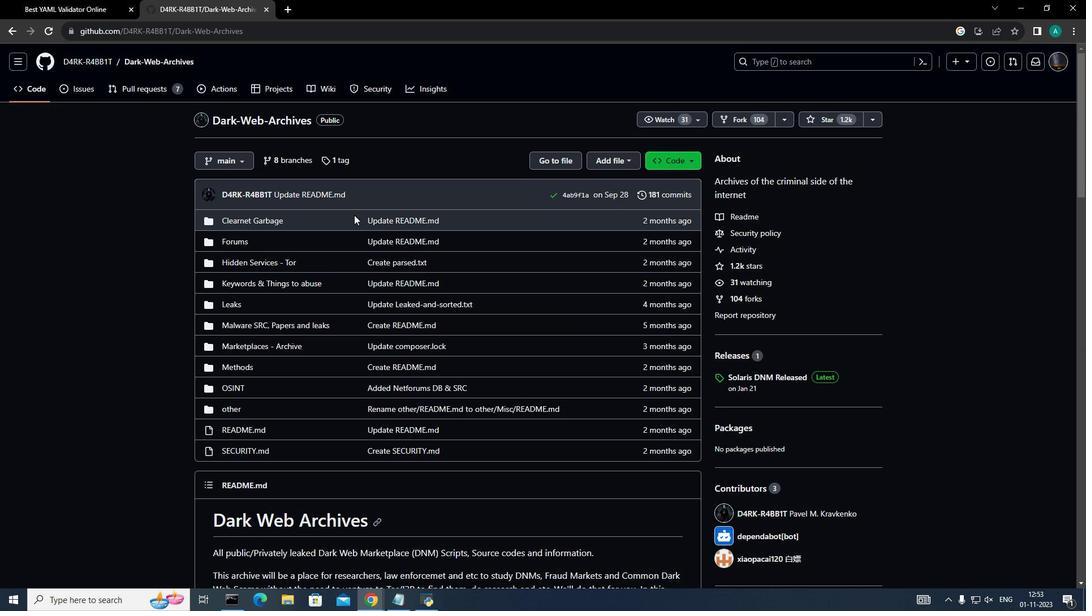 
Action: Mouse scrolled (354, 215) with delta (0, 0)
Screenshot: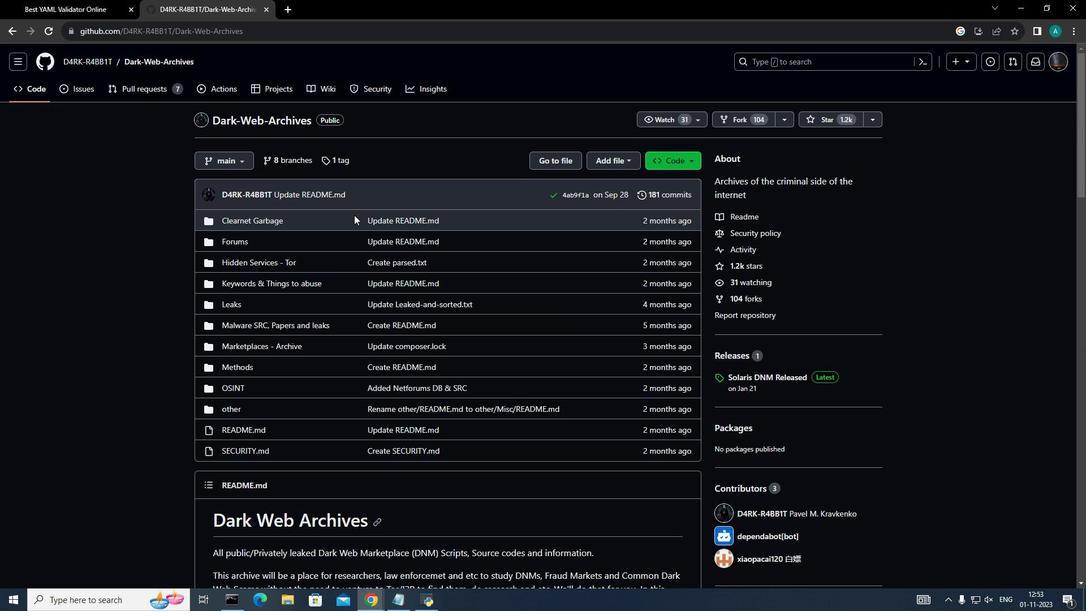 
Action: Mouse scrolled (354, 215) with delta (0, 0)
Screenshot: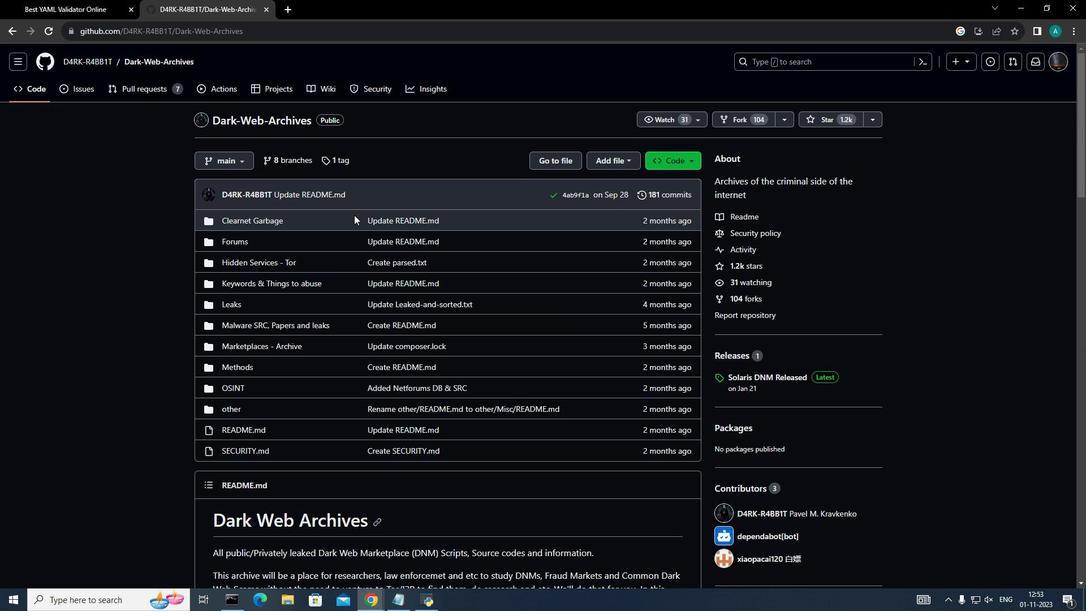 
Action: Mouse scrolled (354, 215) with delta (0, 0)
Screenshot: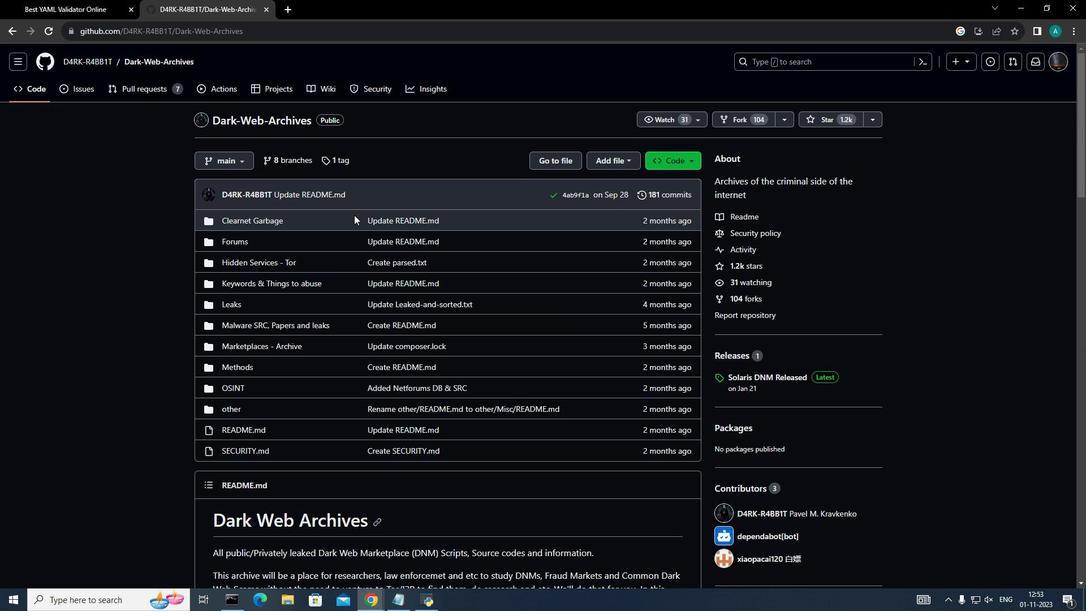 
Action: Mouse scrolled (354, 215) with delta (0, 0)
Screenshot: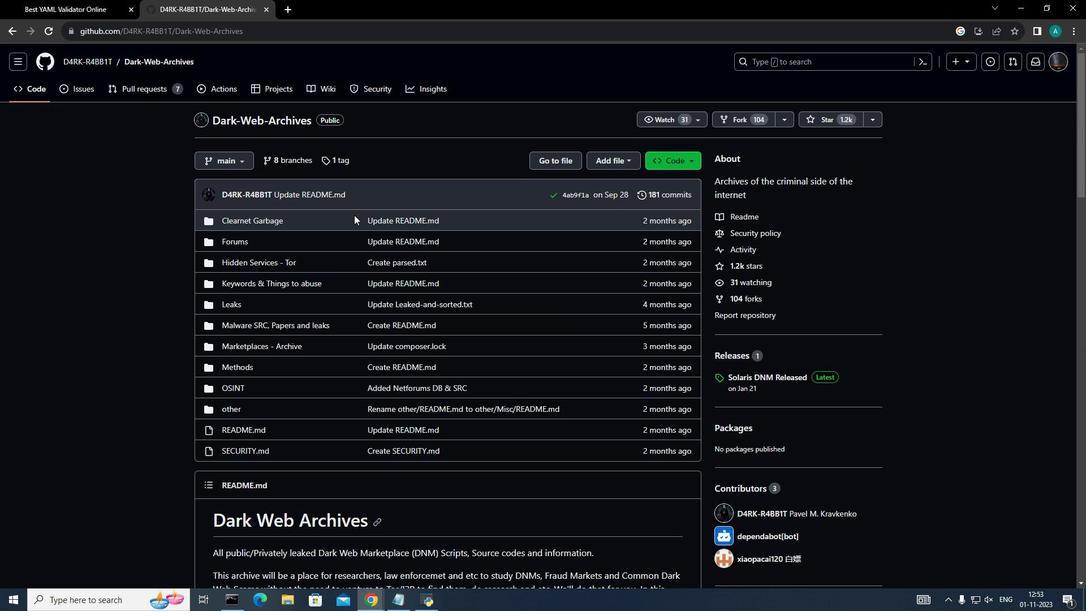
Action: Mouse moved to (805, 59)
Screenshot: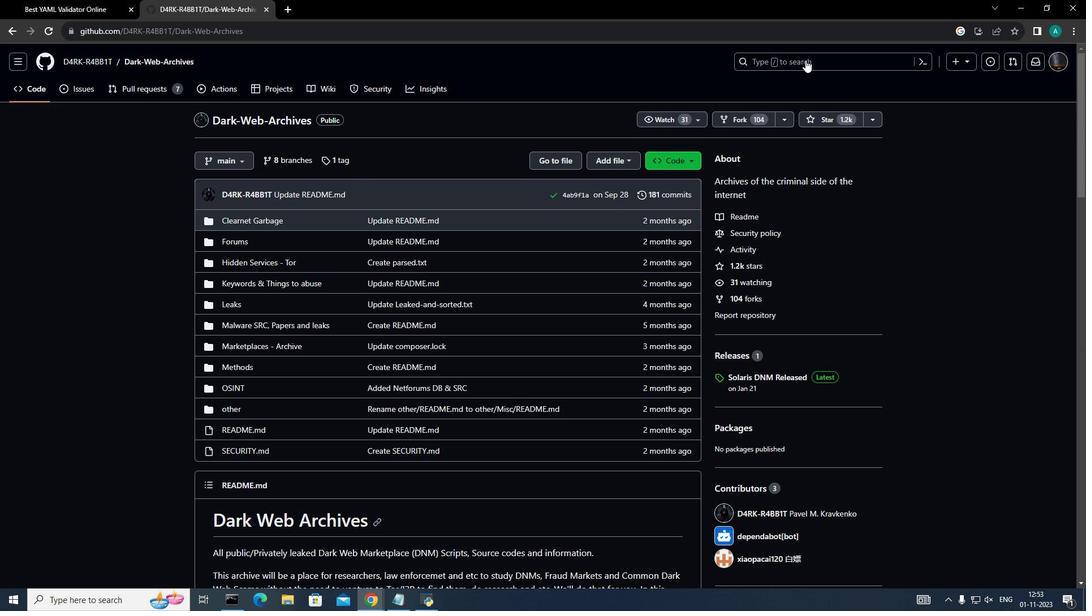 
Action: Mouse pressed left at (805, 59)
Screenshot: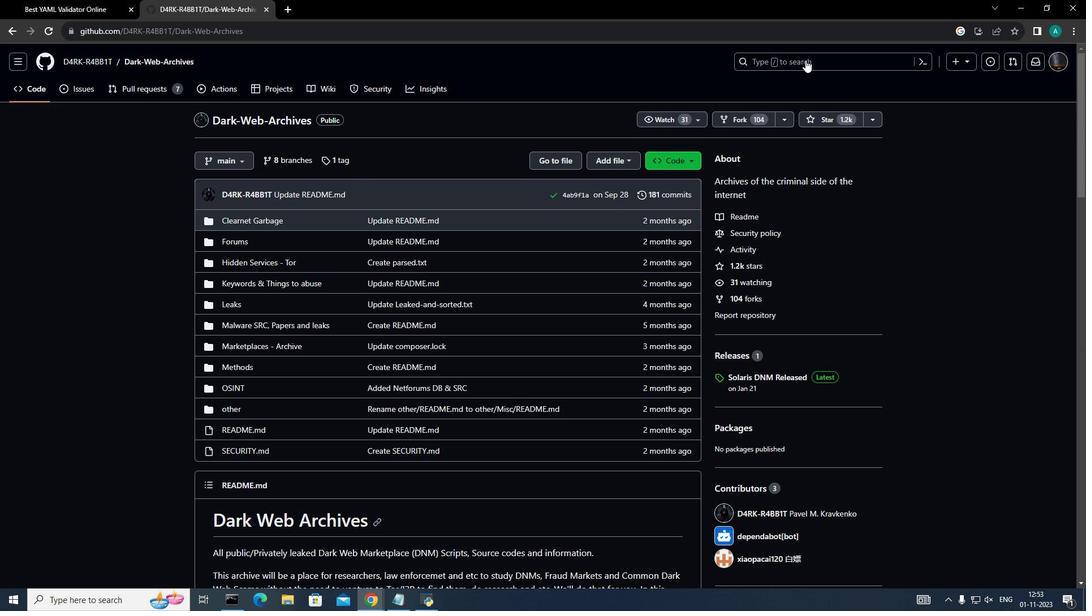 
Action: Mouse moved to (709, 78)
Screenshot: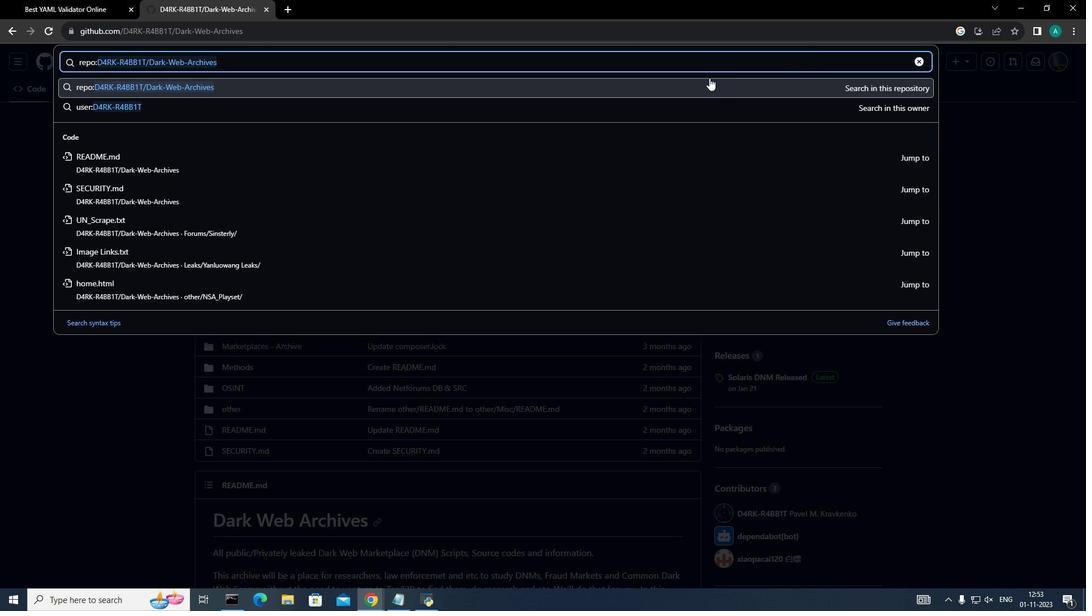 
Action: Key pressed <Key.backspace><Key.backspace><Key.backspace><Key.backspace><Key.backspace><Key.backspace><Key.backspace><Key.backspace><Key.backspace><Key.backspace><Key.backspace>f<Key.backspace>stock<Key.space>pe<Key.backspace>rediction<Key.space>app<Key.enter>
Screenshot: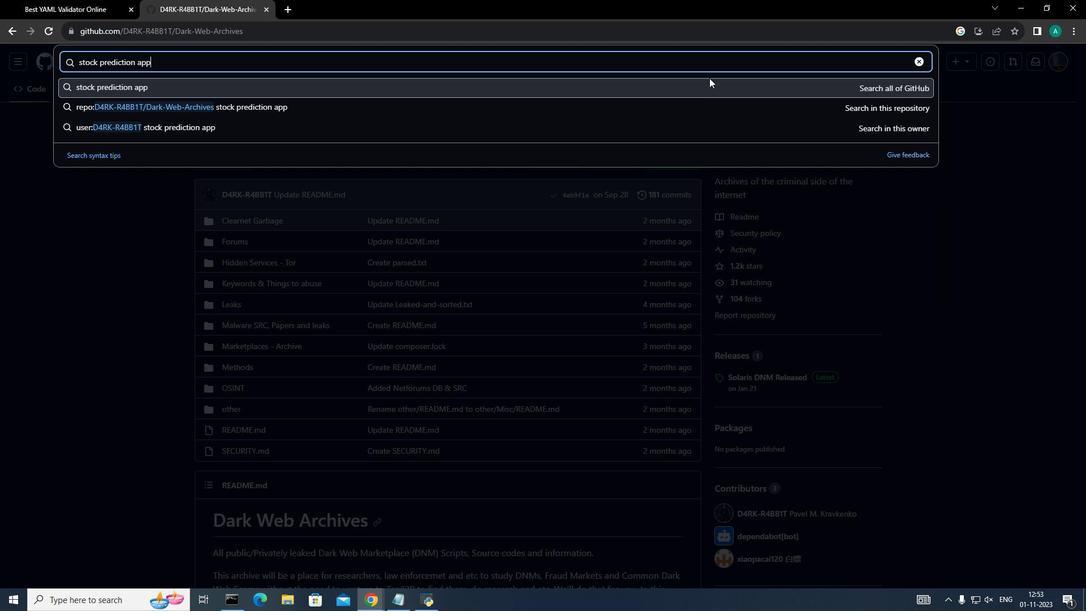 
Action: Mouse moved to (400, 132)
Screenshot: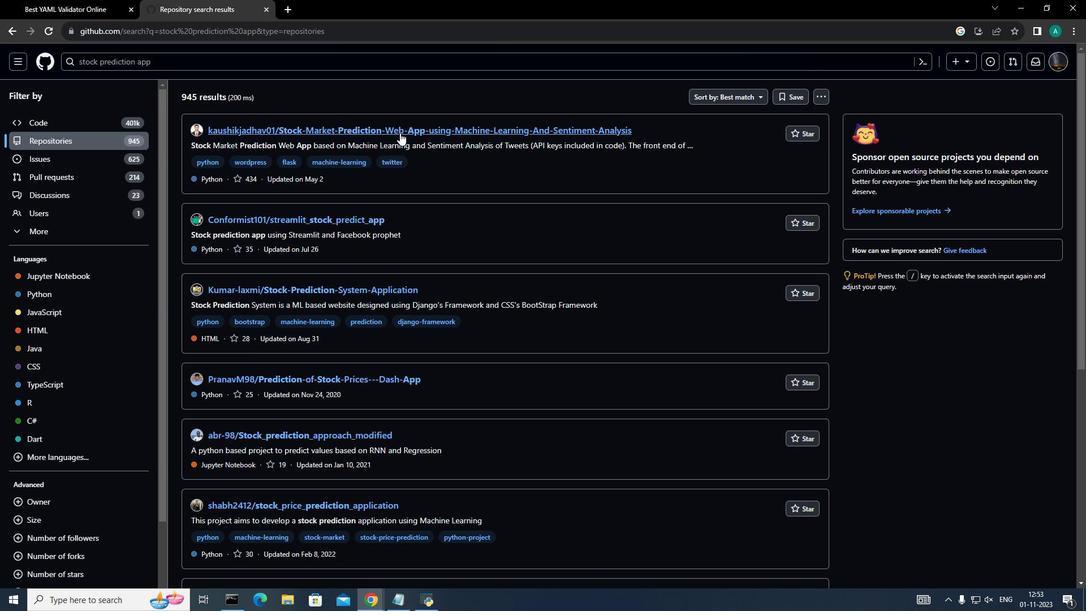 
Action: Mouse pressed left at (400, 132)
Screenshot: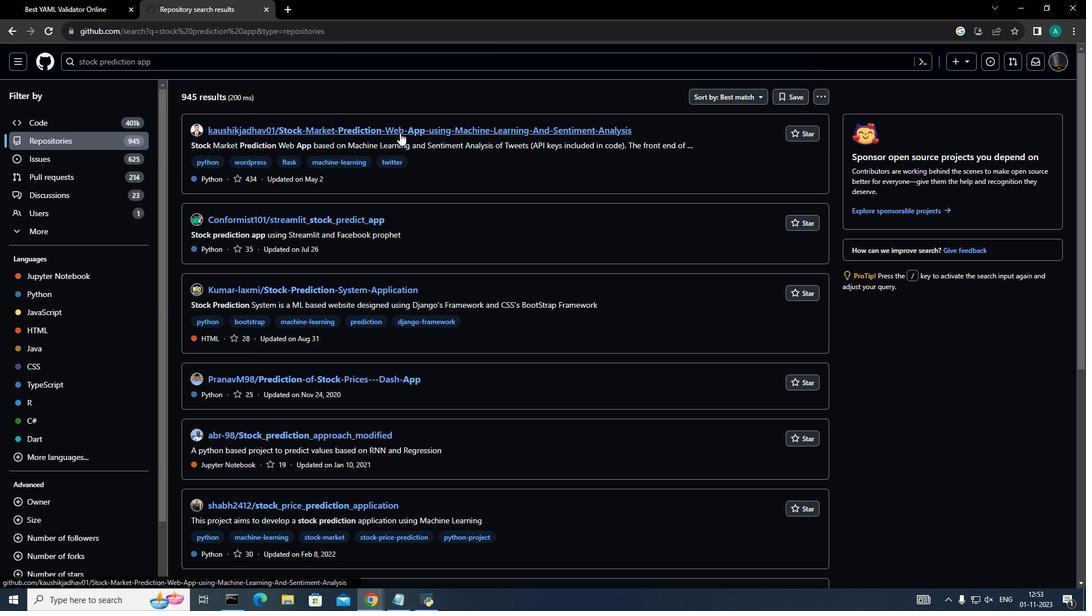 
Action: Mouse moved to (70, 62)
Screenshot: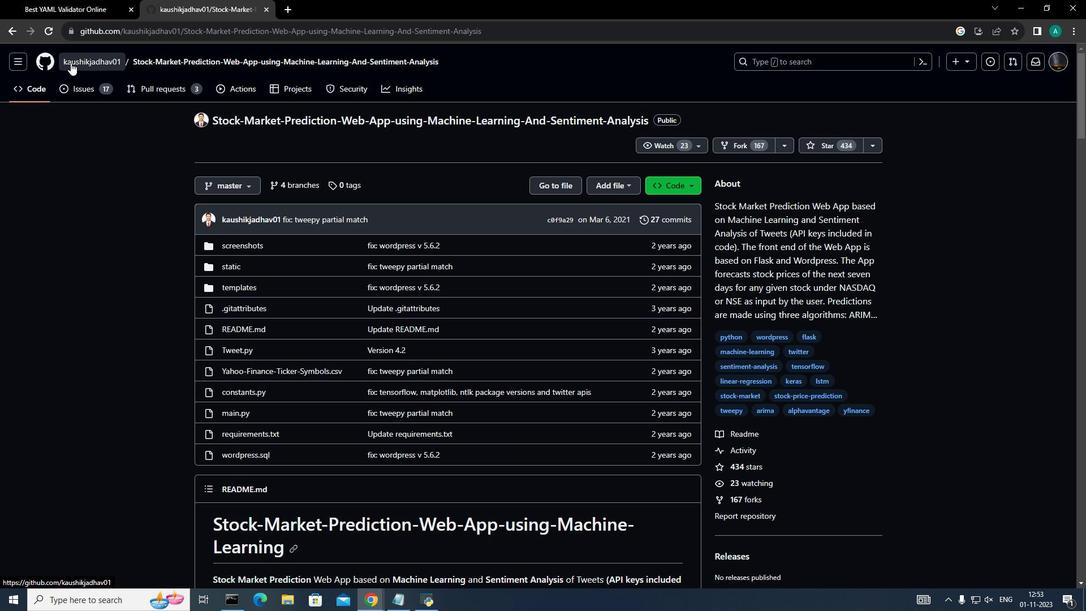 
Action: Mouse pressed left at (70, 62)
Screenshot: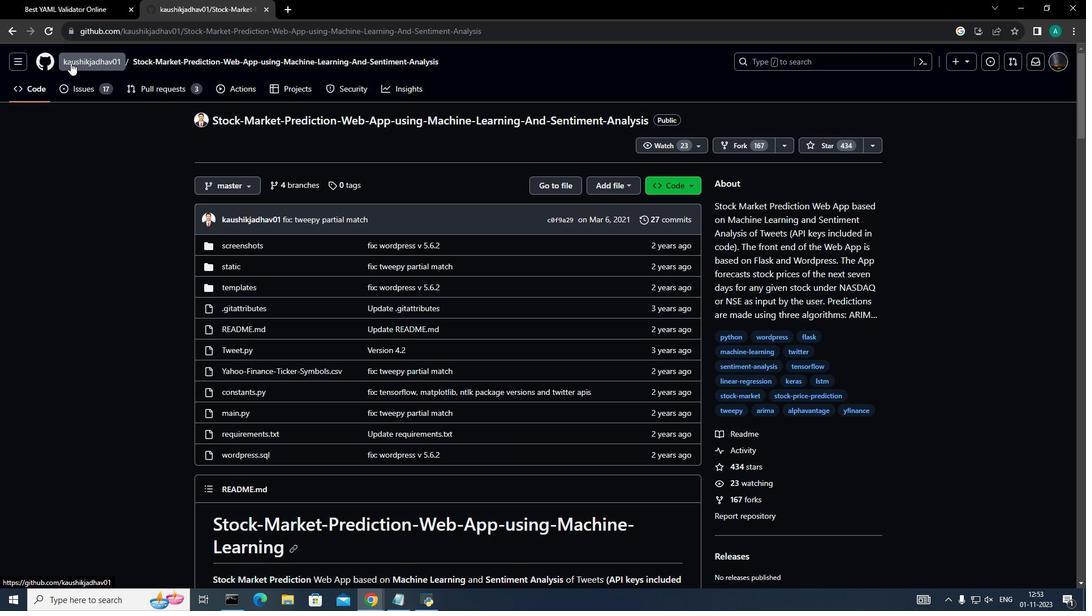 
Action: Mouse moved to (469, 229)
Screenshot: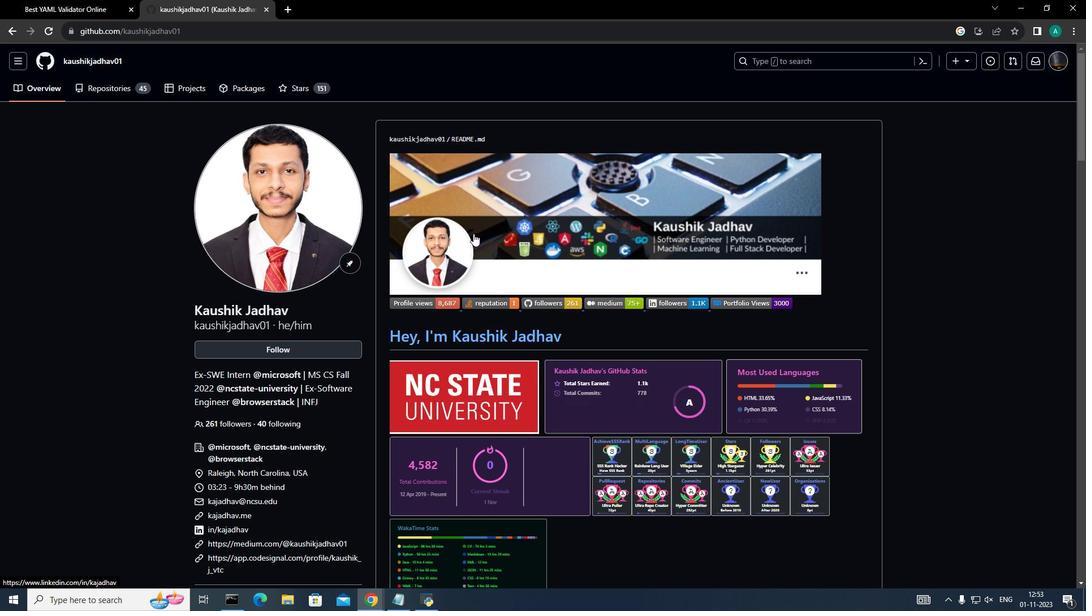 
Action: Mouse scrolled (469, 229) with delta (0, 0)
Screenshot: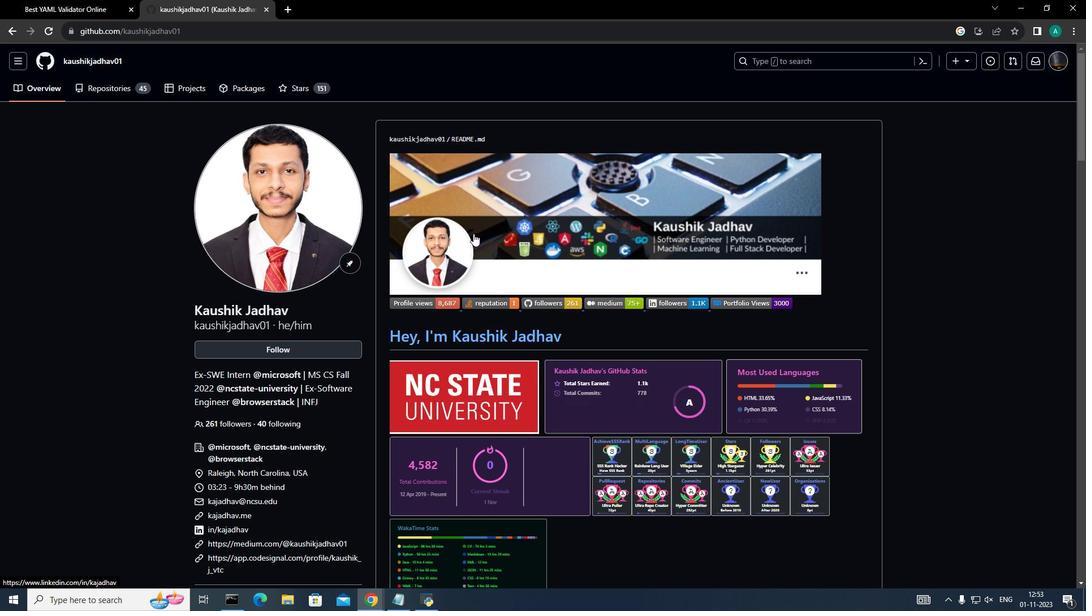 
Action: Mouse moved to (471, 231)
Screenshot: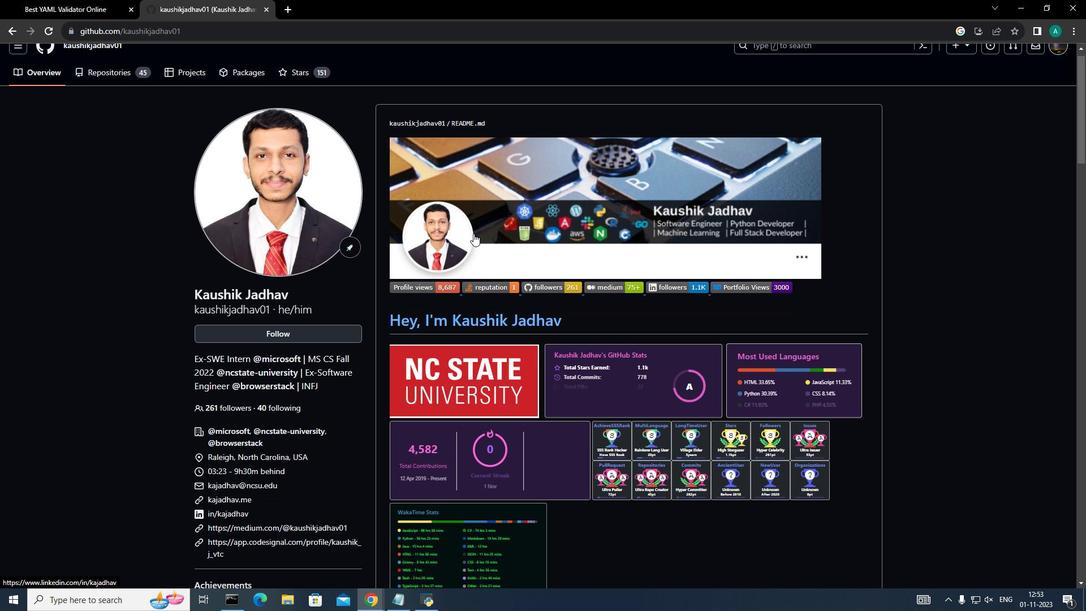 
Action: Mouse scrolled (471, 230) with delta (0, 0)
Screenshot: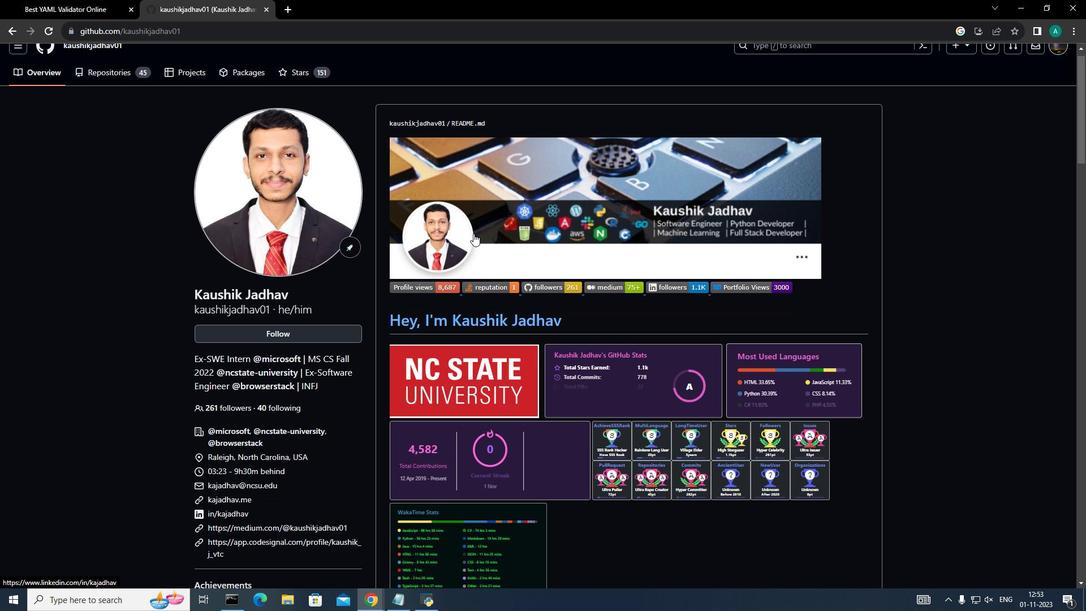 
Action: Mouse moved to (472, 232)
Screenshot: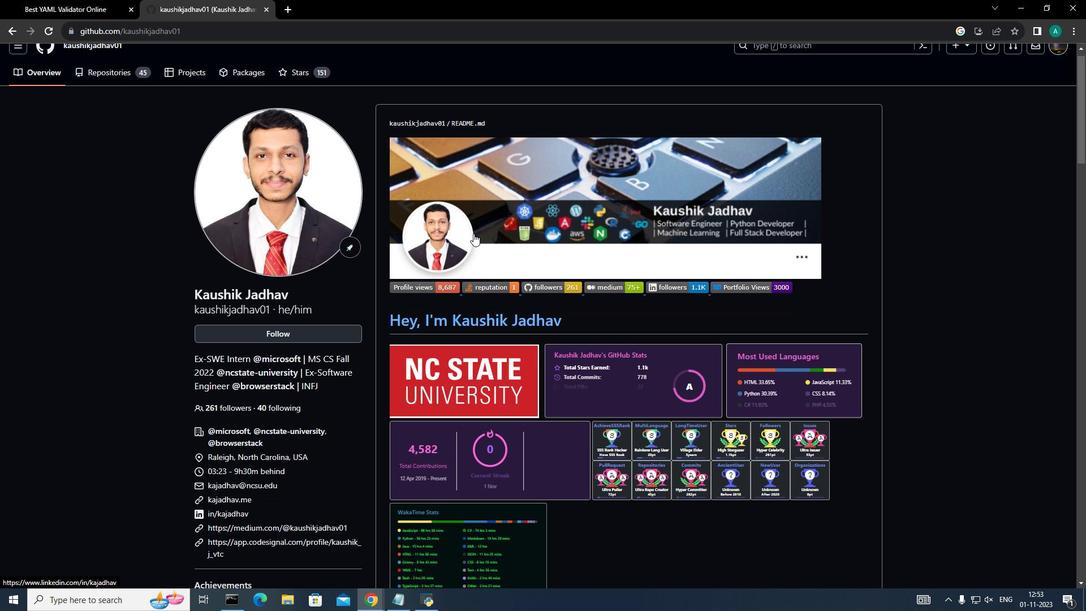 
Action: Mouse scrolled (472, 231) with delta (0, 0)
Screenshot: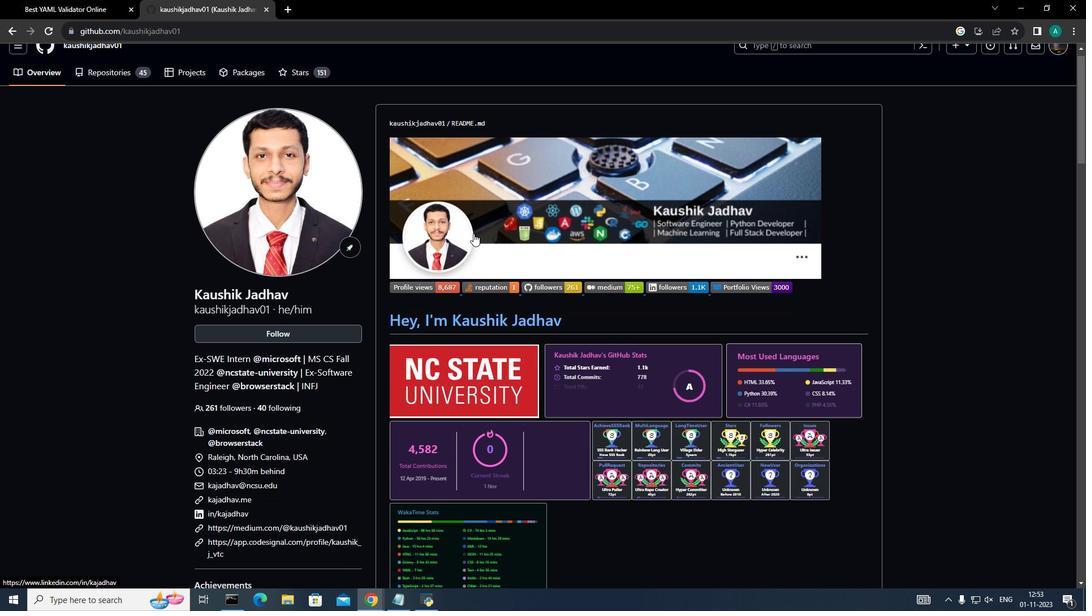 
Action: Mouse moved to (473, 233)
Screenshot: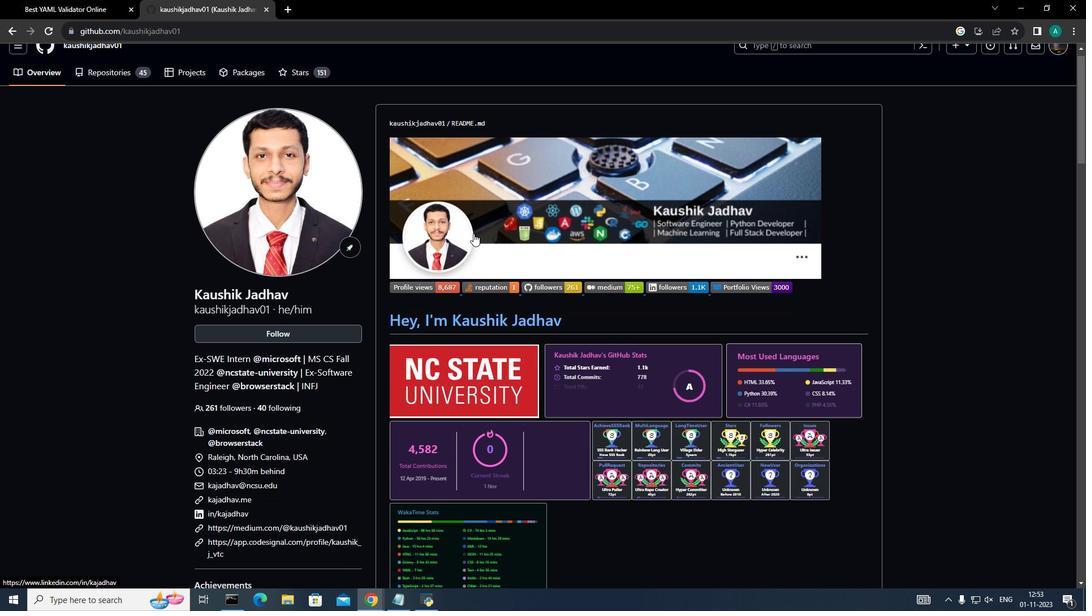 
Action: Mouse scrolled (473, 233) with delta (0, 0)
Screenshot: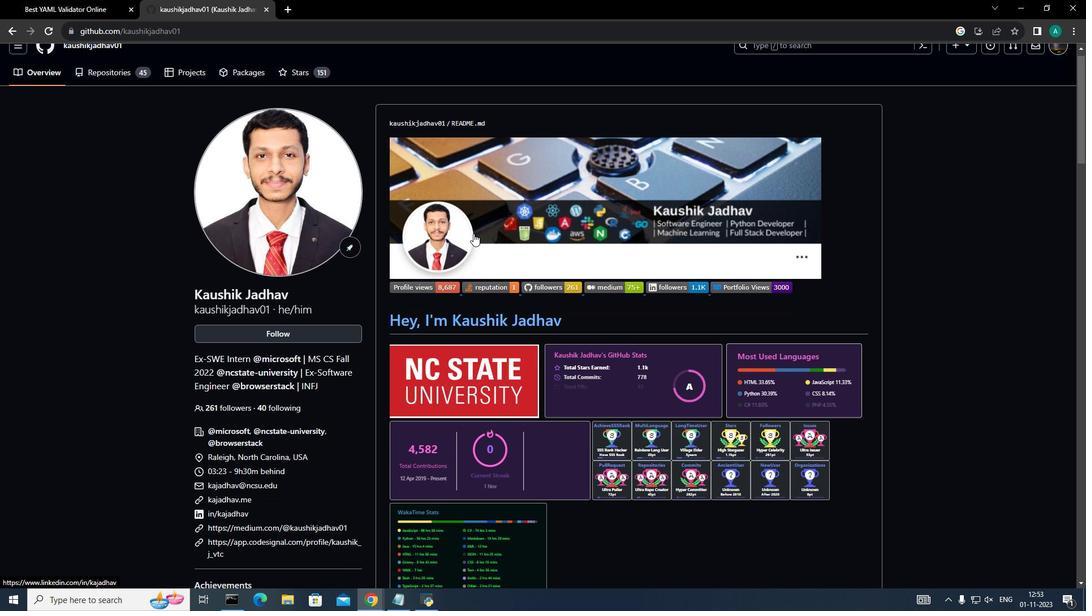
Action: Mouse moved to (472, 191)
Screenshot: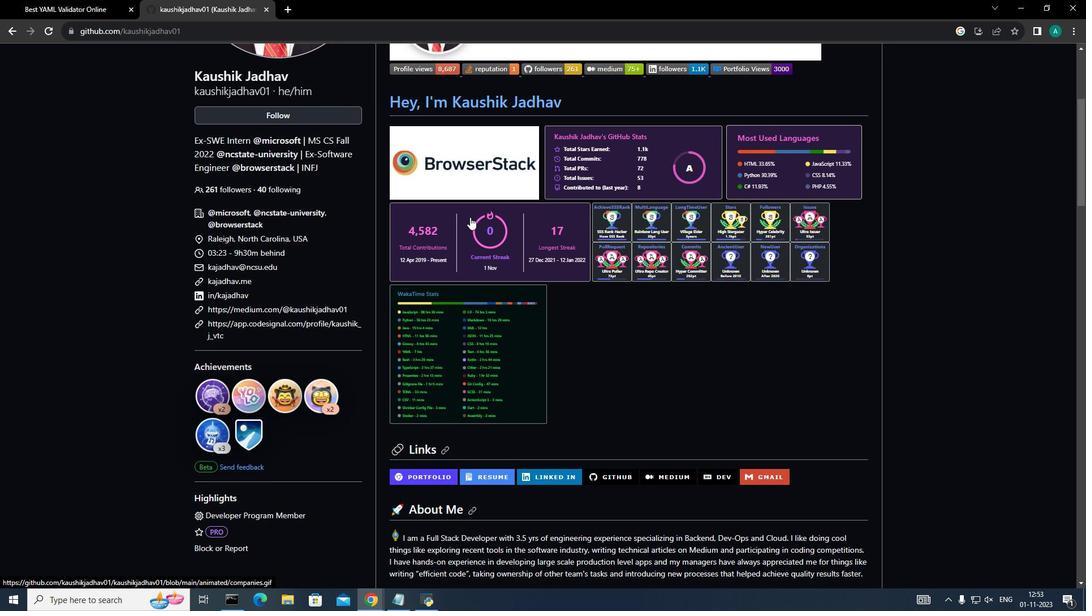
Action: Mouse scrolled (472, 190) with delta (0, 0)
Screenshot: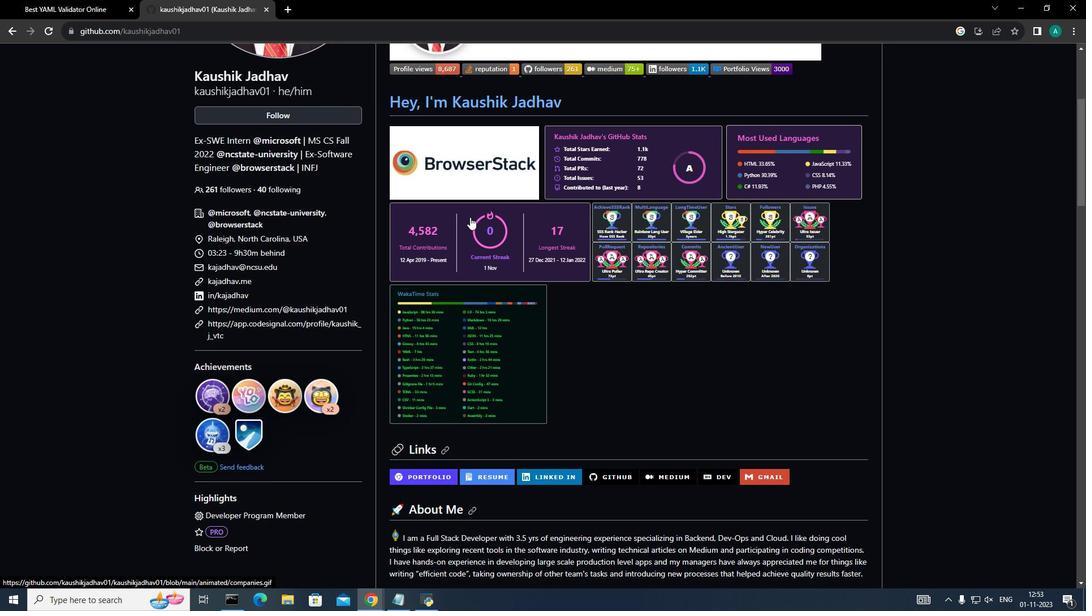 
Action: Mouse moved to (472, 202)
Screenshot: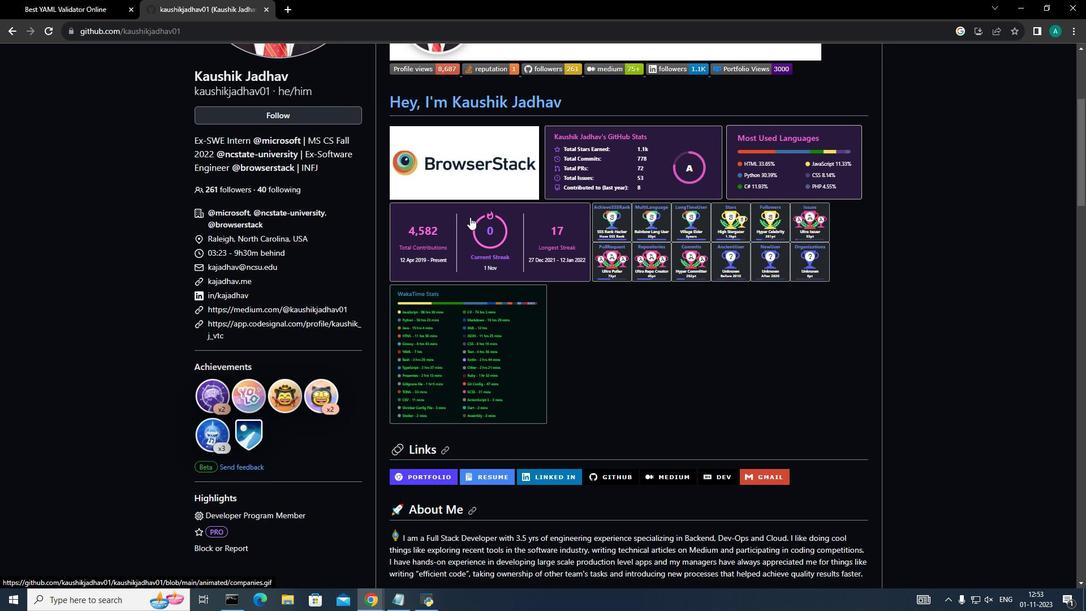 
Action: Mouse scrolled (472, 202) with delta (0, 0)
Screenshot: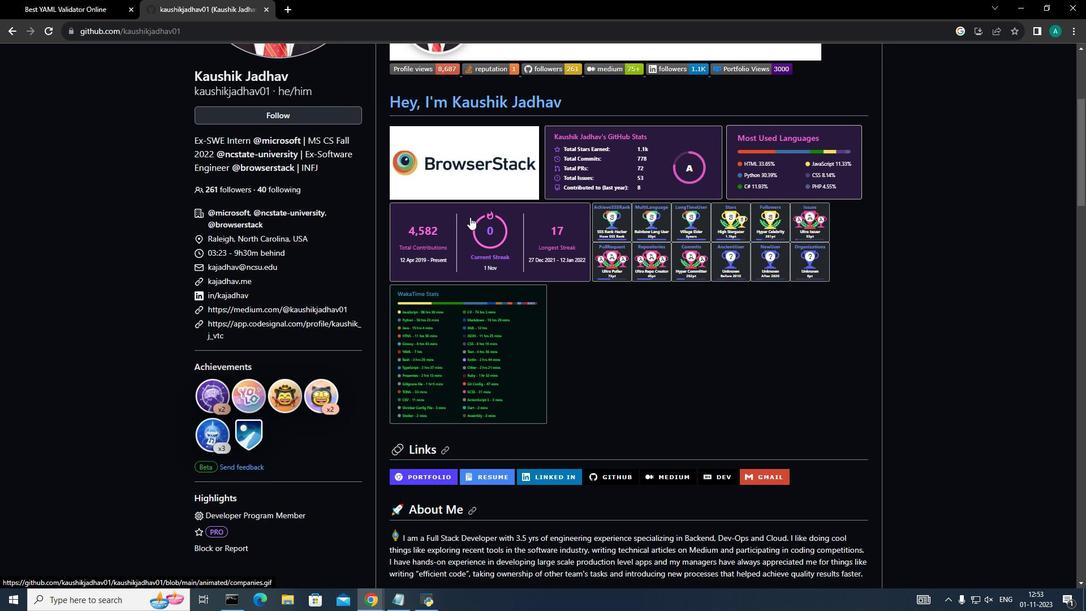 
Action: Mouse moved to (470, 213)
Screenshot: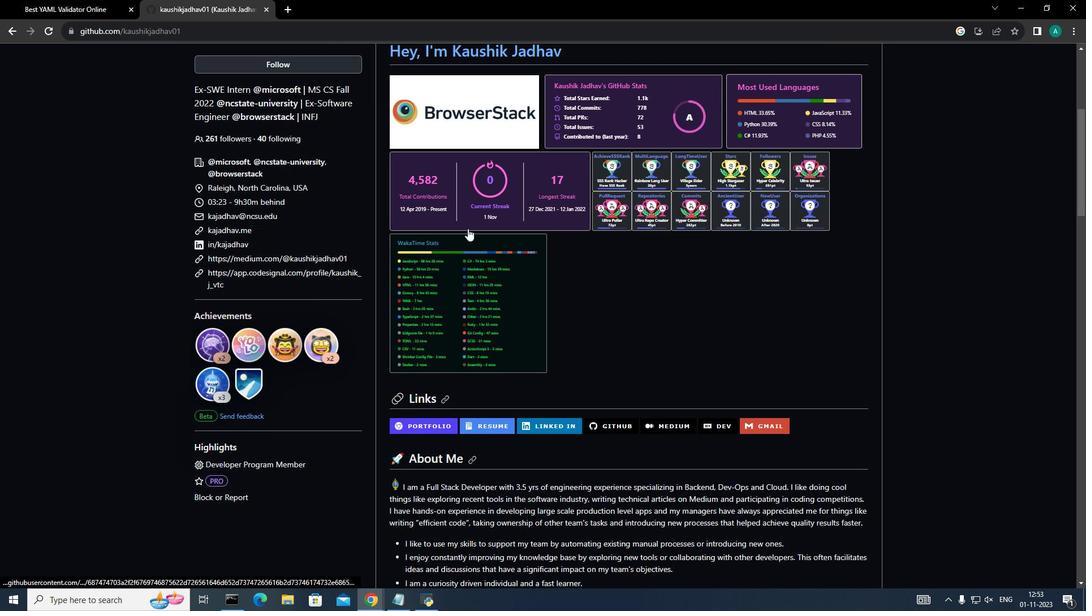 
Action: Mouse scrolled (470, 212) with delta (0, 0)
Screenshot: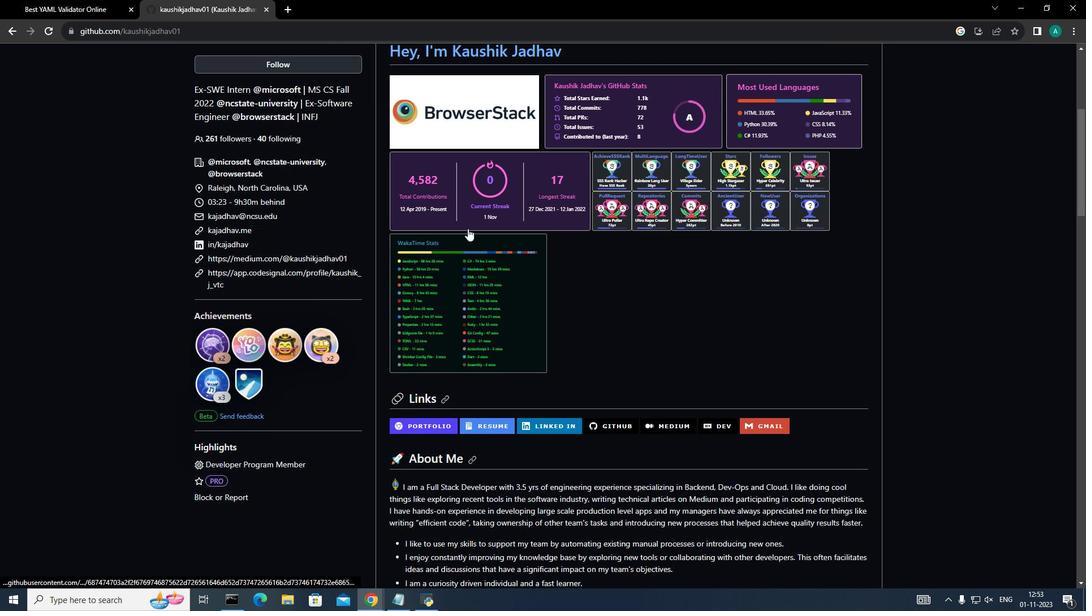 
Action: Mouse moved to (468, 225)
Screenshot: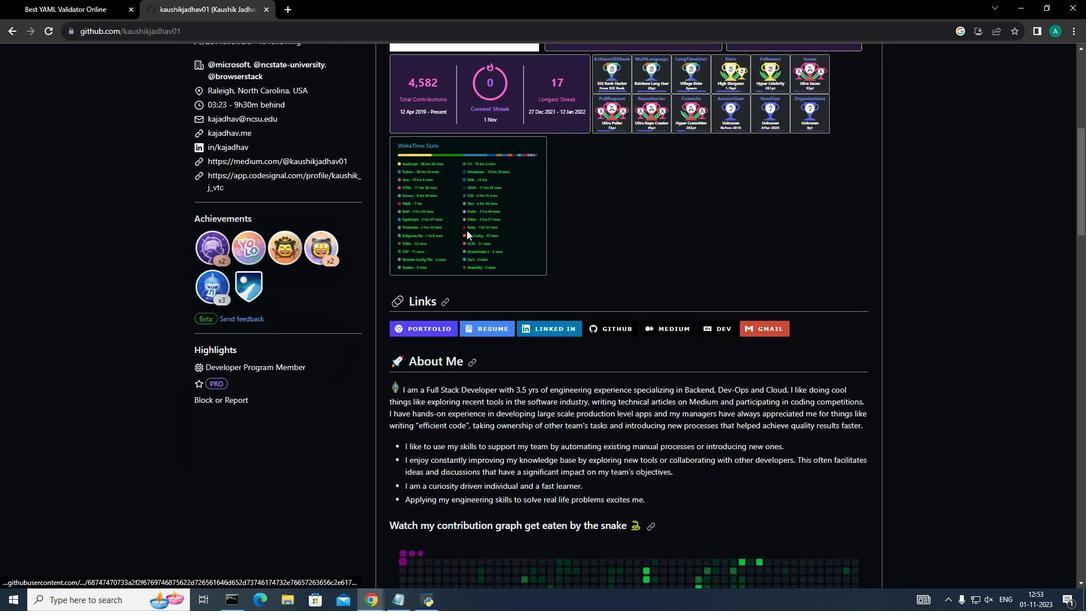 
Action: Mouse scrolled (468, 224) with delta (0, 0)
Screenshot: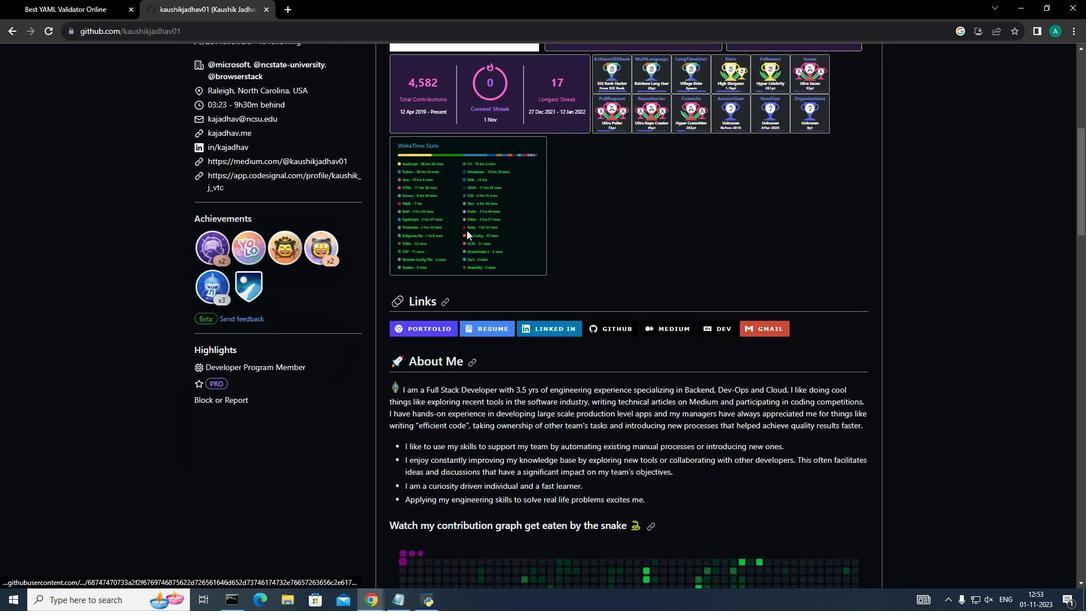 
Action: Mouse moved to (468, 229)
Screenshot: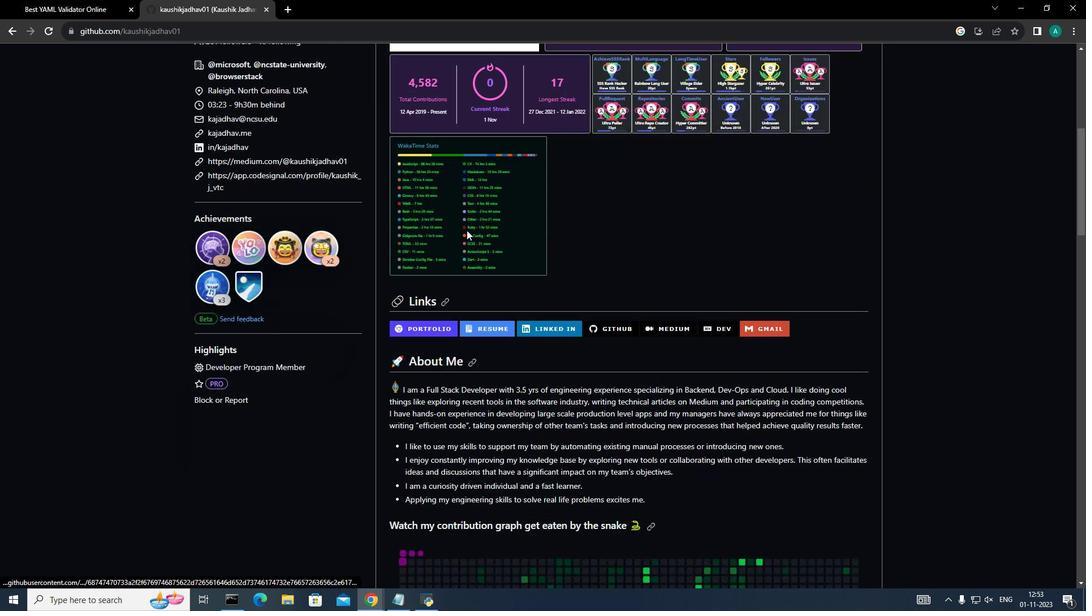 
Action: Mouse scrolled (468, 228) with delta (0, 0)
Screenshot: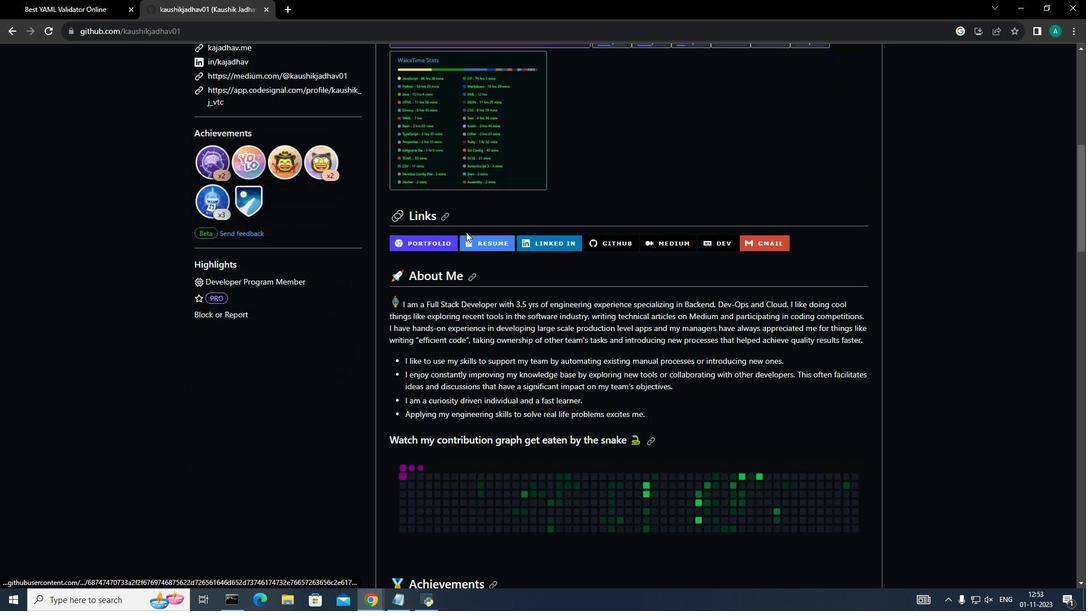 
Action: Mouse moved to (465, 241)
Screenshot: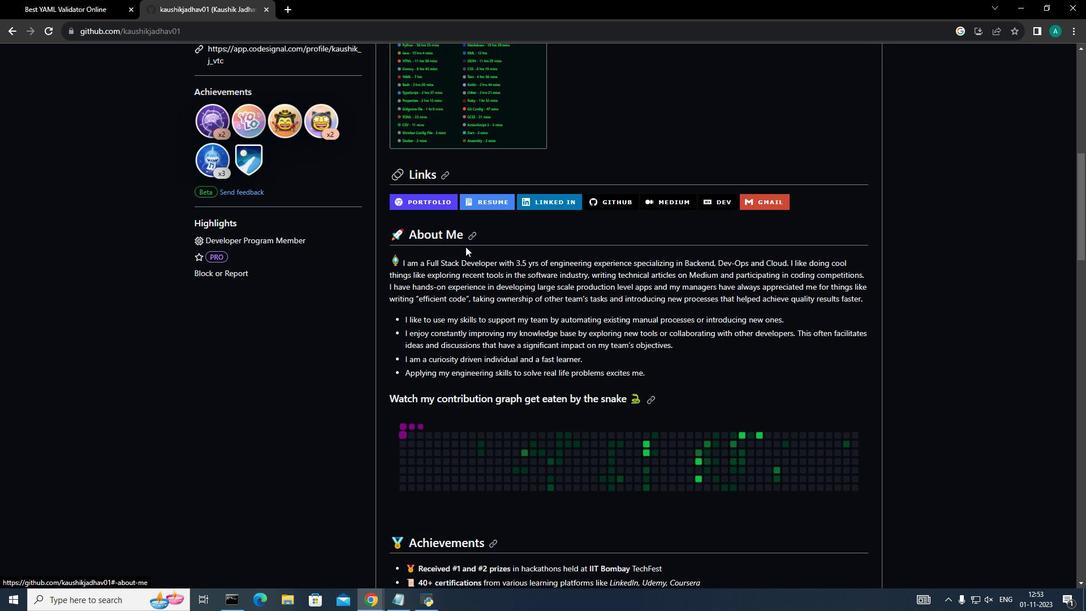 
Action: Mouse scrolled (465, 240) with delta (0, 0)
Screenshot: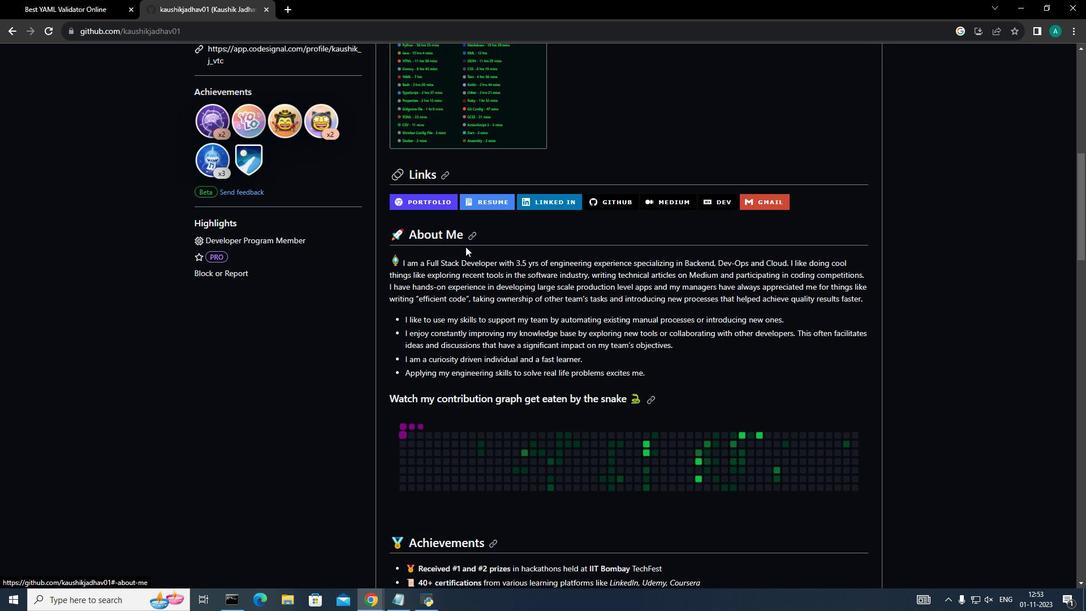
Action: Mouse moved to (465, 244)
Screenshot: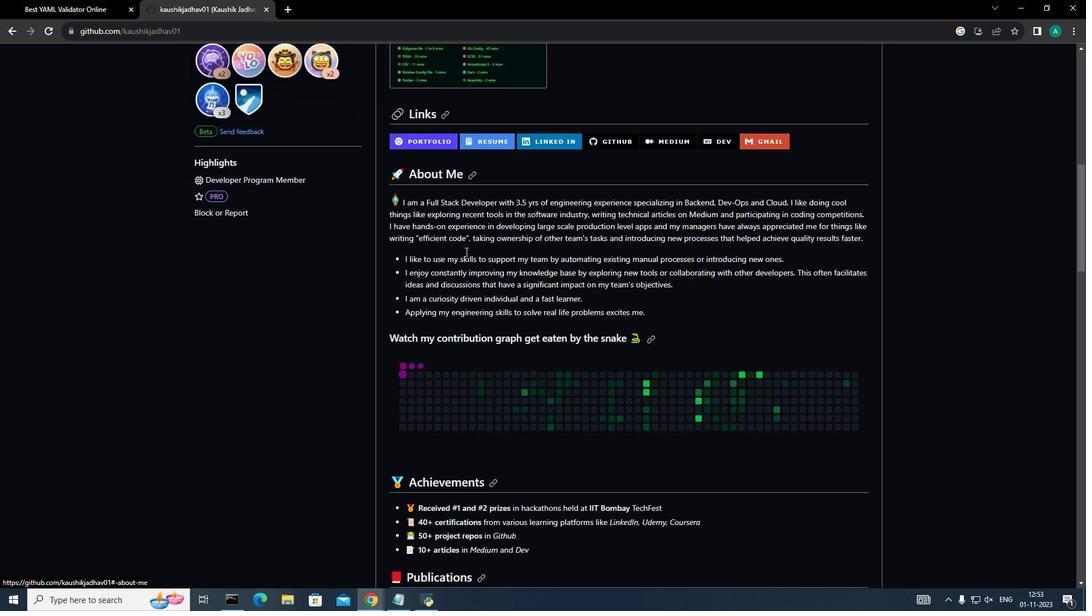 
Action: Mouse scrolled (465, 243) with delta (0, 0)
Screenshot: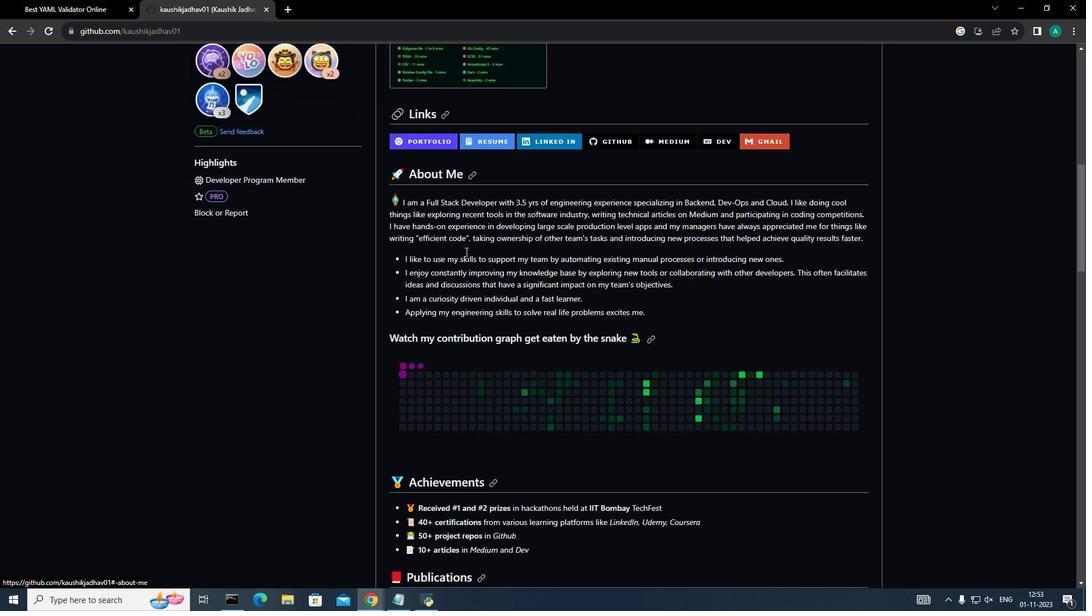 
Action: Mouse moved to (465, 248)
Screenshot: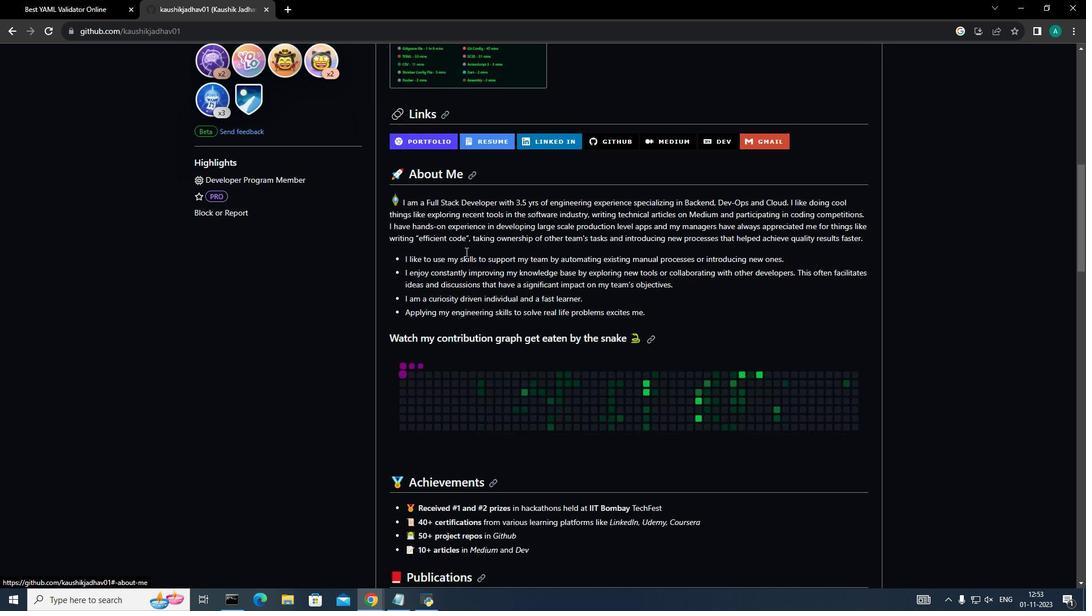 
Action: Mouse scrolled (465, 247) with delta (0, 0)
Screenshot: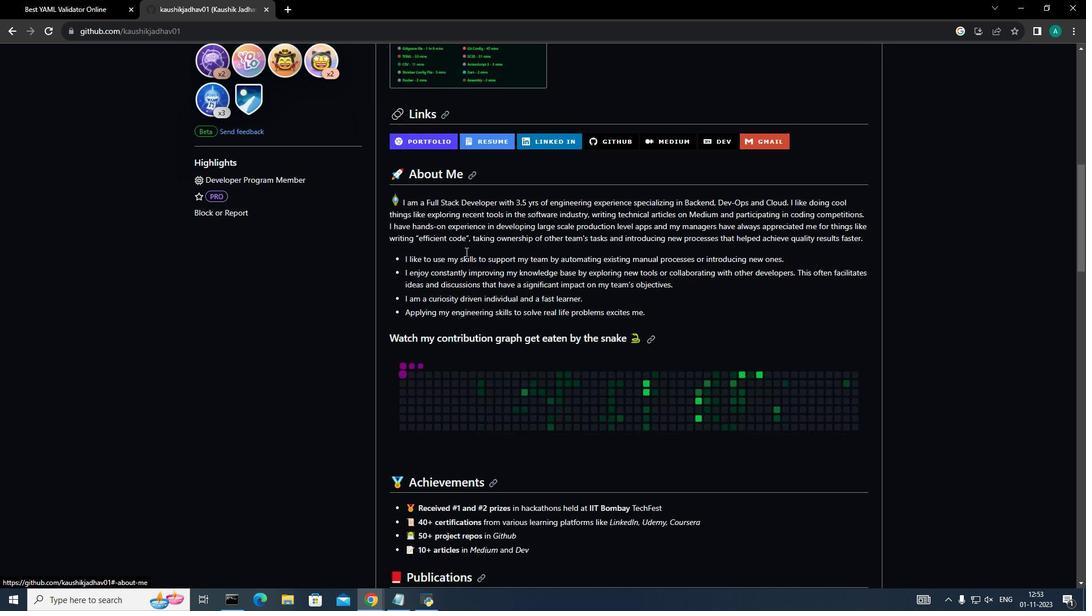 
Action: Mouse moved to (465, 250)
Screenshot: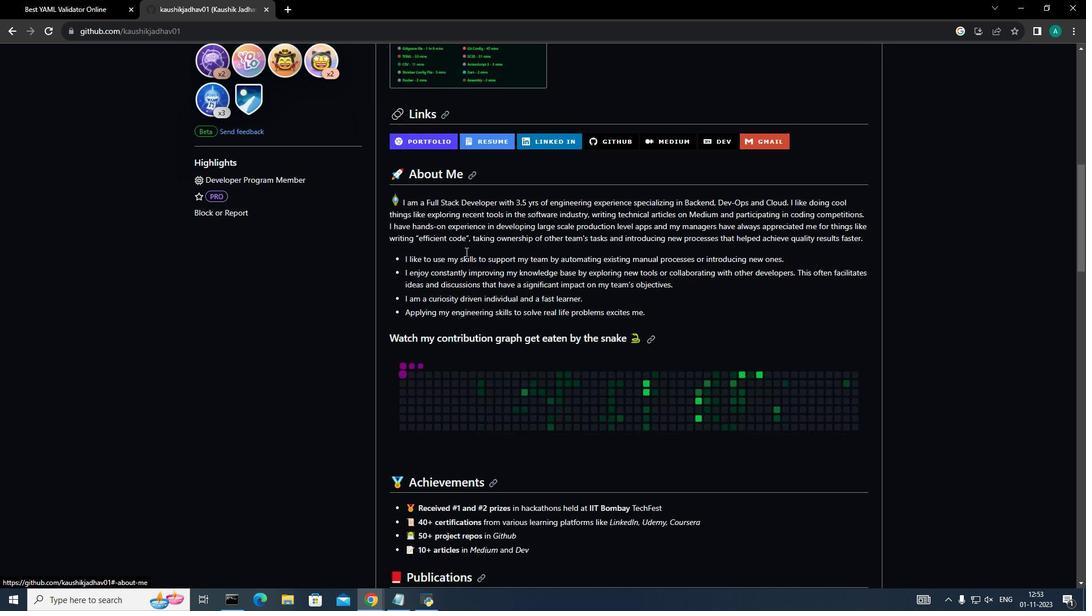 
Action: Mouse scrolled (465, 249) with delta (0, 0)
Screenshot: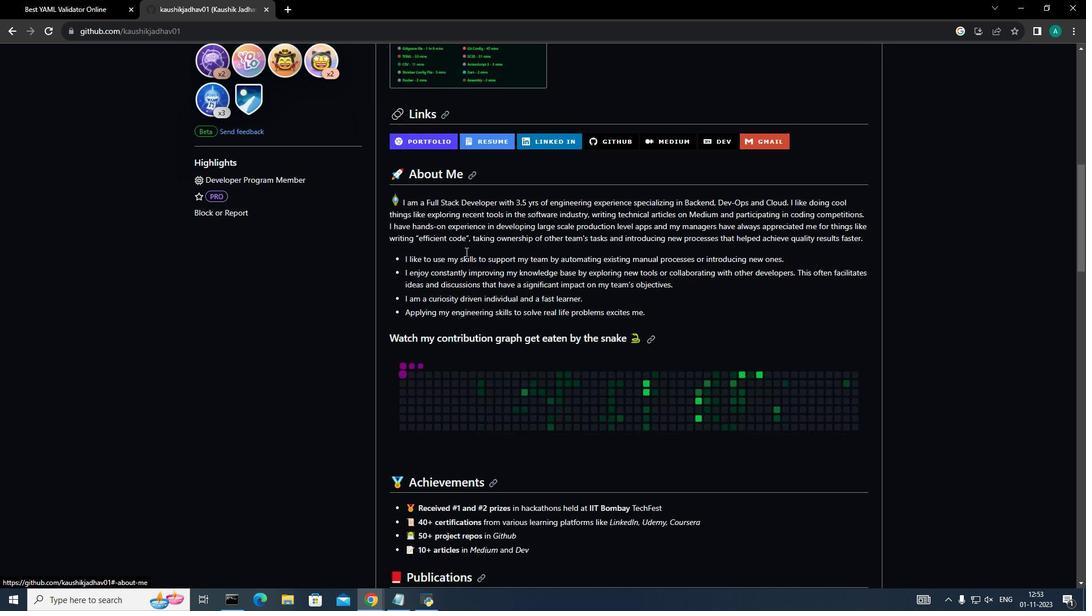 
Action: Mouse moved to (465, 251)
Screenshot: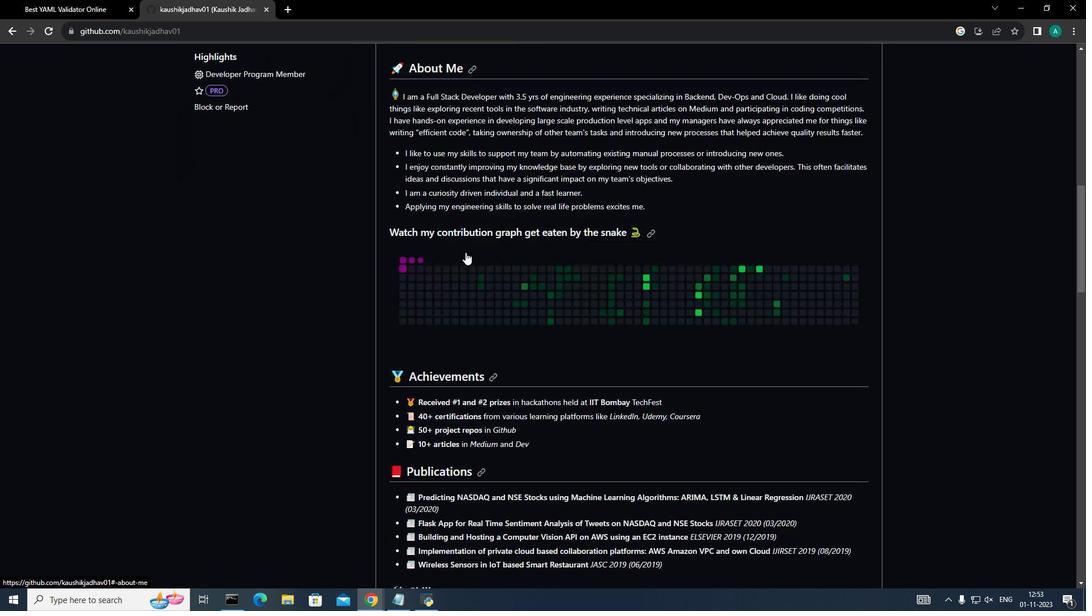 
Action: Mouse scrolled (465, 251) with delta (0, 0)
Screenshot: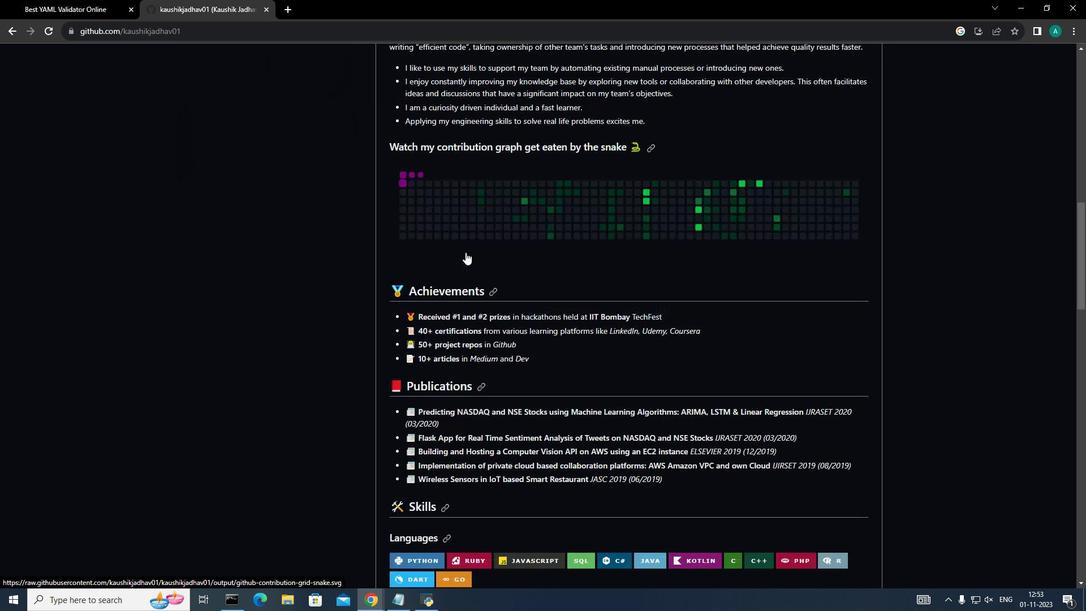 
Action: Mouse moved to (465, 252)
Screenshot: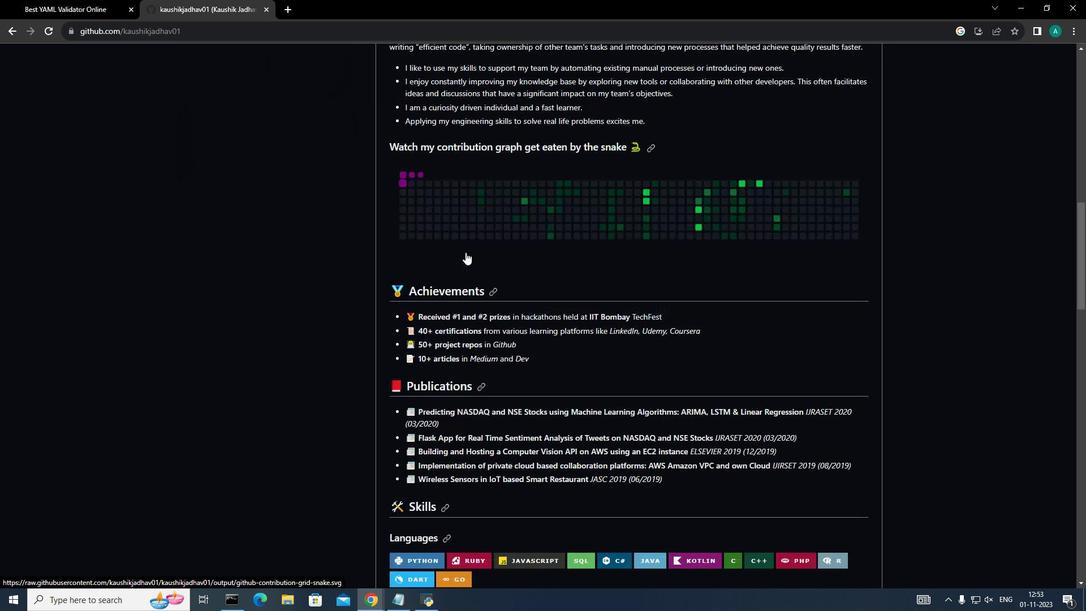 
Action: Mouse scrolled (465, 251) with delta (0, 0)
Screenshot: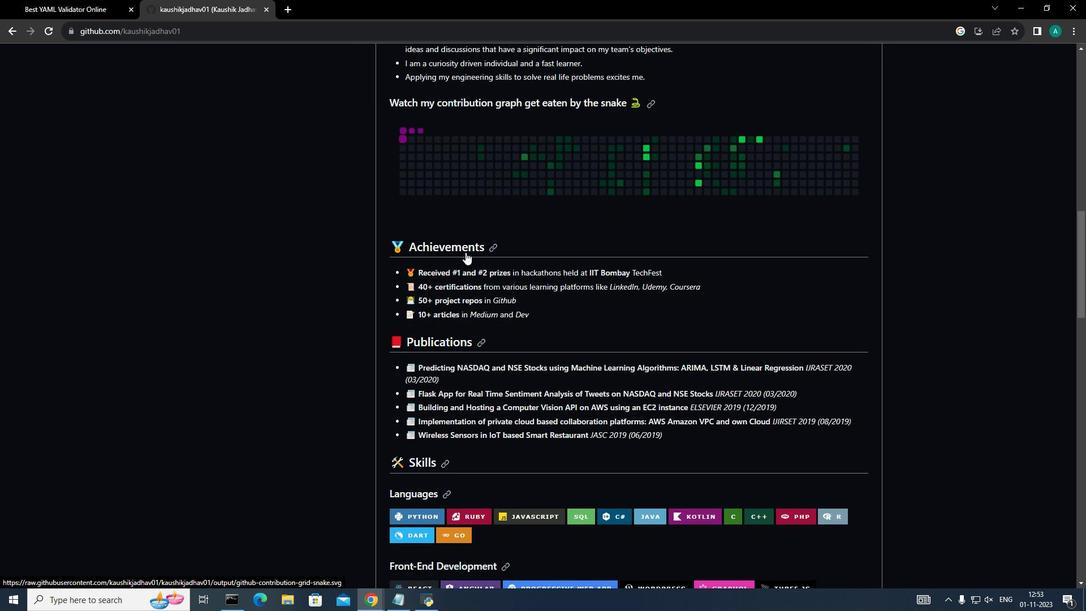 
Action: Mouse scrolled (465, 251) with delta (0, 0)
Screenshot: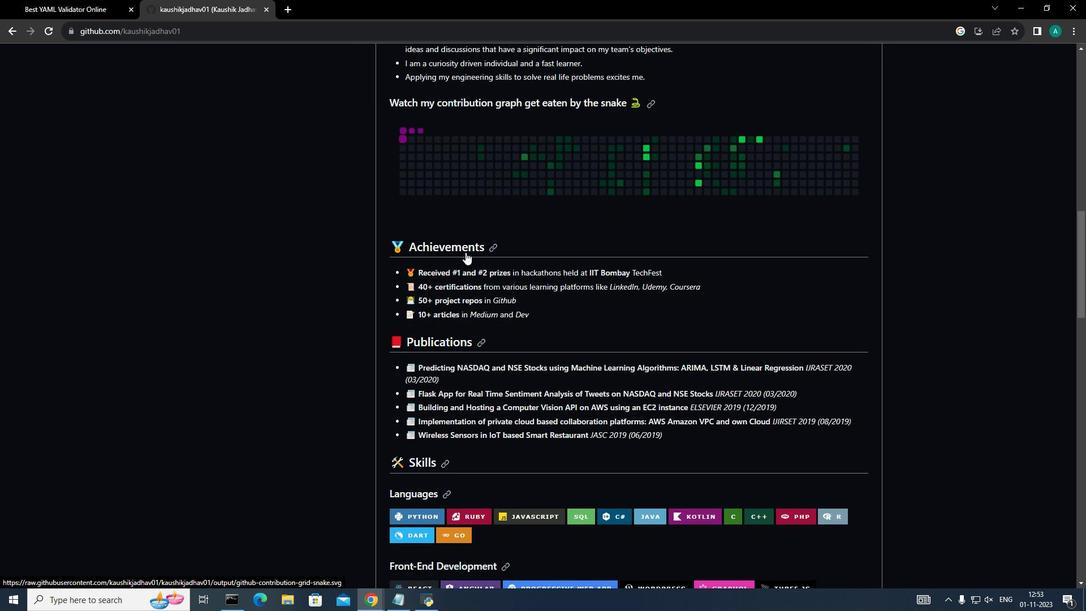 
Action: Mouse scrolled (465, 251) with delta (0, 0)
Screenshot: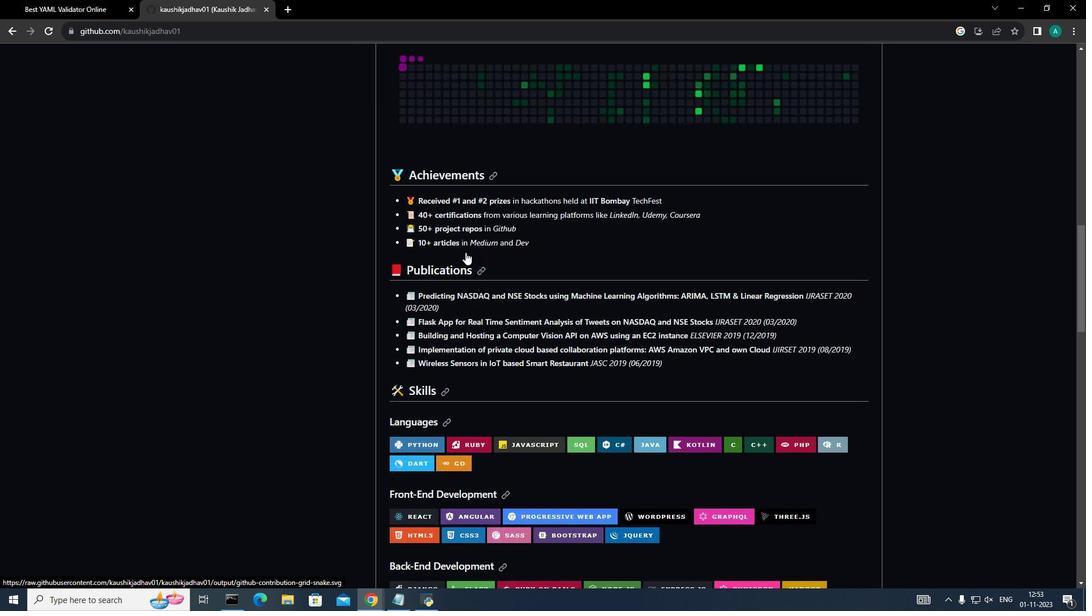 
Action: Mouse scrolled (465, 251) with delta (0, 0)
Screenshot: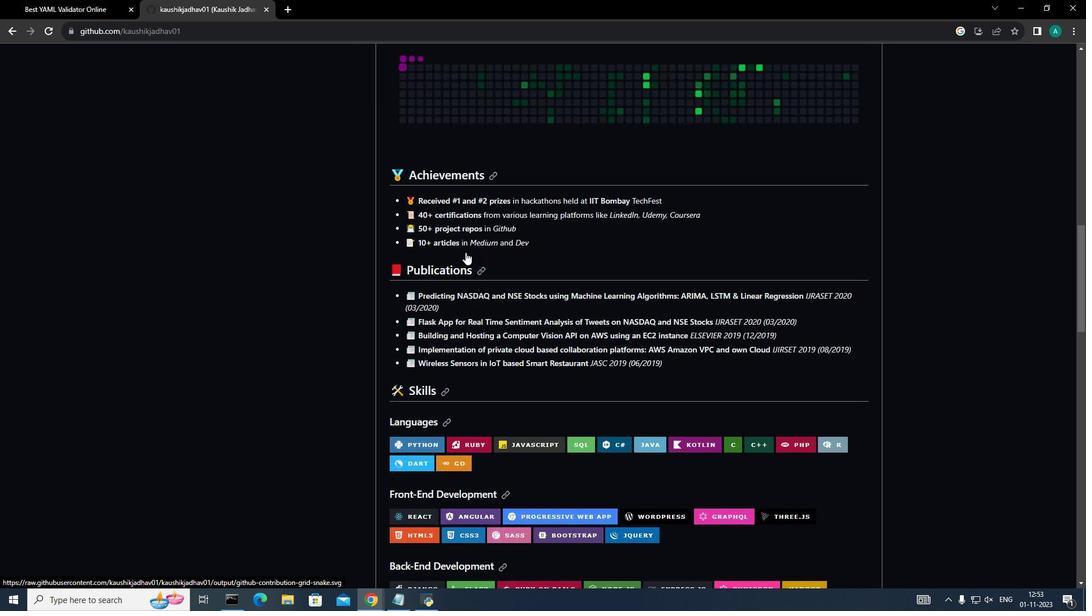 
Action: Mouse scrolled (465, 251) with delta (0, 0)
